 Task: Add an event with the title Second Webinar: Introduction to Google AdWords, date '2023/12/22', time 7:50 AM to 9:50 AMand add a description: Join us at the Networking Mixer Event and unlock a world of professional opportunities. Connect with like-minded individuals, expand your network, and forge relationships that can propel your career to new heights. With a diverse group of professionals in attendance, you will leave inspired, informed, and equipped with valuable connections to support your professional journey.Select event color  Blueberry . Add location for the event as: 543 Curry Street, Bangkok, Thailand, logged in from the account softage.7@softage.netand send the event invitation to softage.8@softage.net and softage.9@softage.net. Set a reminder for the event Doesn't repeat
Action: Mouse moved to (34, 148)
Screenshot: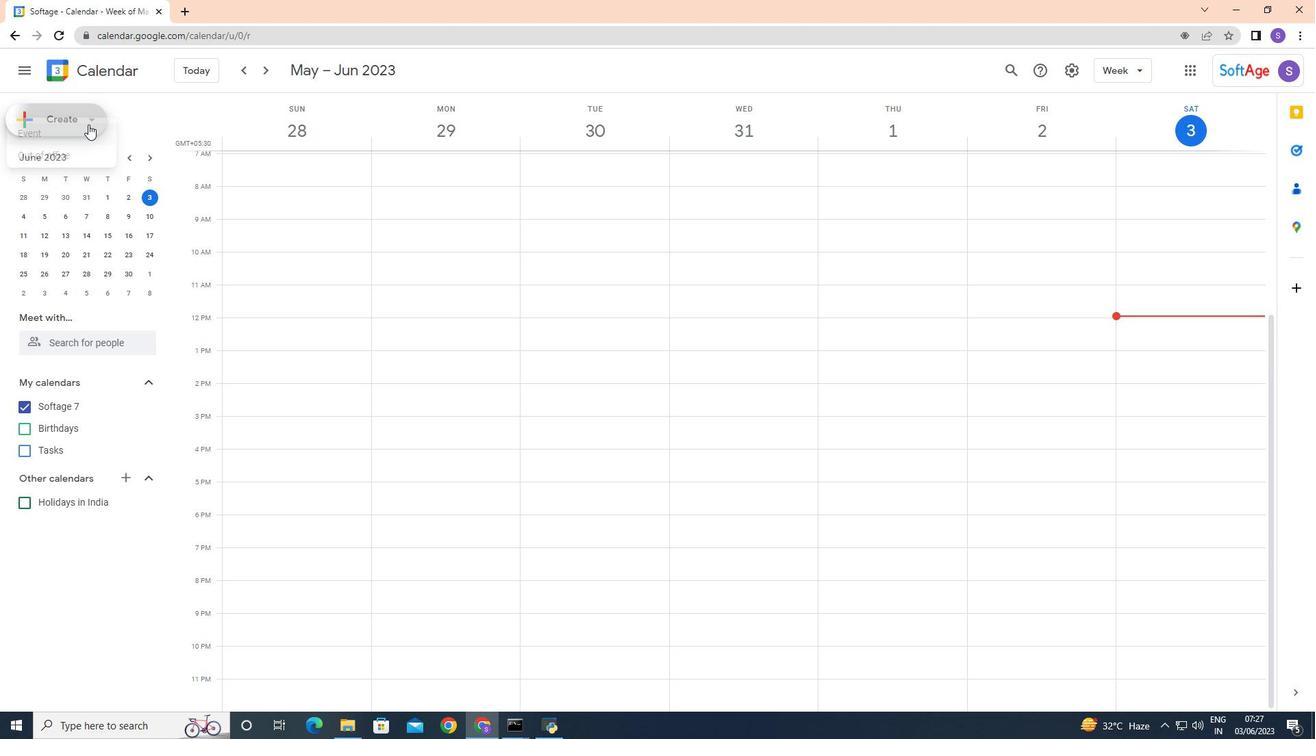 
Action: Mouse pressed left at (34, 148)
Screenshot: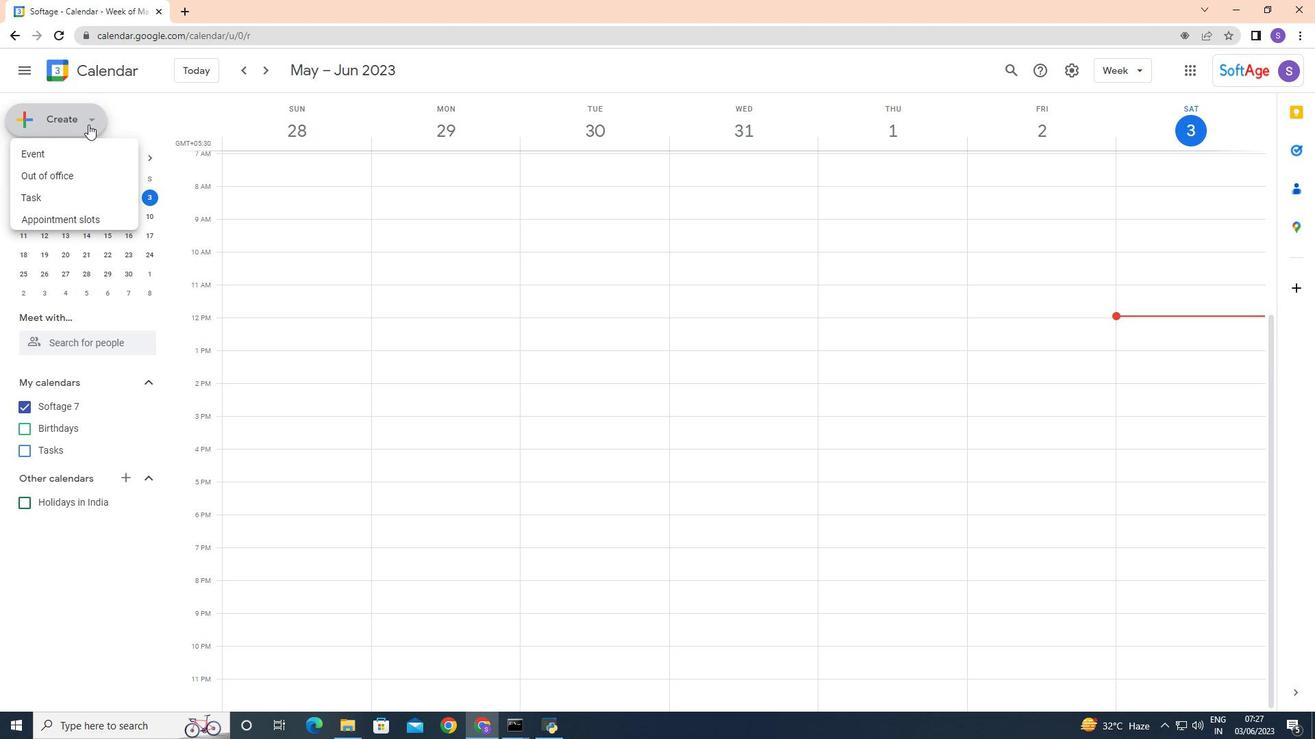 
Action: Mouse moved to (55, 174)
Screenshot: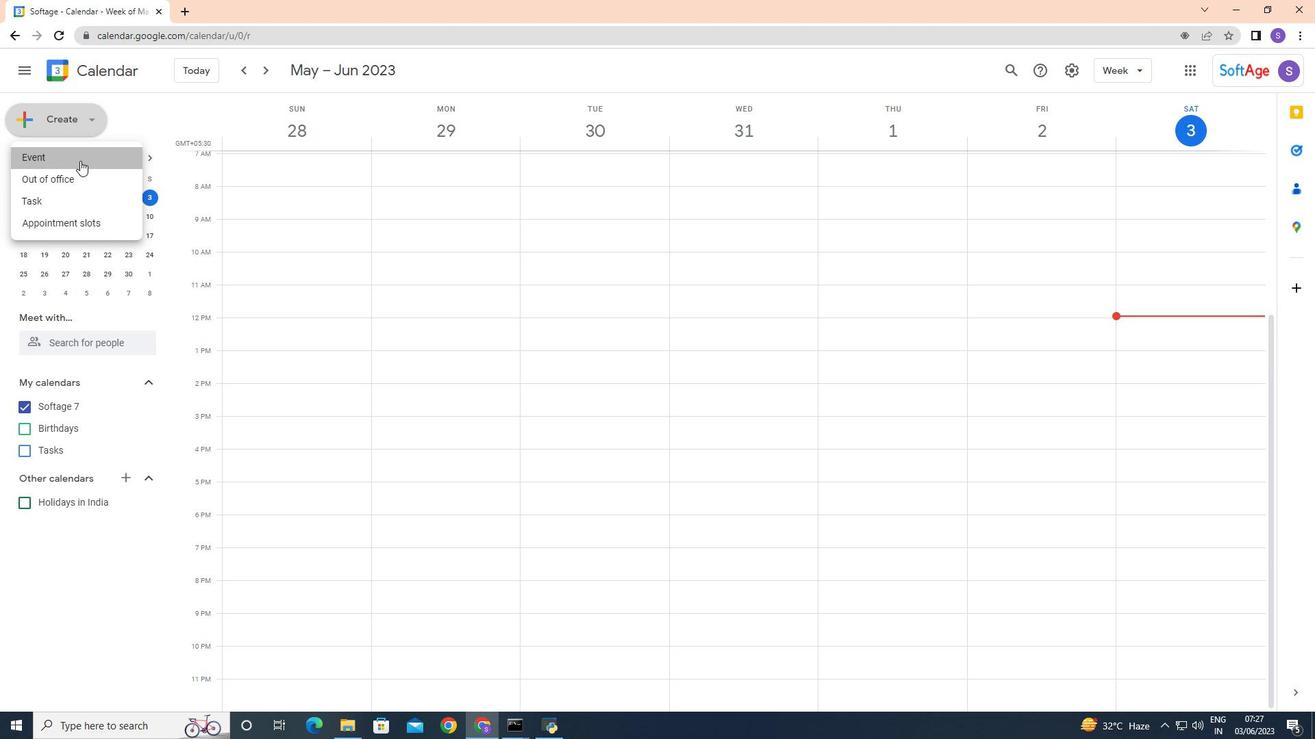 
Action: Mouse pressed left at (55, 174)
Screenshot: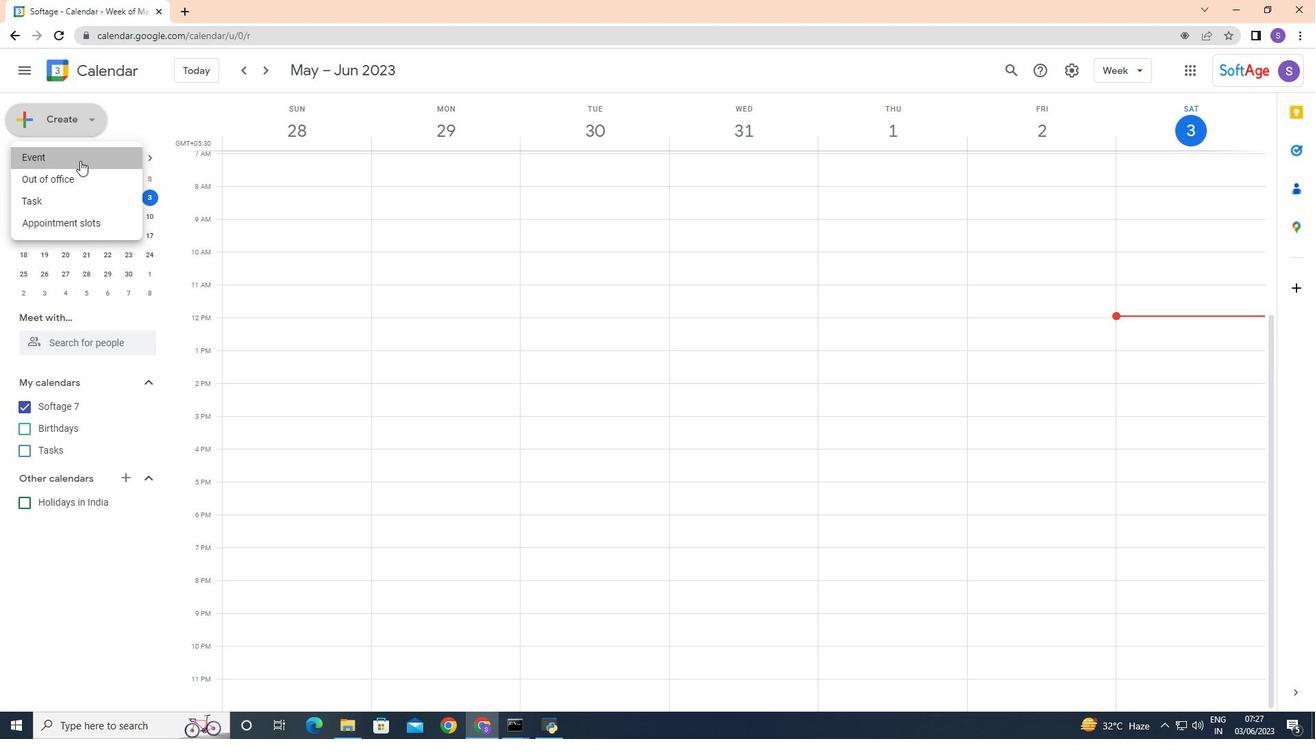 
Action: Mouse moved to (1016, 367)
Screenshot: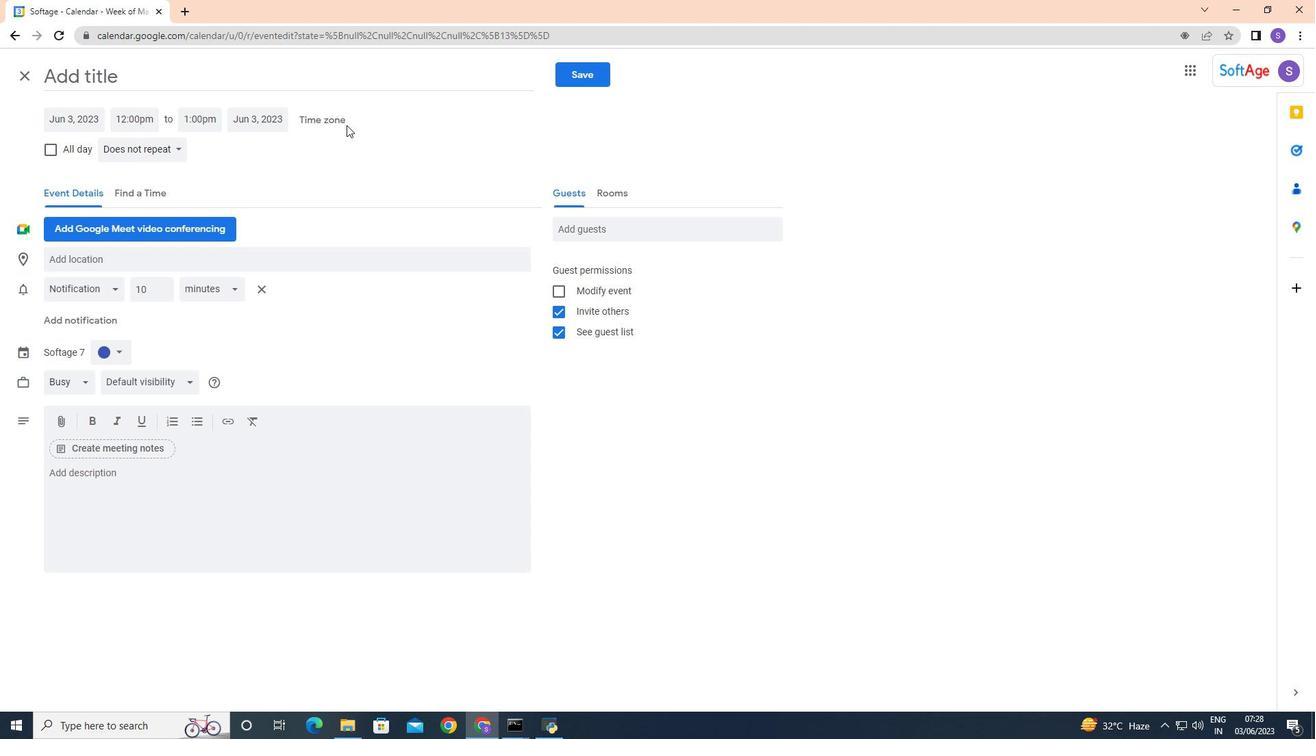 
Action: Mouse pressed left at (1016, 367)
Screenshot: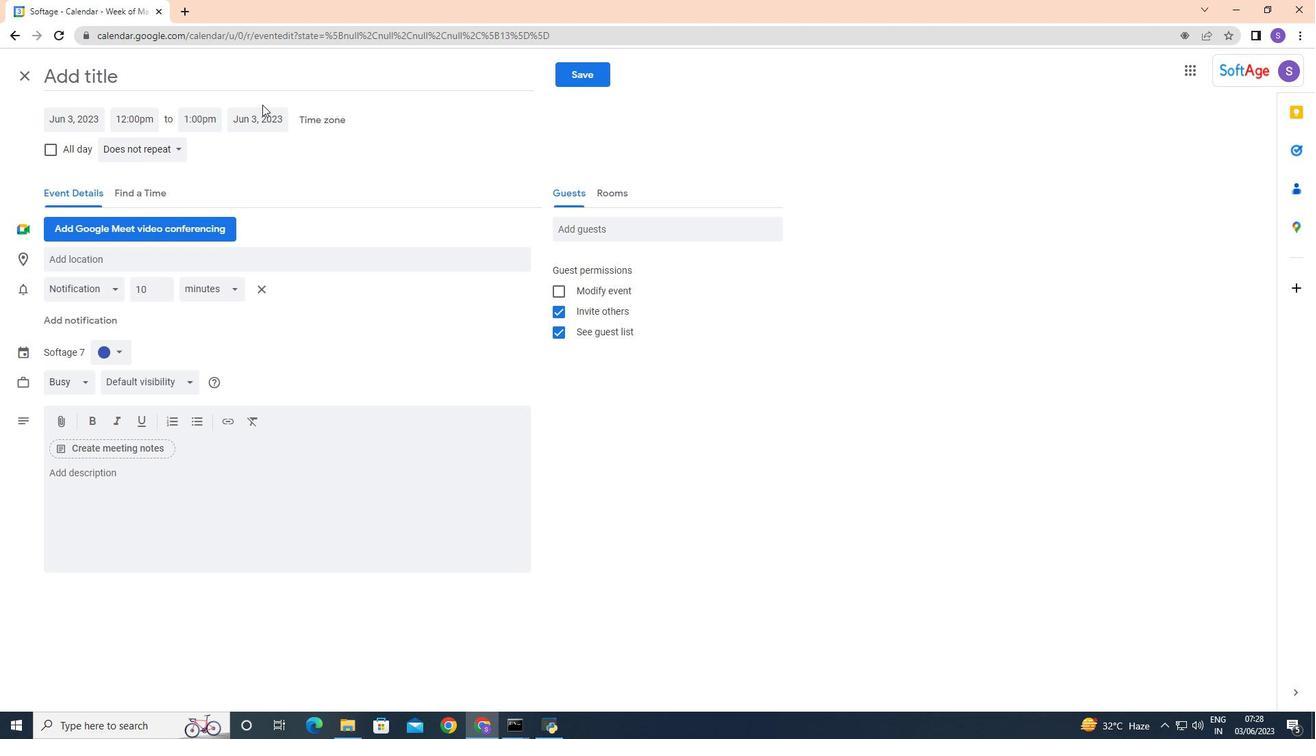 
Action: Mouse moved to (115, 133)
Screenshot: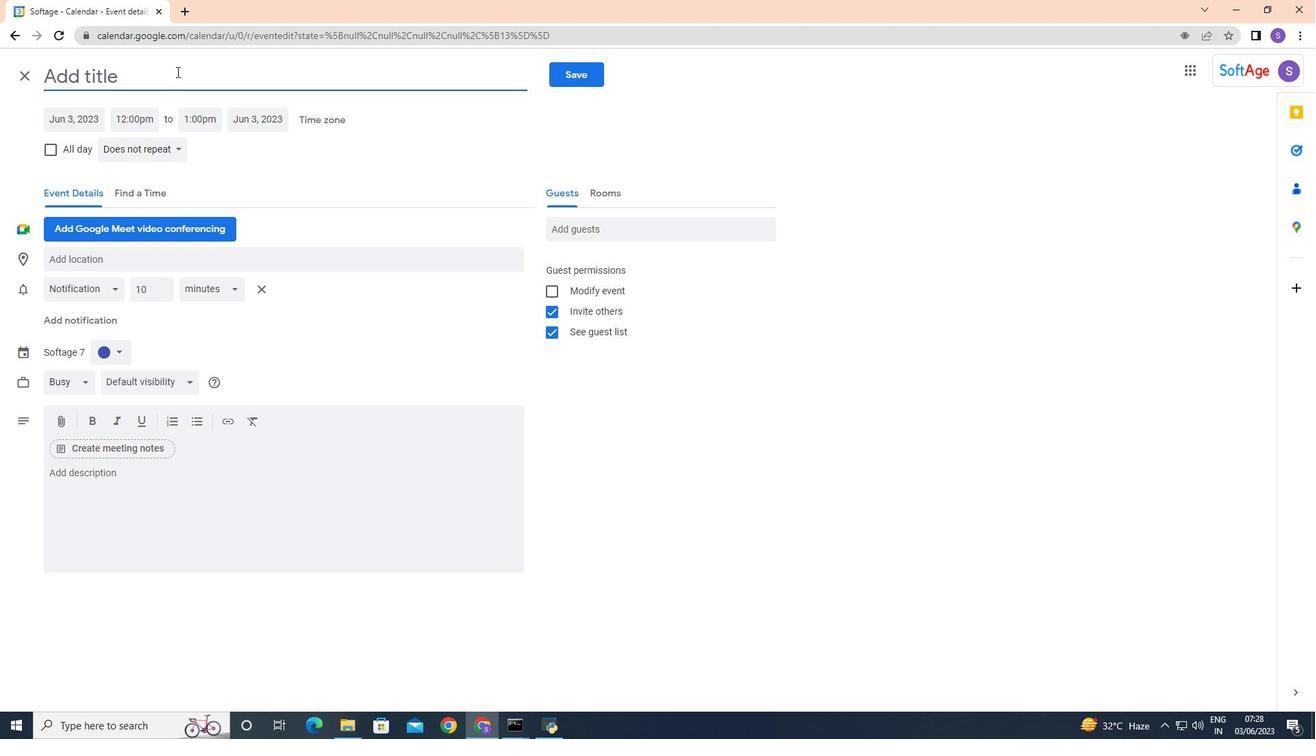 
Action: Mouse pressed left at (115, 133)
Screenshot: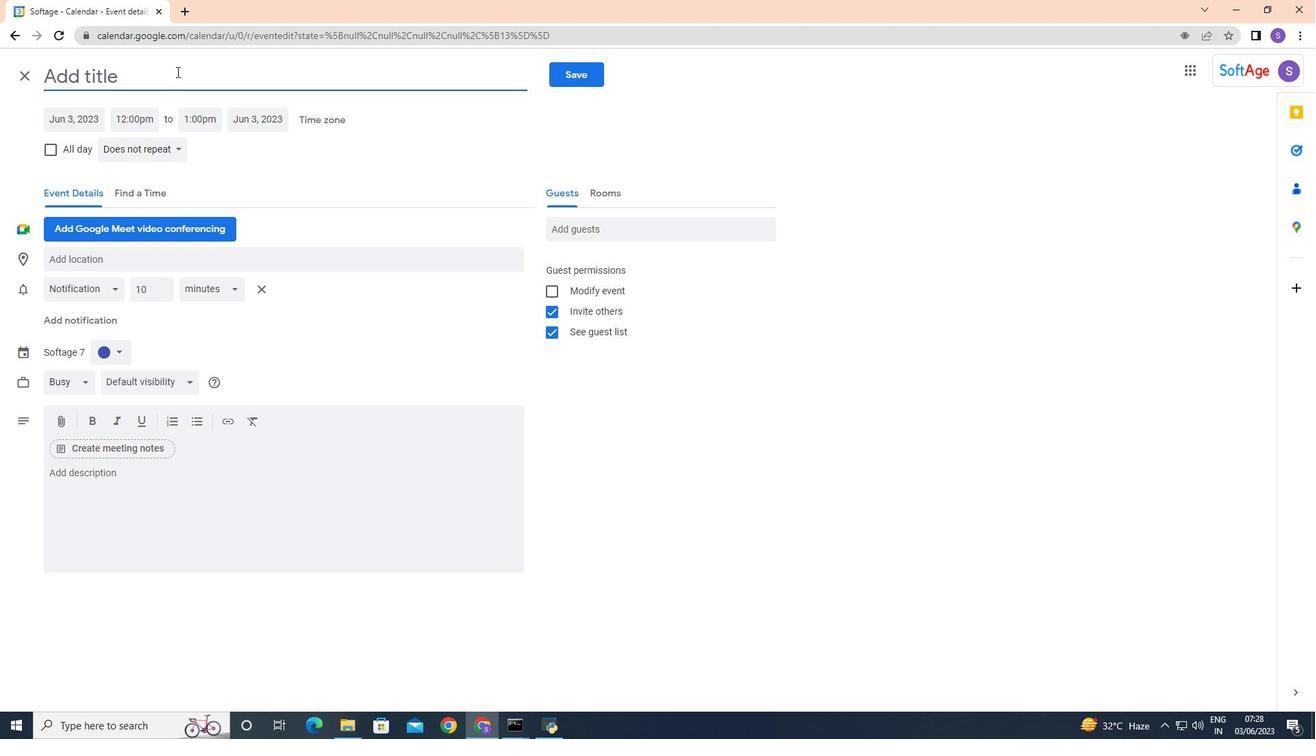 
Action: Key pressed <Key.caps_lock>S<Key.caps_lock>econd<Key.space><Key.caps_lock>W<Key.caps_lock>ebinar<Key.shift_r>:<Key.space><Key.caps_lock>I<Key.caps_lock>ntroduction<Key.space>to<Key.space><Key.caps_lock>G<Key.caps_lock>oofle<Key.backspace><Key.backspace><Key.backspace>gle<Key.space><Key.caps_lock>A<Key.caps_lock>d<Key.caps_lock>WO<Key.backspace><Key.caps_lock>ords
Screenshot: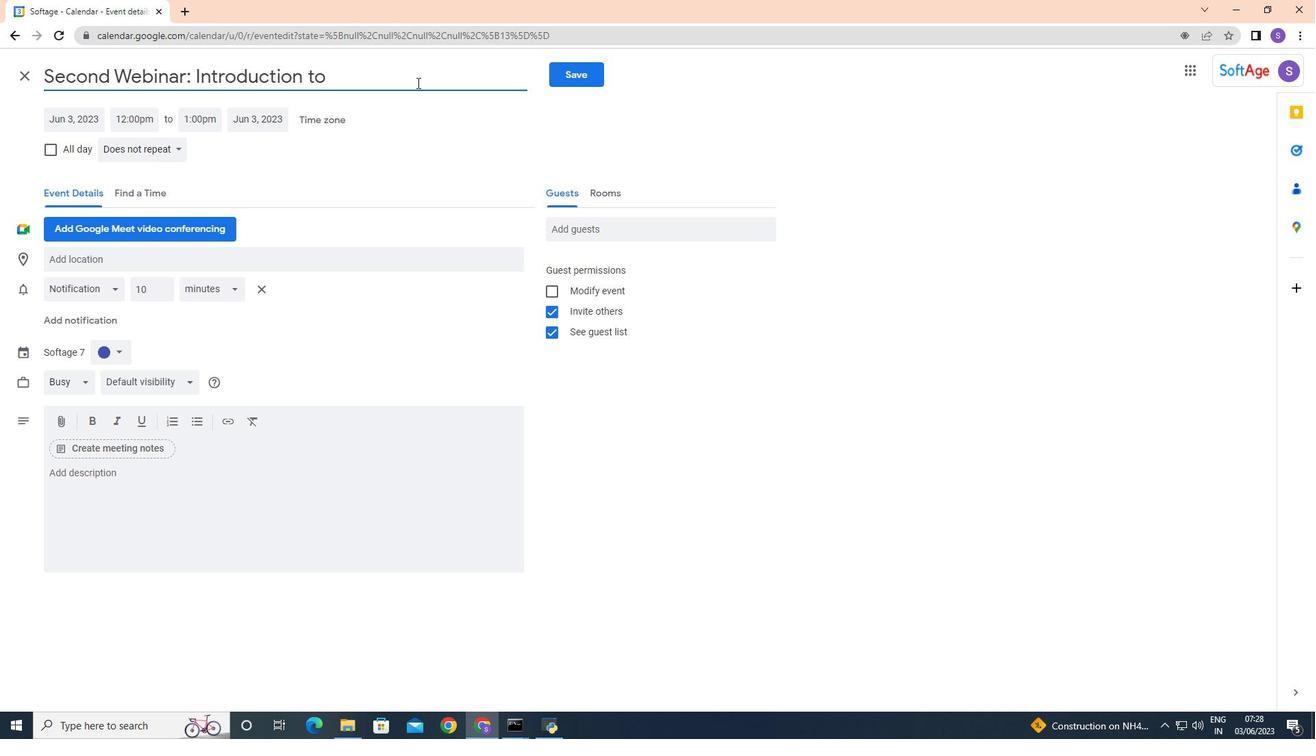 
Action: Mouse moved to (424, 178)
Screenshot: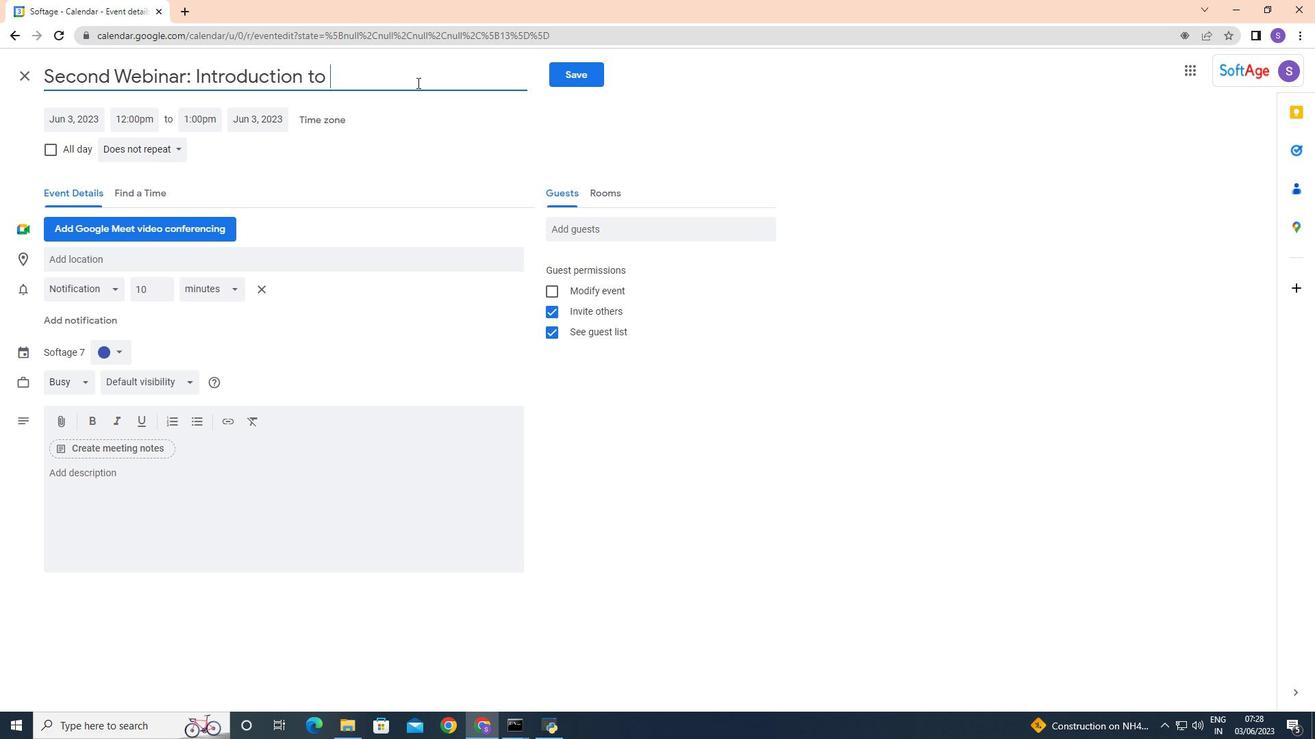 
Action: Mouse pressed left at (424, 178)
Screenshot: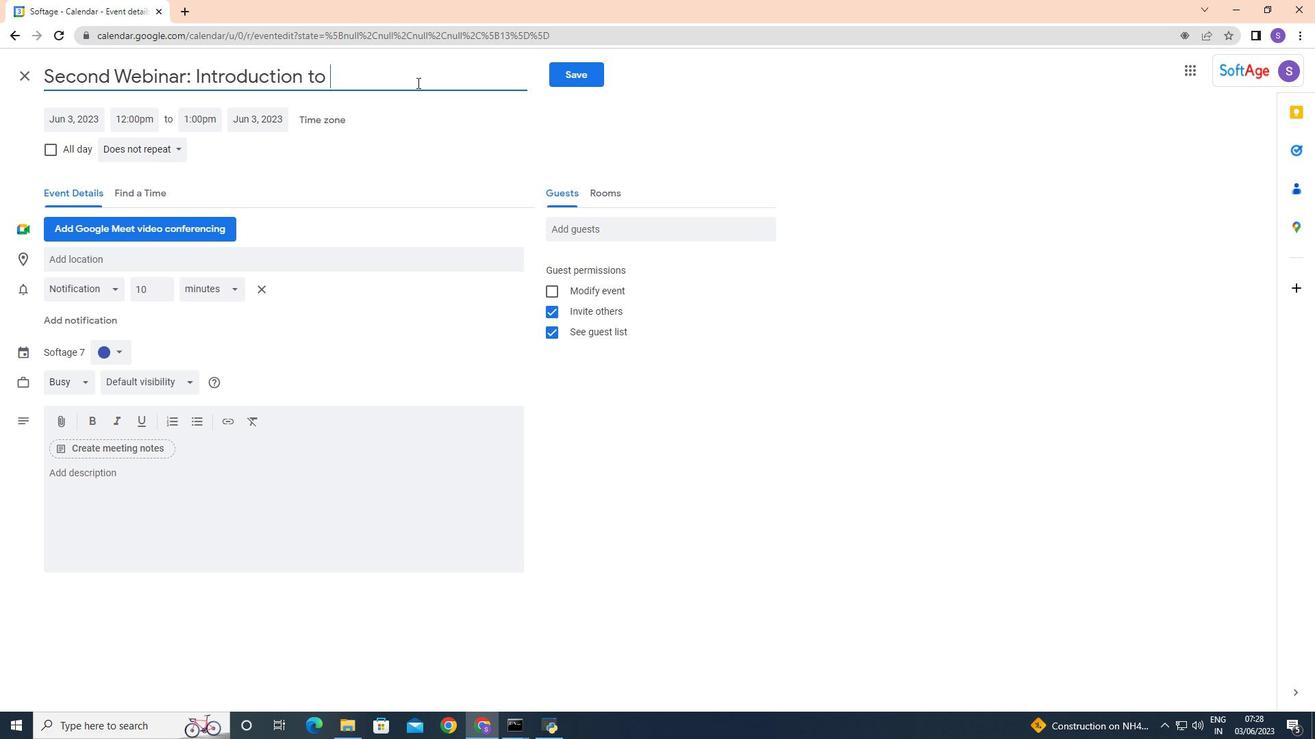 
Action: Mouse moved to (65, 154)
Screenshot: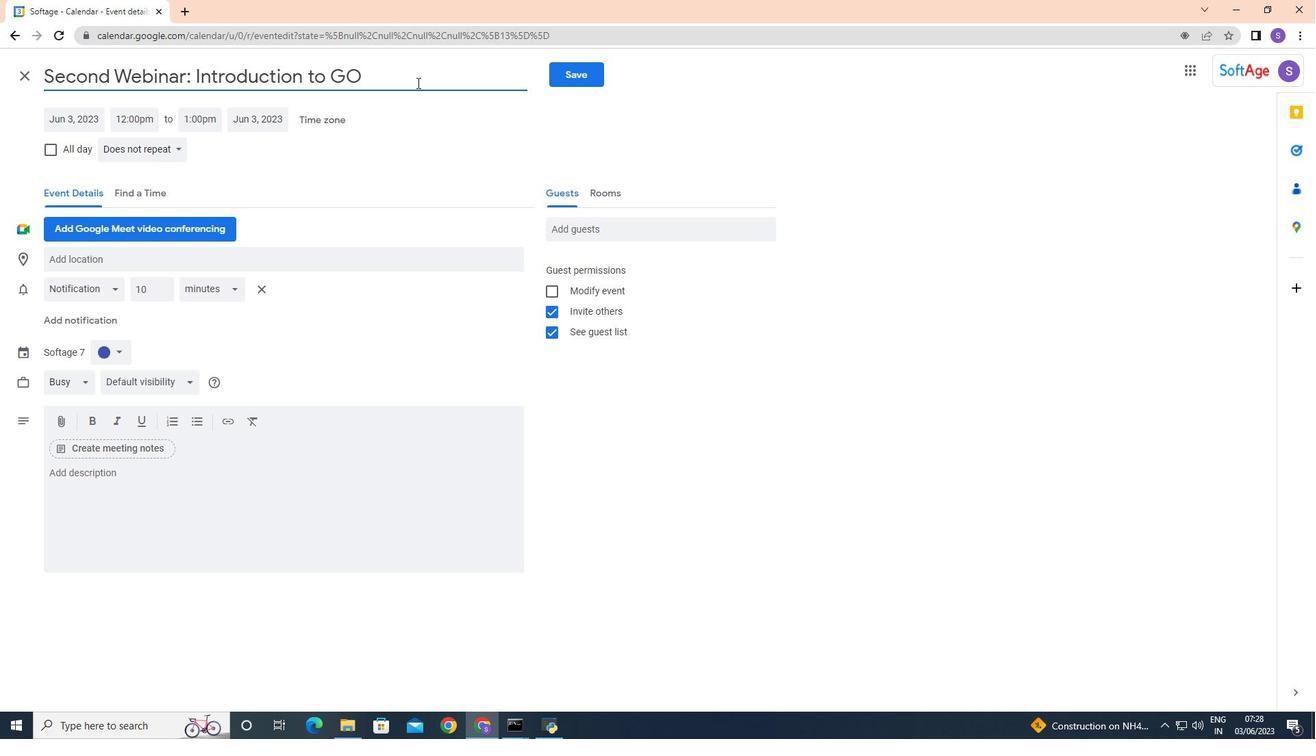 
Action: Mouse pressed left at (65, 154)
Screenshot: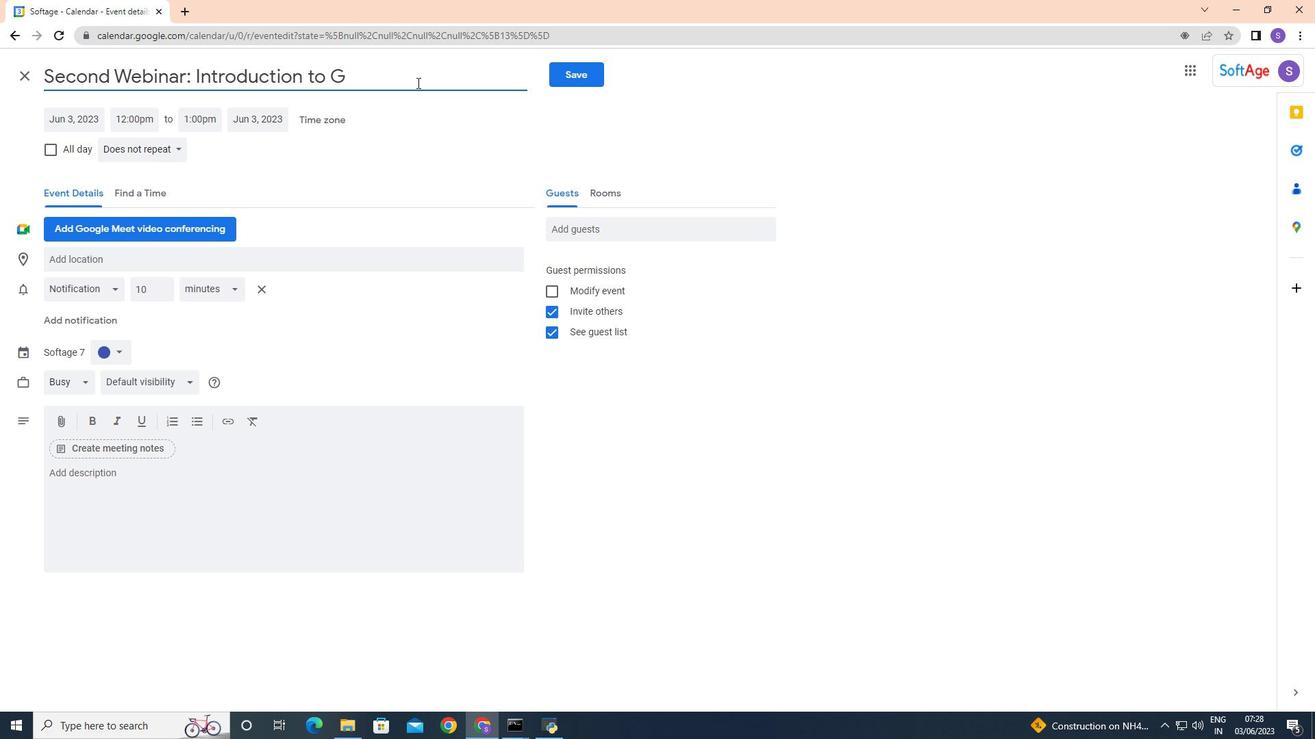 
Action: Mouse moved to (209, 165)
Screenshot: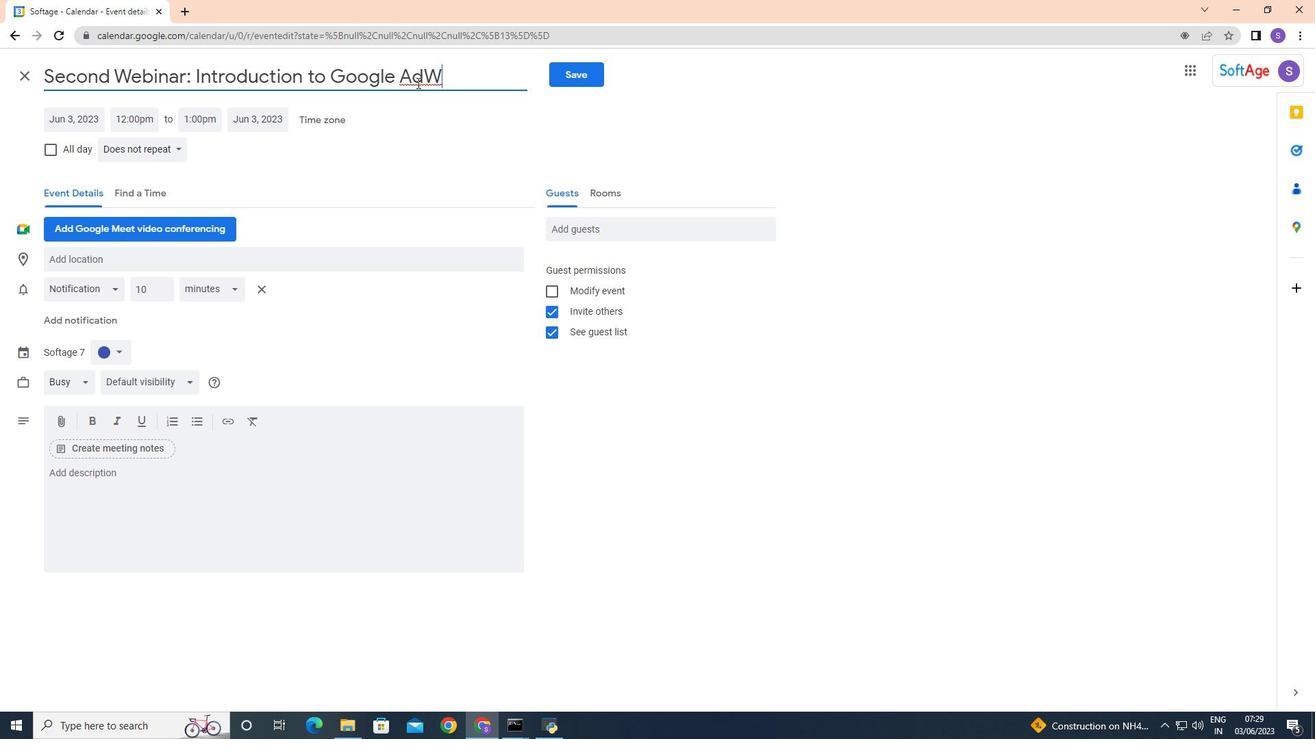 
Action: Mouse pressed left at (209, 165)
Screenshot: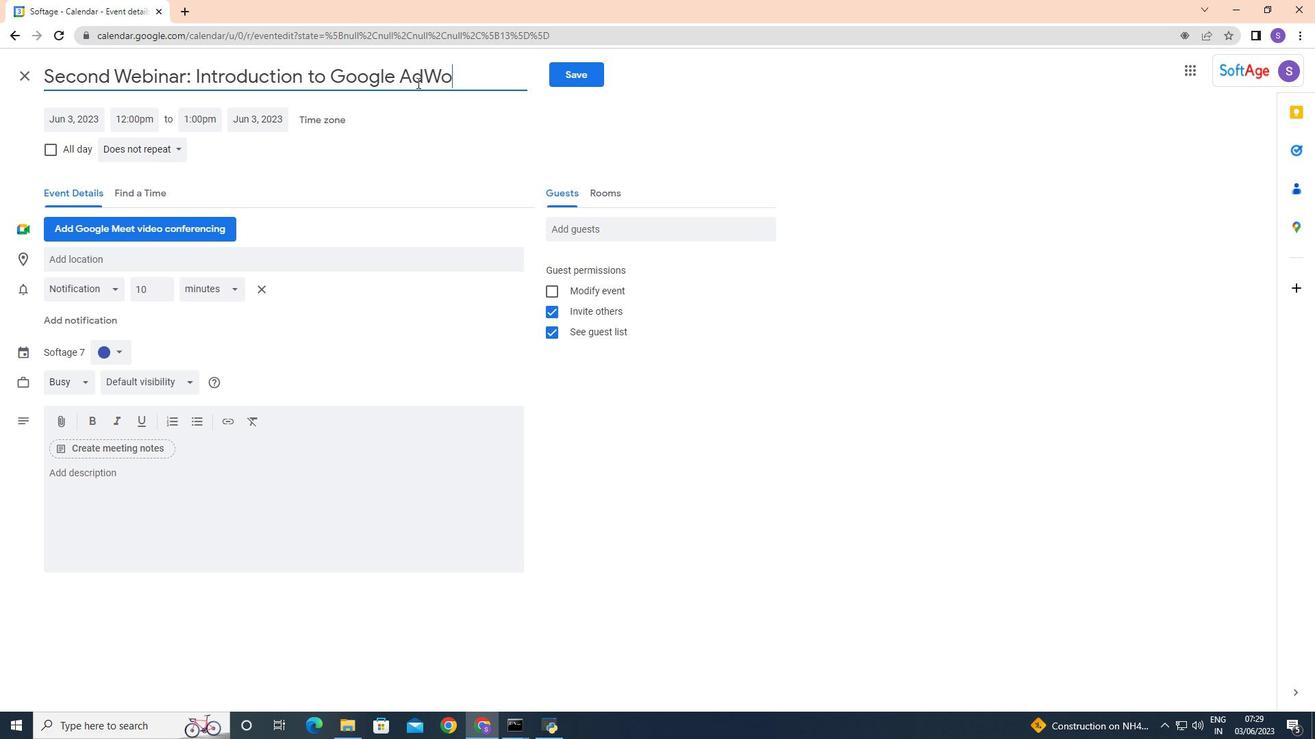 
Action: Mouse pressed left at (209, 165)
Screenshot: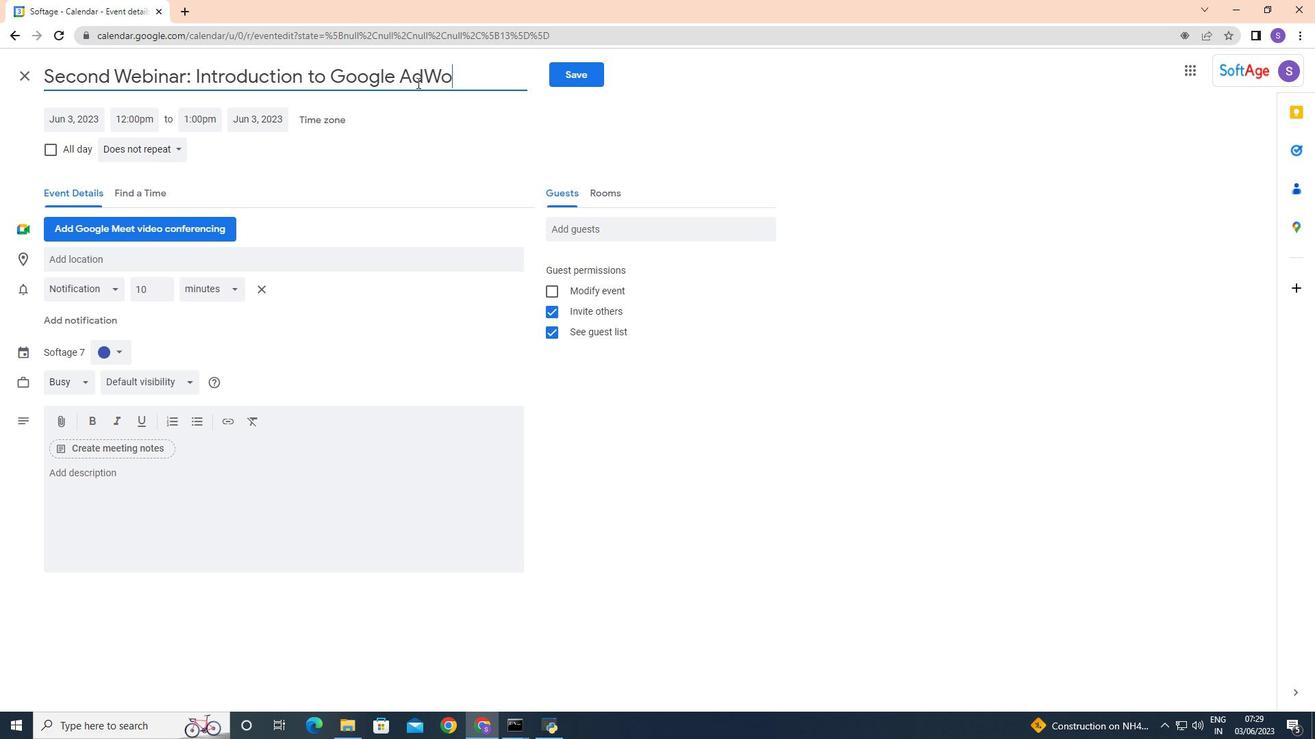 
Action: Mouse pressed left at (209, 165)
Screenshot: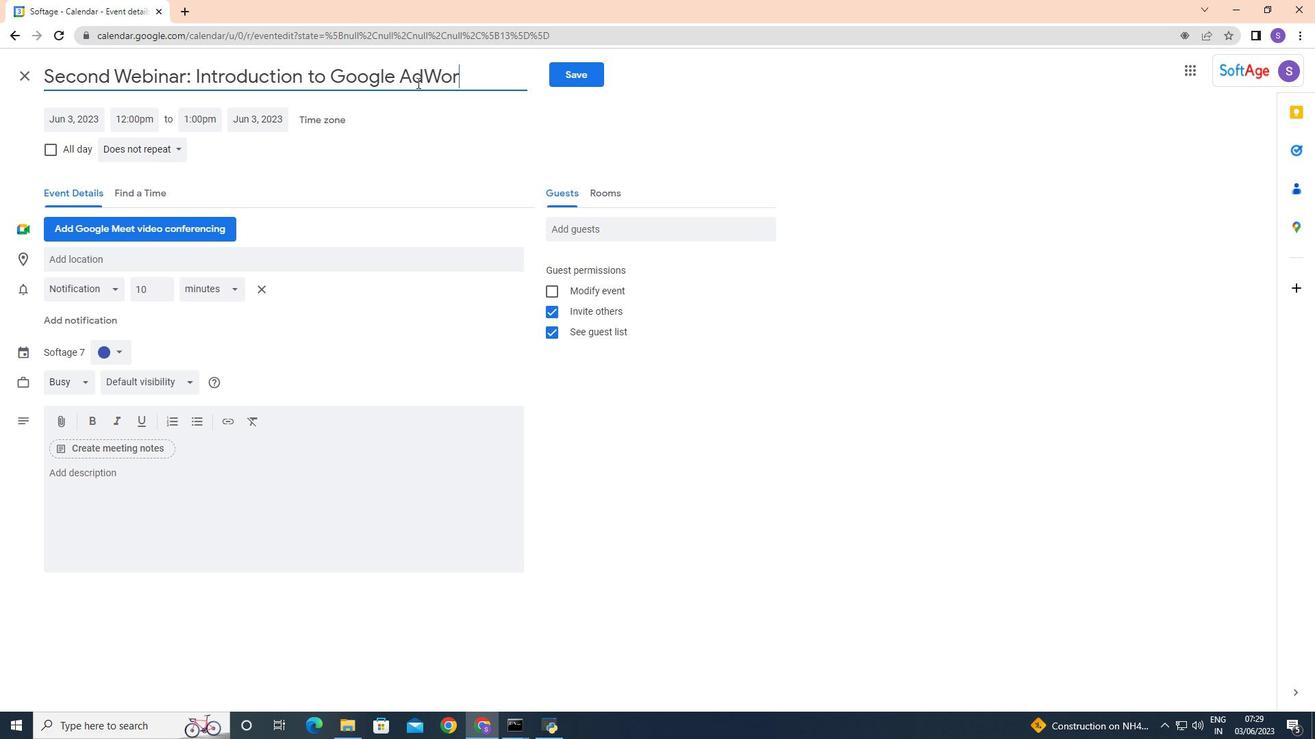 
Action: Mouse pressed left at (209, 165)
Screenshot: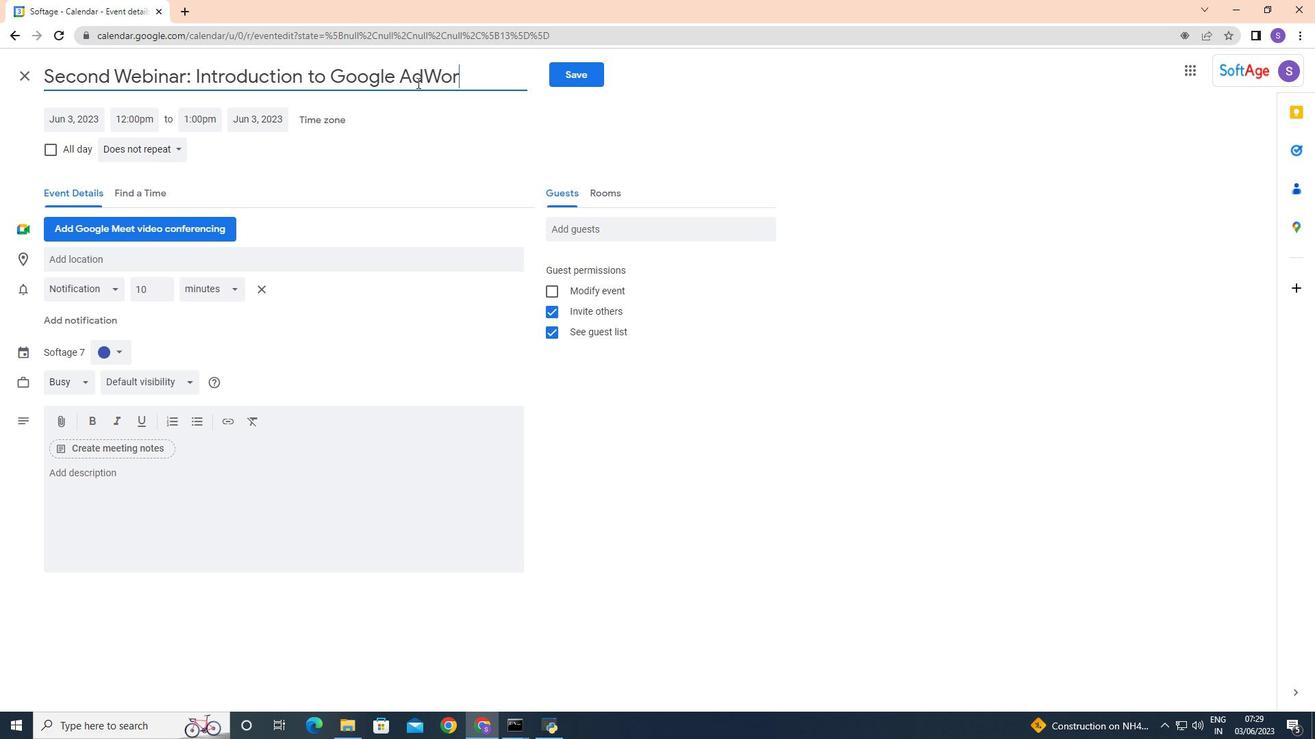 
Action: Mouse pressed left at (209, 165)
Screenshot: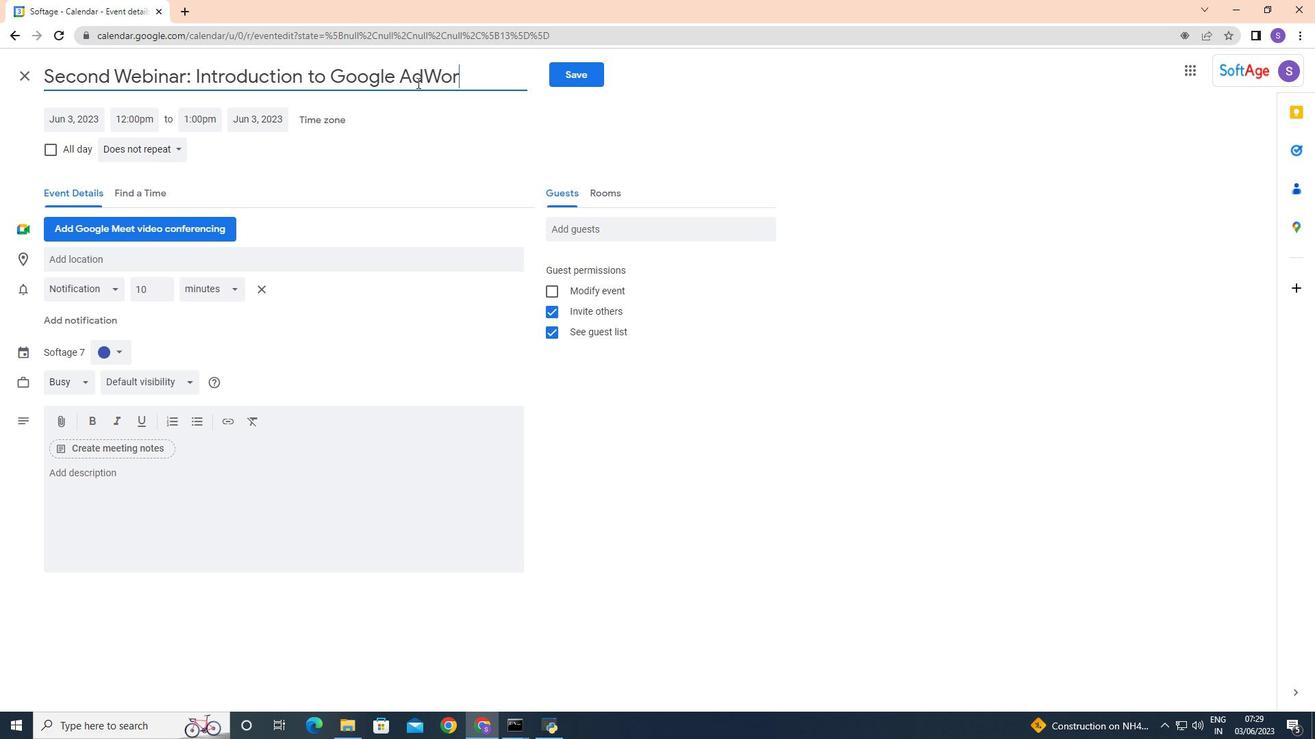 
Action: Mouse moved to (210, 167)
Screenshot: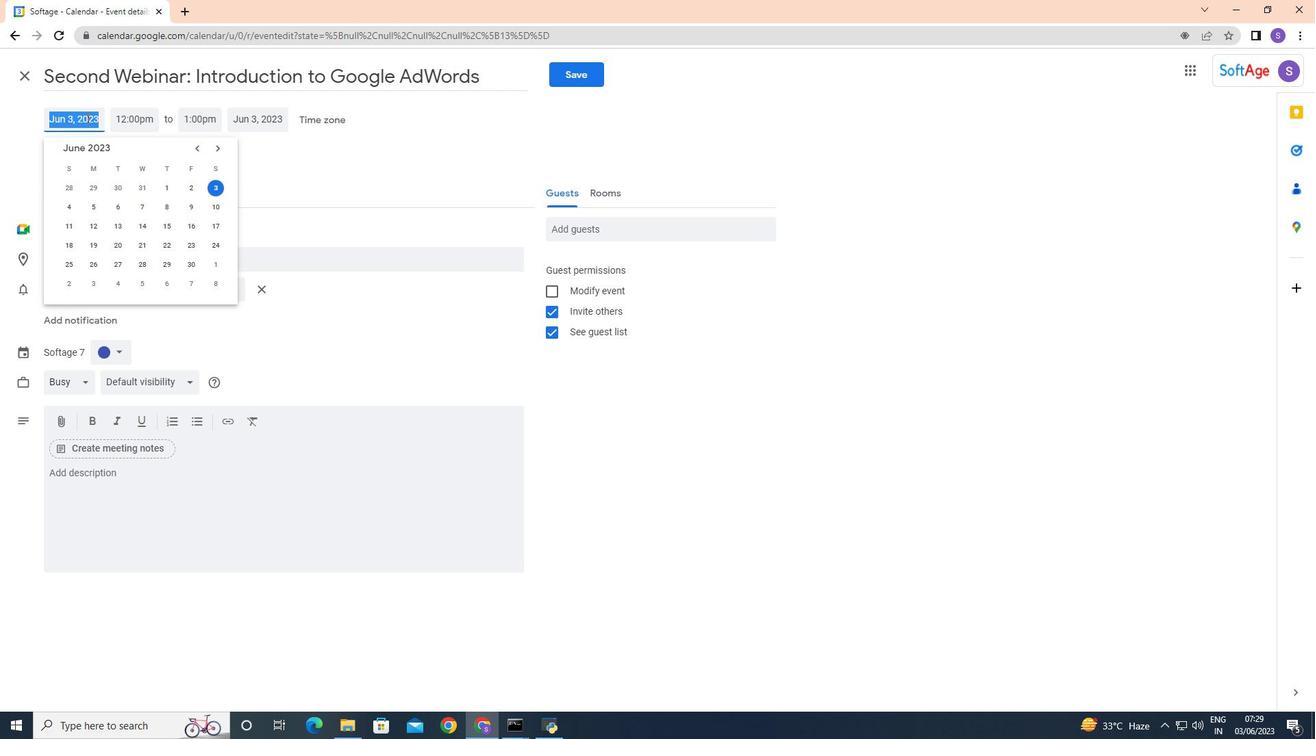 
Action: Mouse pressed left at (210, 167)
Screenshot: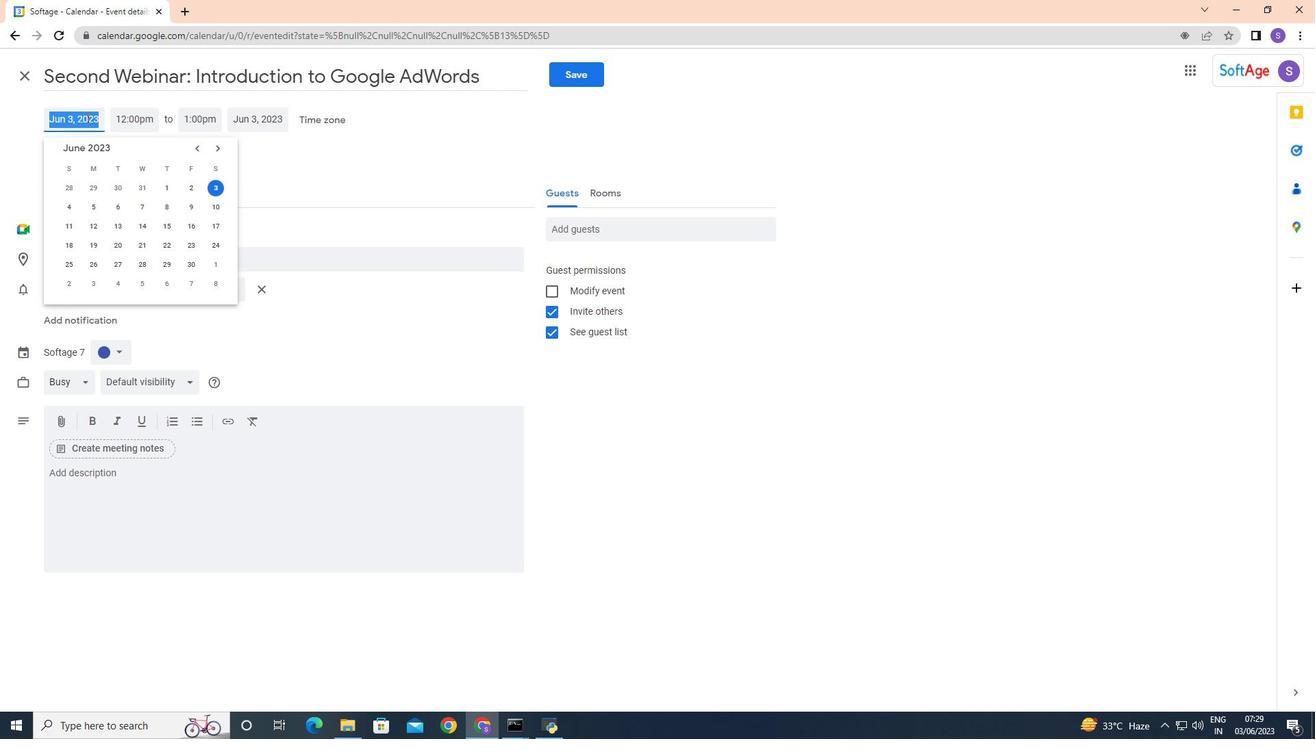 
Action: Mouse moved to (182, 217)
Screenshot: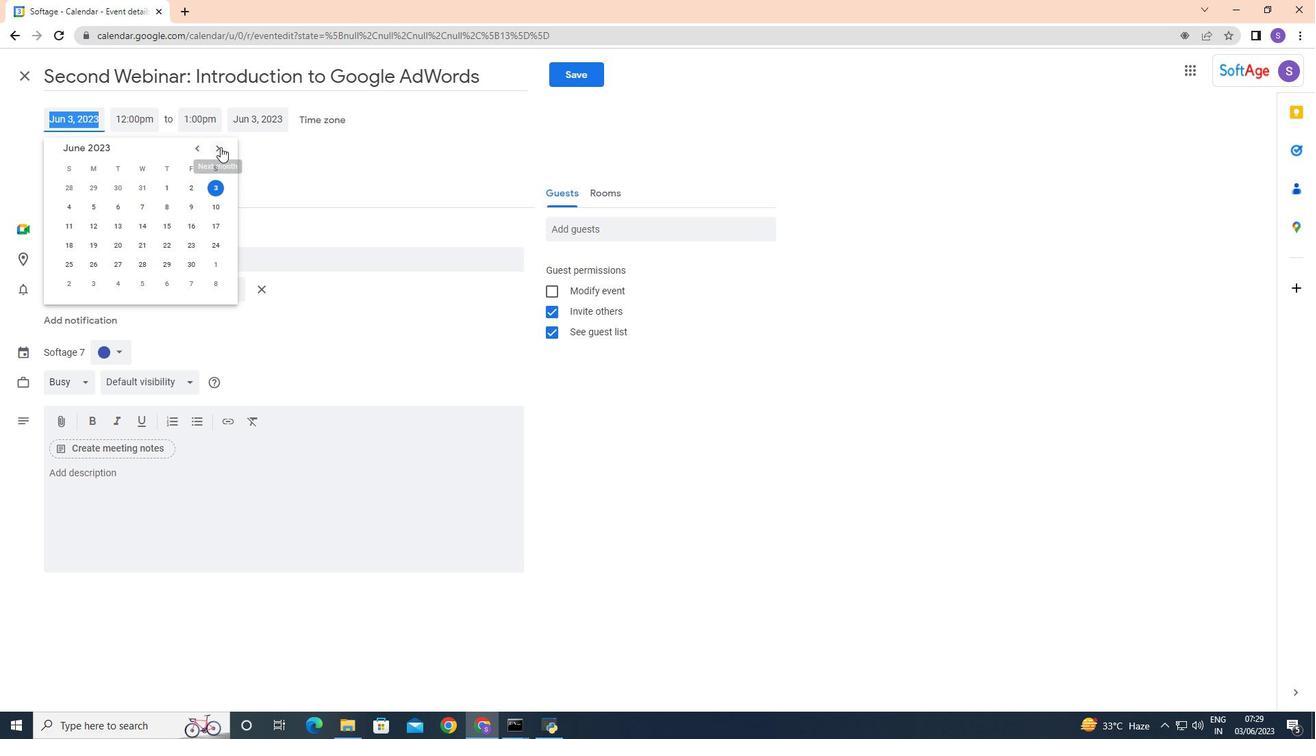 
Action: Mouse pressed left at (182, 217)
Screenshot: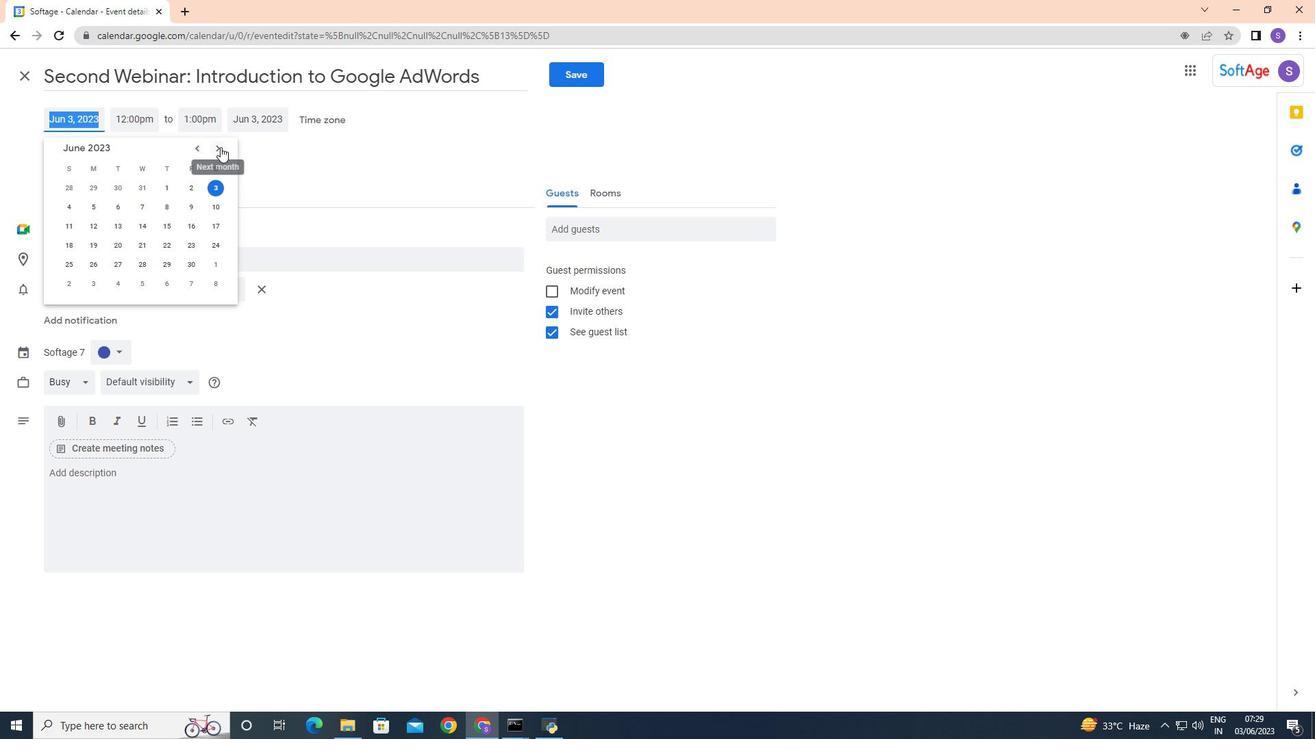 
Action: Mouse moved to (128, 154)
Screenshot: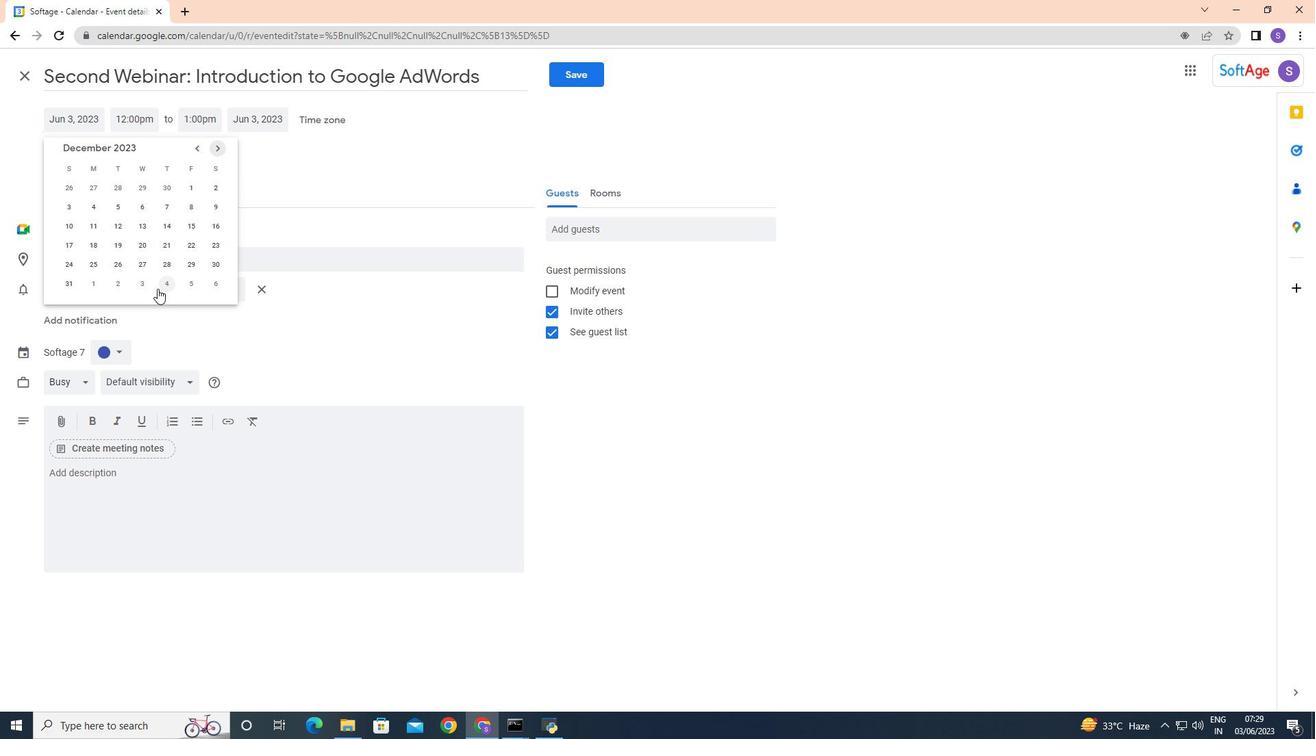 
Action: Mouse pressed left at (128, 154)
Screenshot: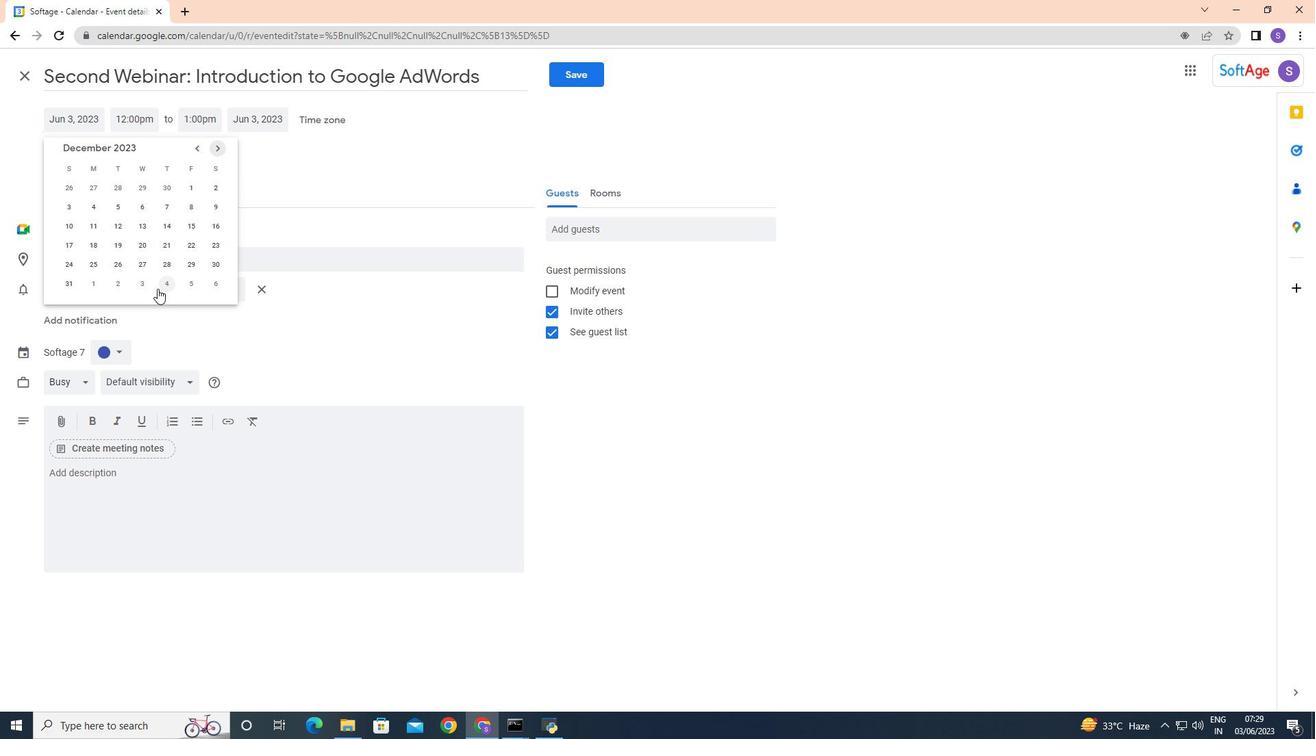
Action: Mouse moved to (140, 198)
Screenshot: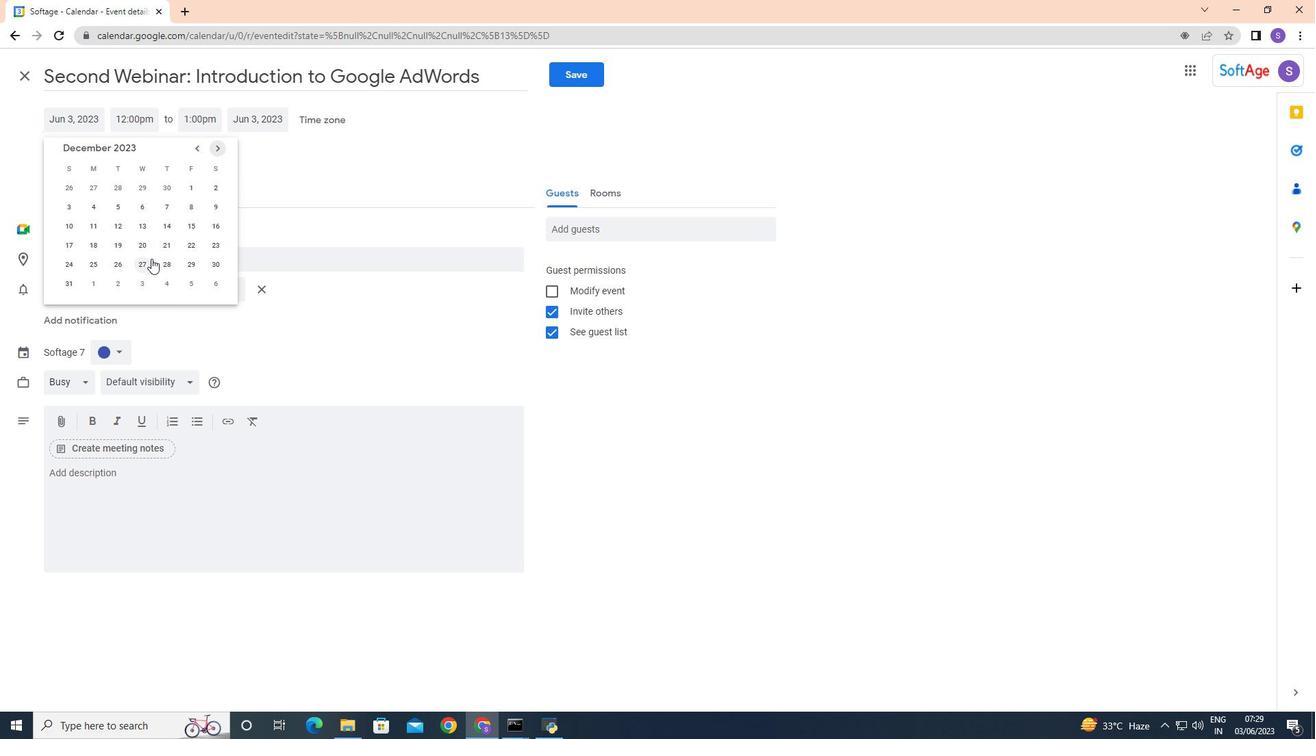 
Action: Mouse scrolled (140, 198) with delta (0, 0)
Screenshot: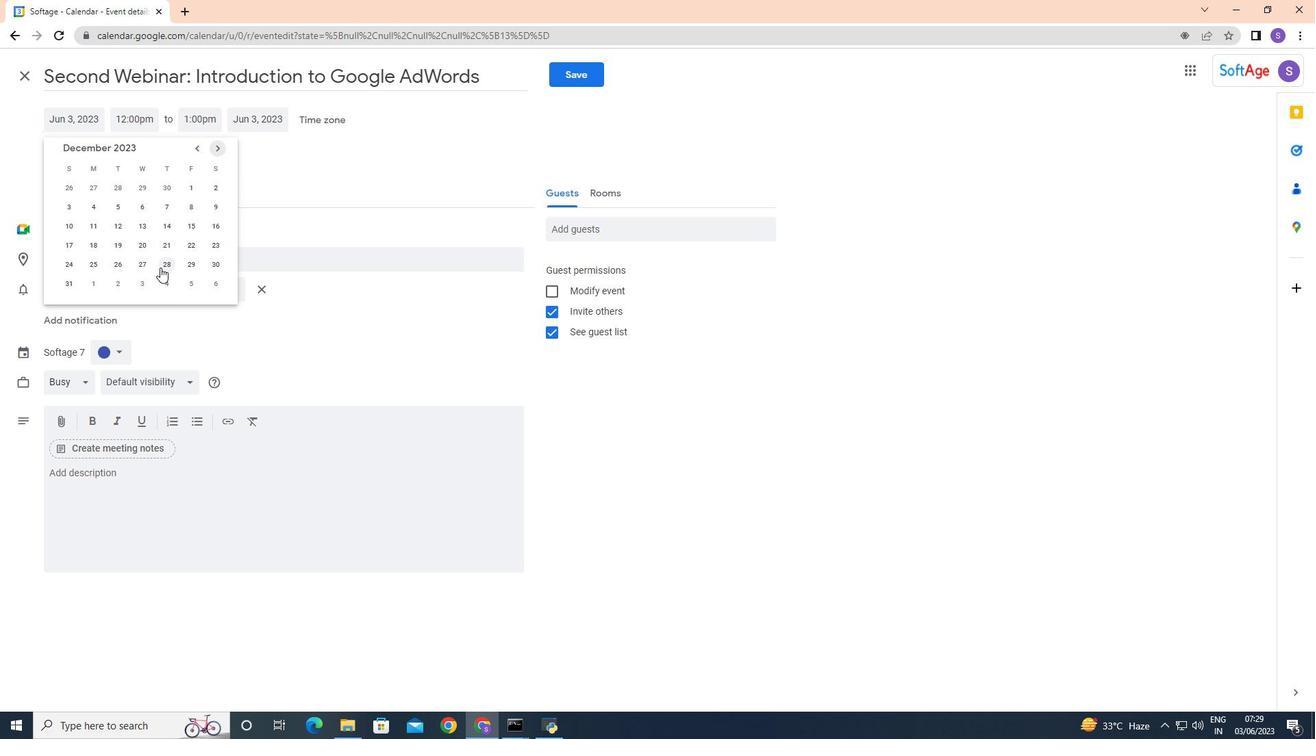 
Action: Mouse scrolled (140, 198) with delta (0, 0)
Screenshot: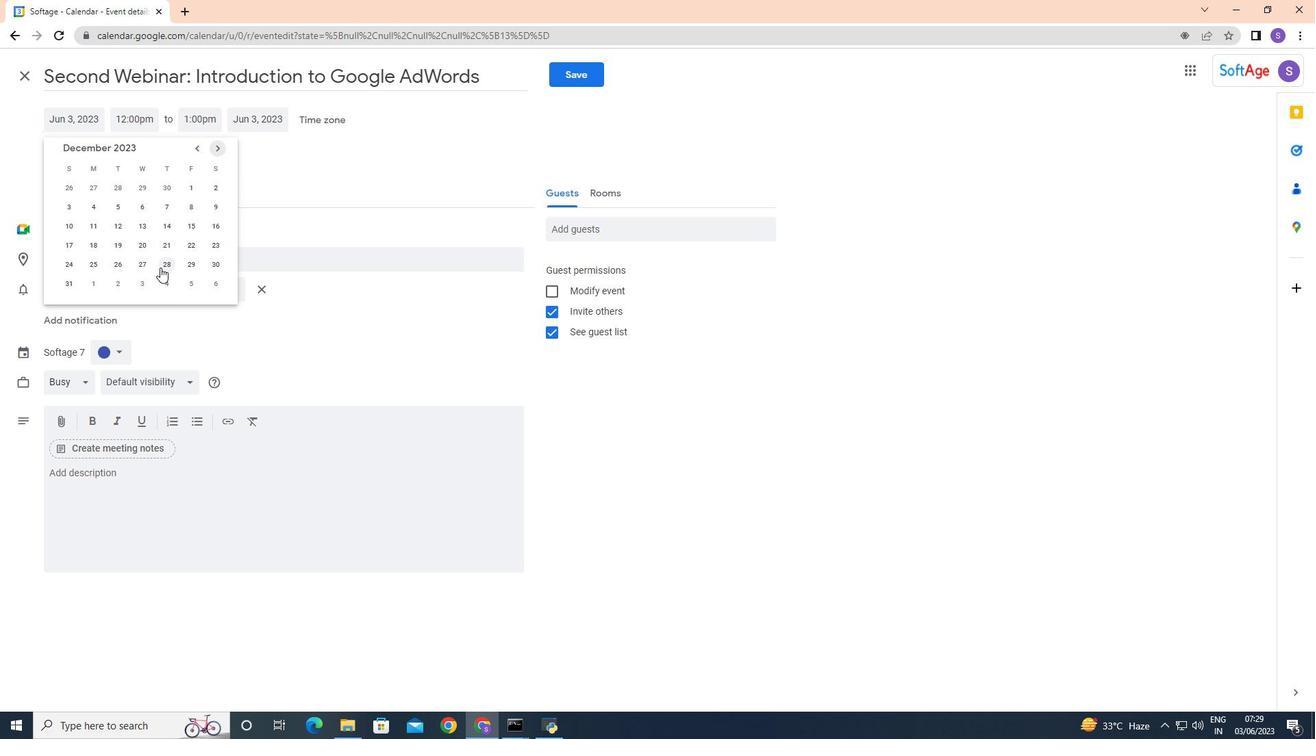 
Action: Mouse scrolled (140, 198) with delta (0, 0)
Screenshot: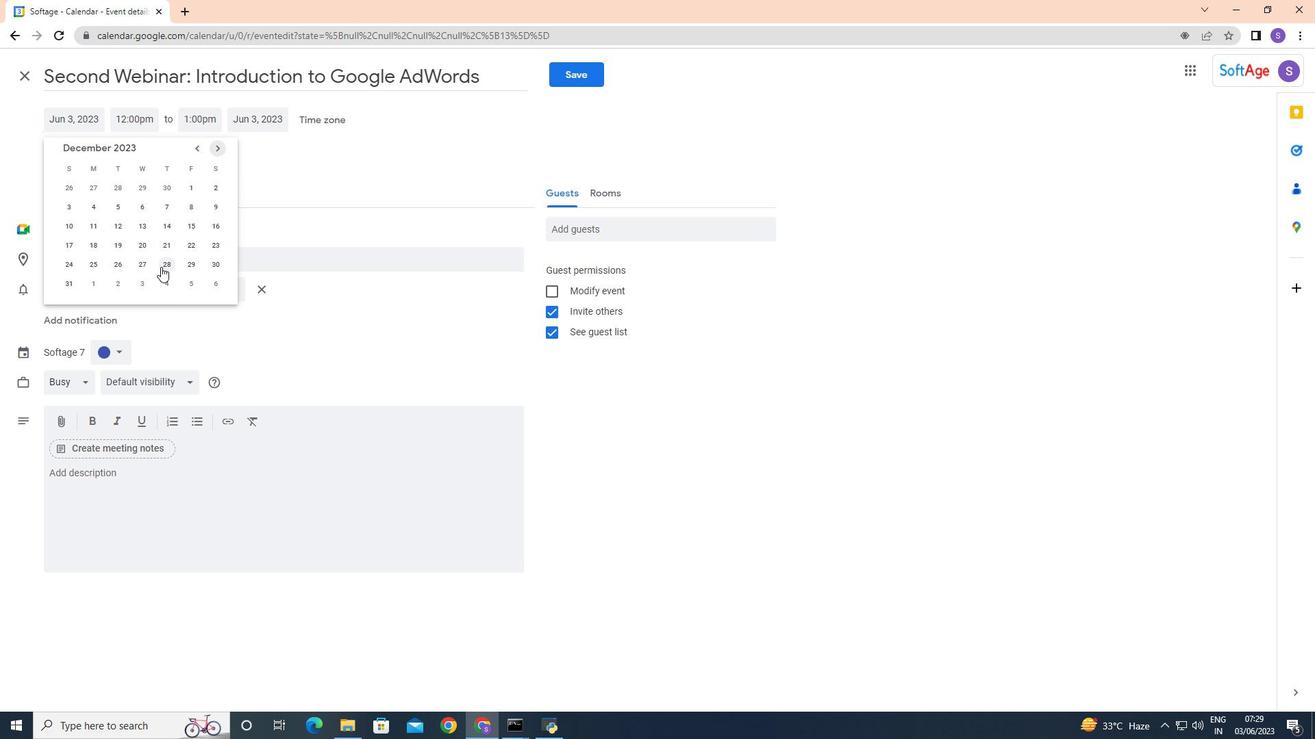 
Action: Mouse moved to (153, 202)
Screenshot: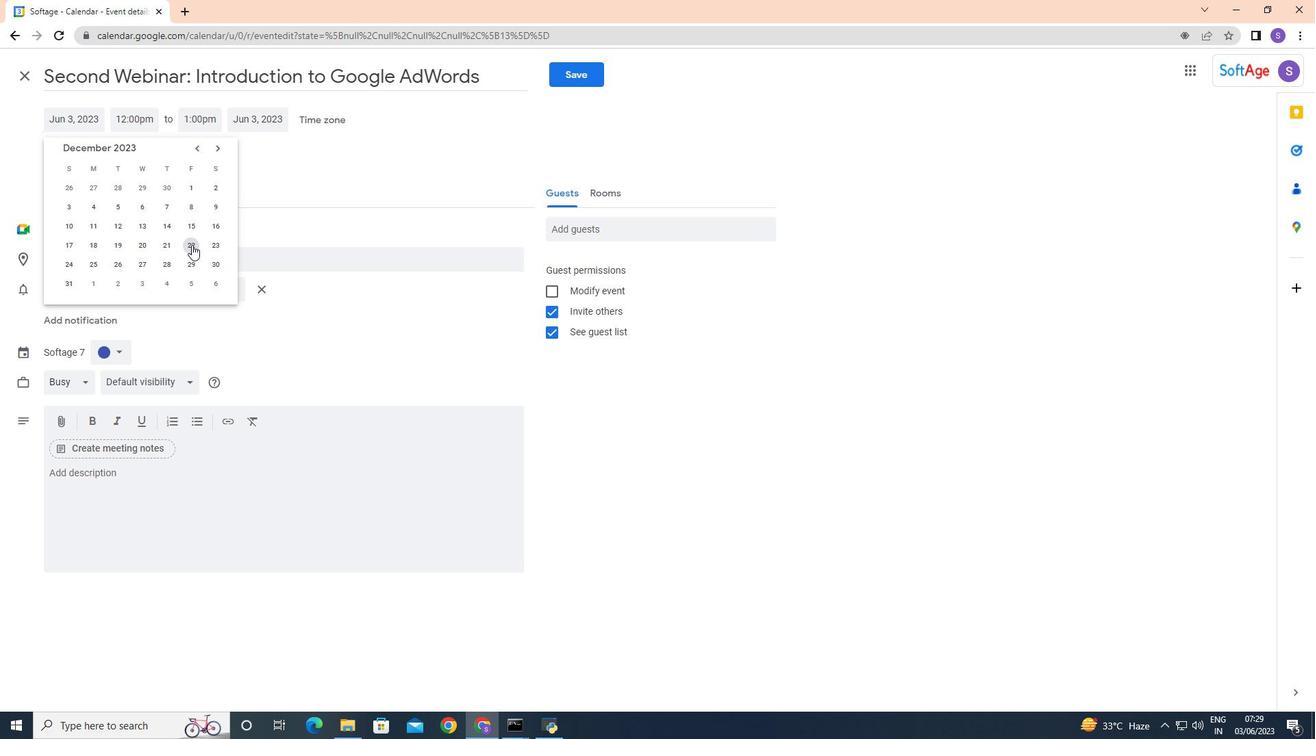 
Action: Mouse scrolled (153, 202) with delta (0, 0)
Screenshot: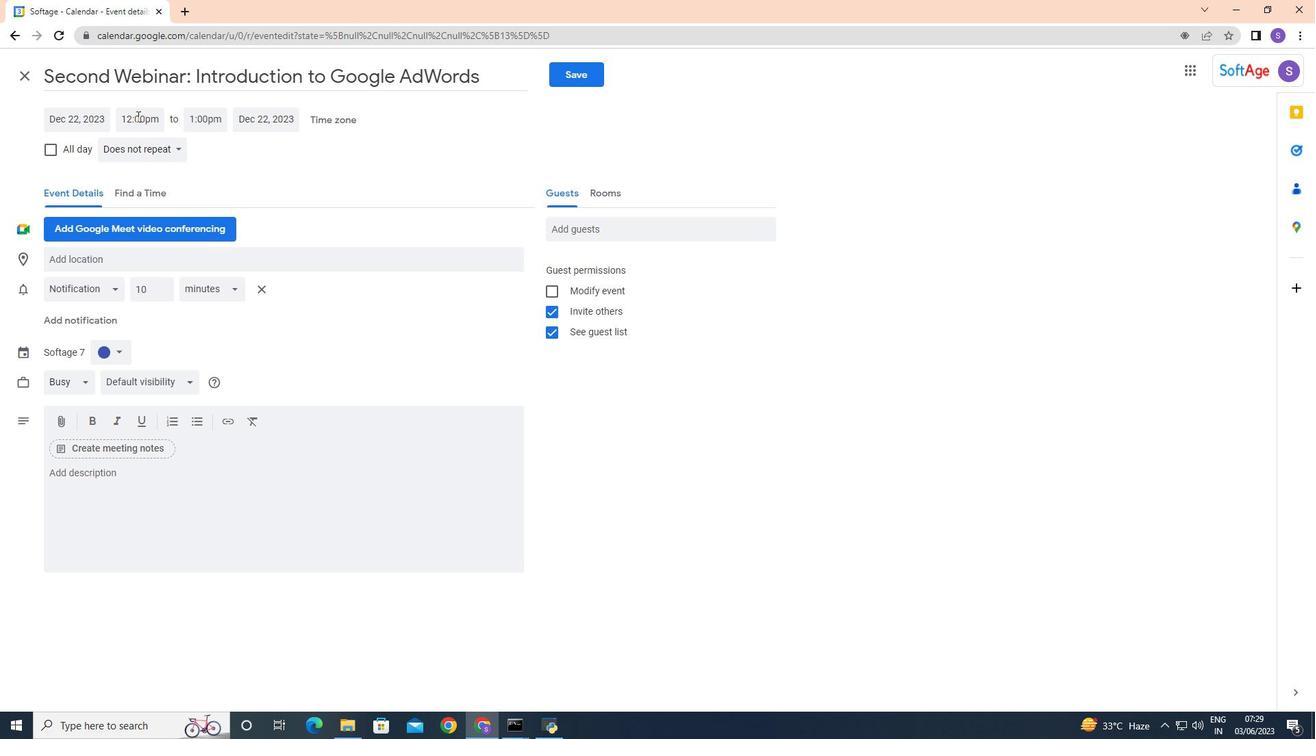 
Action: Mouse scrolled (153, 202) with delta (0, 0)
Screenshot: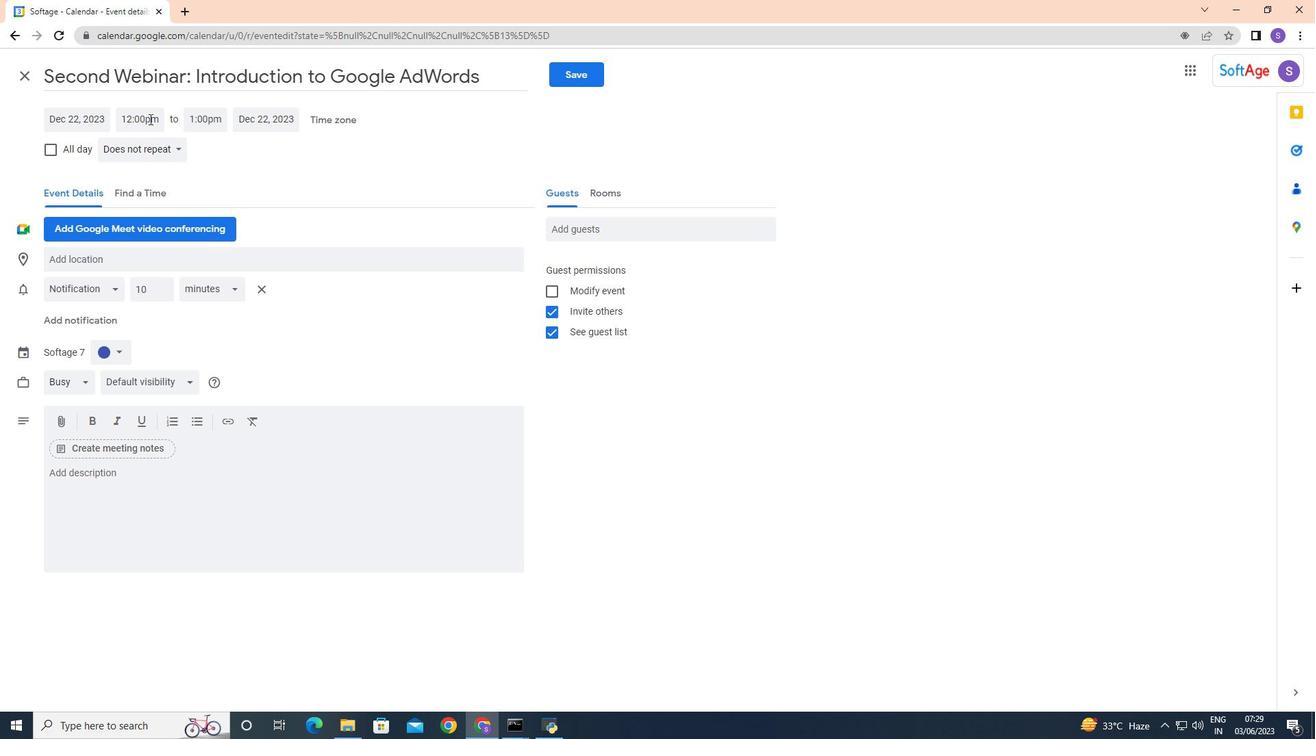 
Action: Mouse scrolled (153, 202) with delta (0, 0)
Screenshot: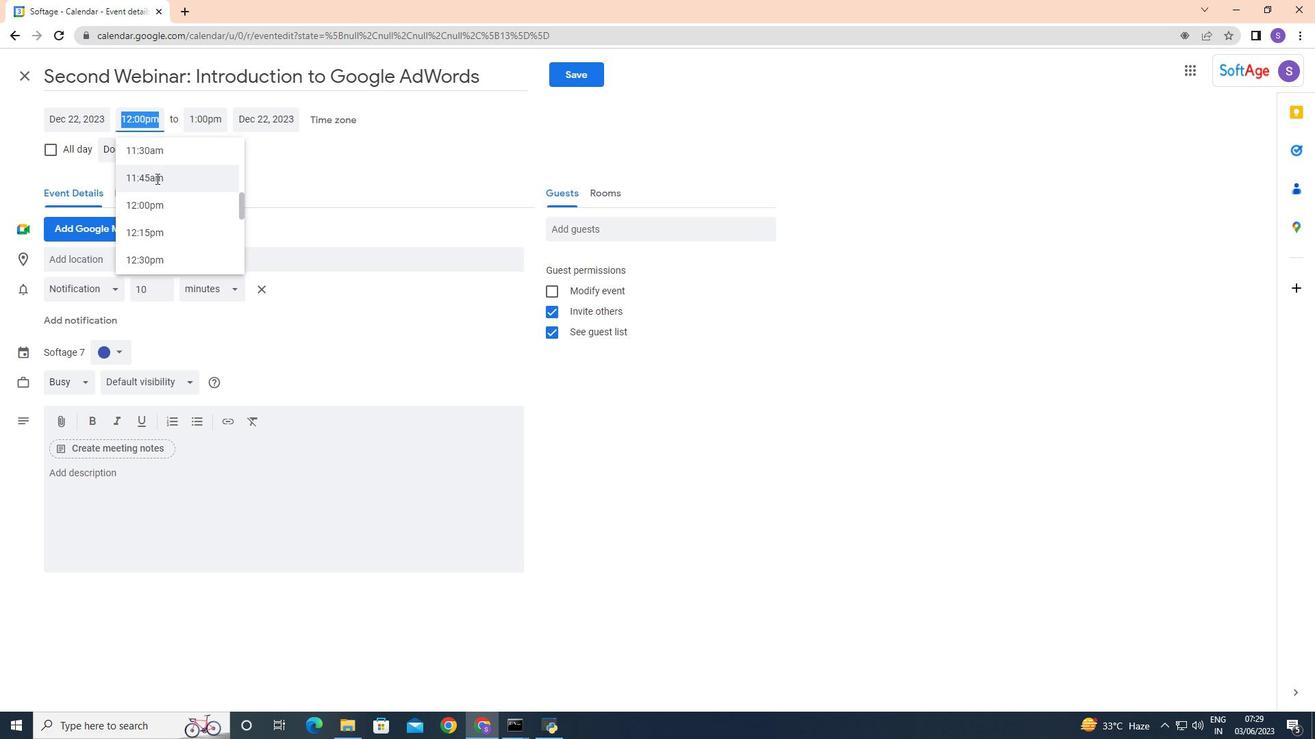 
Action: Mouse scrolled (153, 202) with delta (0, 0)
Screenshot: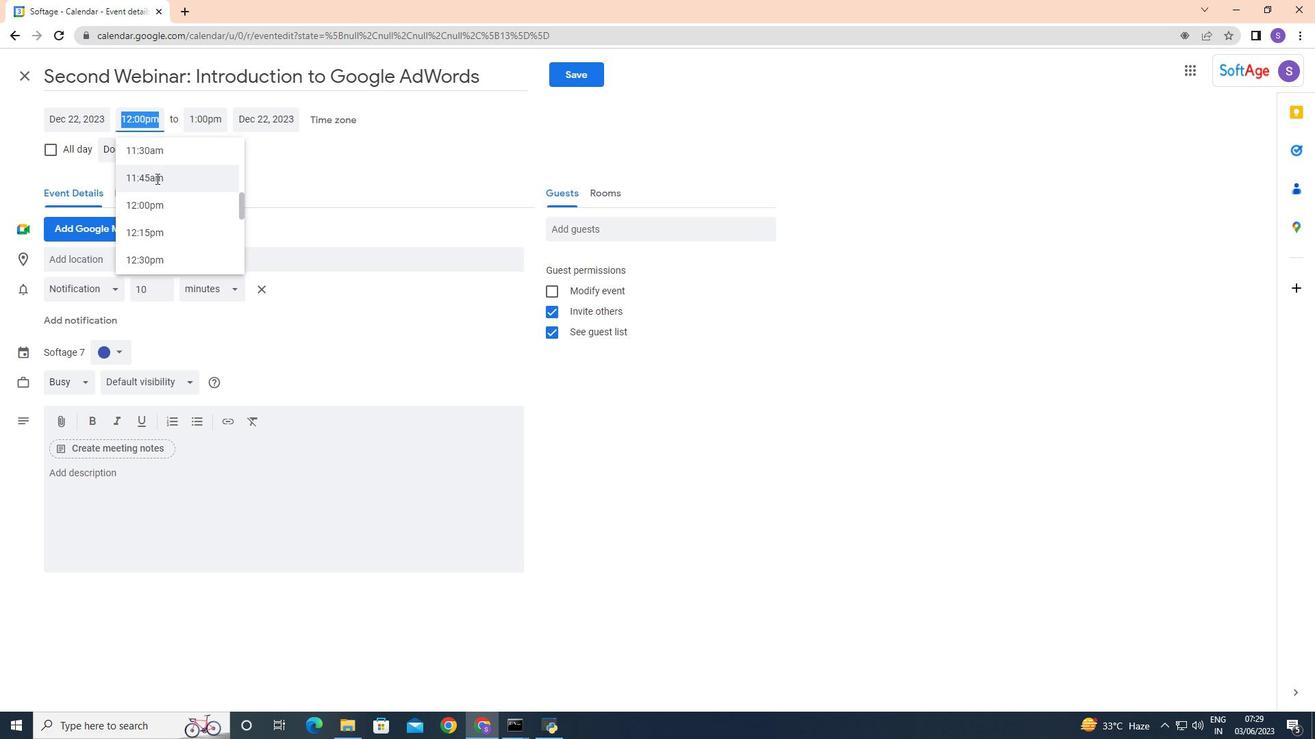 
Action: Mouse scrolled (153, 202) with delta (0, 0)
Screenshot: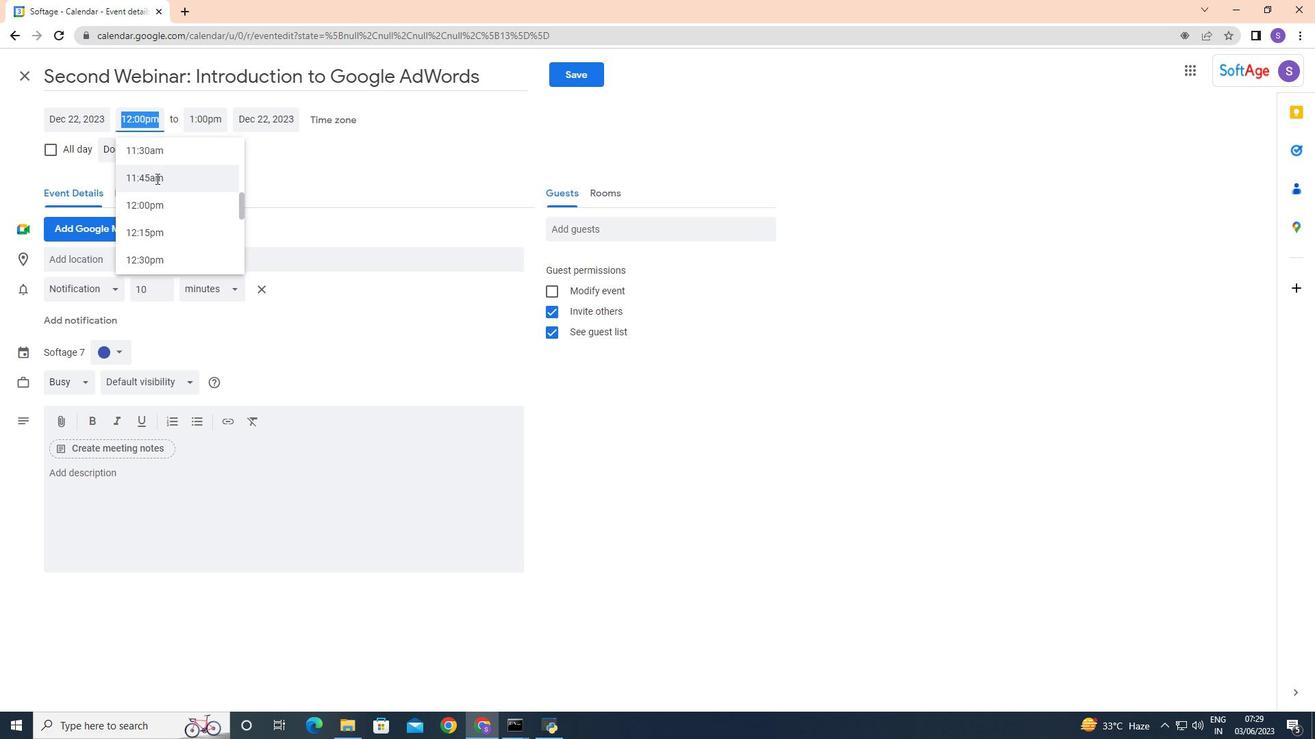 
Action: Mouse scrolled (153, 202) with delta (0, 0)
Screenshot: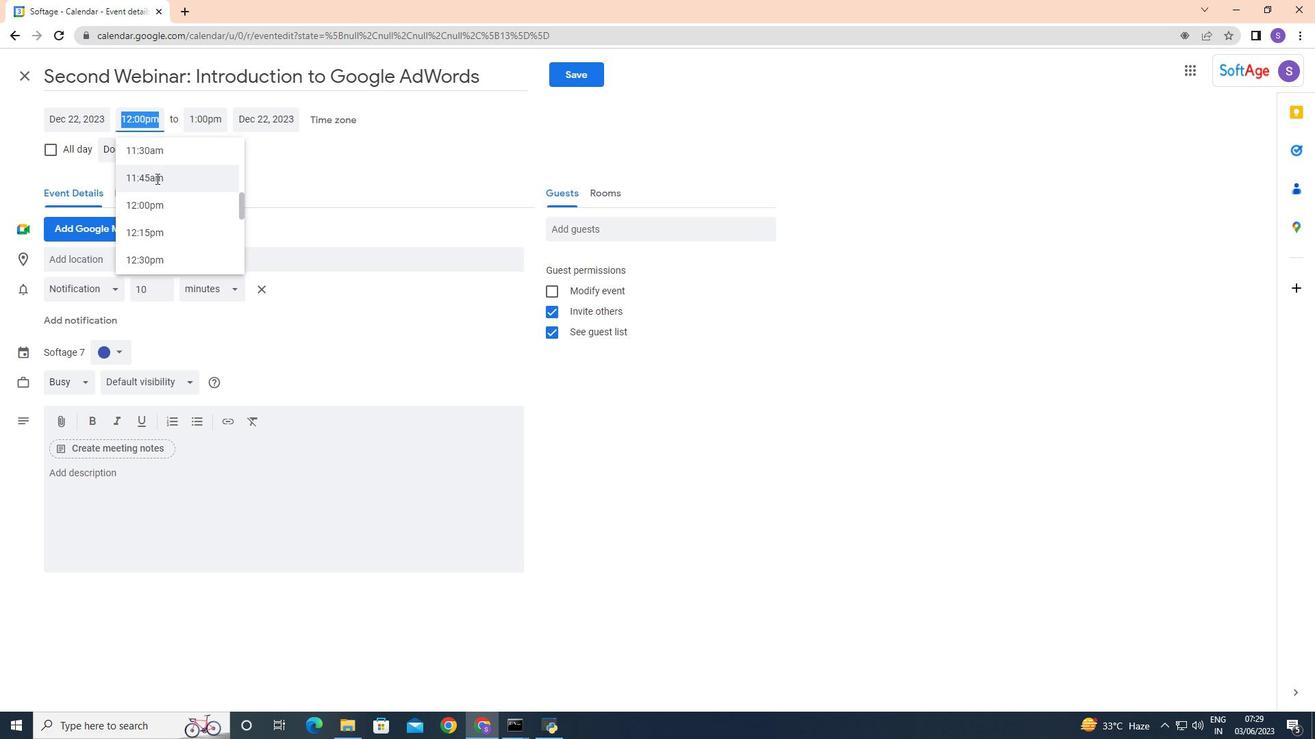 
Action: Mouse scrolled (153, 202) with delta (0, 0)
Screenshot: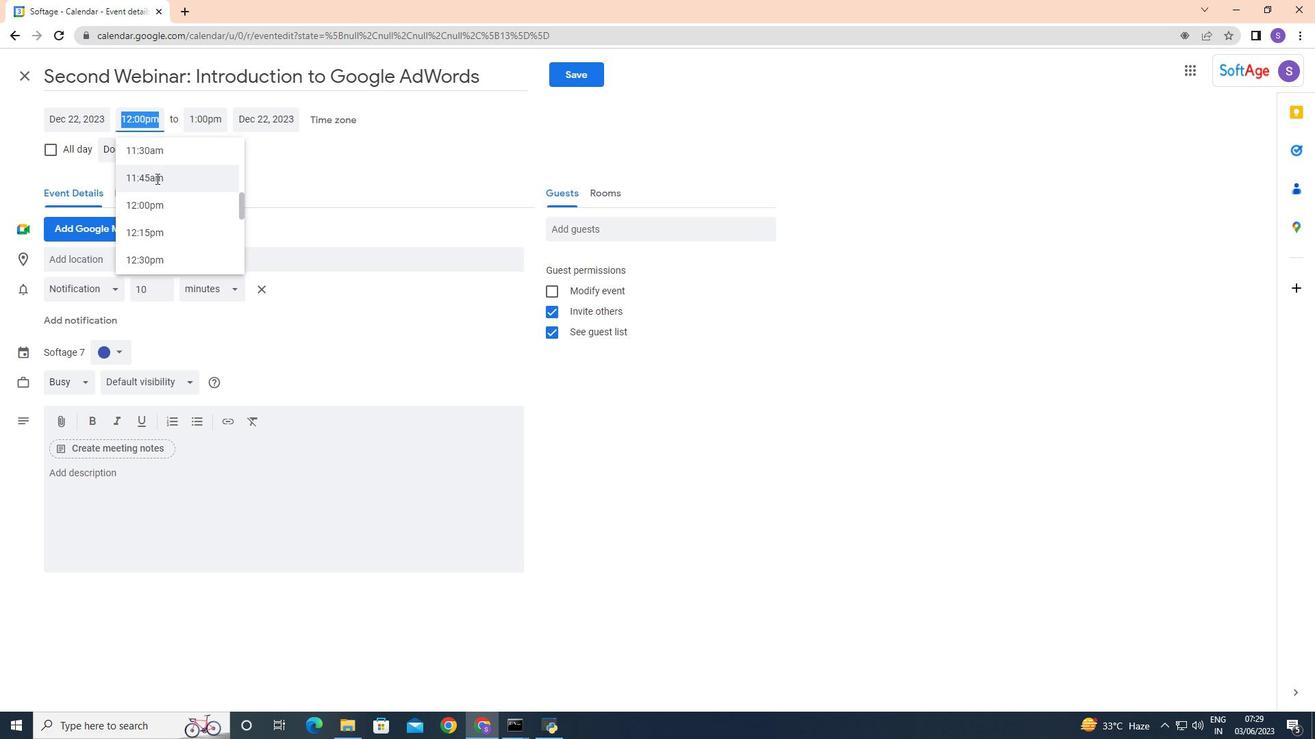 
Action: Mouse moved to (160, 202)
Screenshot: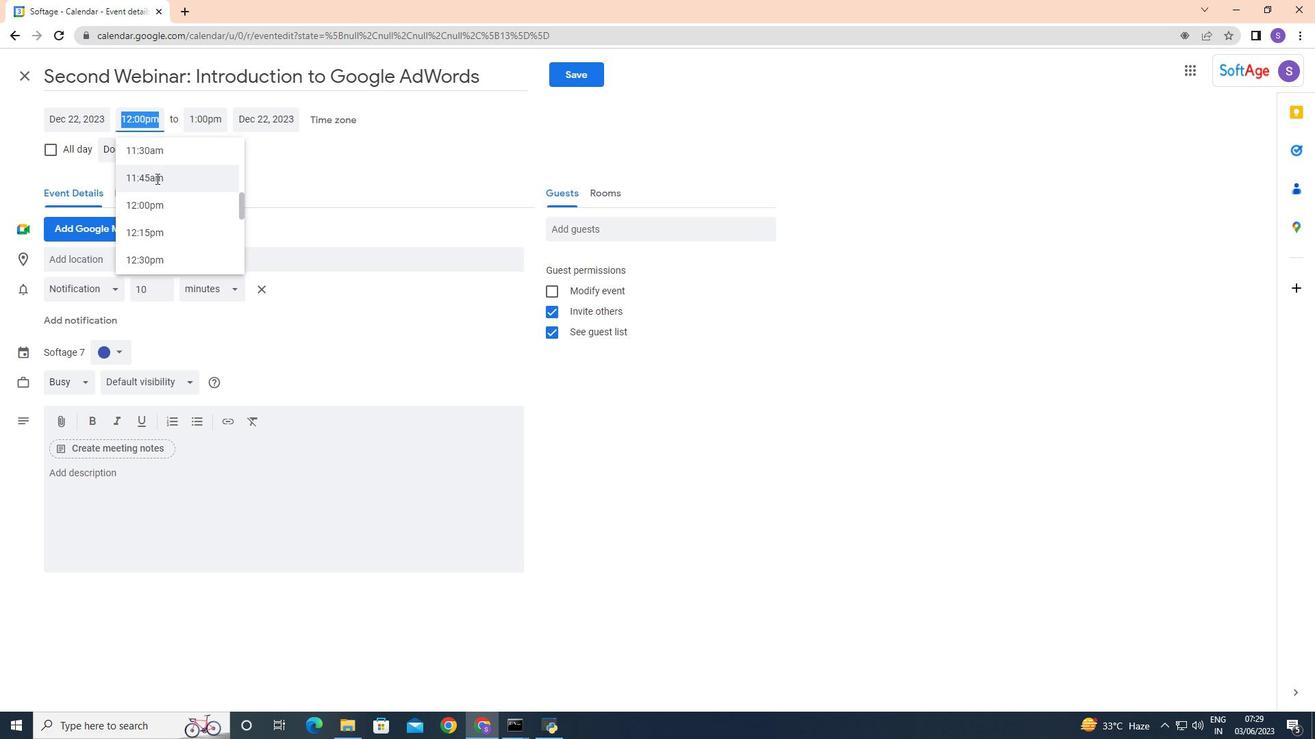
Action: Mouse scrolled (160, 202) with delta (0, 0)
Screenshot: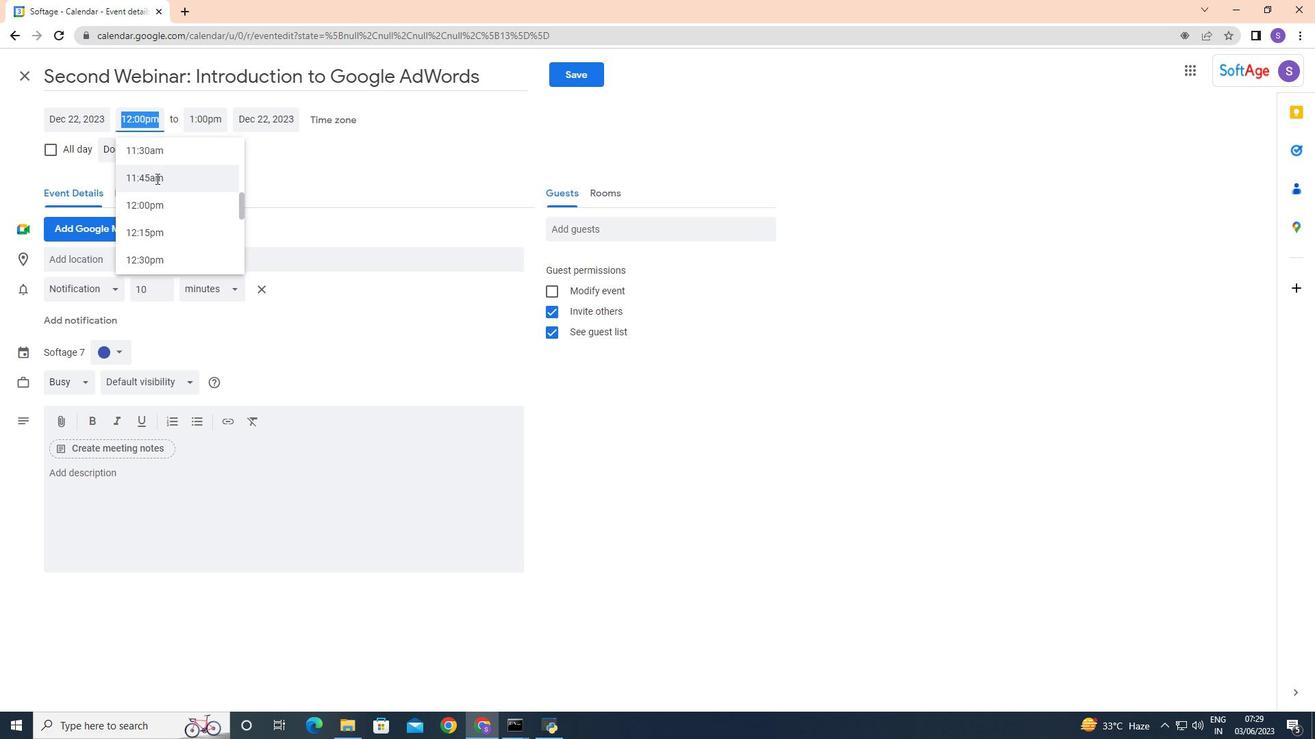 
Action: Mouse scrolled (160, 202) with delta (0, 0)
Screenshot: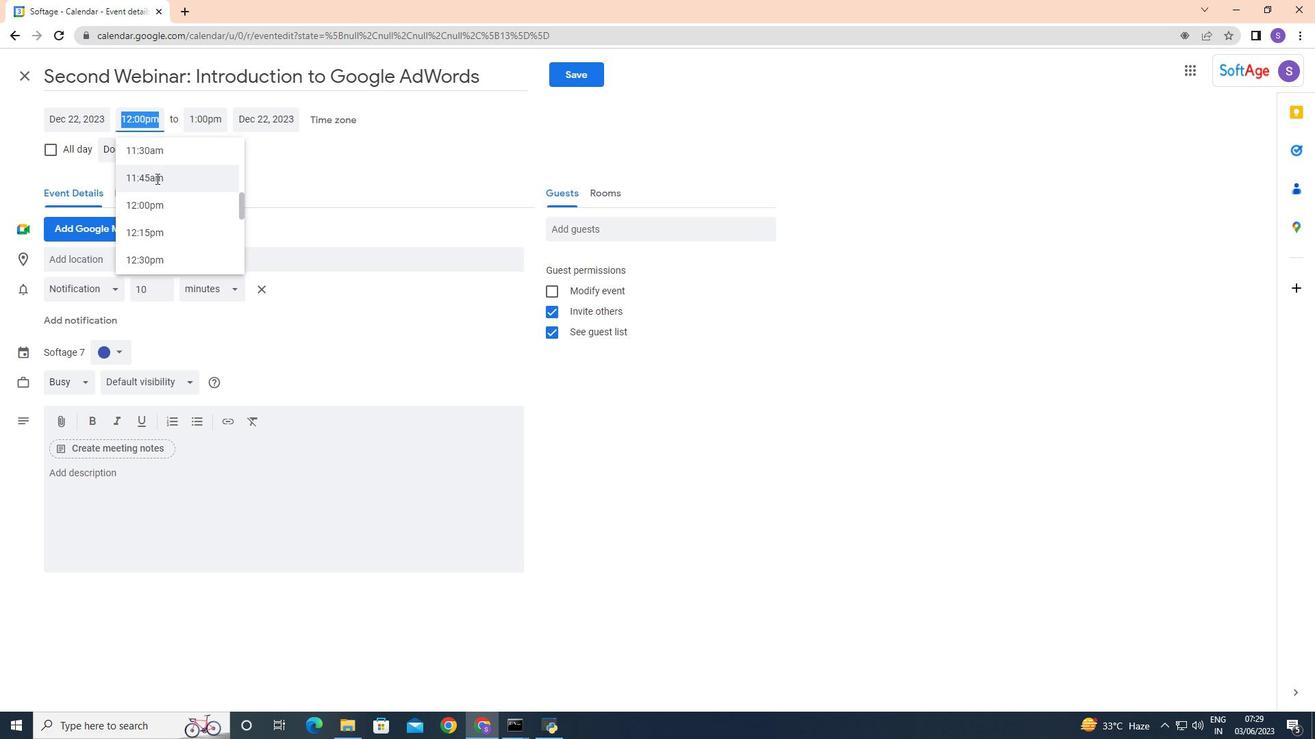 
Action: Mouse scrolled (160, 202) with delta (0, 0)
Screenshot: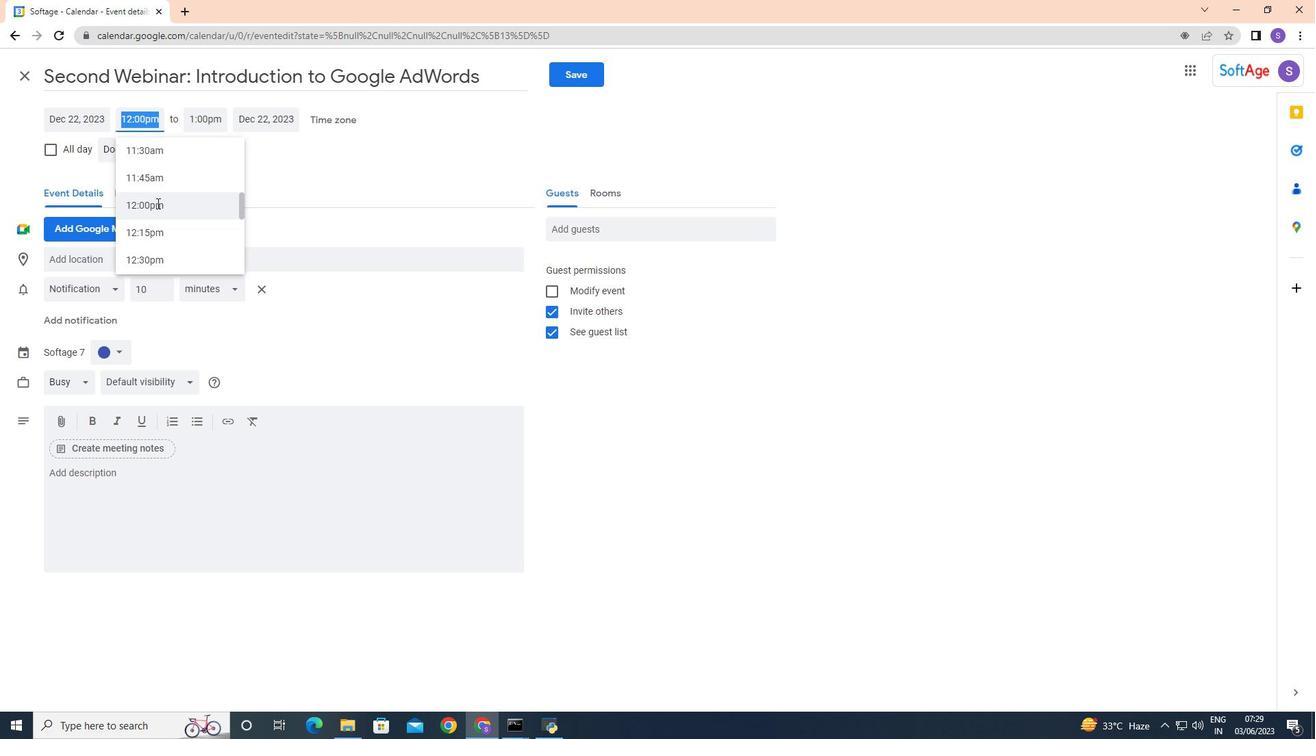 
Action: Mouse moved to (161, 202)
Screenshot: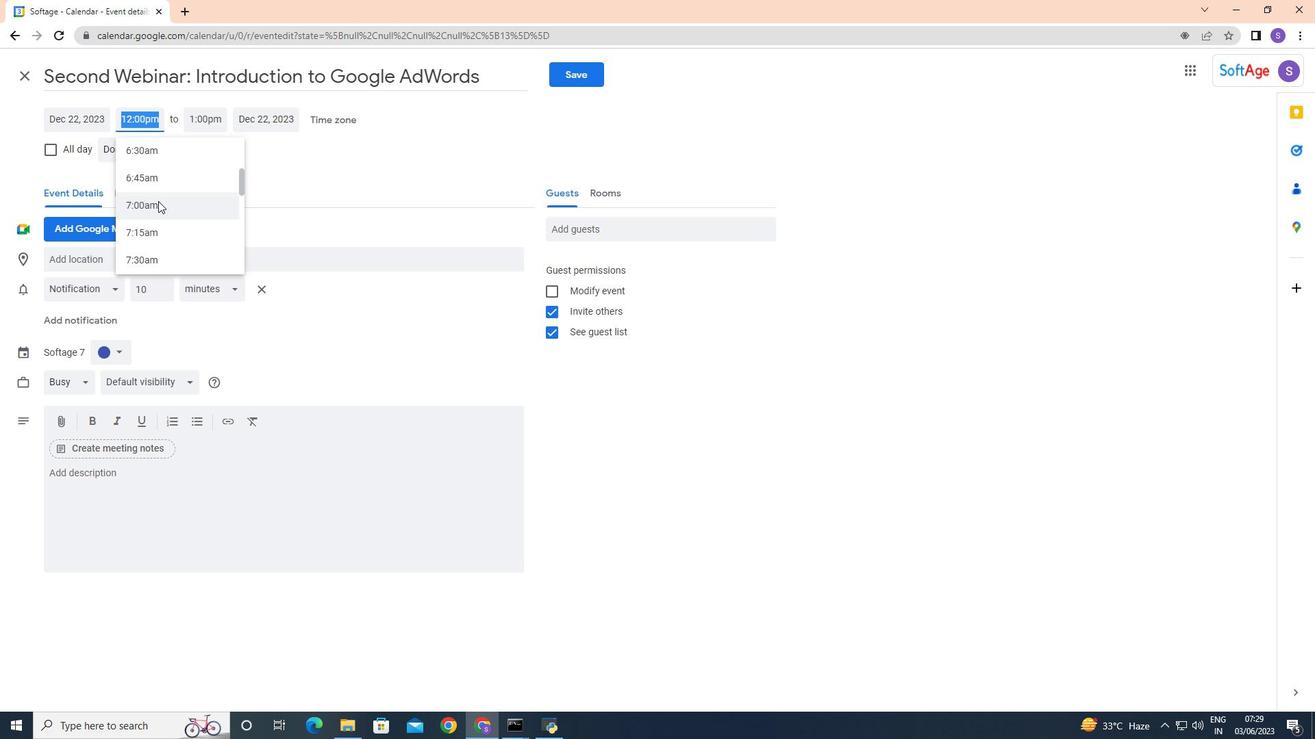 
Action: Mouse scrolled (161, 202) with delta (0, 0)
Screenshot: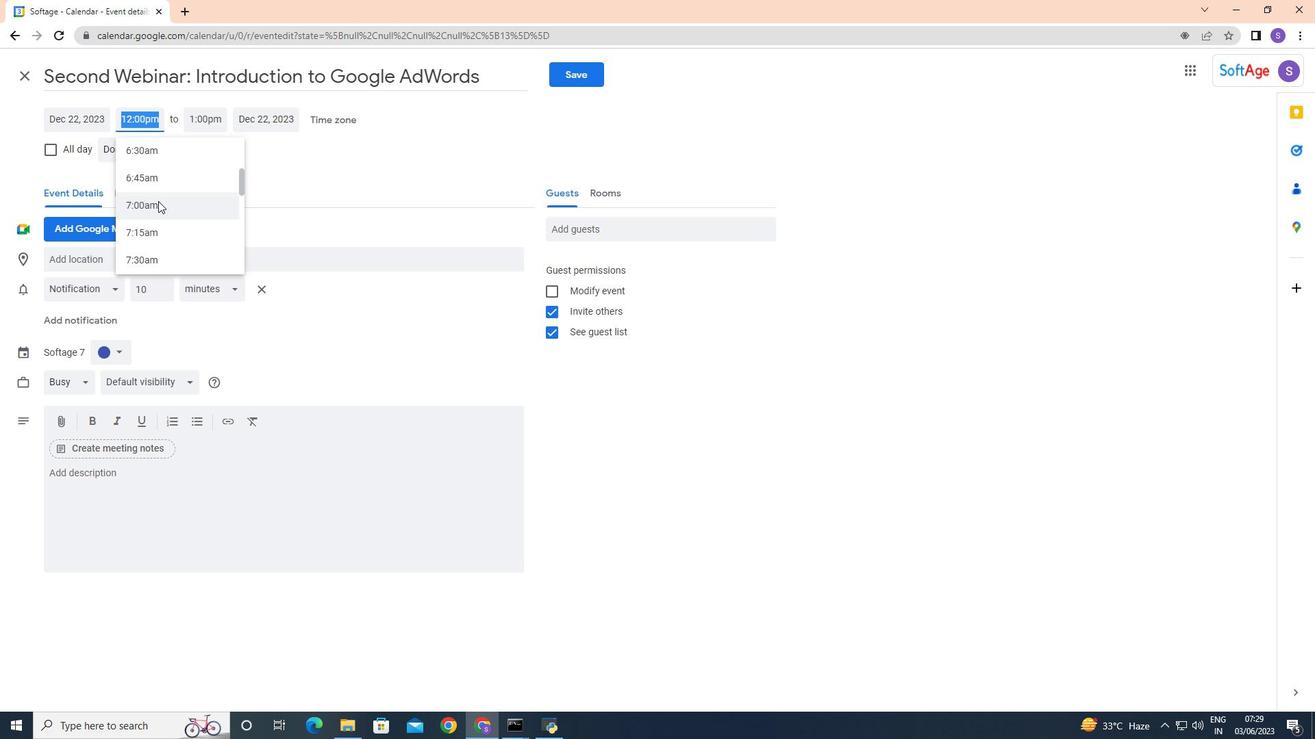 
Action: Mouse moved to (162, 201)
Screenshot: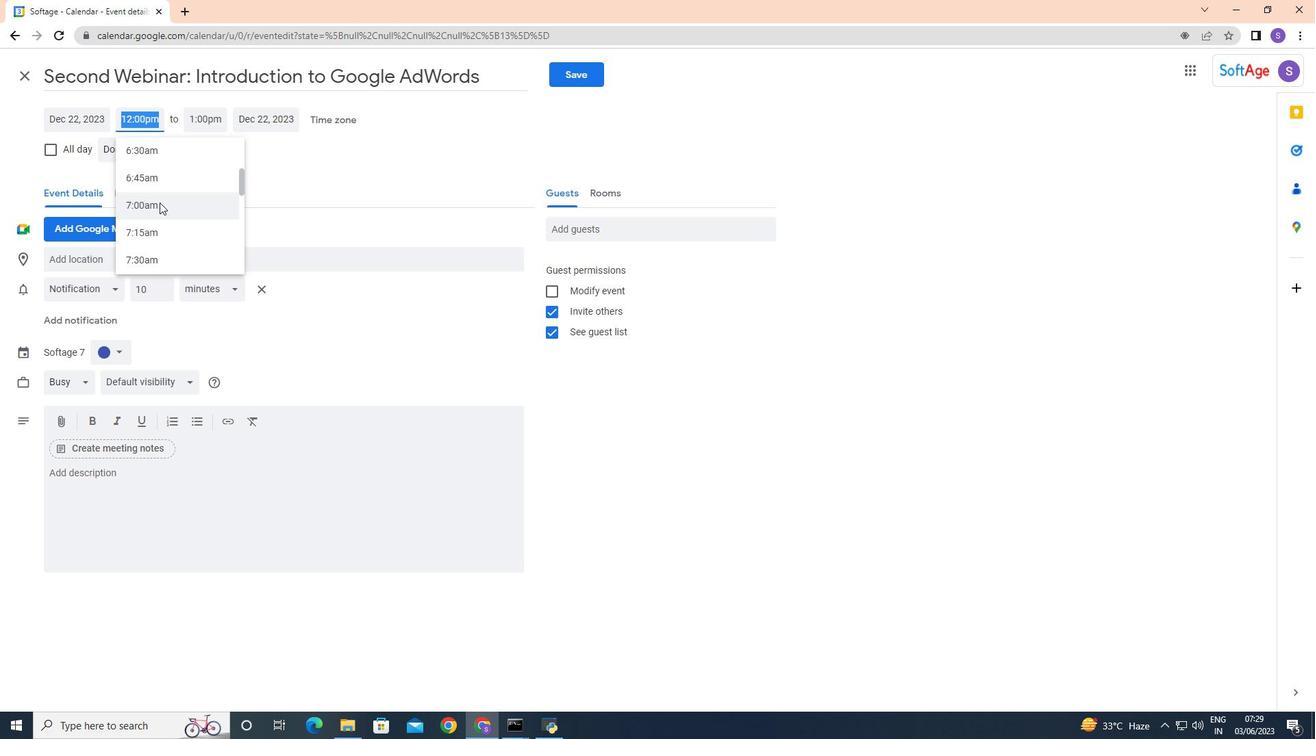 
Action: Mouse scrolled (162, 202) with delta (0, 0)
Screenshot: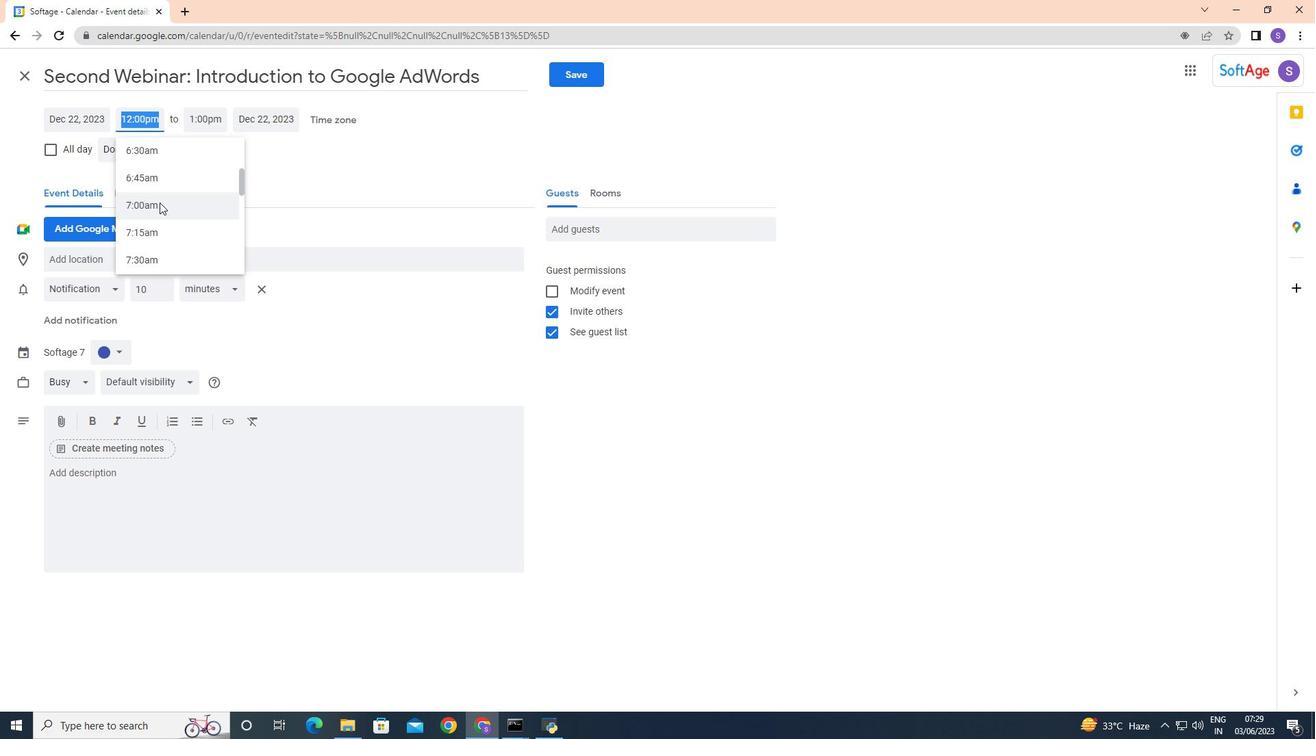 
Action: Mouse moved to (163, 200)
Screenshot: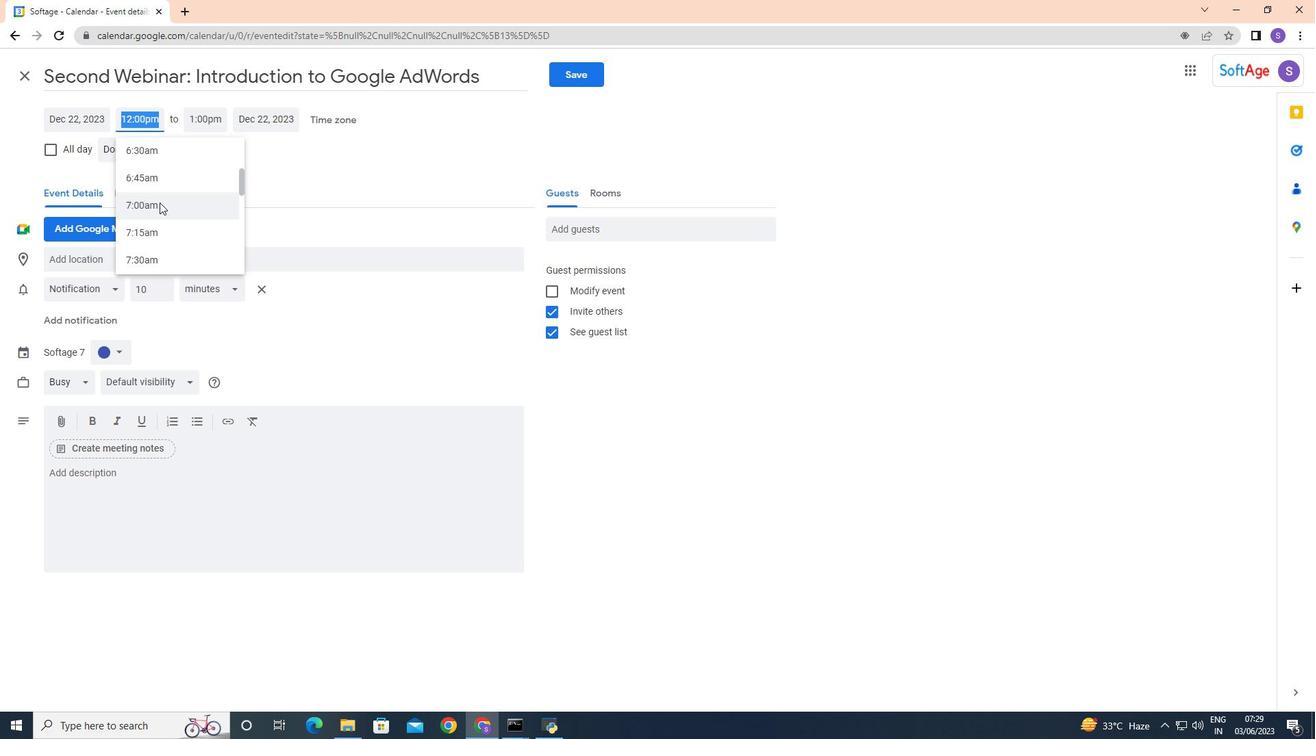 
Action: Mouse scrolled (163, 201) with delta (0, 0)
Screenshot: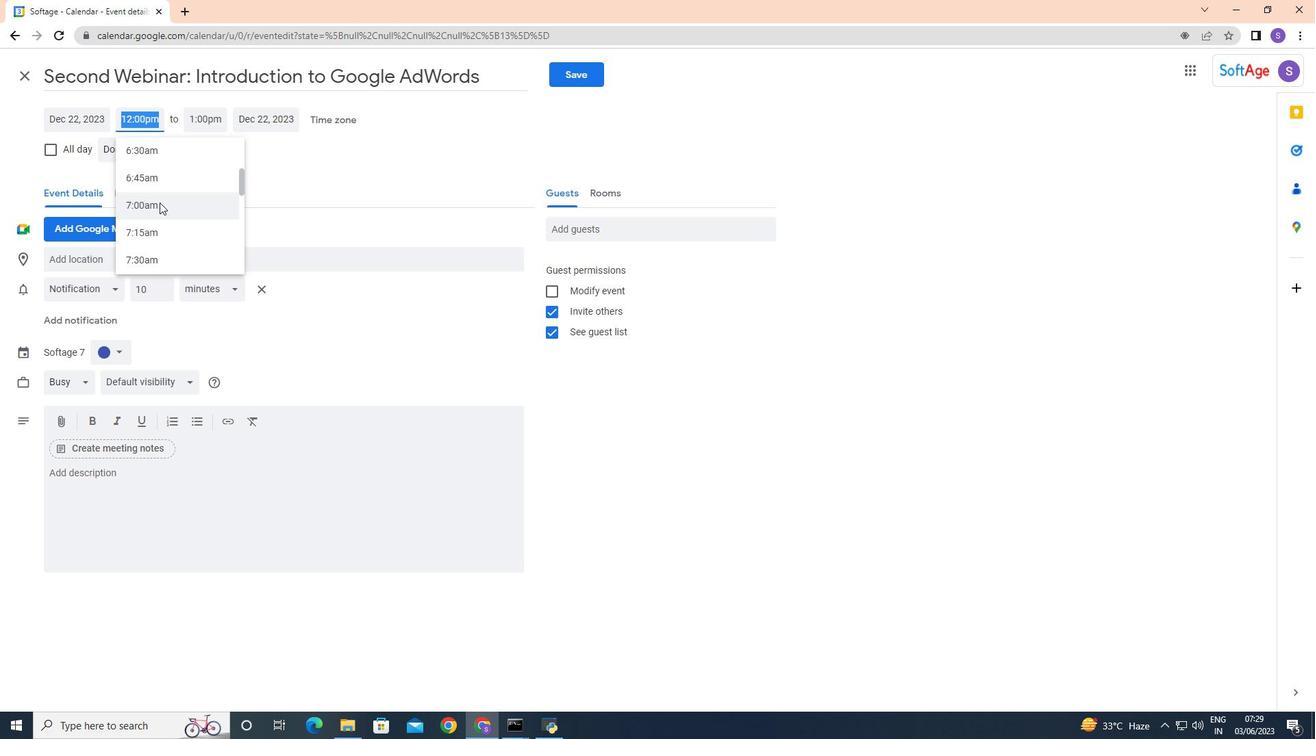 
Action: Mouse moved to (179, 192)
Screenshot: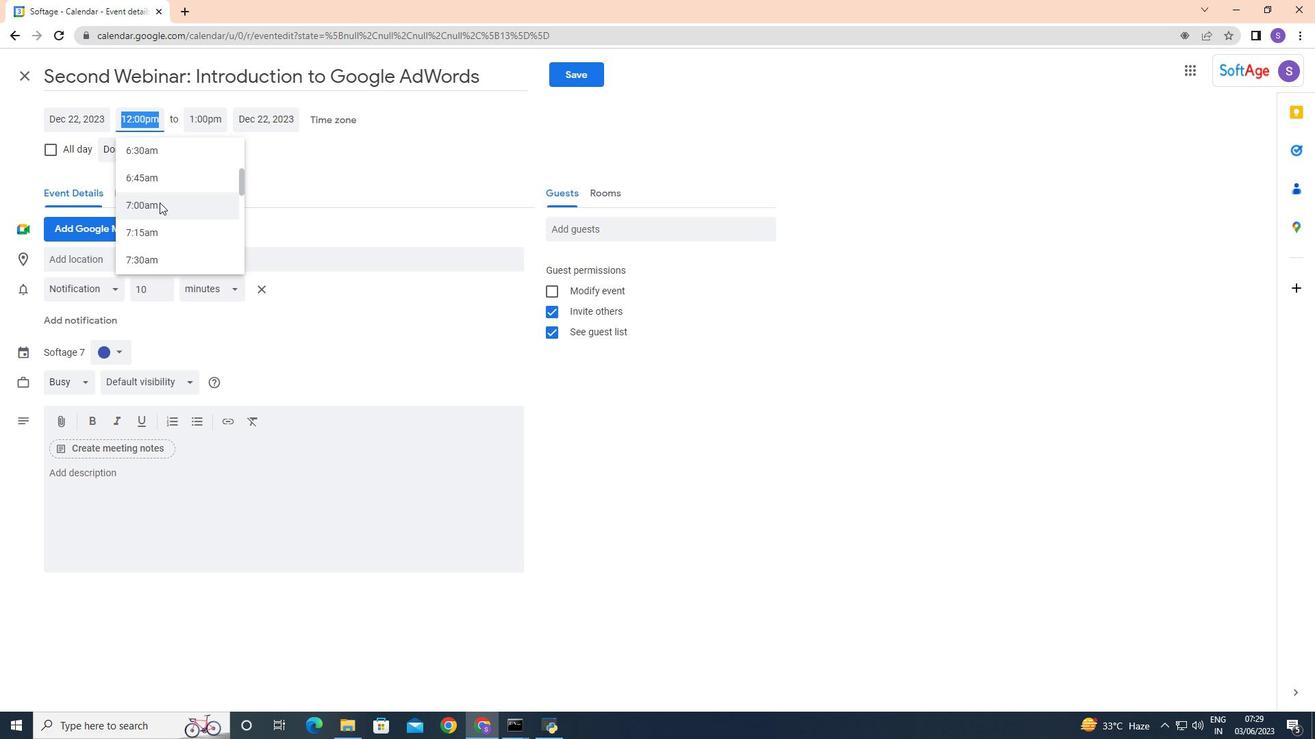 
Action: Mouse scrolled (179, 192) with delta (0, 0)
Screenshot: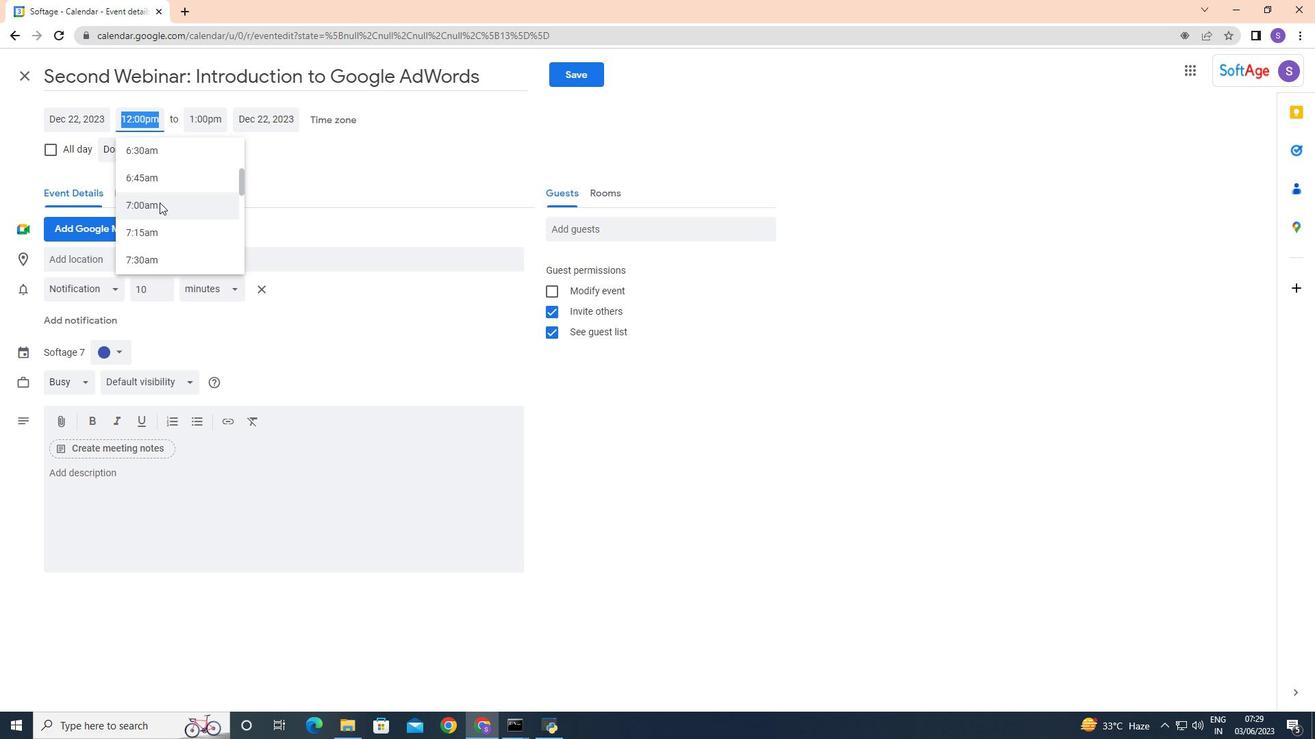 
Action: Mouse moved to (197, 187)
Screenshot: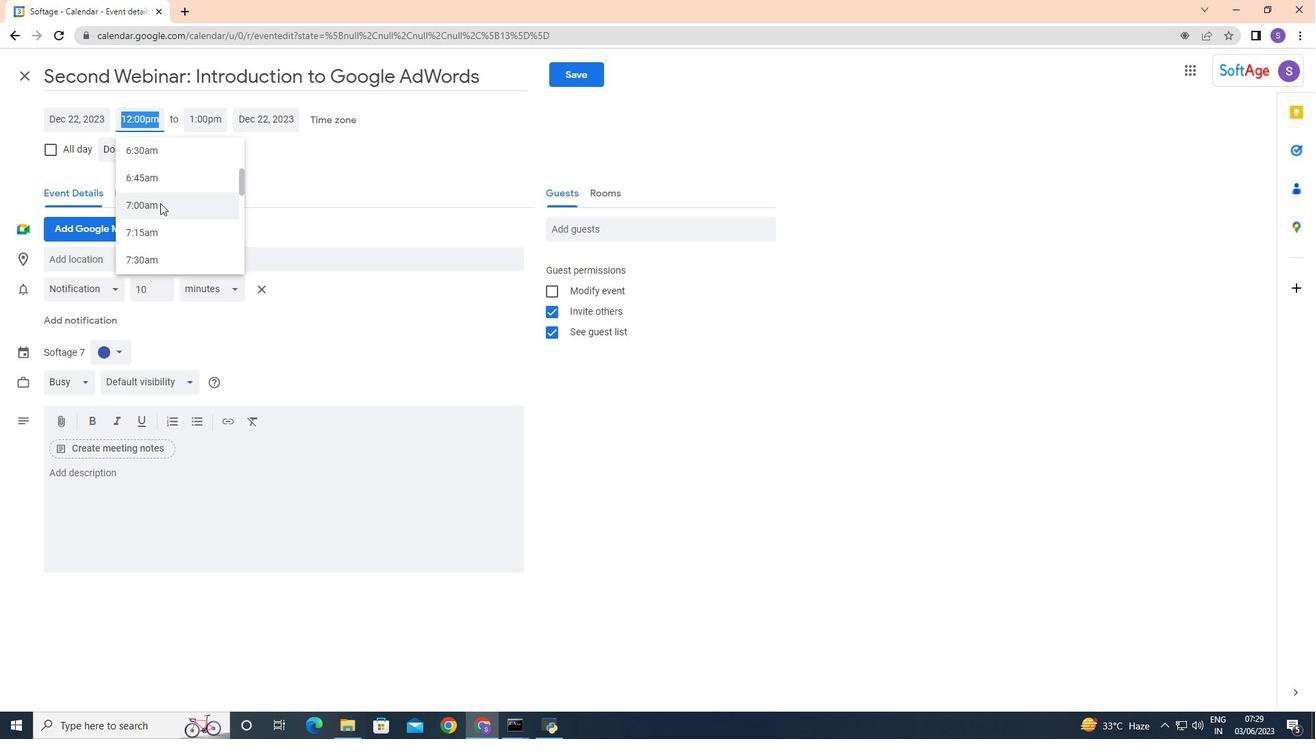 
Action: Mouse scrolled (197, 188) with delta (0, 0)
Screenshot: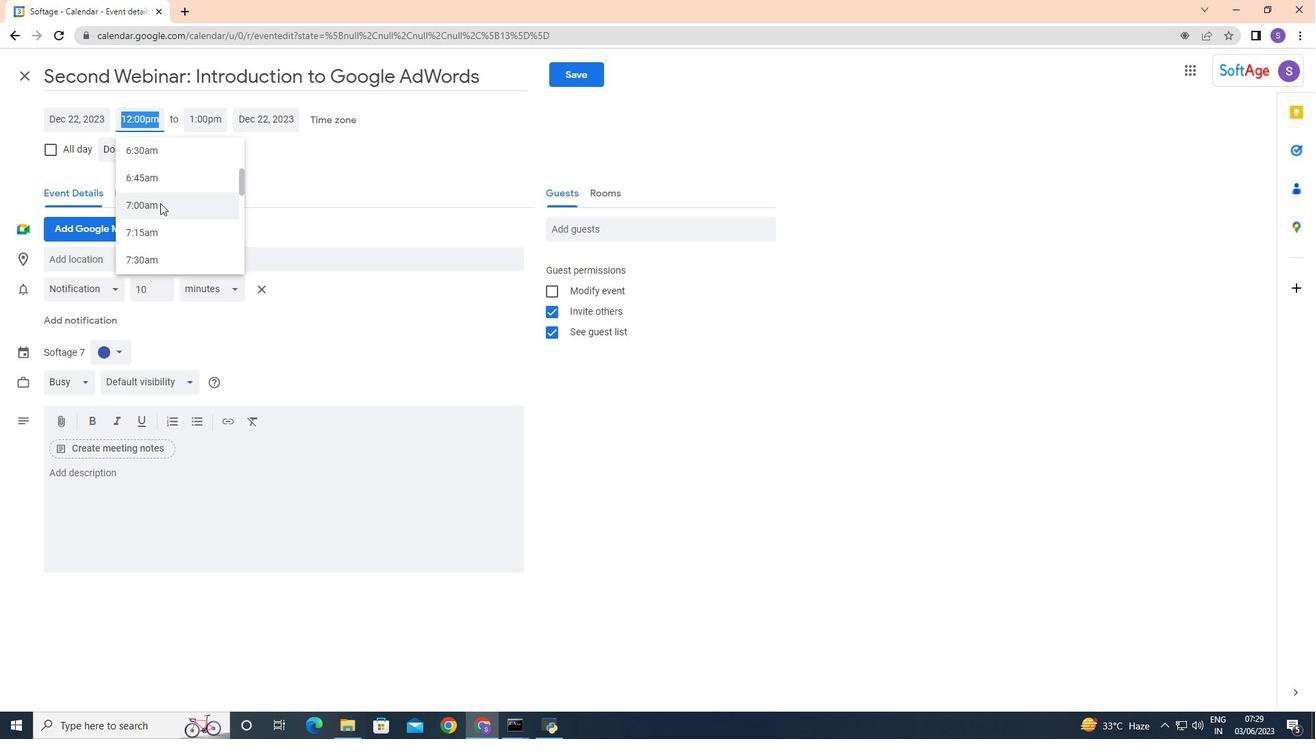 
Action: Mouse scrolled (197, 188) with delta (0, 0)
Screenshot: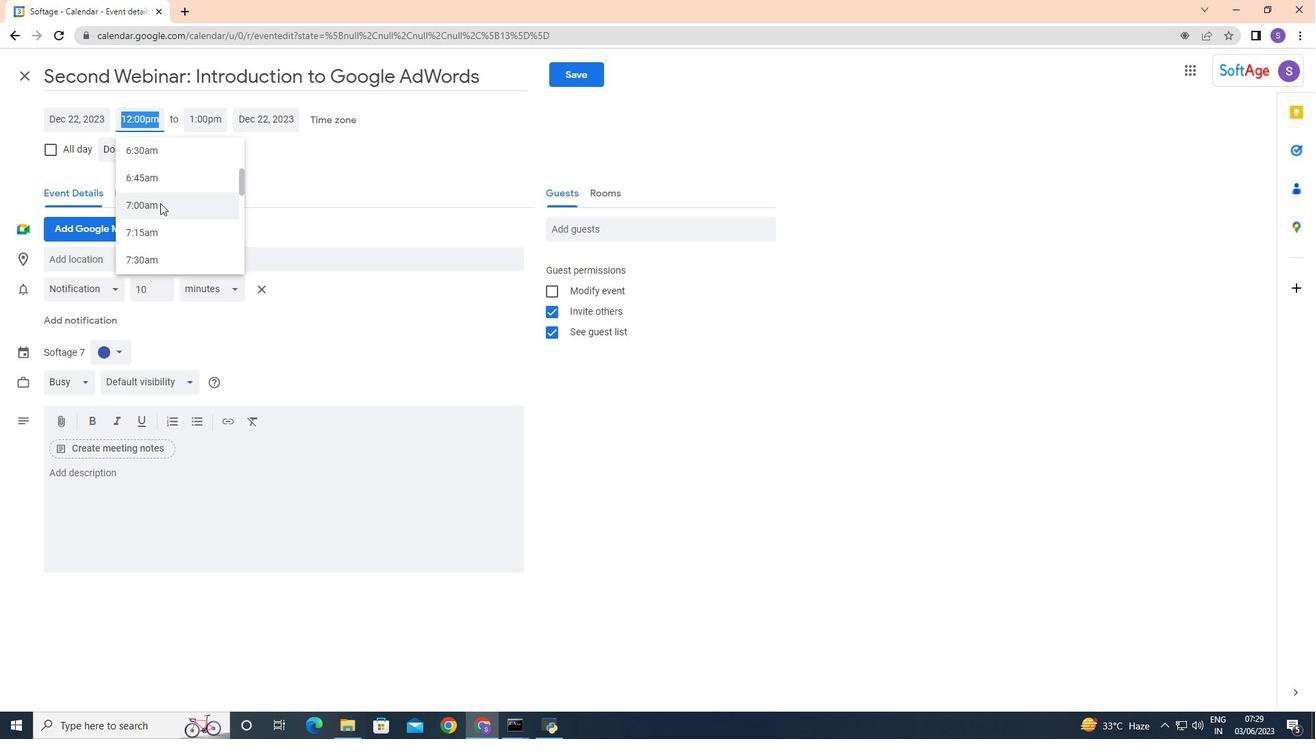 
Action: Mouse scrolled (197, 188) with delta (0, 0)
Screenshot: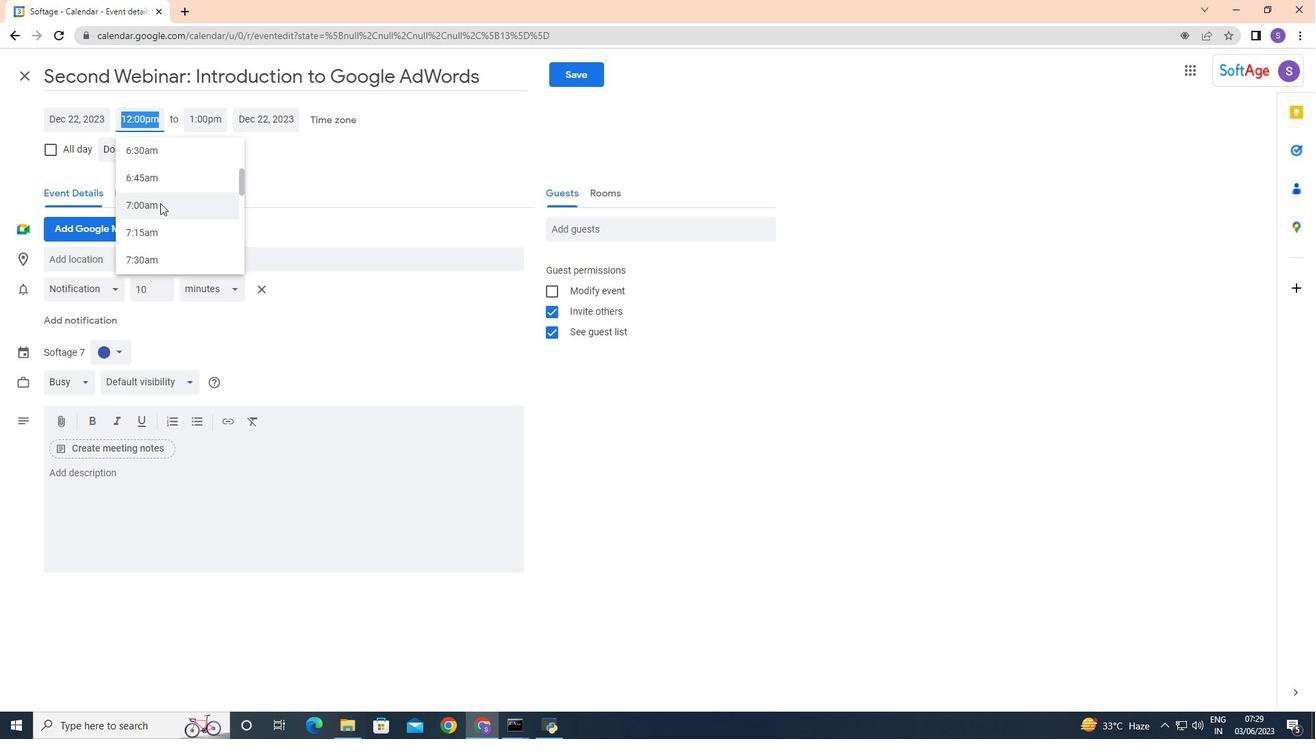 
Action: Mouse scrolled (197, 188) with delta (0, 0)
Screenshot: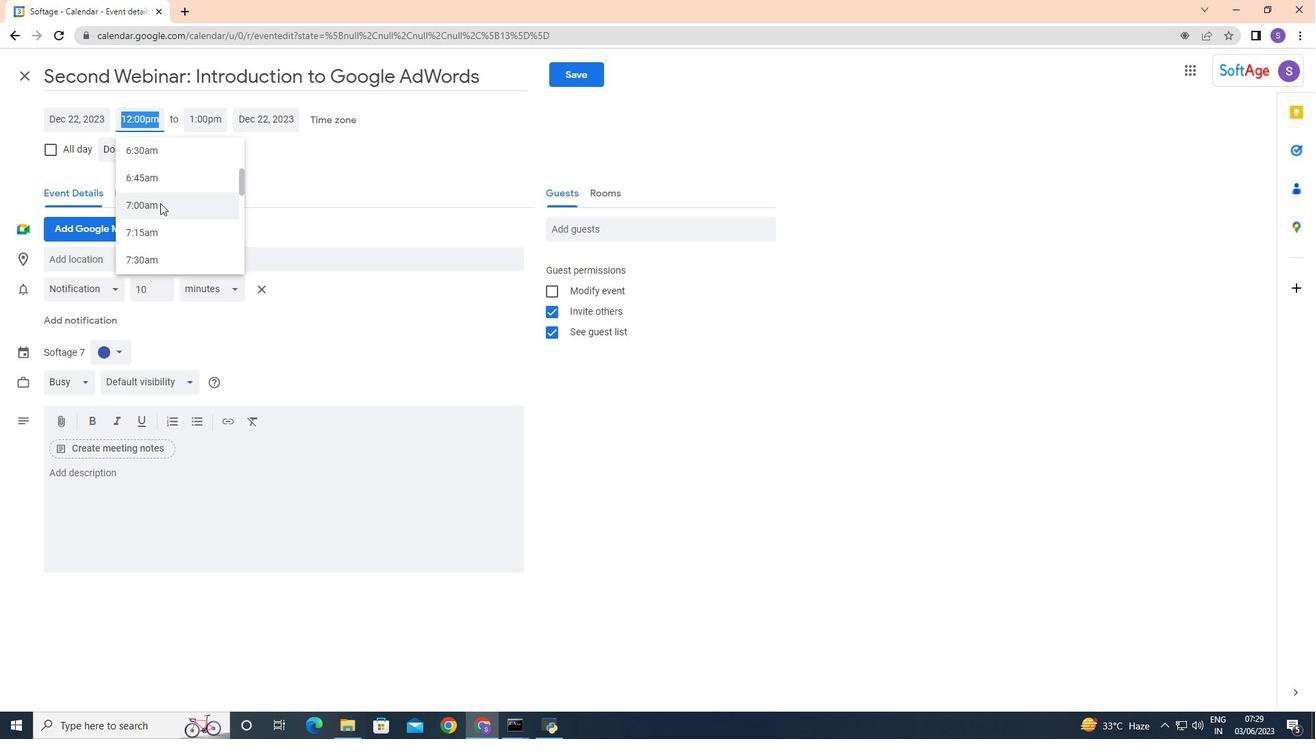 
Action: Mouse moved to (171, 185)
Screenshot: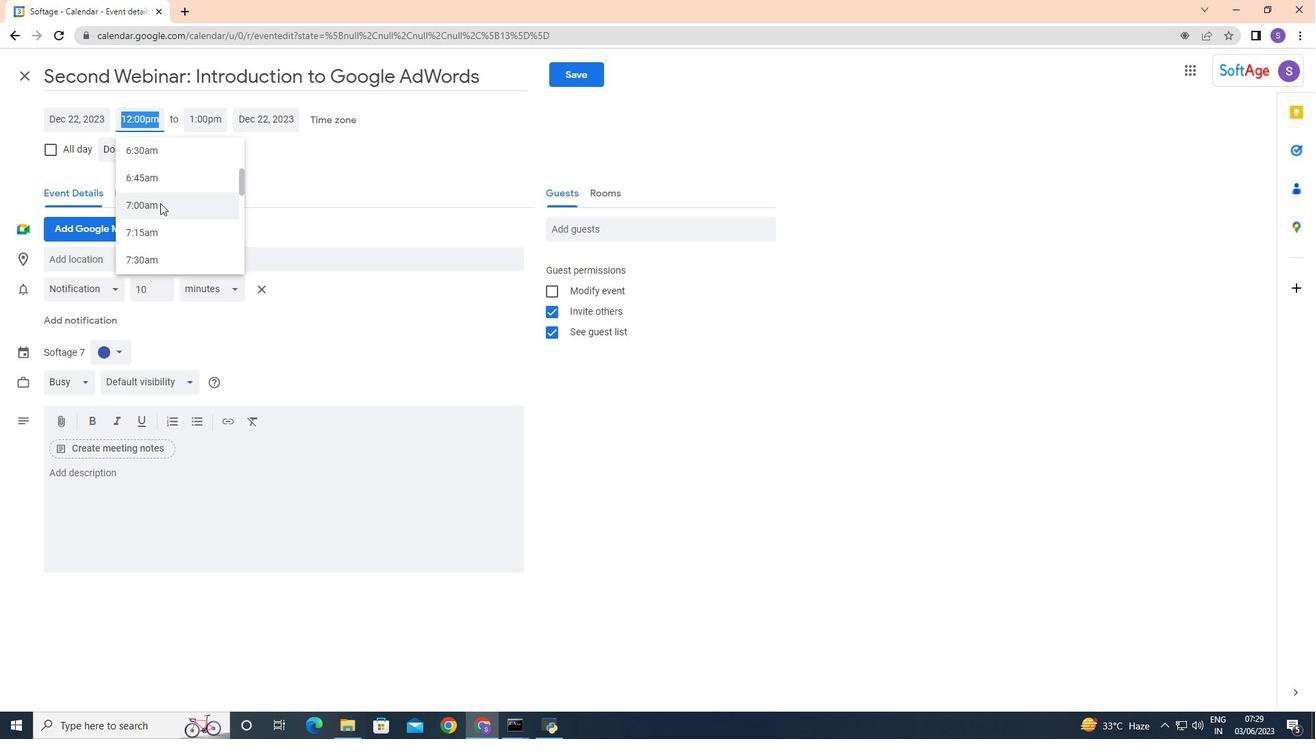 
Action: Mouse scrolled (171, 186) with delta (0, 0)
Screenshot: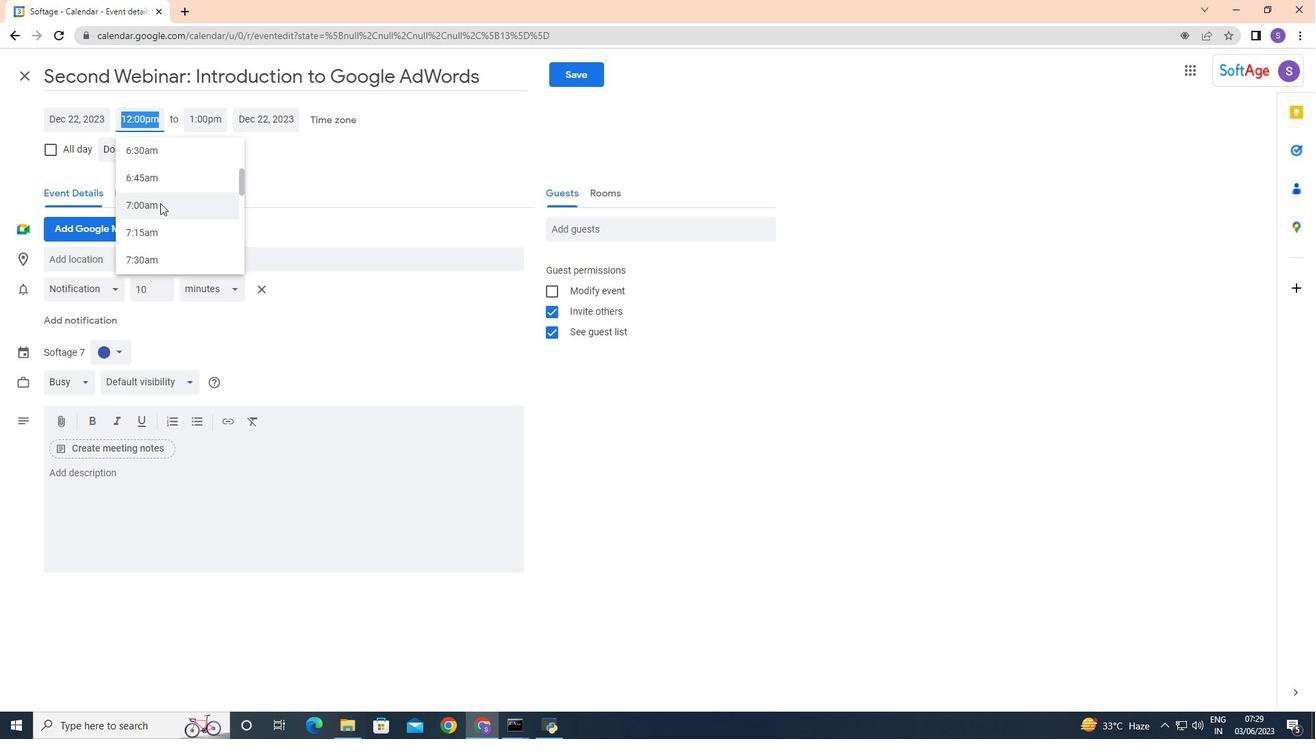 
Action: Mouse moved to (170, 185)
Screenshot: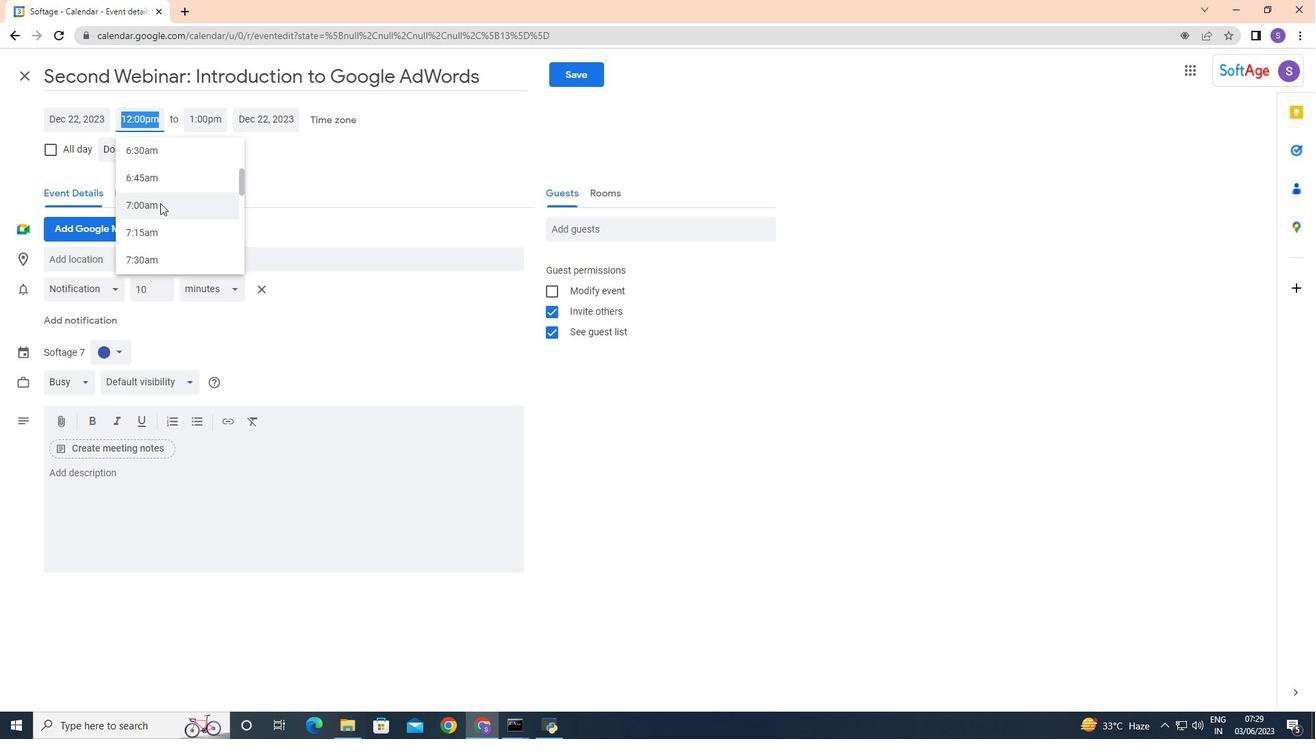 
Action: Mouse scrolled (170, 186) with delta (0, 0)
Screenshot: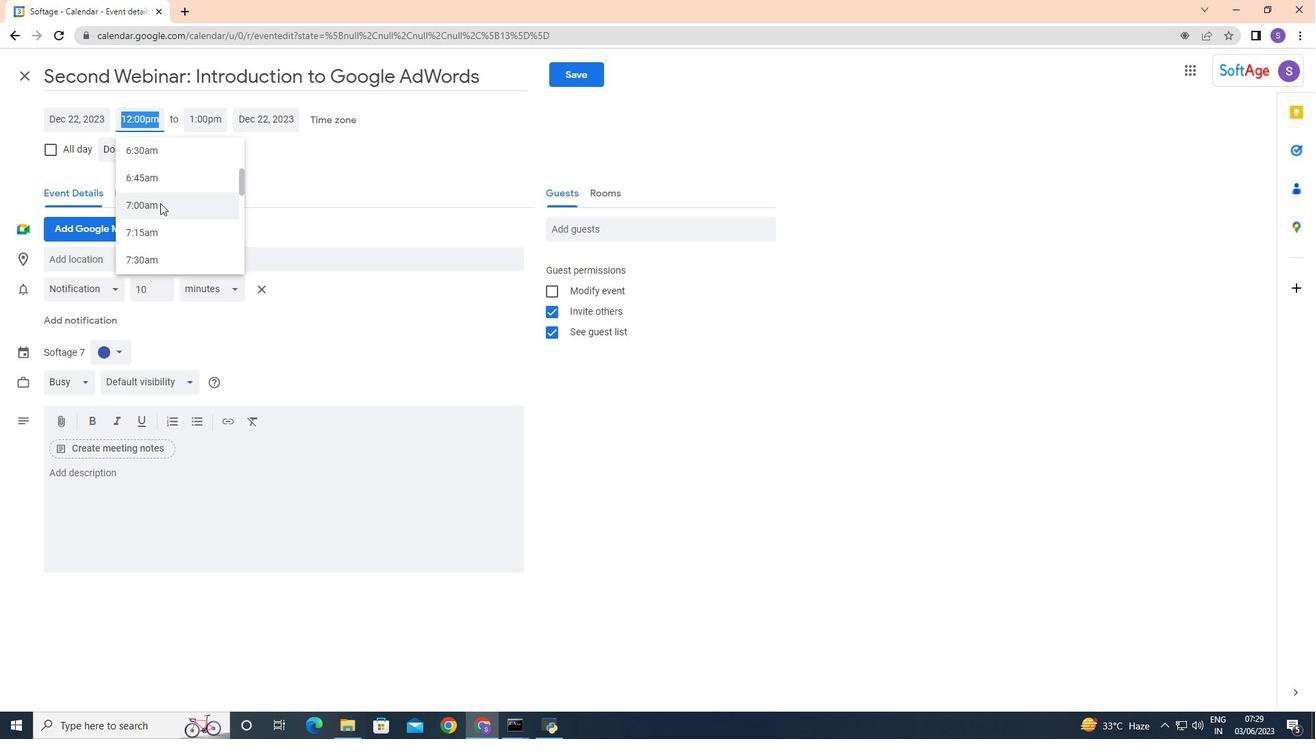 
Action: Mouse scrolled (170, 186) with delta (0, 0)
Screenshot: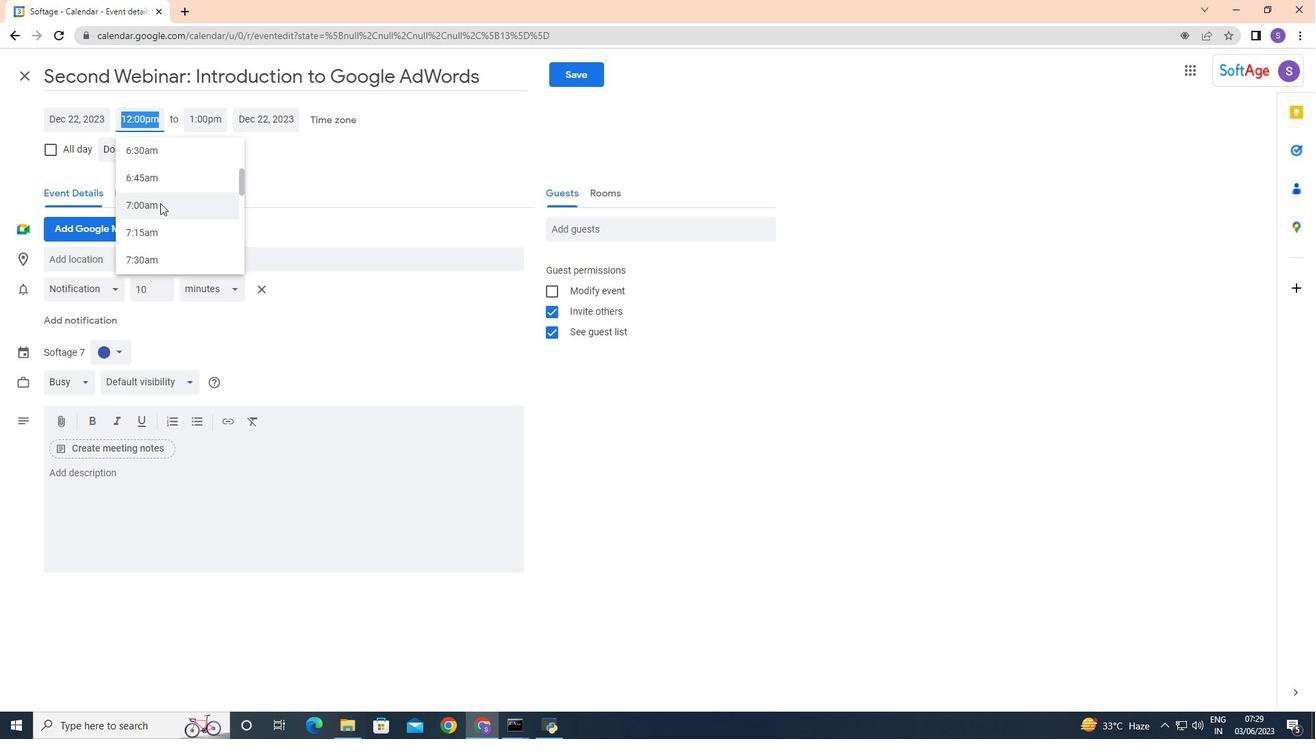 
Action: Mouse moved to (147, 222)
Screenshot: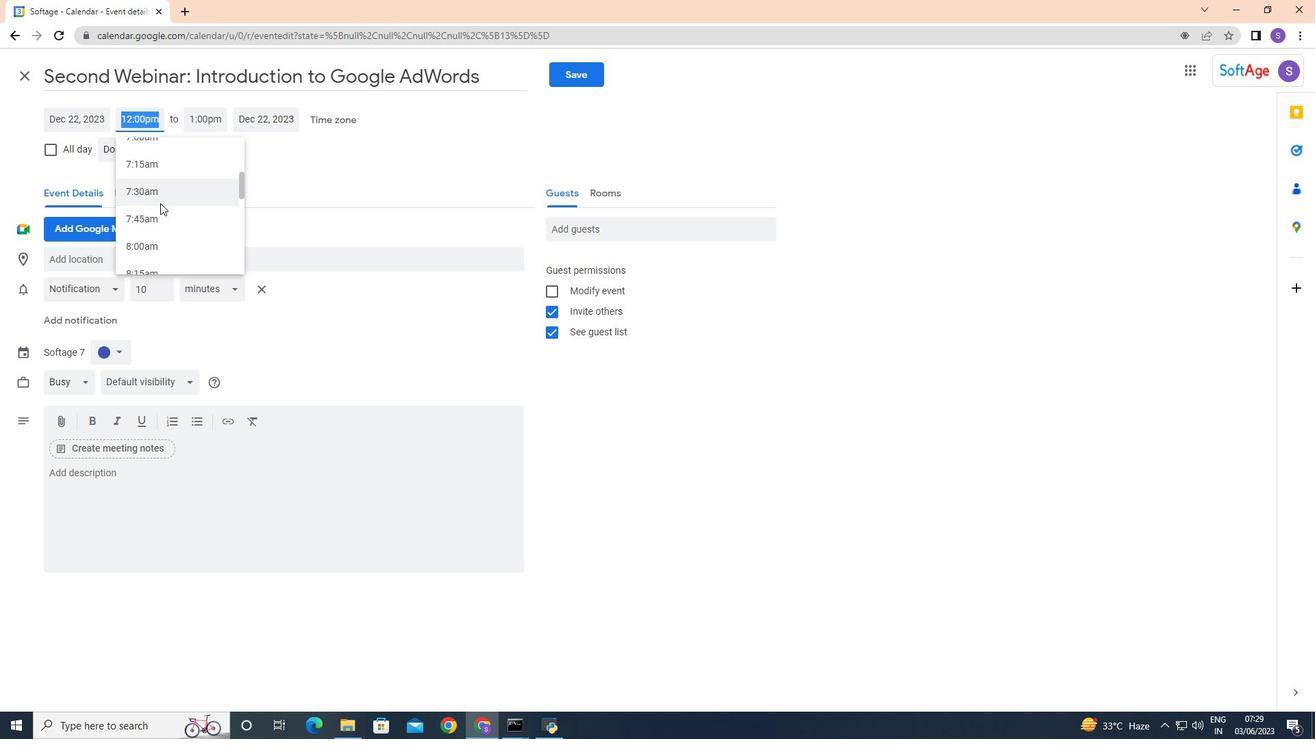 
Action: Mouse pressed left at (147, 222)
Screenshot: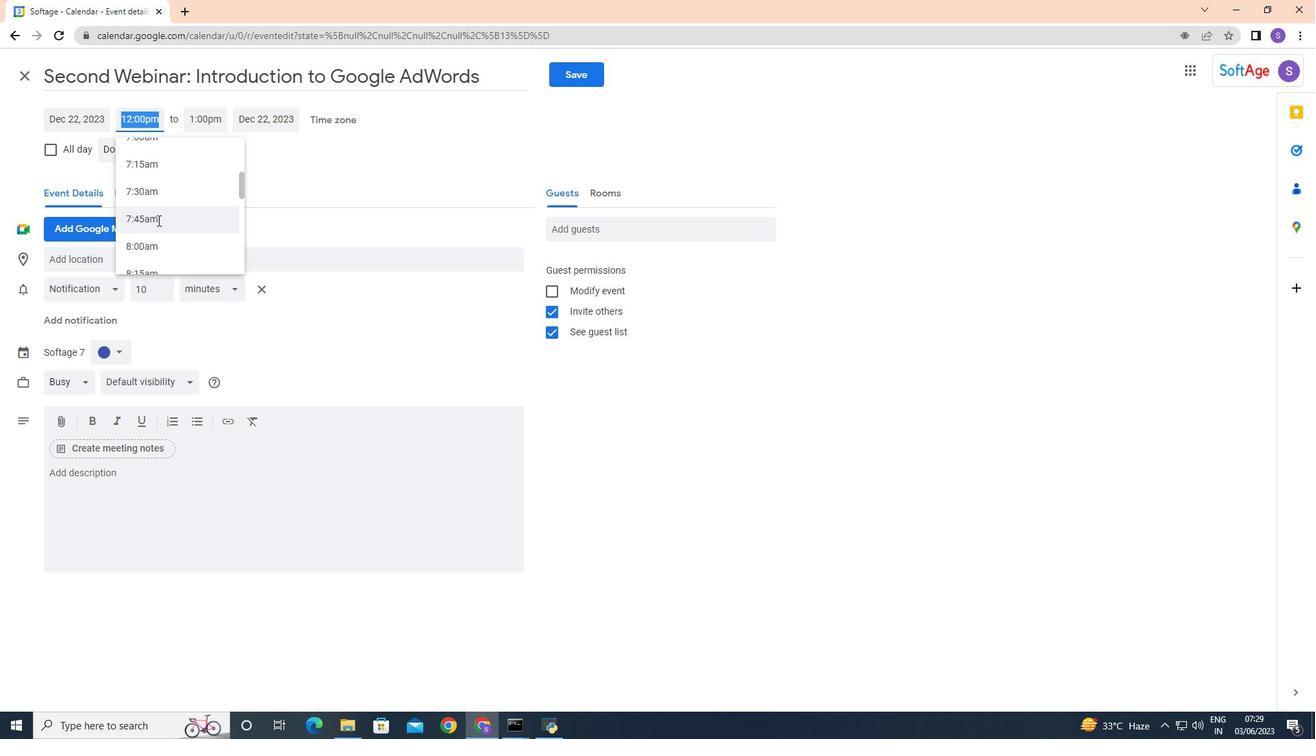 
Action: Mouse moved to (130, 151)
Screenshot: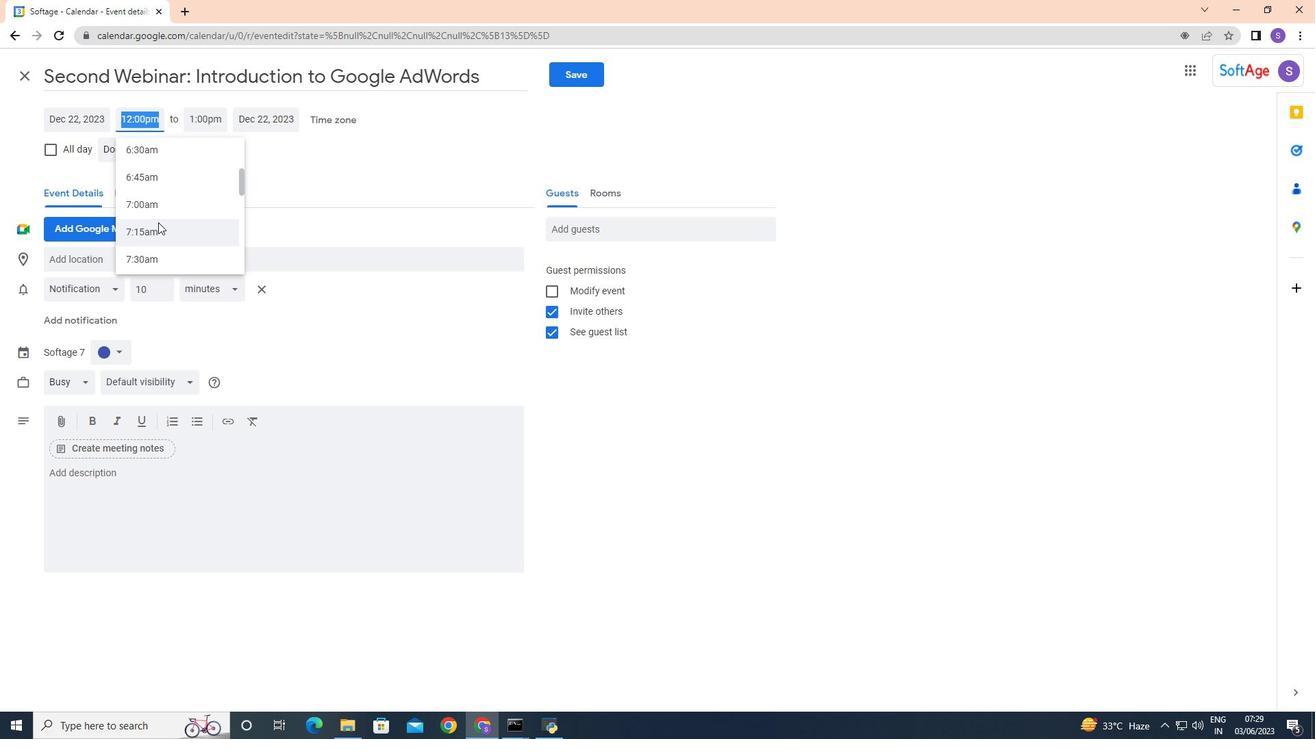 
Action: Mouse pressed left at (130, 151)
Screenshot: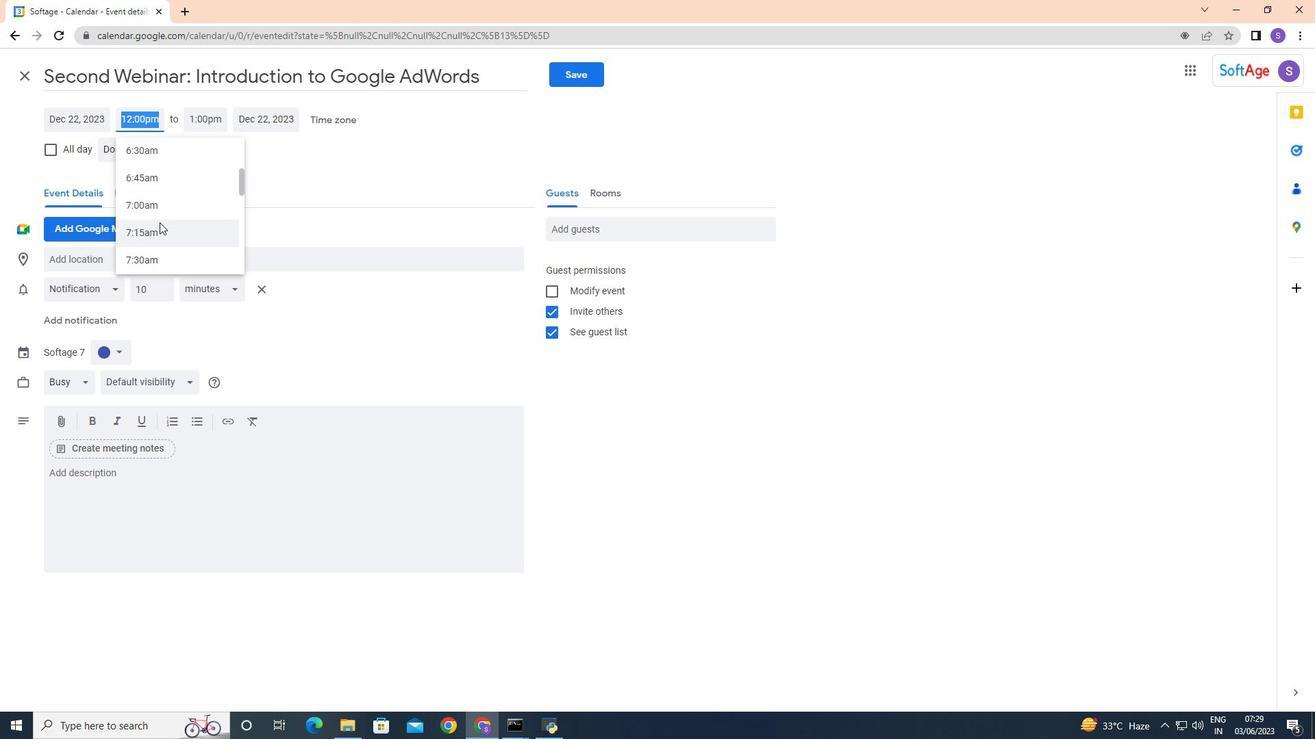 
Action: Mouse moved to (145, 161)
Screenshot: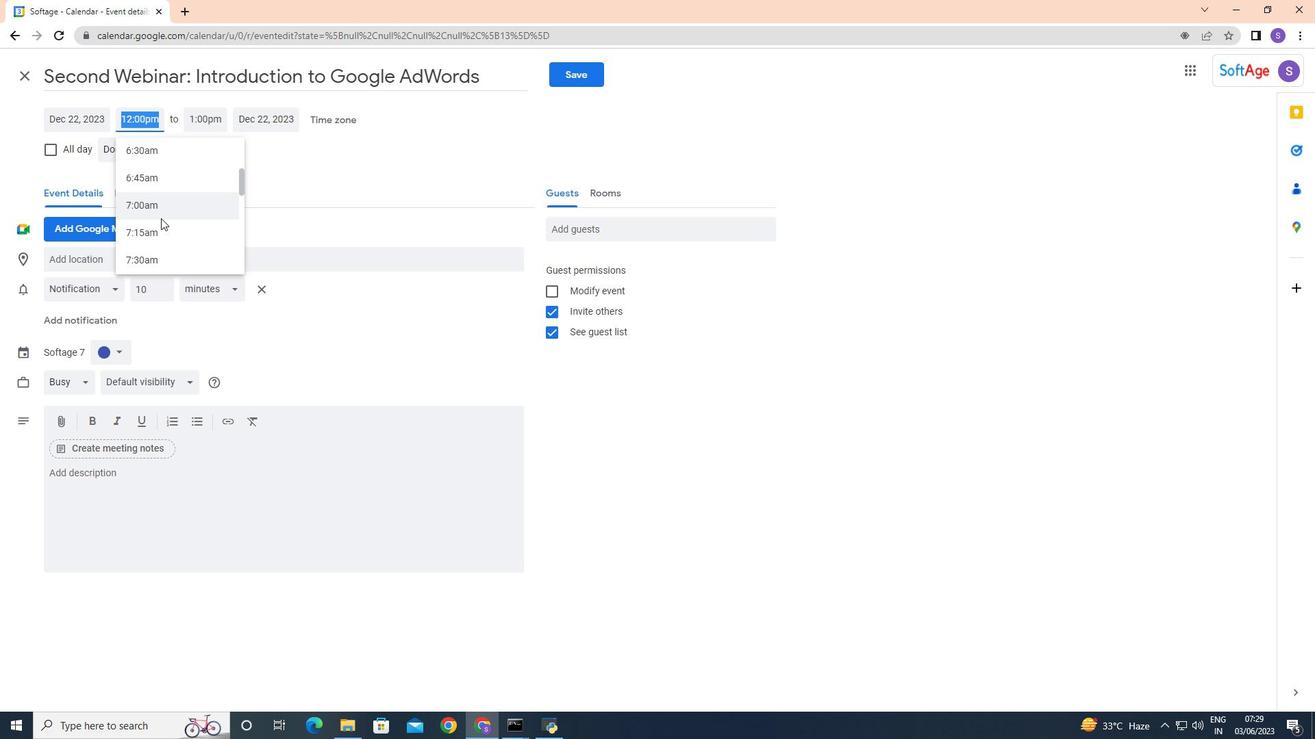 
Action: Key pressed <Key.backspace>5
Screenshot: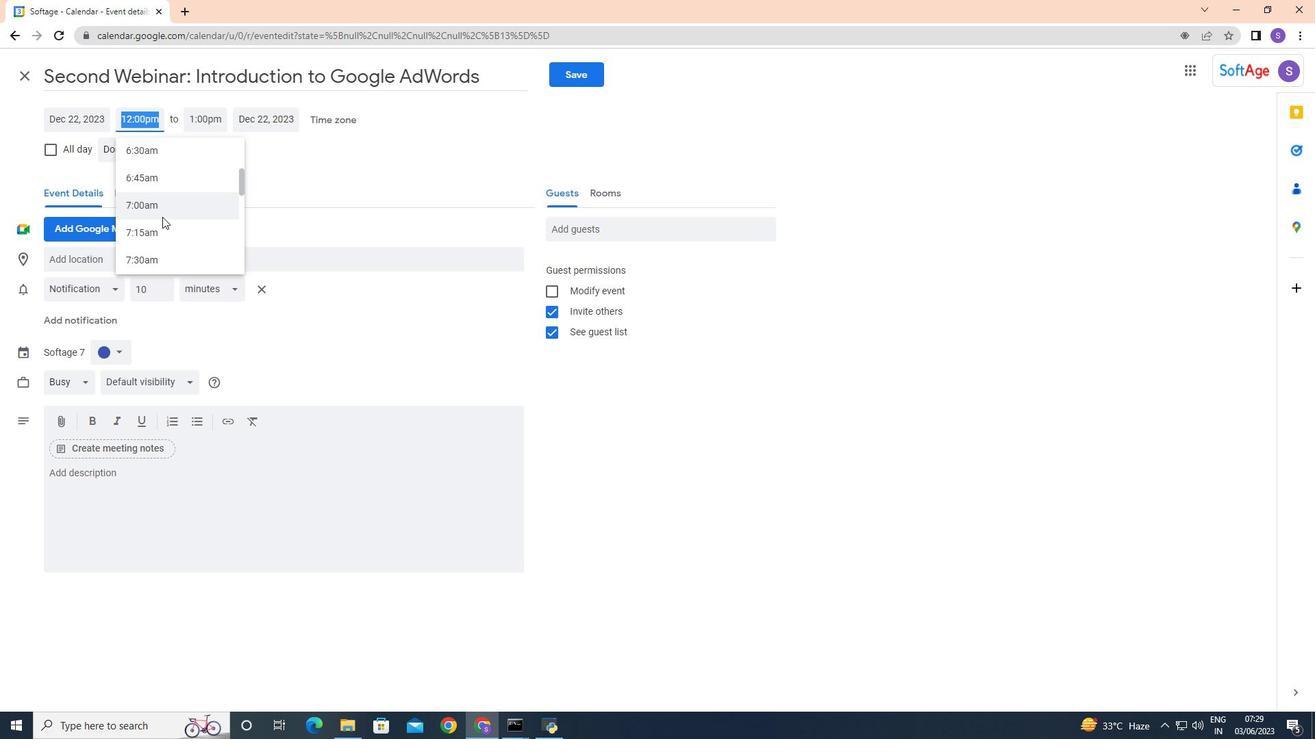 
Action: Mouse moved to (334, 177)
Screenshot: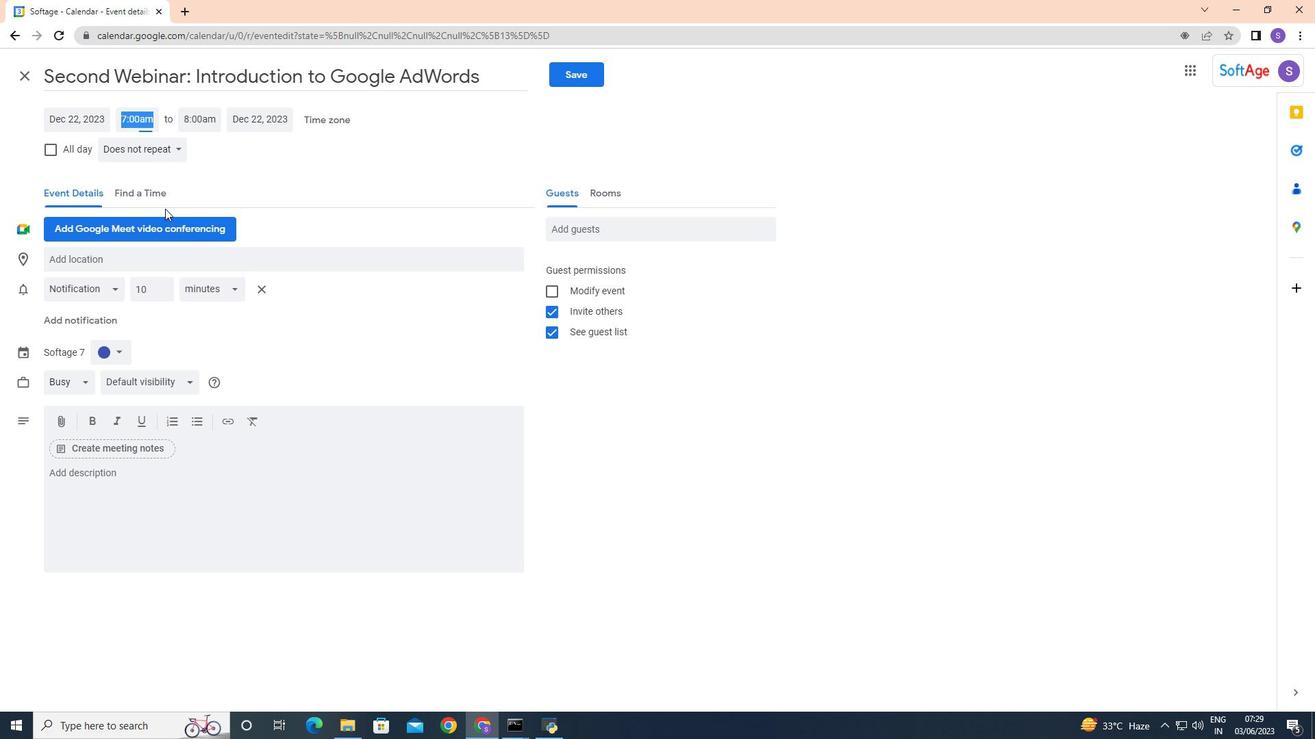 
Action: Mouse pressed left at (334, 177)
Screenshot: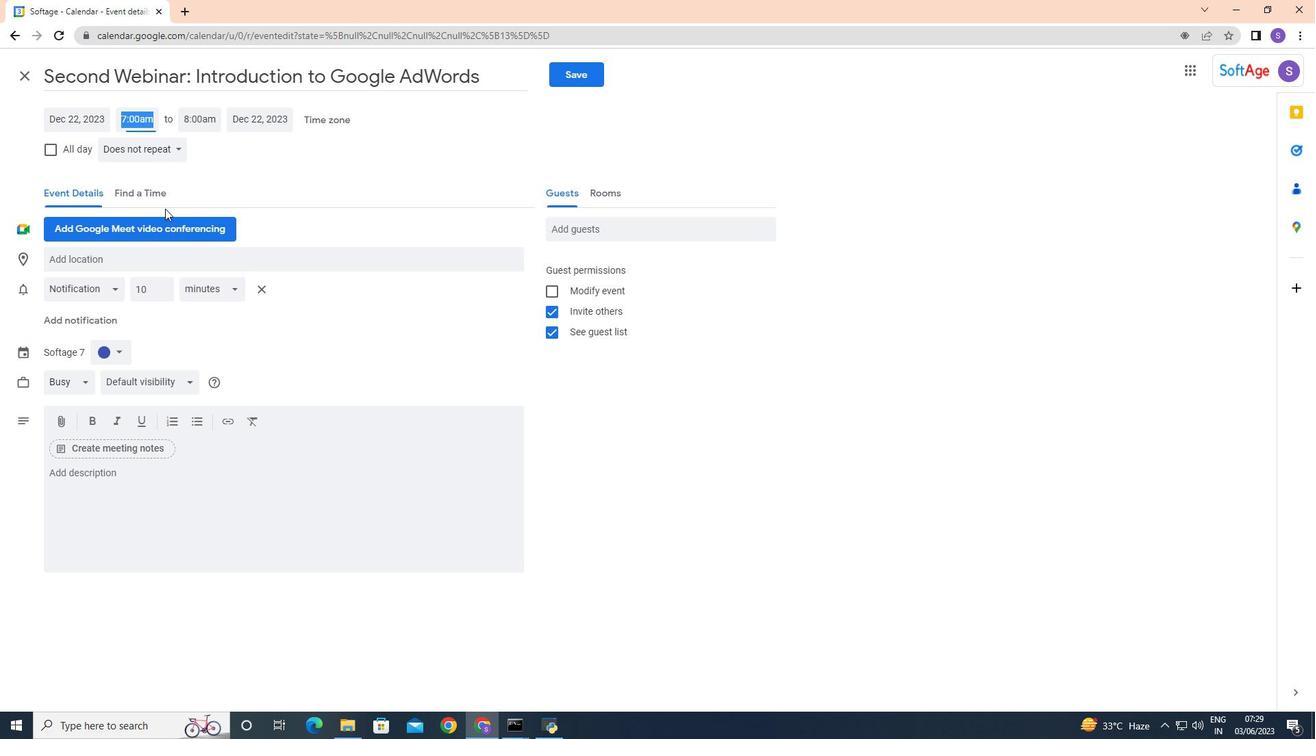 
Action: Mouse moved to (197, 149)
Screenshot: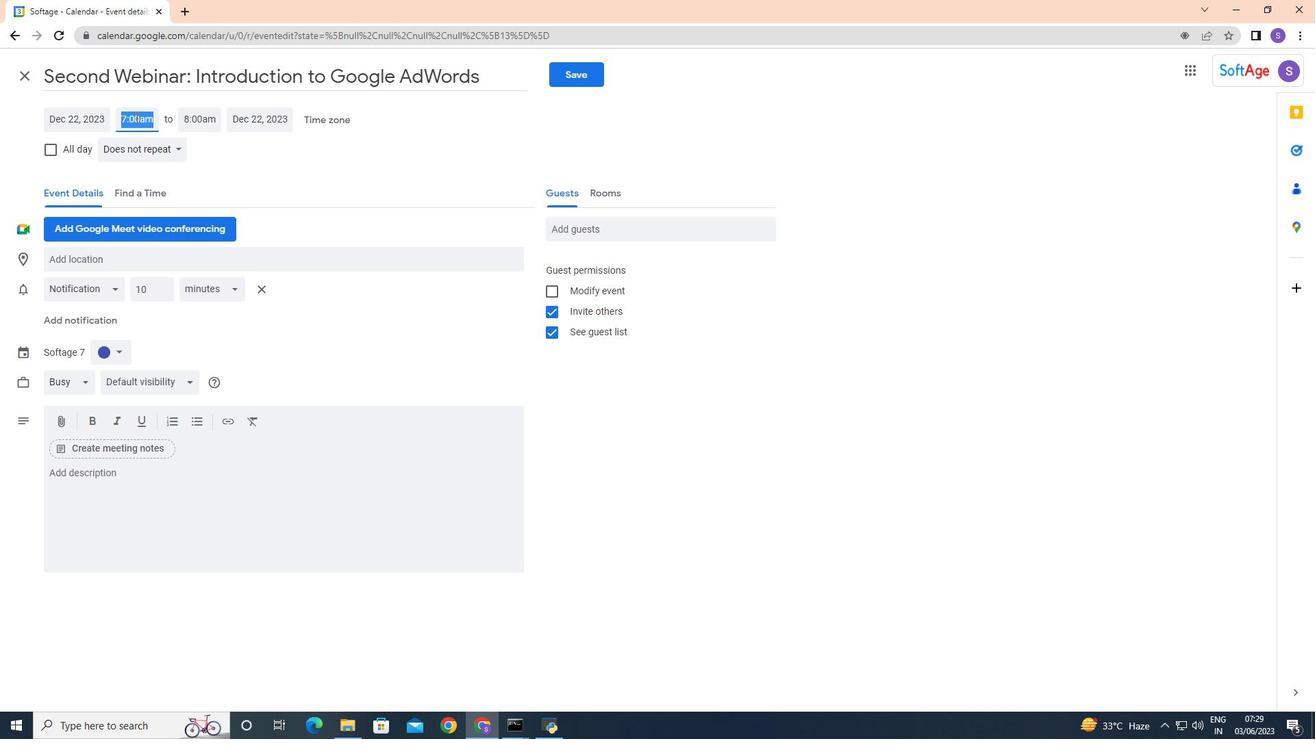 
Action: Mouse pressed left at (197, 149)
Screenshot: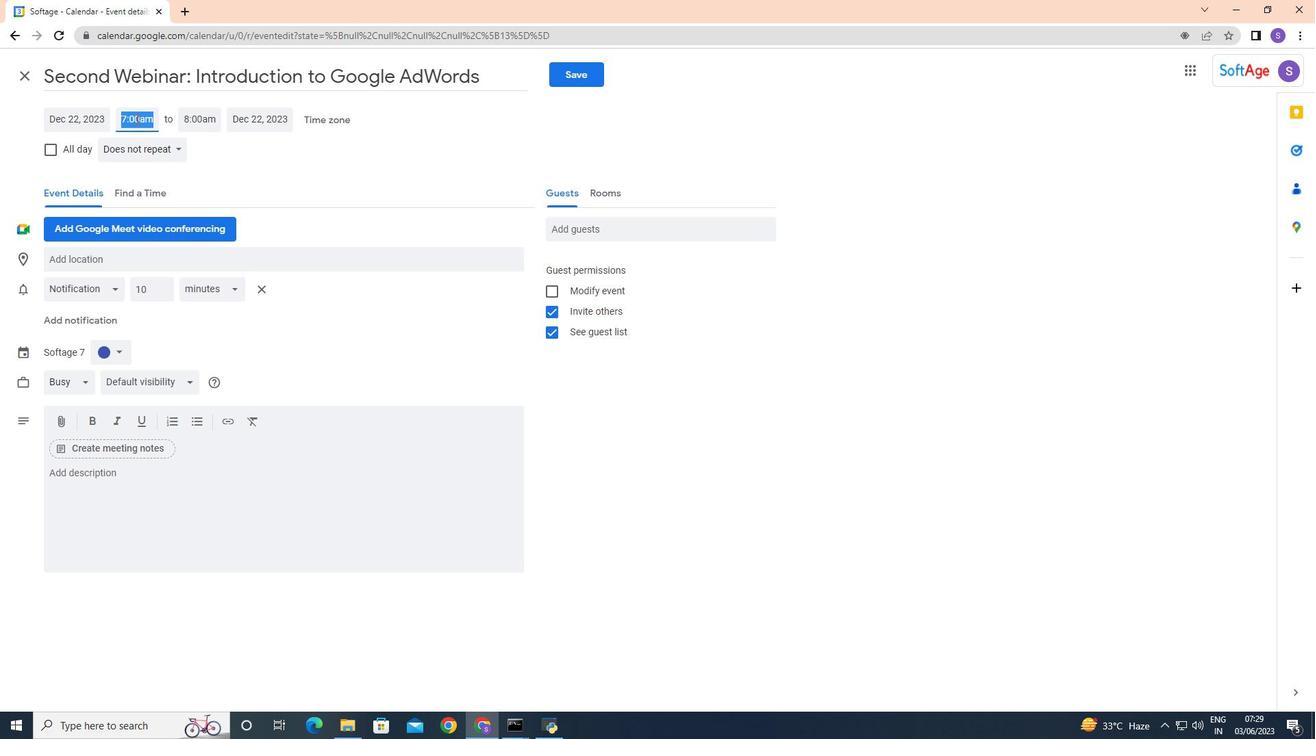 
Action: Mouse moved to (216, 225)
Screenshot: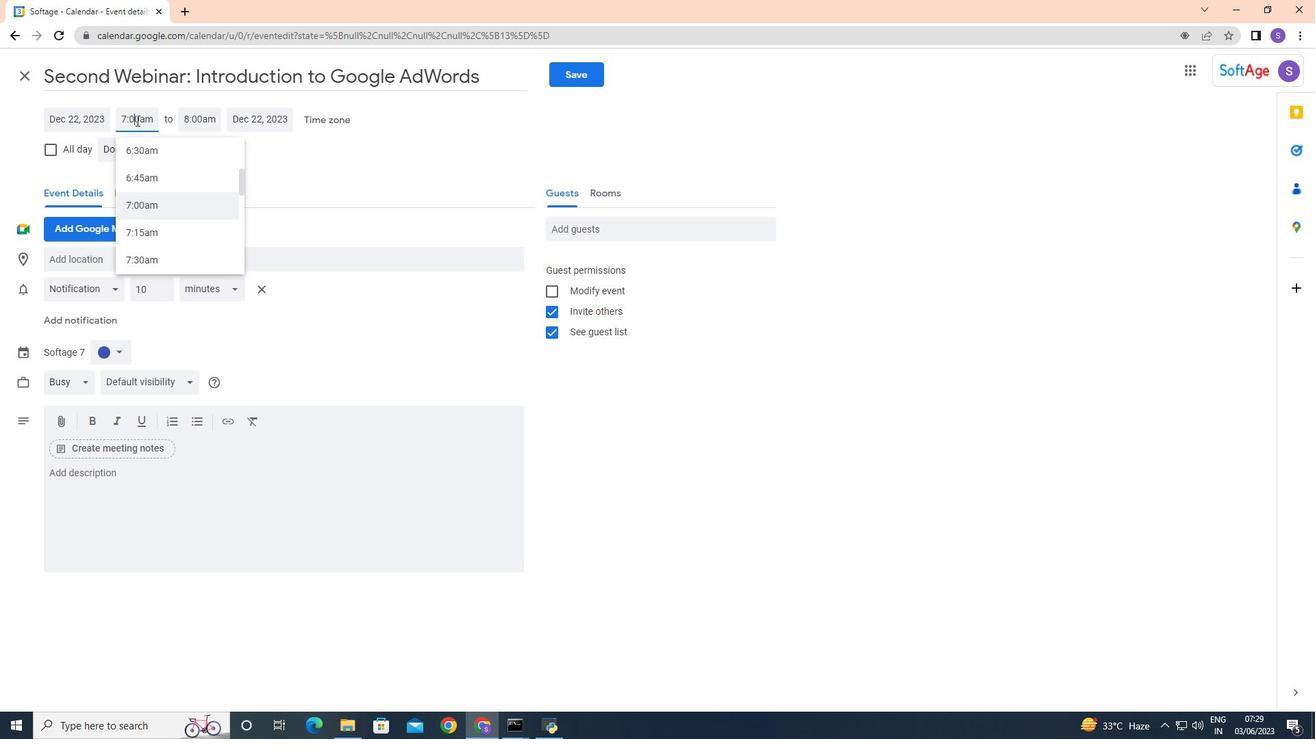 
Action: Mouse pressed left at (216, 225)
Screenshot: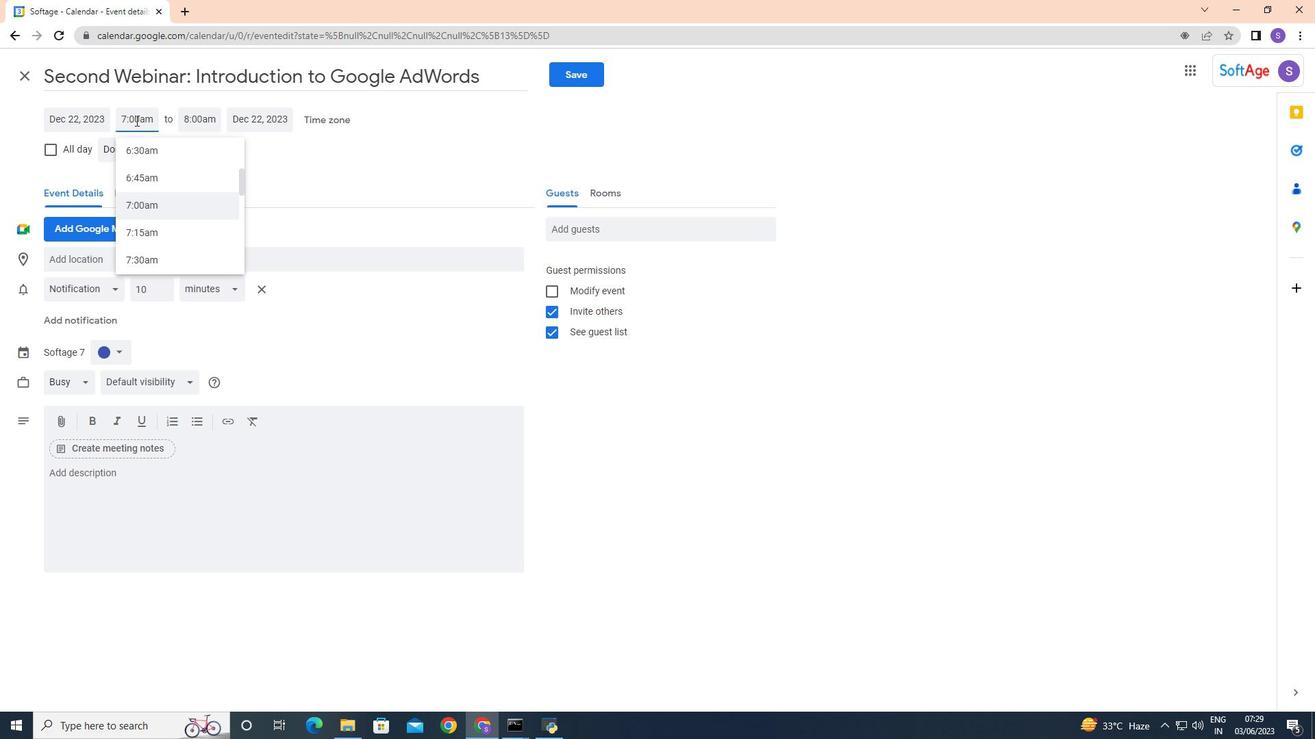 
Action: Mouse moved to (338, 186)
Screenshot: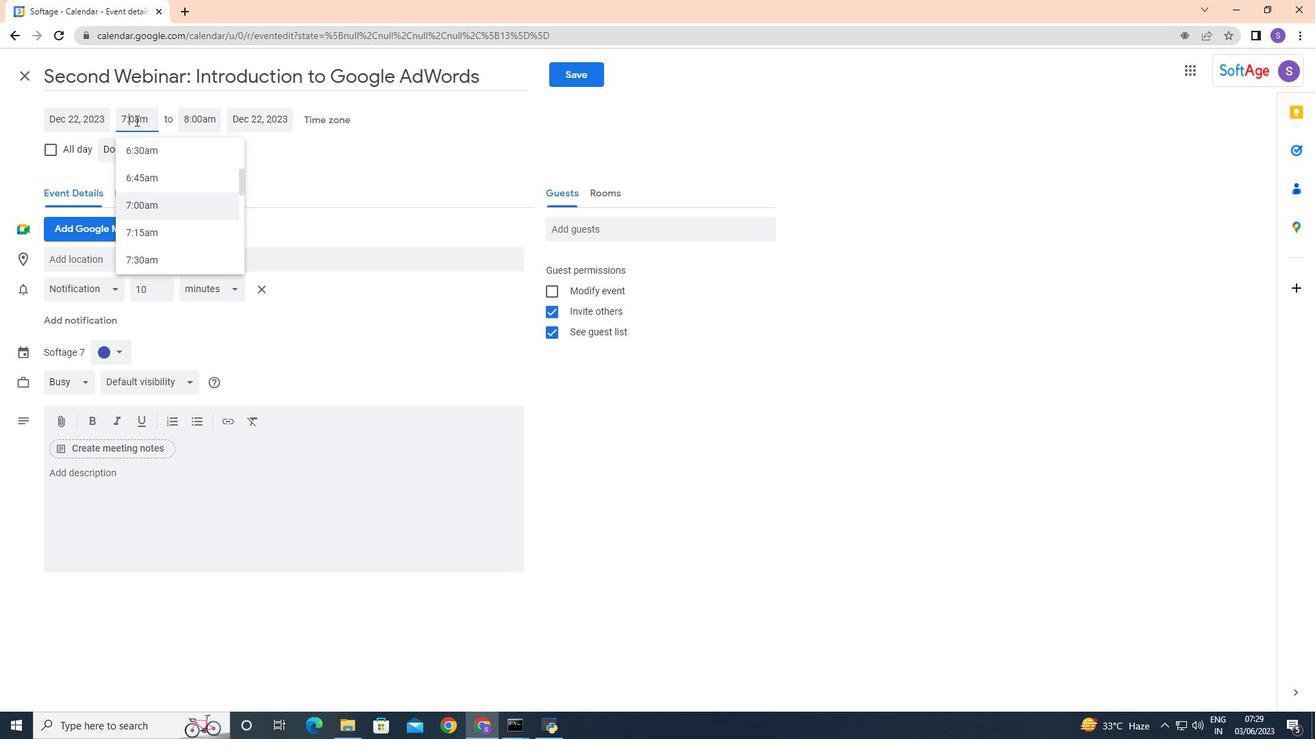 
Action: Mouse pressed left at (338, 186)
Screenshot: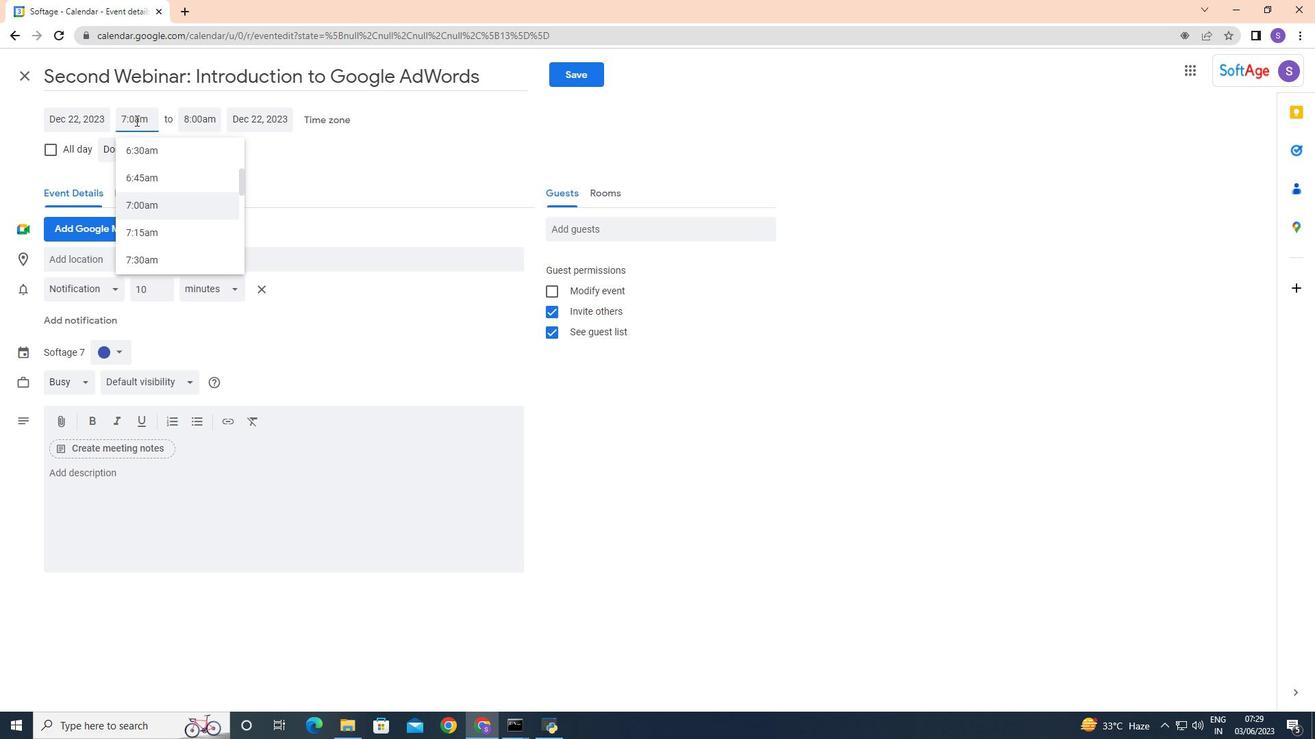 
Action: Mouse moved to (298, 183)
Screenshot: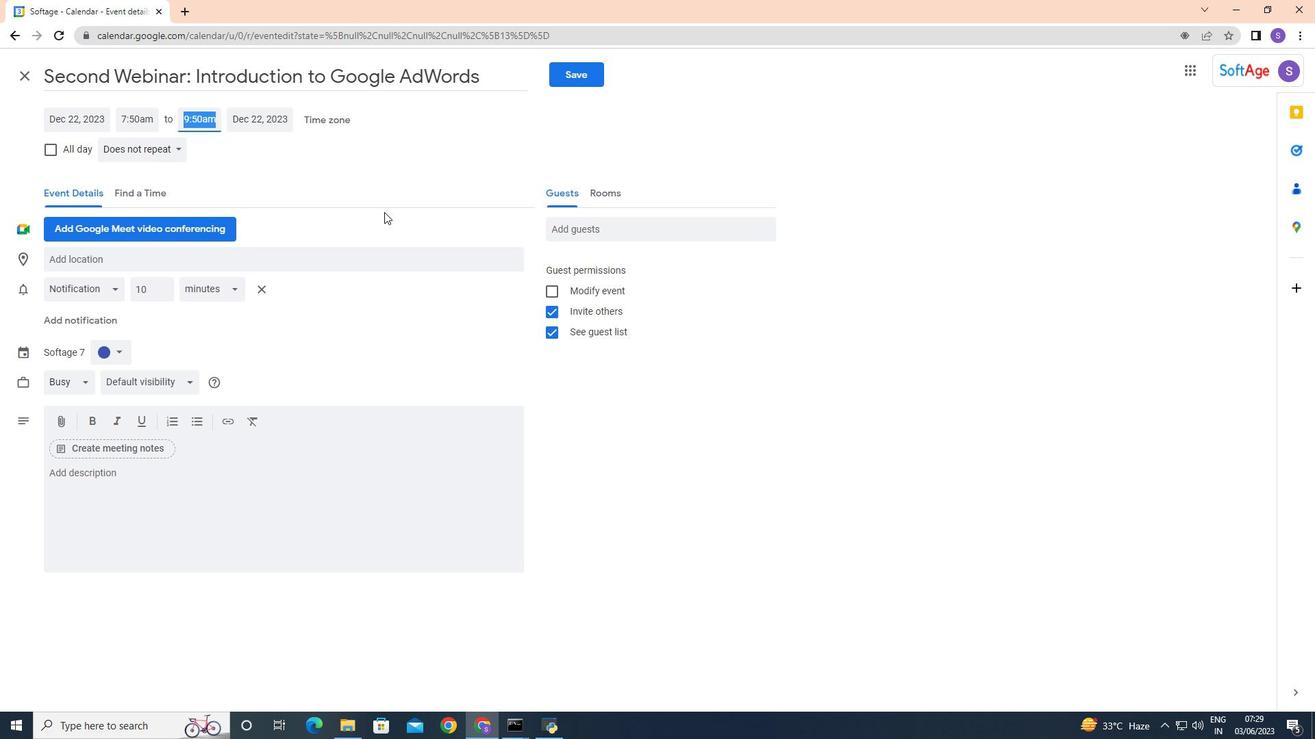 
Action: Mouse pressed left at (298, 183)
Screenshot: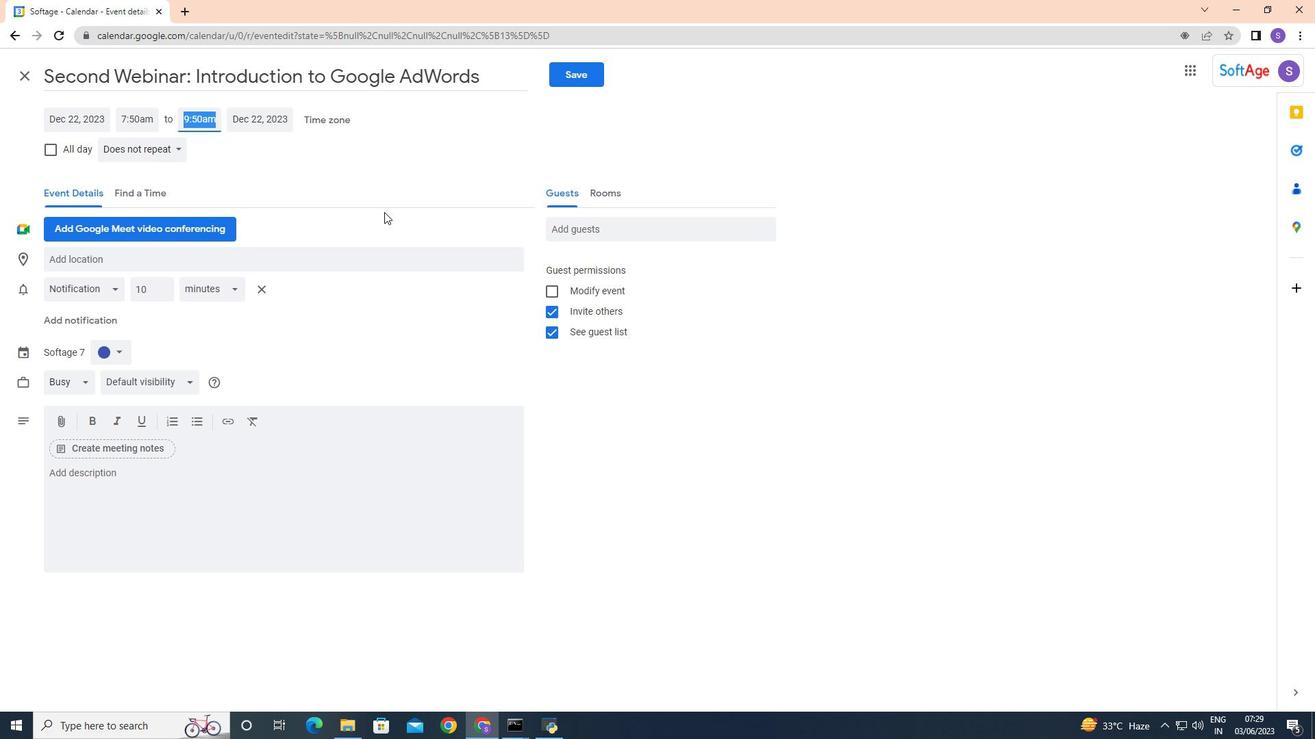 
Action: Mouse moved to (102, 337)
Screenshot: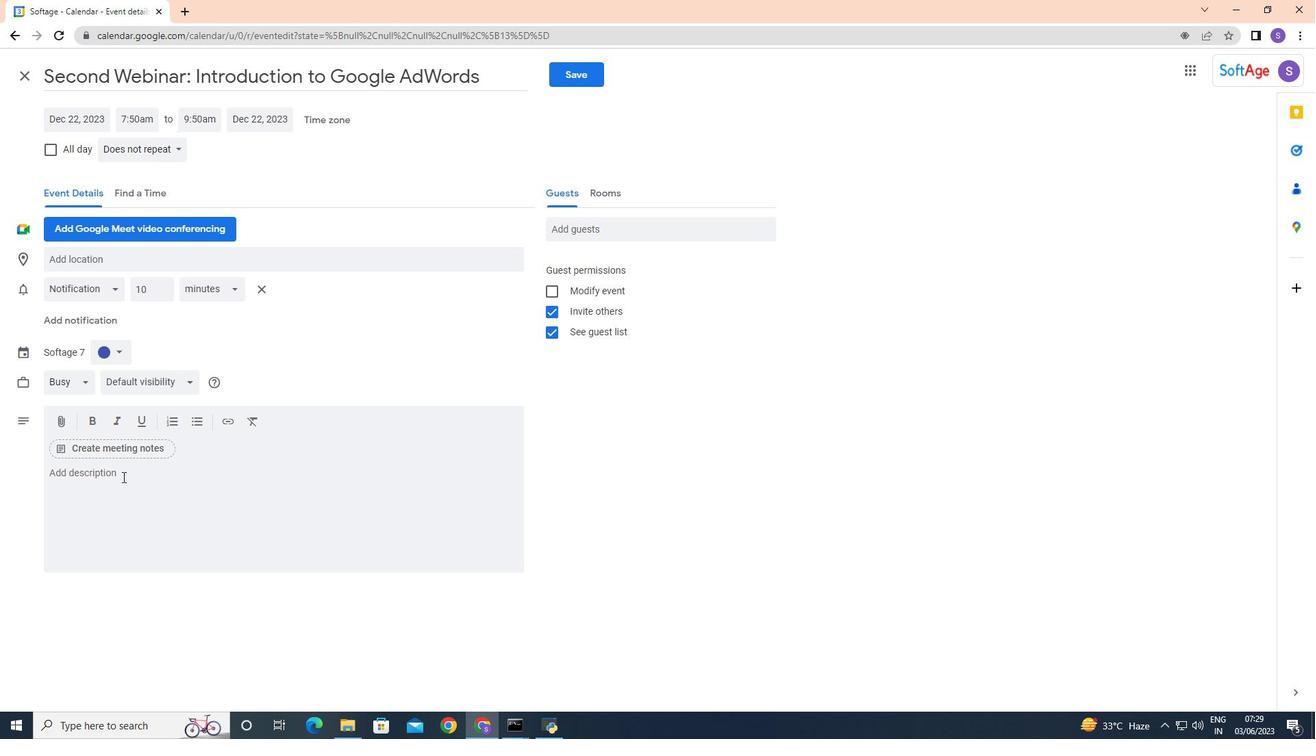 
Action: Mouse pressed left at (102, 337)
Screenshot: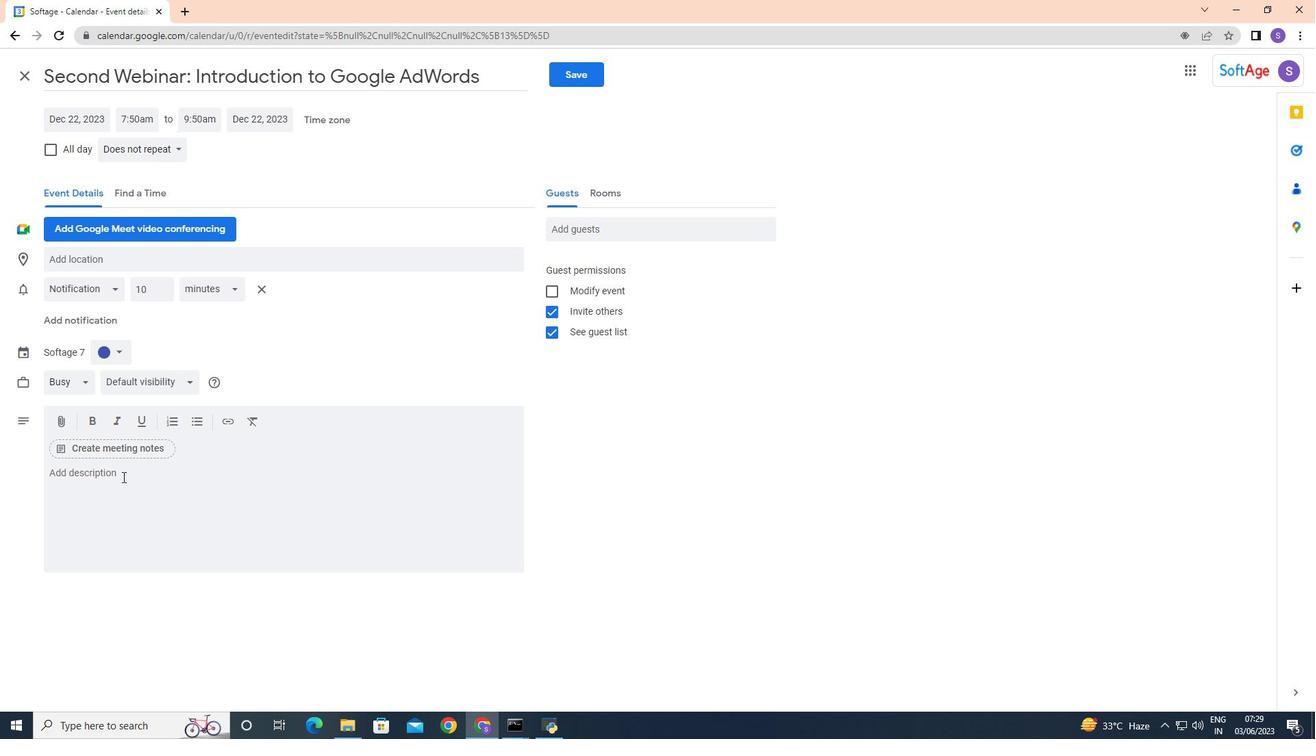 
Action: Key pressed <Key.caps_lock>J<Key.caps_lock>oin<Key.space>us<Key.space>at<Key.space>the<Key.space><Key.caps_lock>N<Key.caps_lock>etworking<Key.space><Key.caps_lock>MI<Key.backspace><Key.caps_lock>ixer<Key.space><Key.caps_lock>E<Key.caps_lock>vent<Key.space>and<Key.space>unlock<Key.space>a<Key.space>wor<Key.backspace>rld<Key.space>of<Key.space>professional<Key.space>opportunities<Key.space><Key.backspace>.<Key.space><Key.caps_lock>C<Key.caps_lock>onnect<Key.space>wo<Key.backspace>ith<Key.space>like-minded
Screenshot: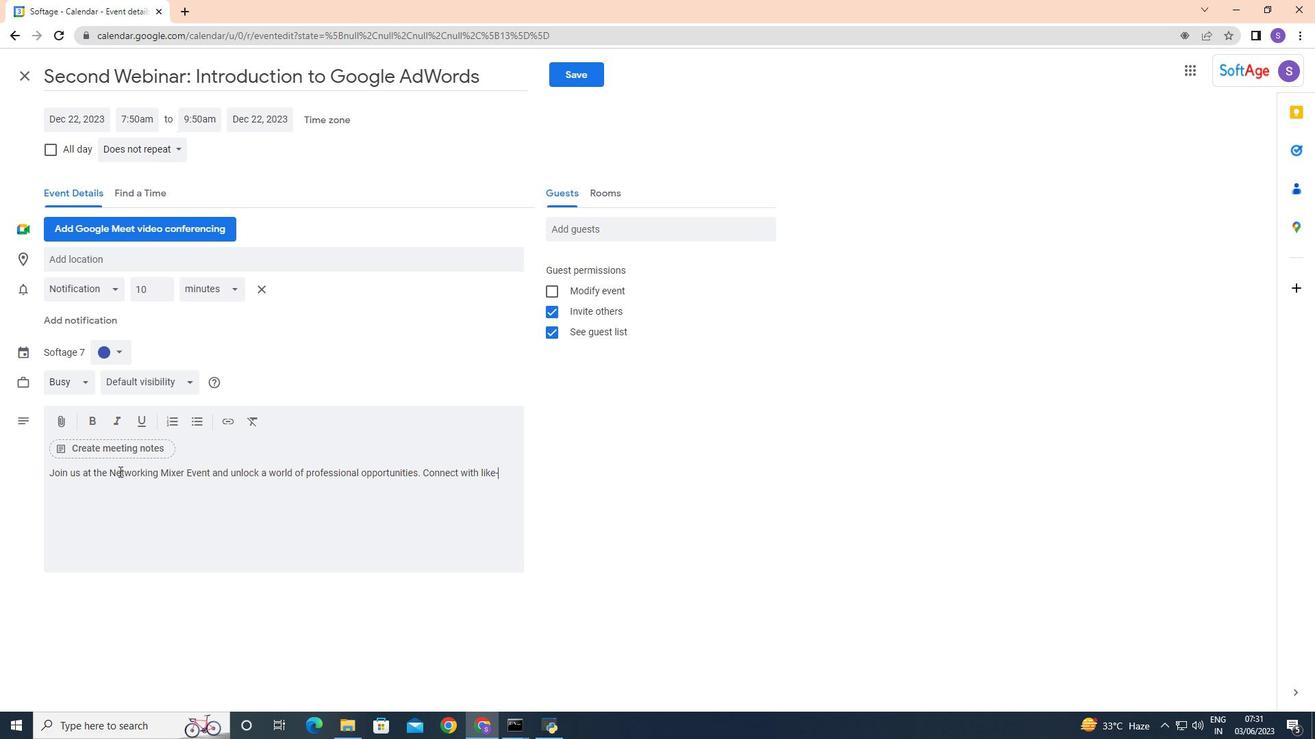 
Action: Mouse moved to (83, 155)
Screenshot: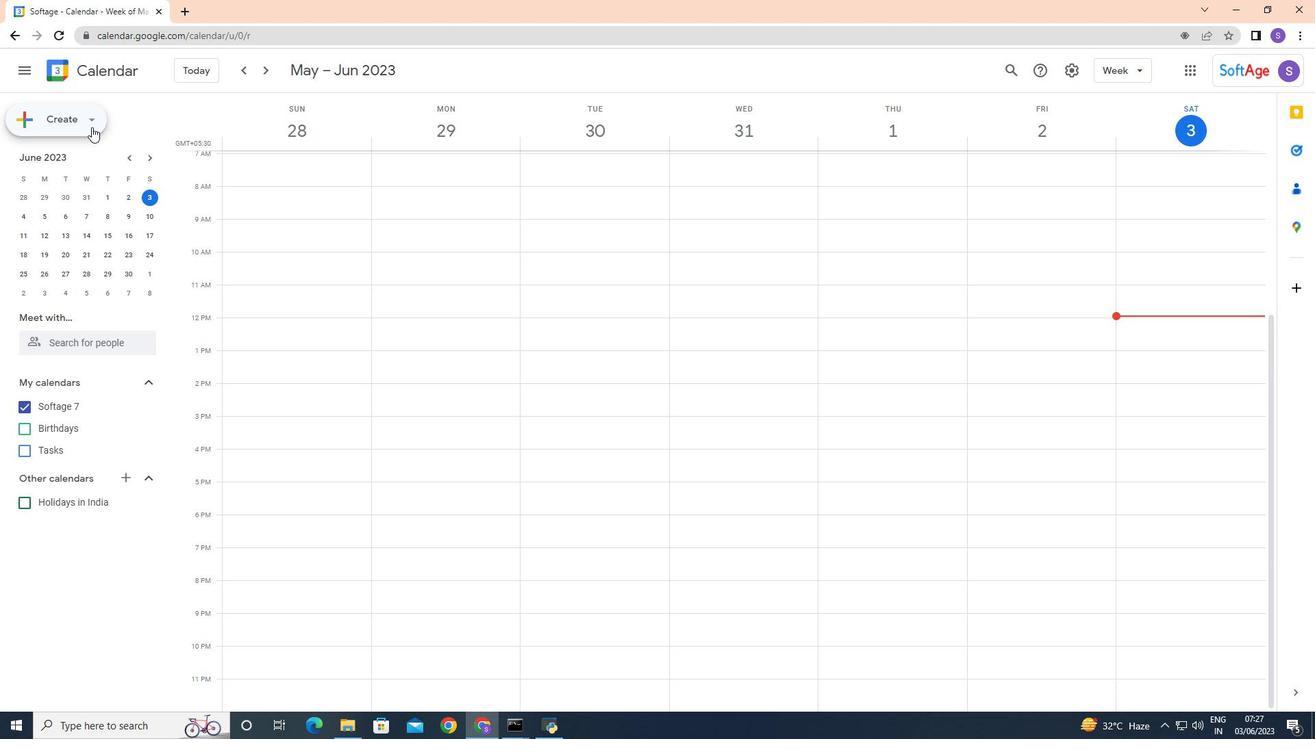 
Action: Mouse pressed left at (83, 155)
Screenshot: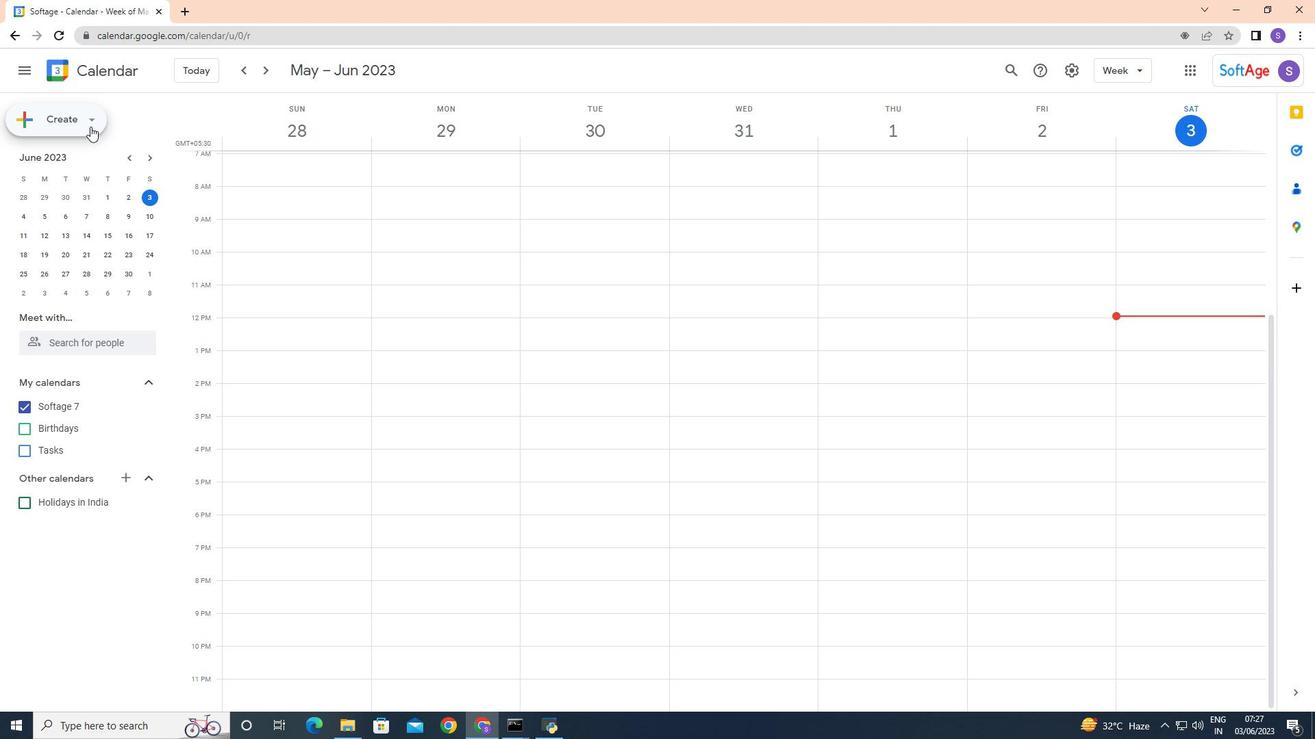 
Action: Mouse moved to (74, 174)
Screenshot: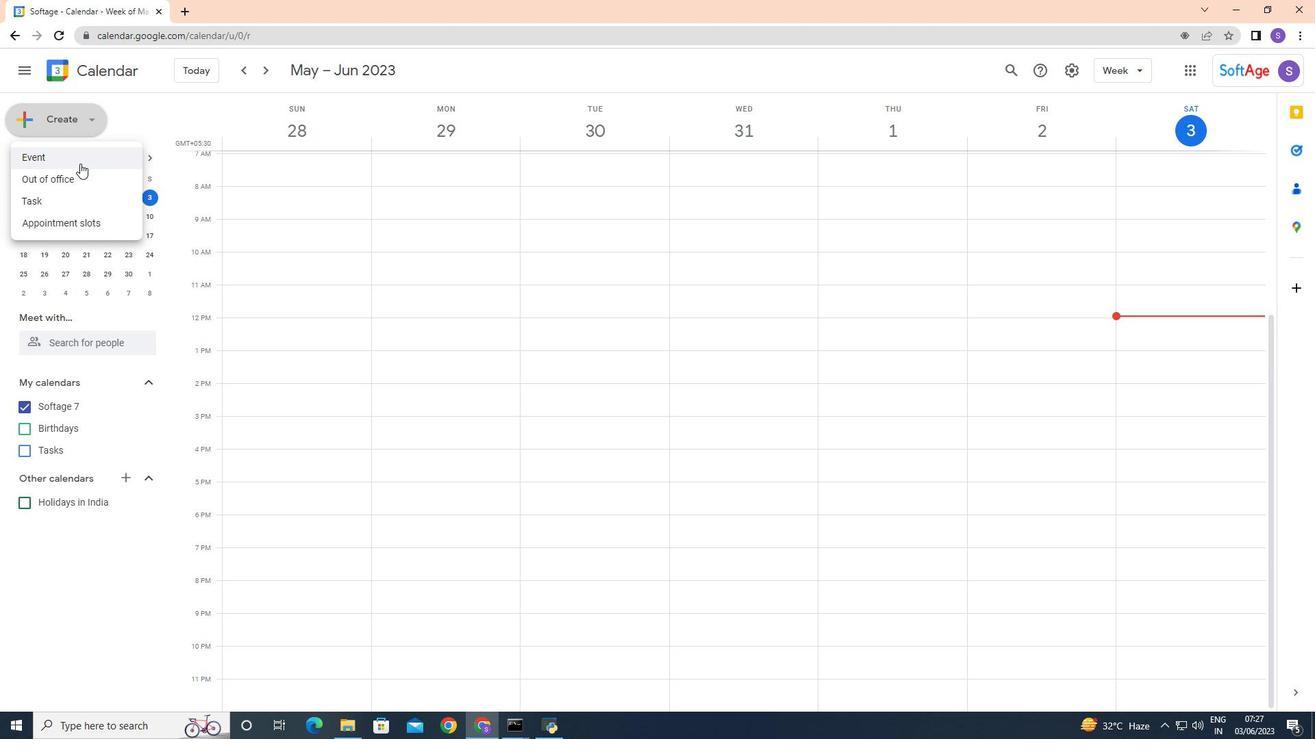 
Action: Mouse pressed left at (74, 174)
Screenshot: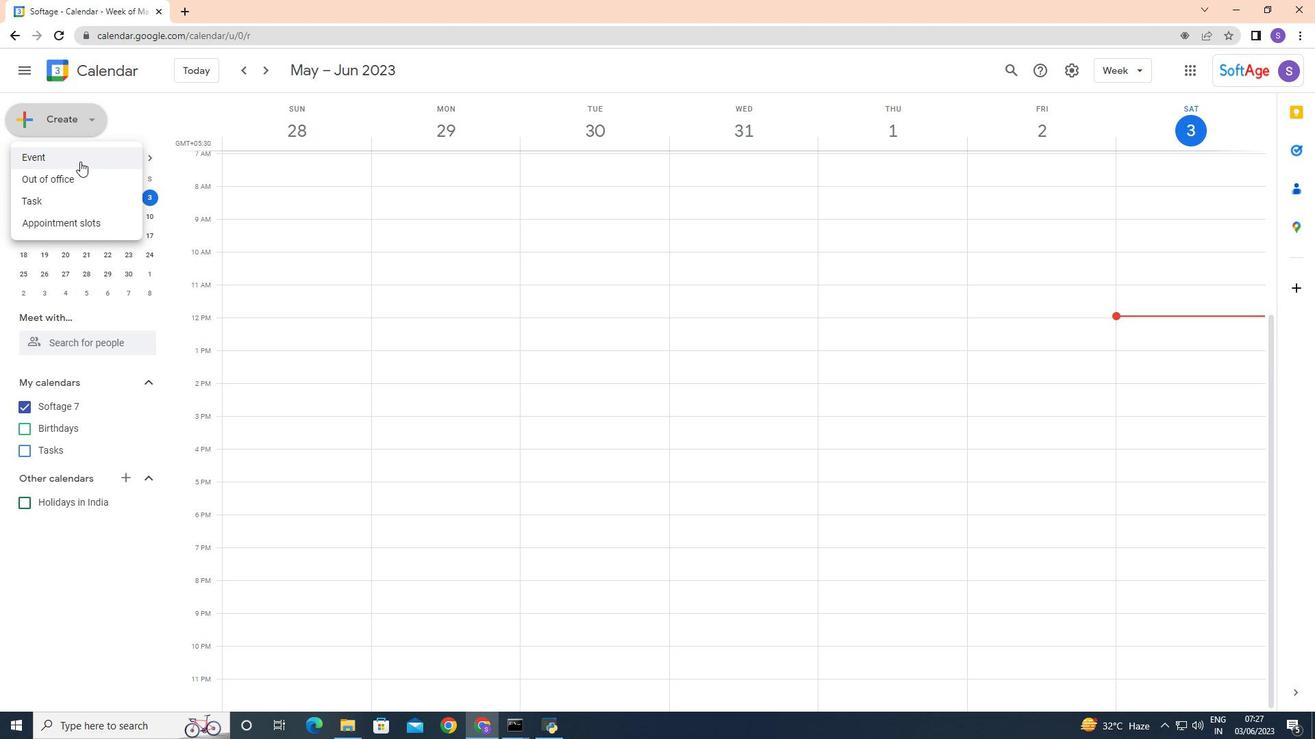 
Action: Mouse moved to (1006, 363)
Screenshot: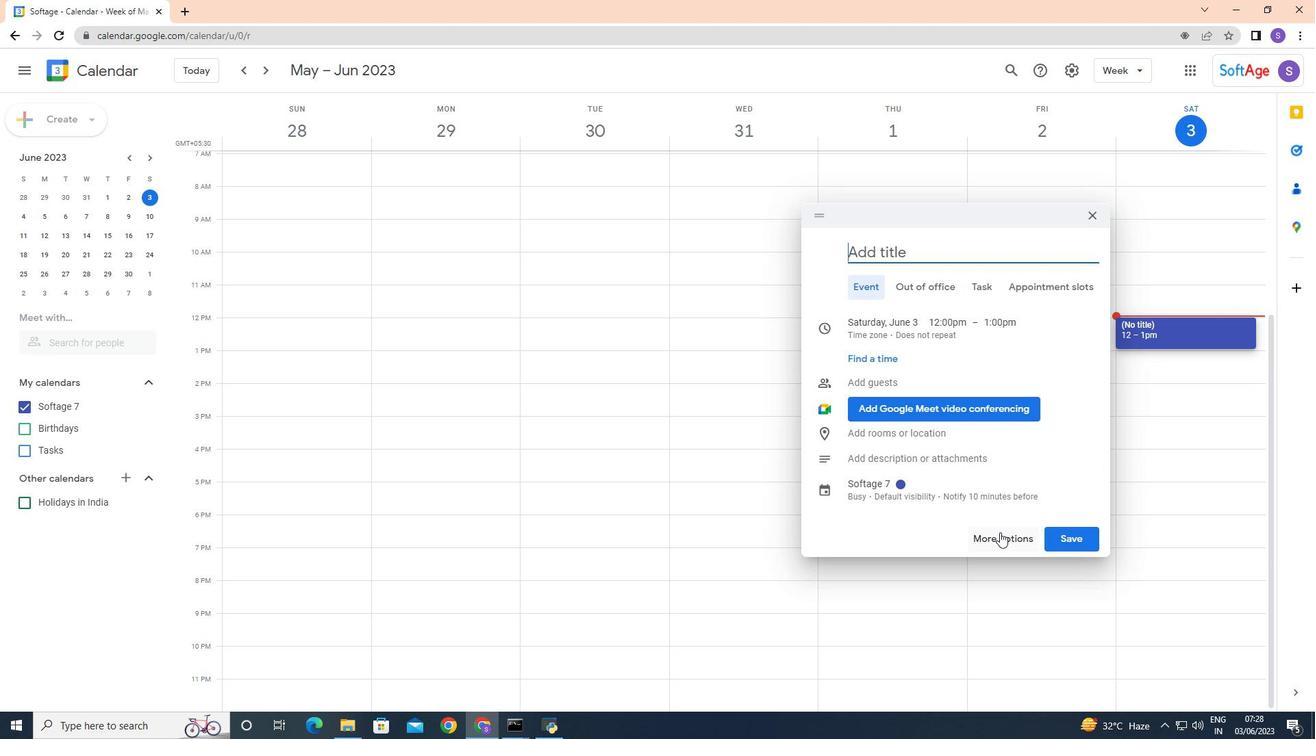 
Action: Mouse pressed left at (1006, 363)
Screenshot: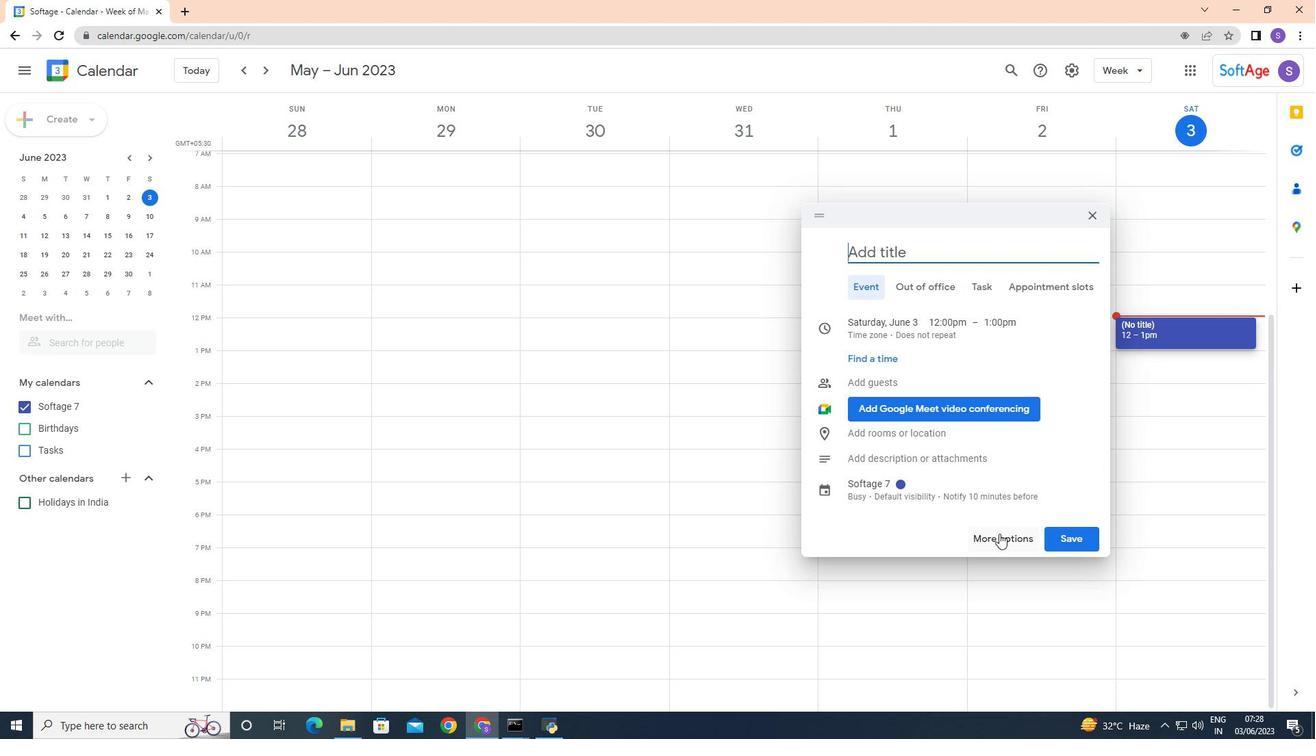 
Action: Mouse moved to (172, 128)
Screenshot: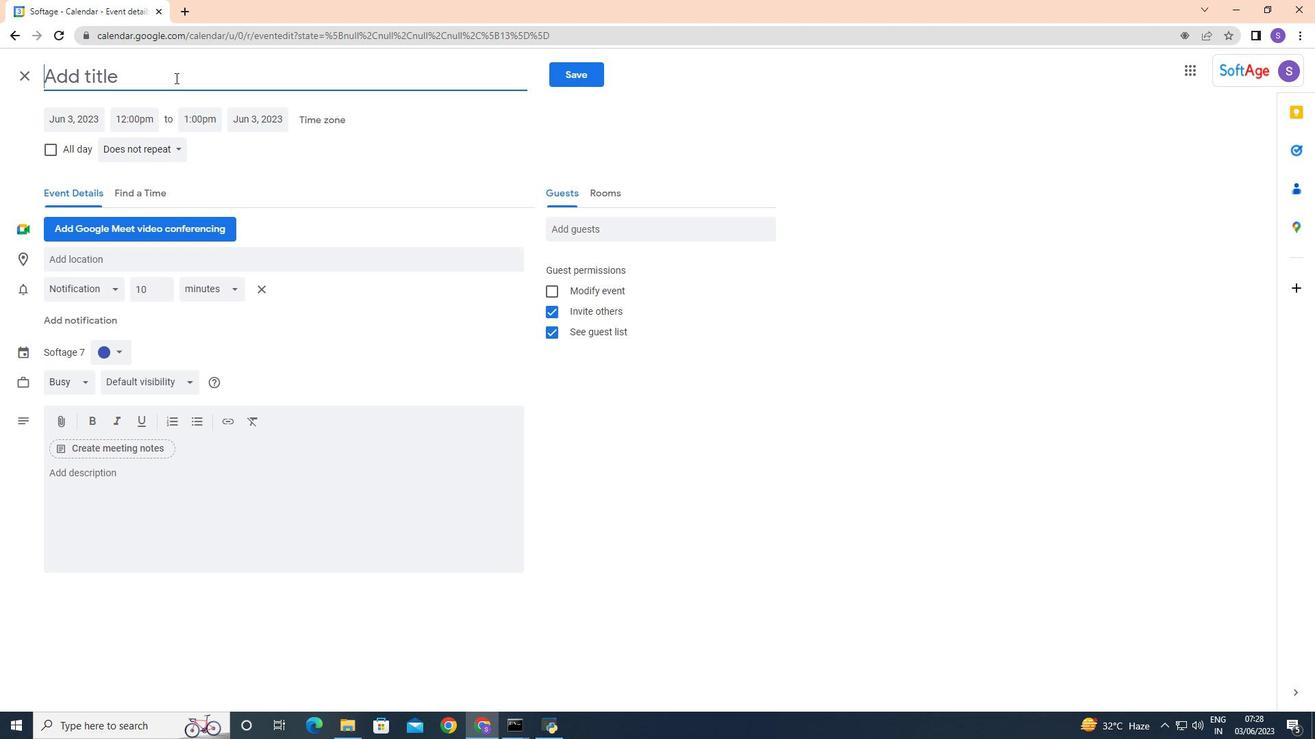 
Action: Mouse pressed left at (172, 128)
Screenshot: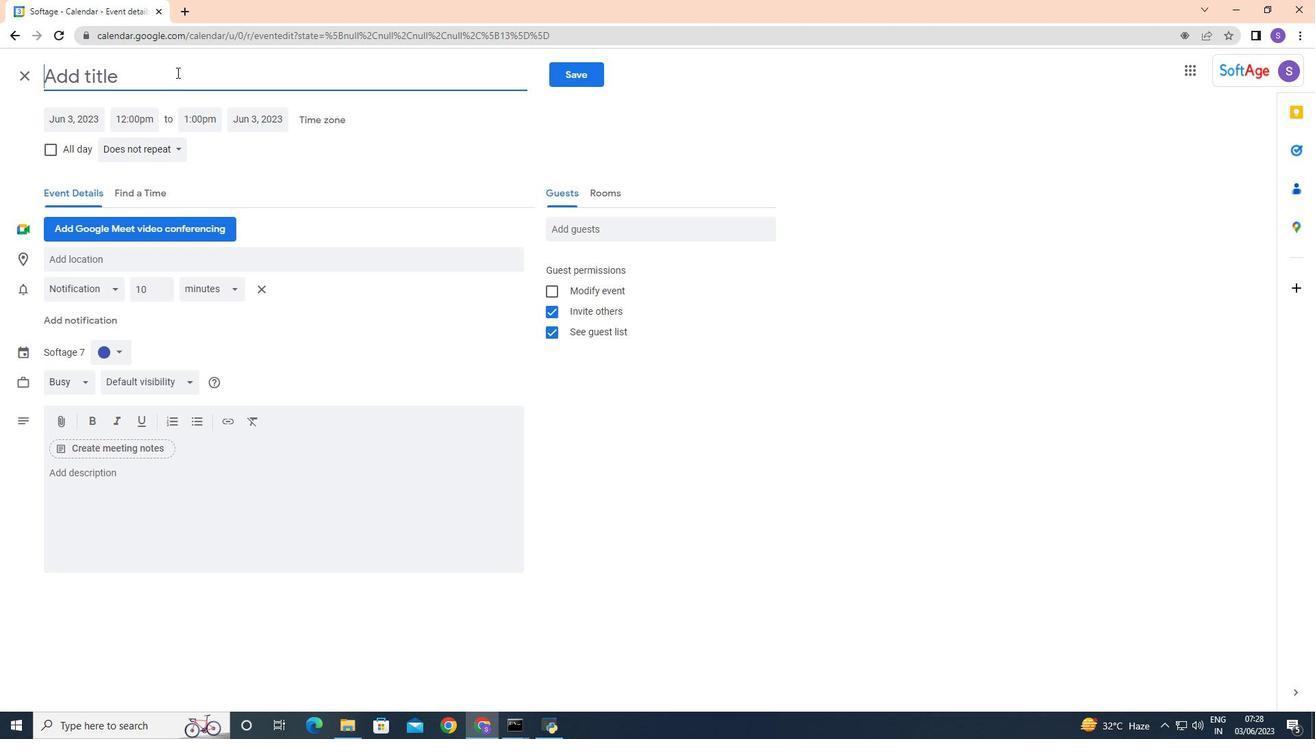 
Action: Key pressed <Key.caps_lock>S<Key.caps_lock>econd<Key.space><Key.caps_lock>W<Key.caps_lock>ebinar<Key.shift_r>:<Key.space><Key.caps_lock>I<Key.caps_lock>ndroduction<Key.space>to<Key.space>
Screenshot: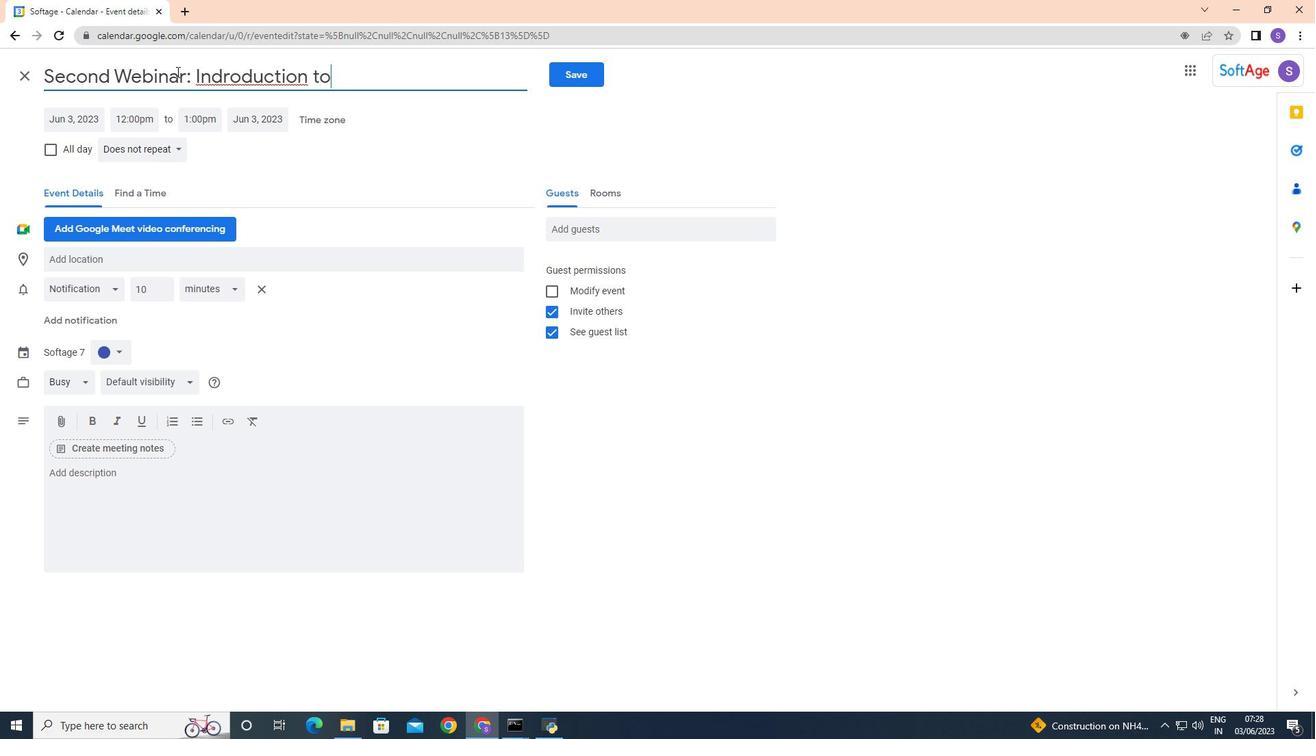 
Action: Mouse moved to (305, 130)
Screenshot: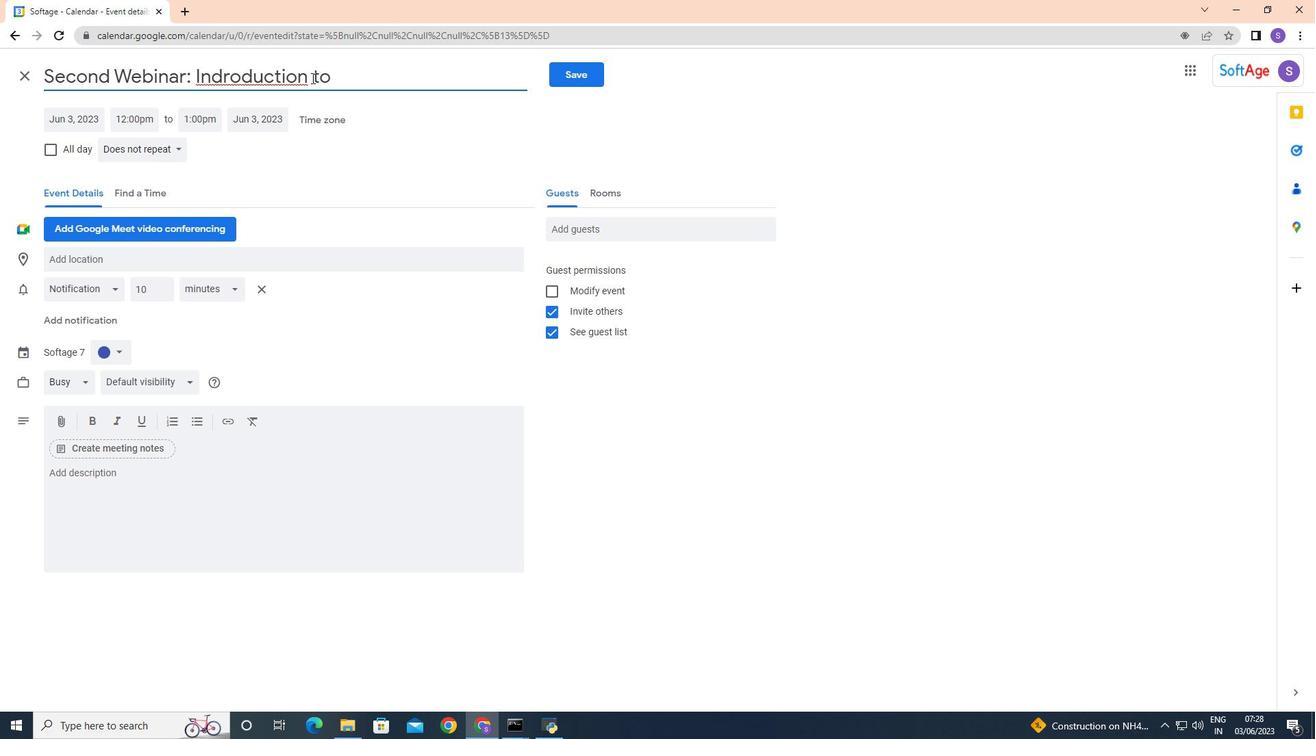 
Action: Mouse pressed left at (305, 130)
Screenshot: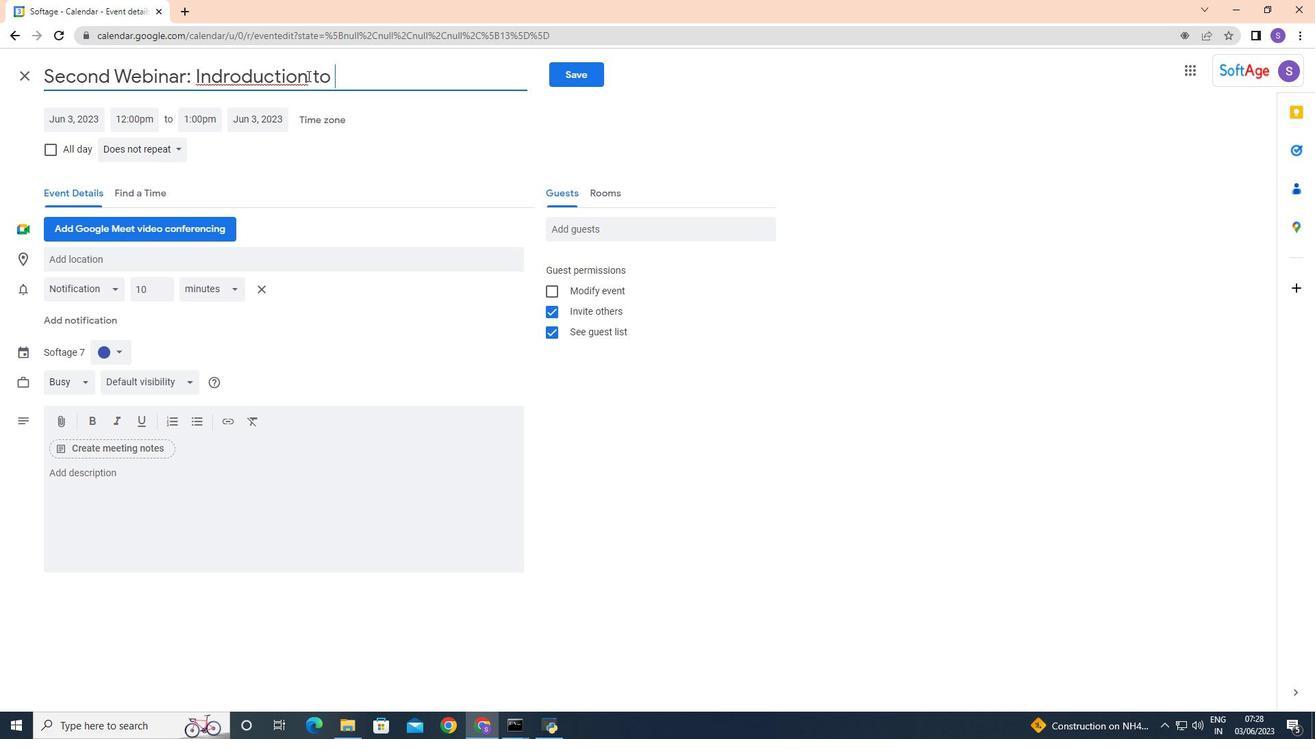 
Action: Key pressed <Key.backspace><Key.backspace><Key.backspace><Key.backspace><Key.backspace><Key.backspace><Key.backspace><Key.backspace><Key.backspace><Key.backspace>troducto<Key.backspace>ion
Screenshot: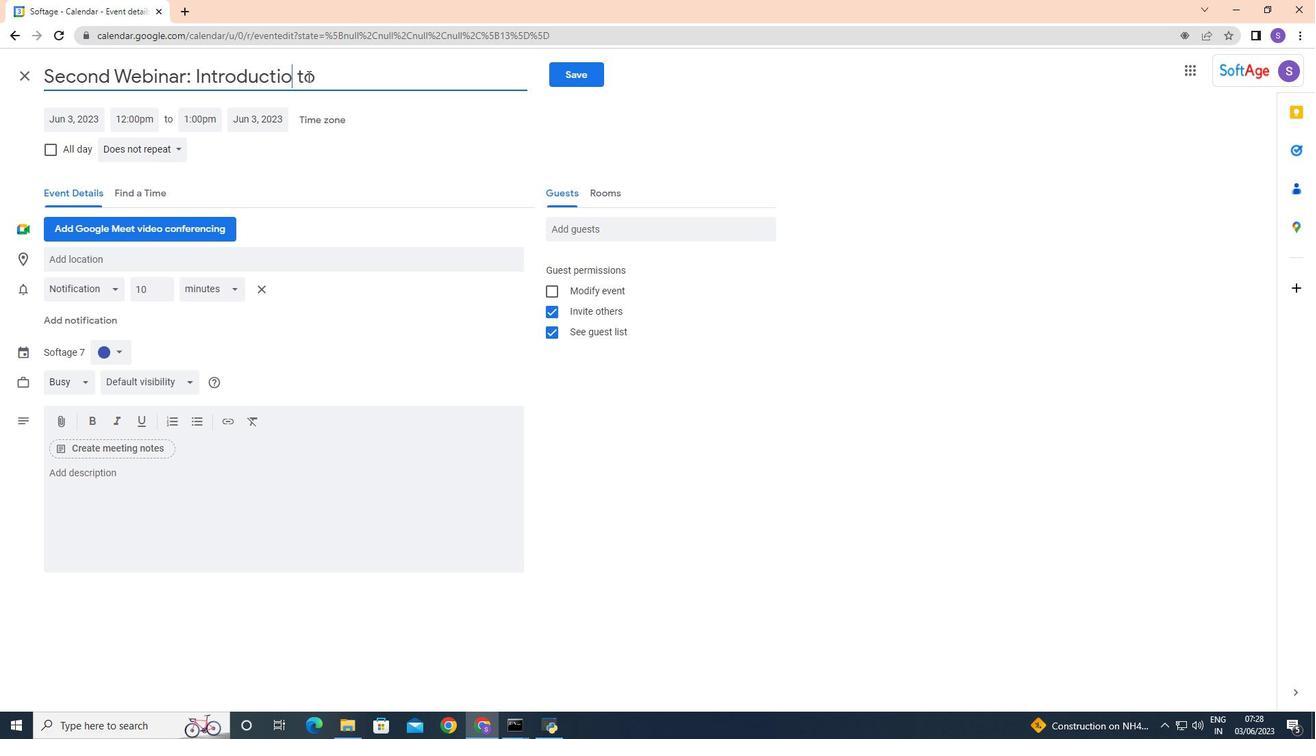
Action: Mouse moved to (416, 134)
Screenshot: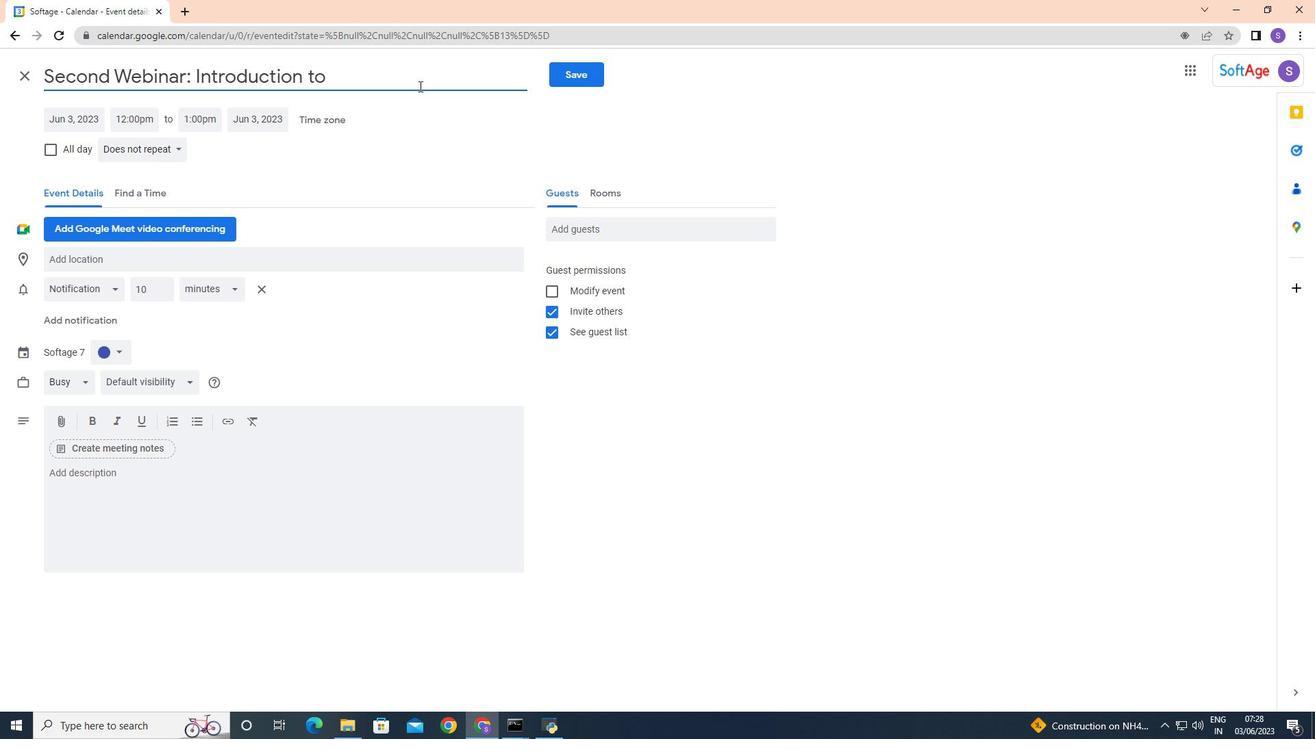 
Action: Mouse pressed left at (416, 134)
Screenshot: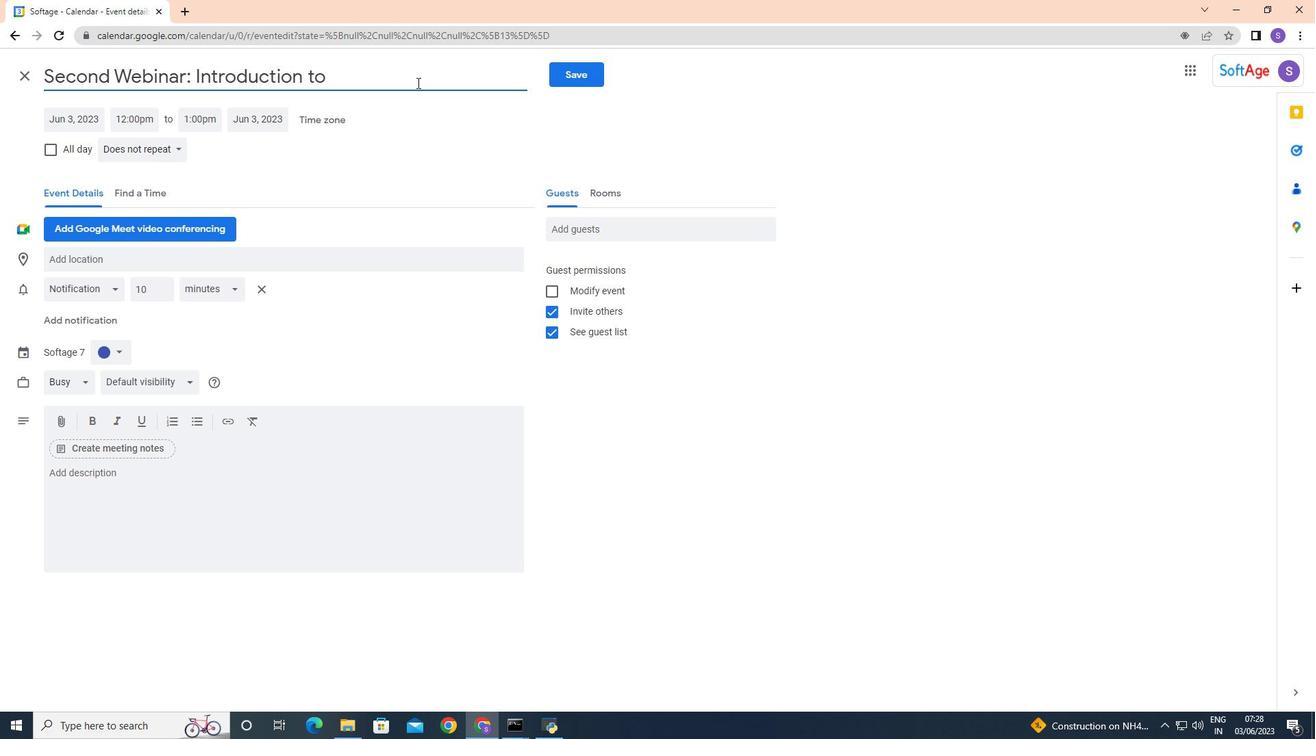 
Action: Key pressed <Key.caps_lock>GO<Key.backspace><Key.caps_lock>oogle<Key.space><Key.caps_lock>A<Key.caps_lock>d<Key.caps_lock>W<Key.caps_lock>ords
Screenshot: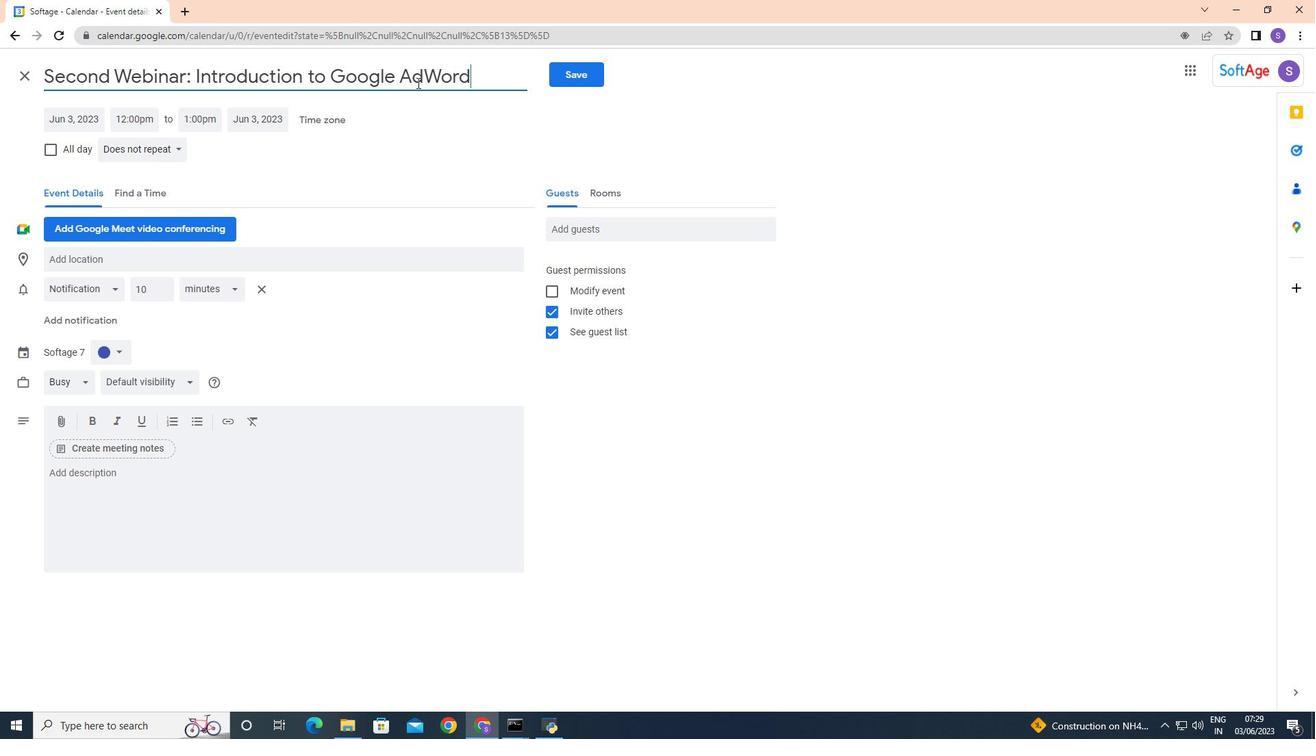 
Action: Mouse moved to (456, 159)
Screenshot: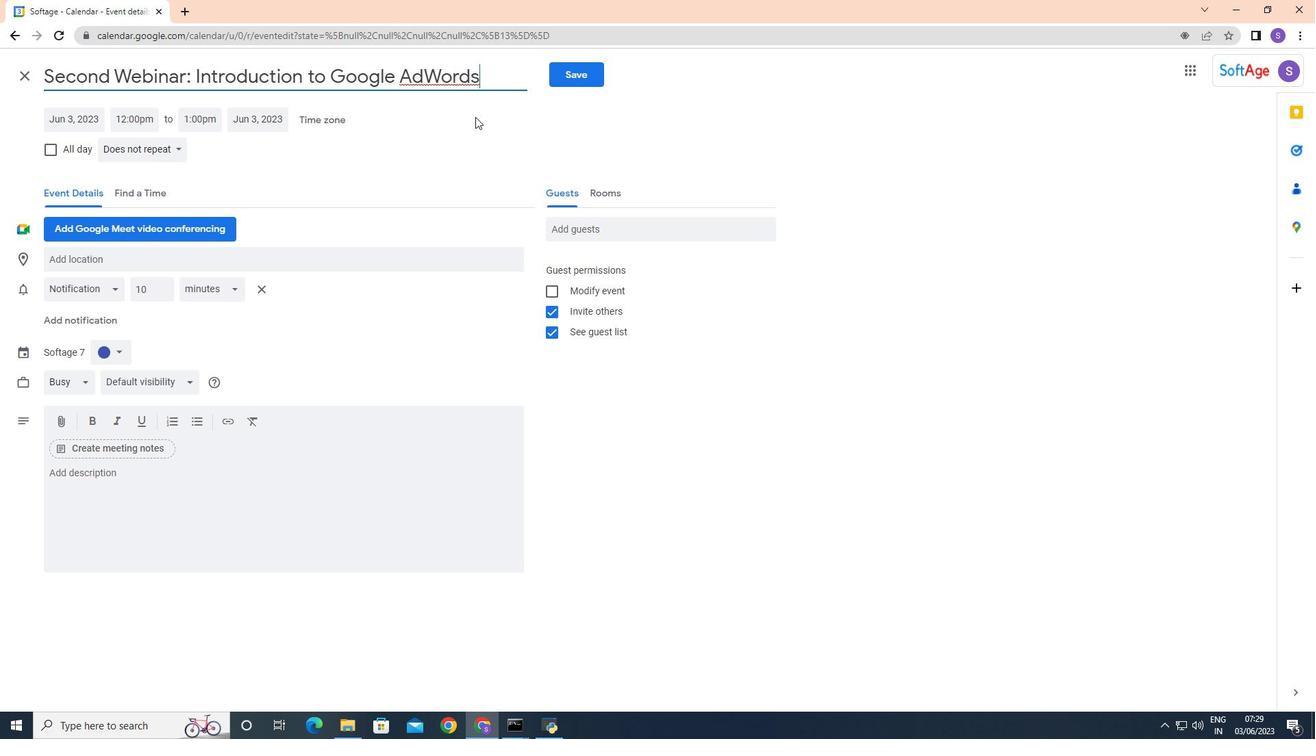 
Action: Mouse pressed left at (456, 159)
Screenshot: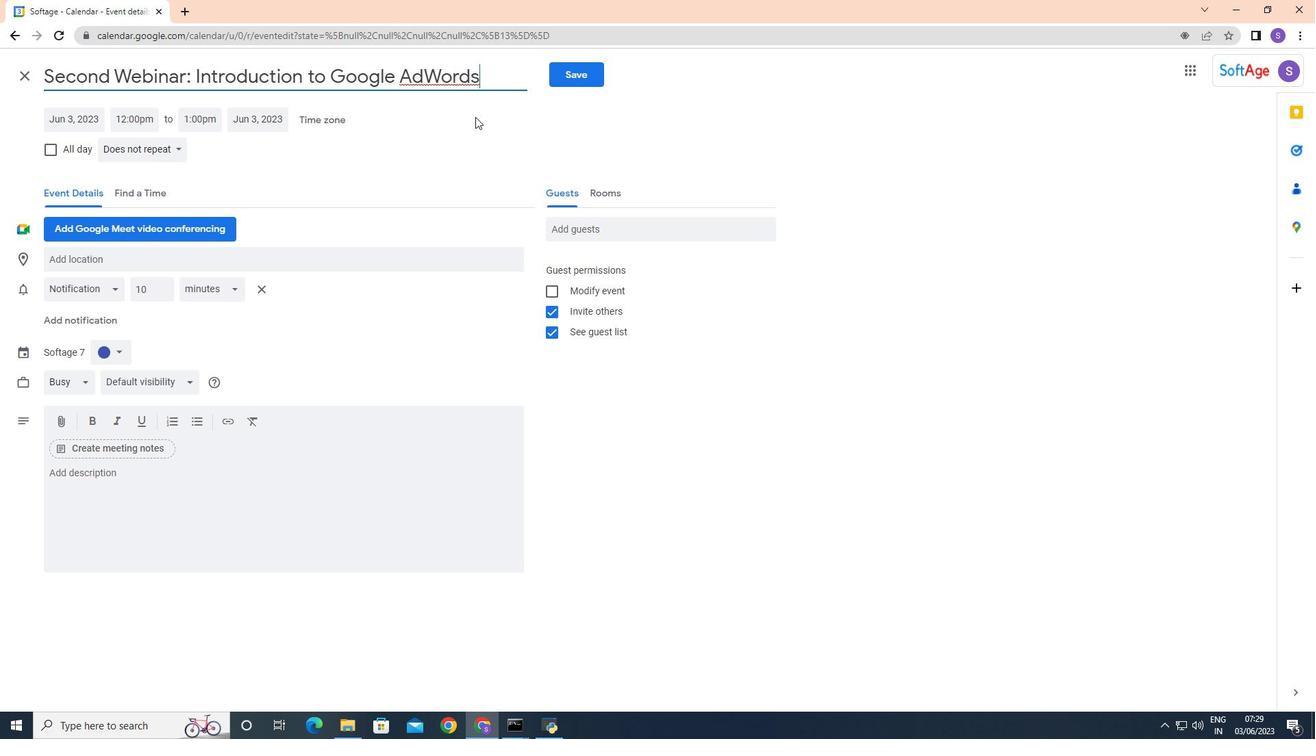 
Action: Mouse moved to (81, 151)
Screenshot: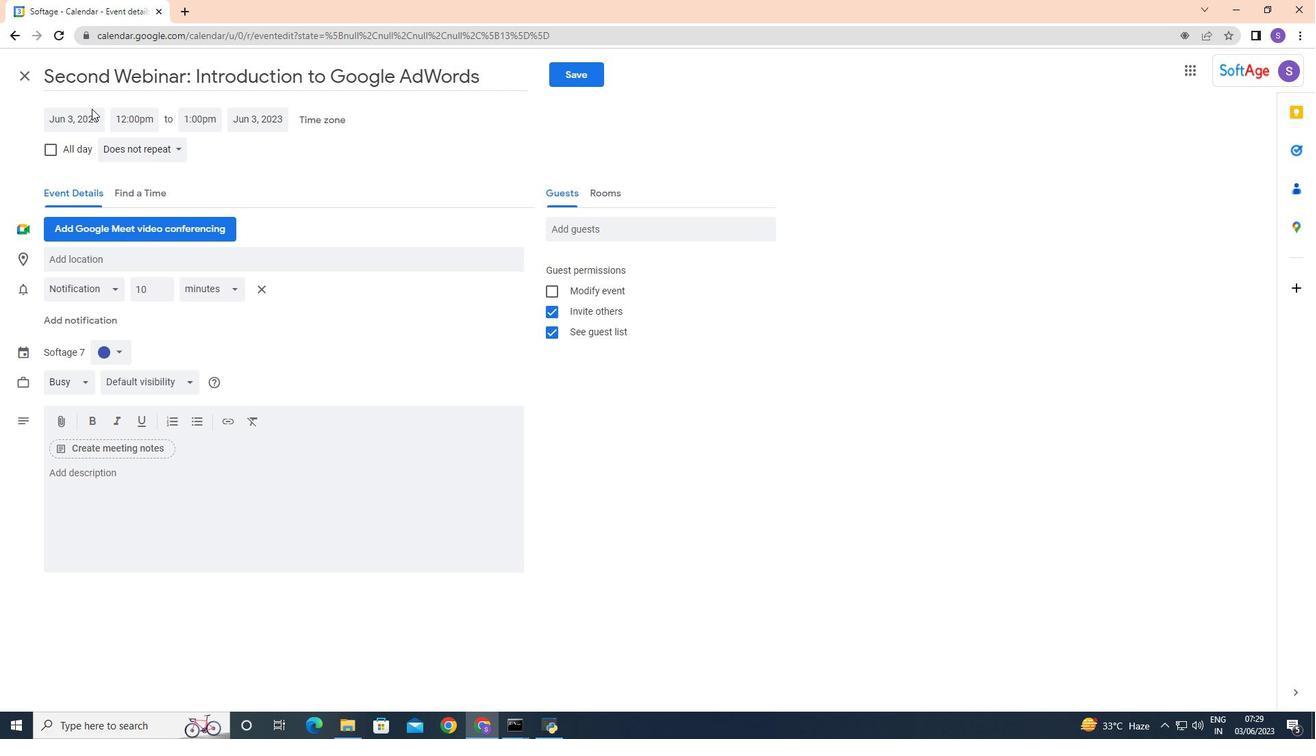 
Action: Mouse pressed left at (81, 151)
Screenshot: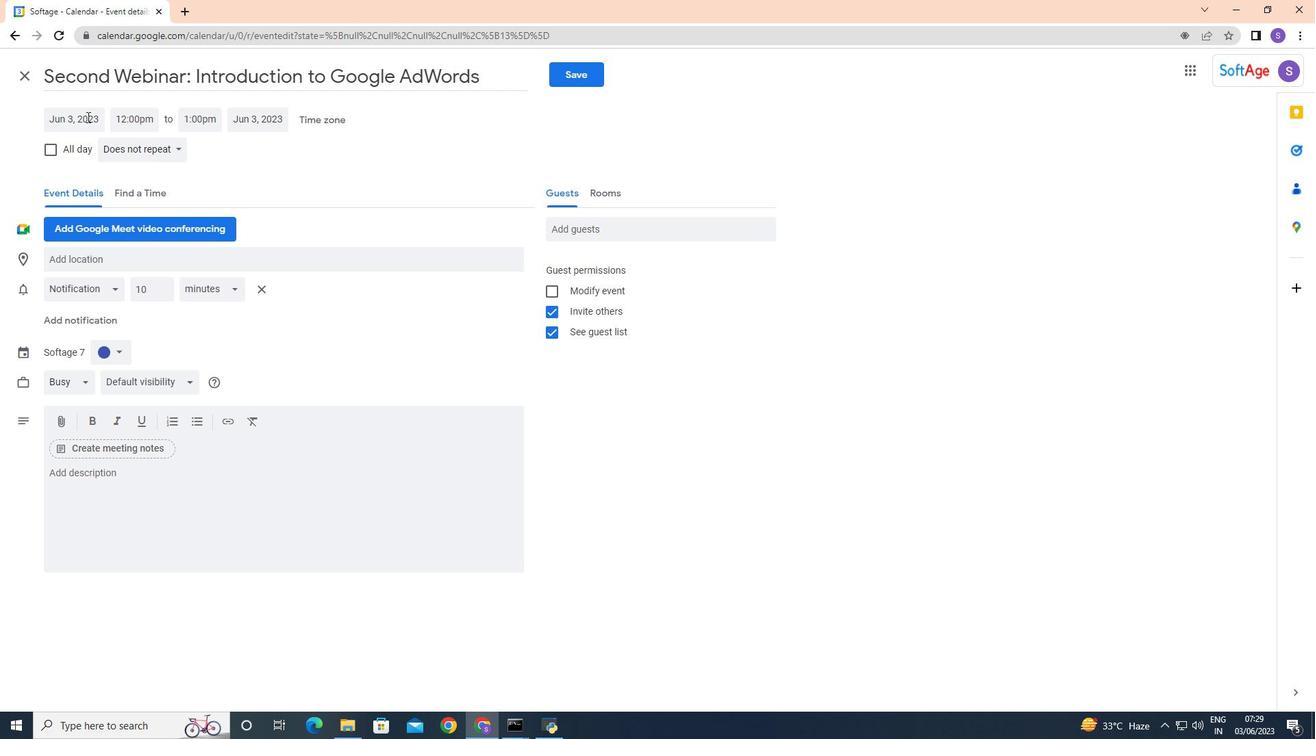 
Action: Mouse moved to (217, 167)
Screenshot: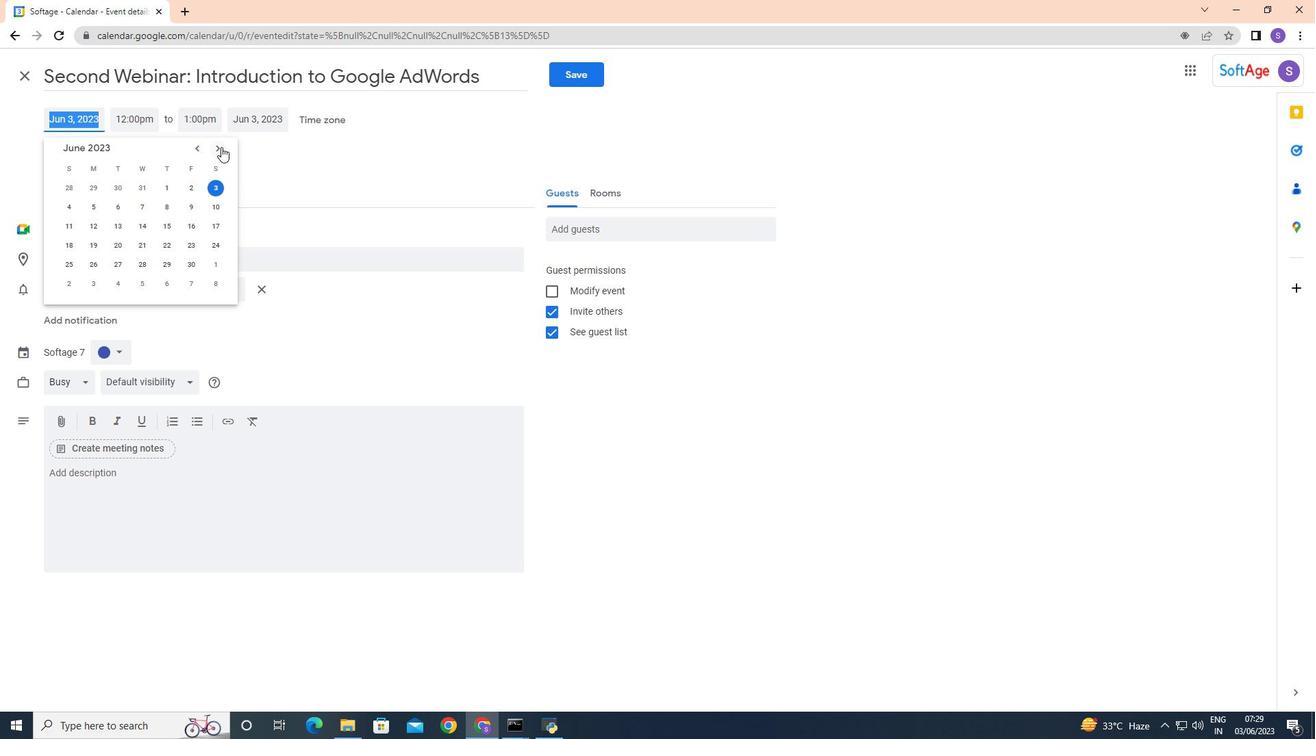 
Action: Mouse pressed left at (217, 167)
Screenshot: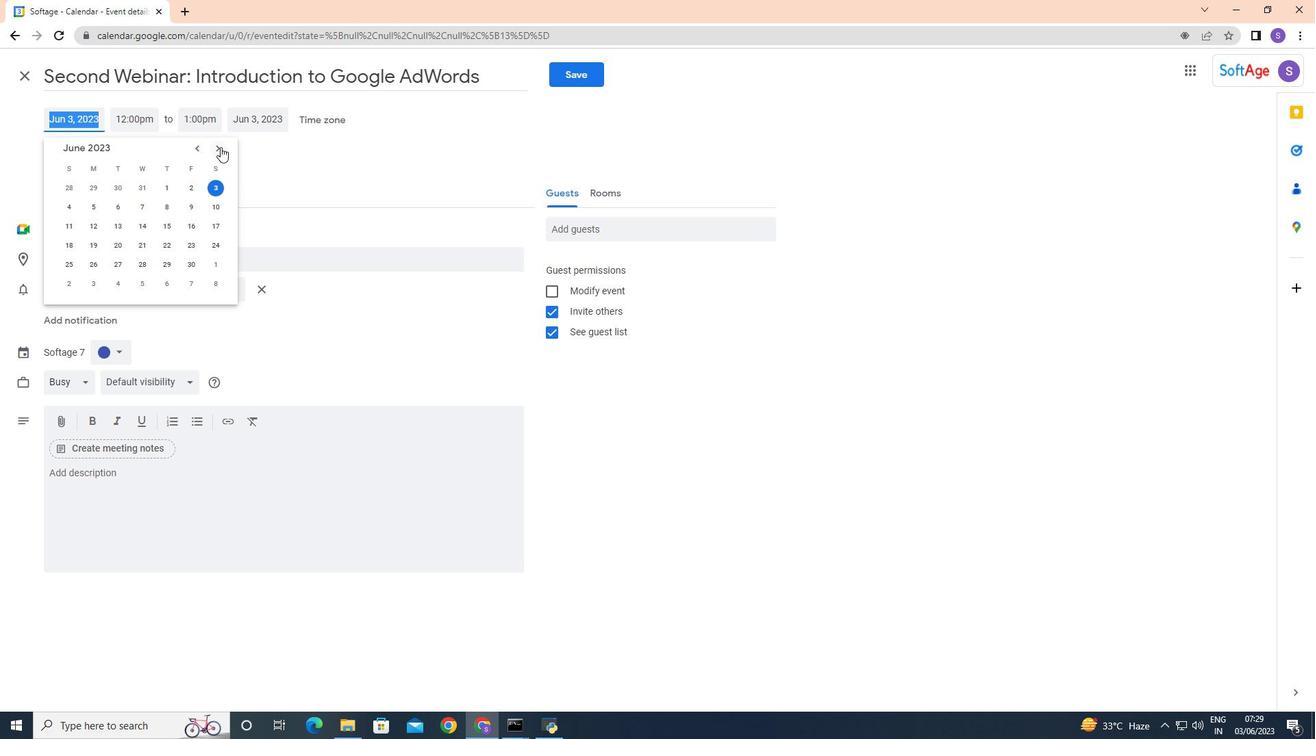 
Action: Mouse pressed left at (217, 167)
Screenshot: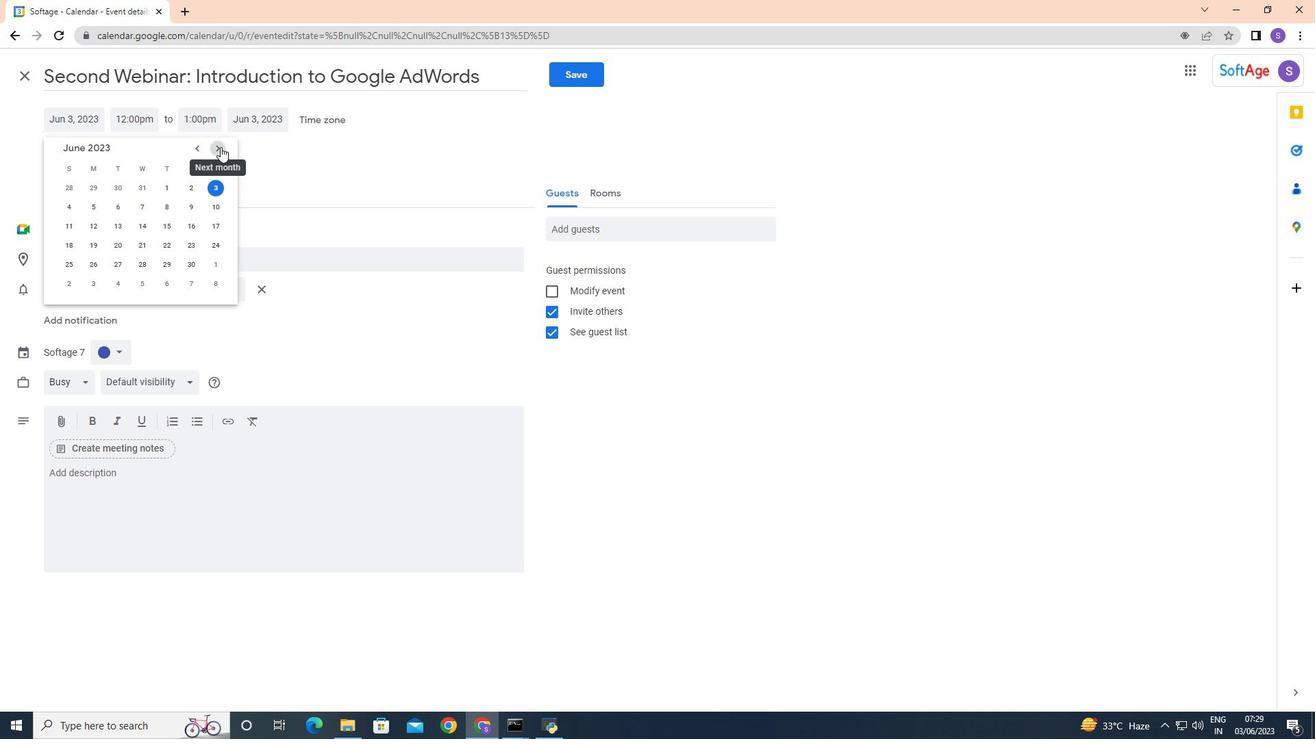 
Action: Mouse pressed left at (217, 167)
Screenshot: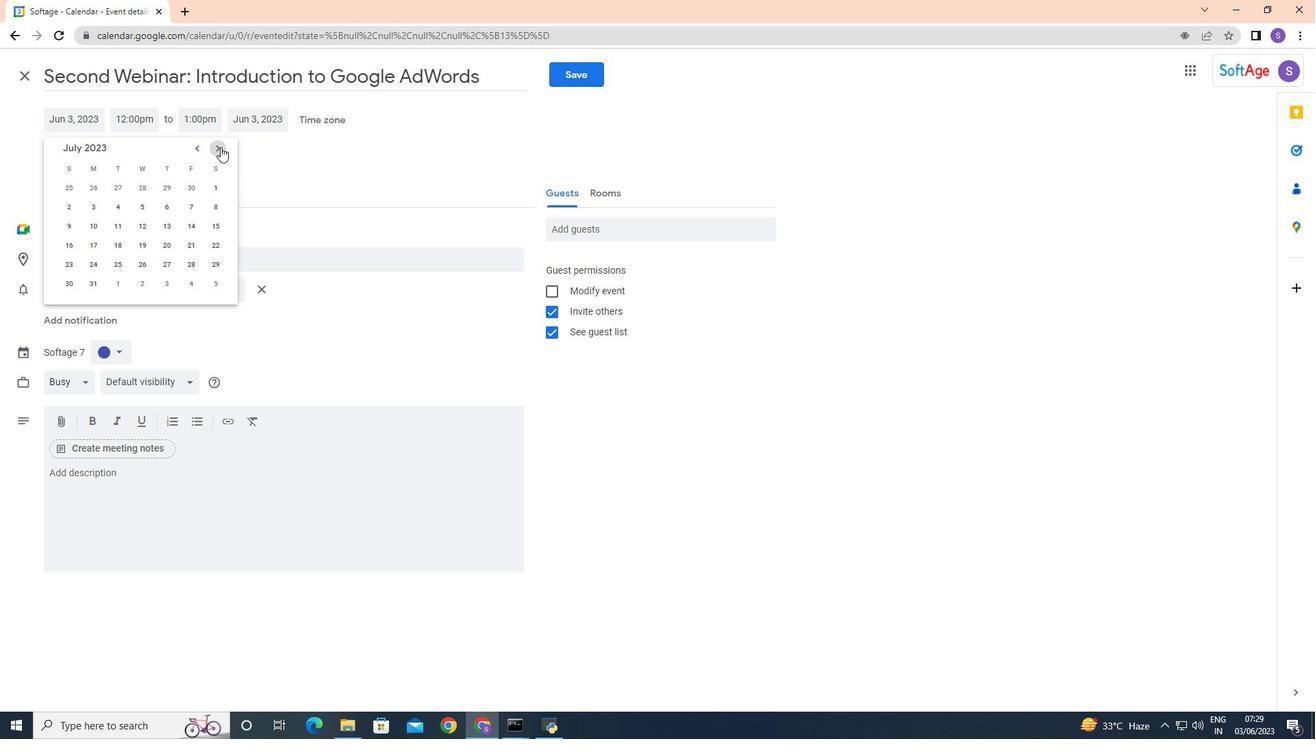 
Action: Mouse pressed left at (217, 167)
Screenshot: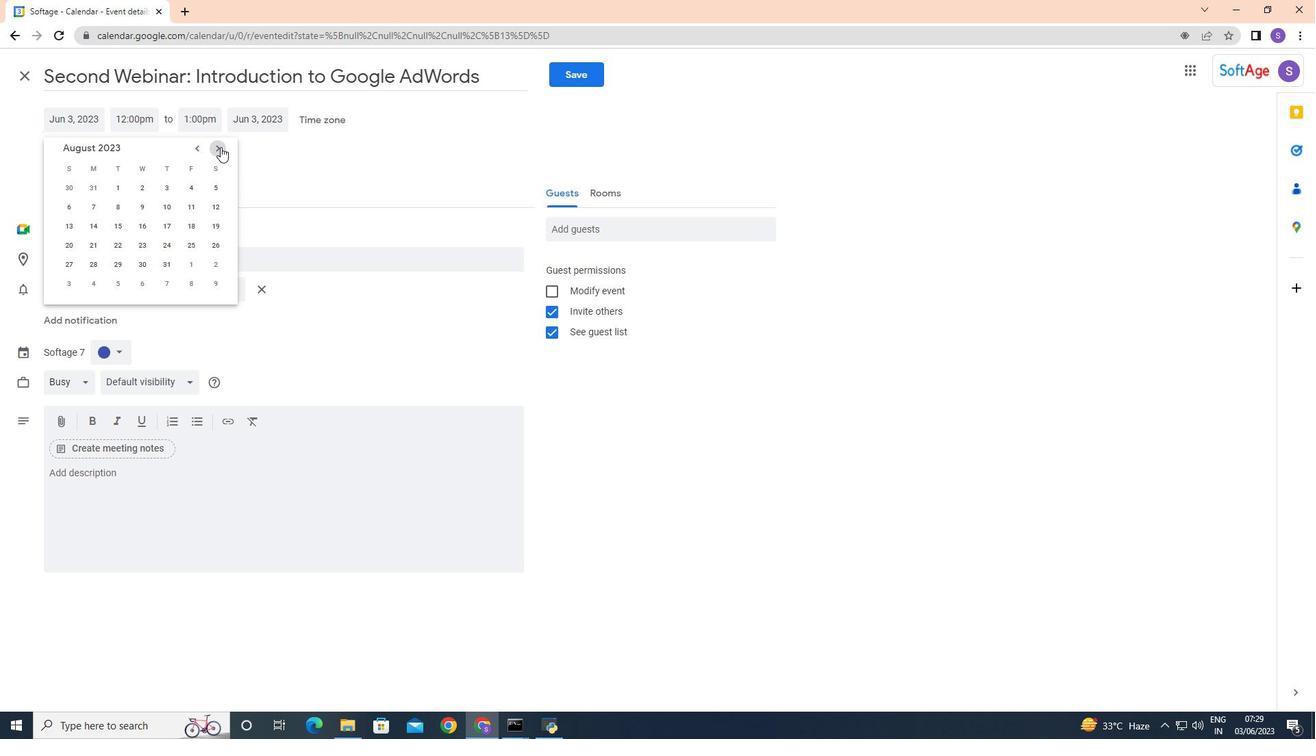 
Action: Mouse pressed left at (217, 167)
Screenshot: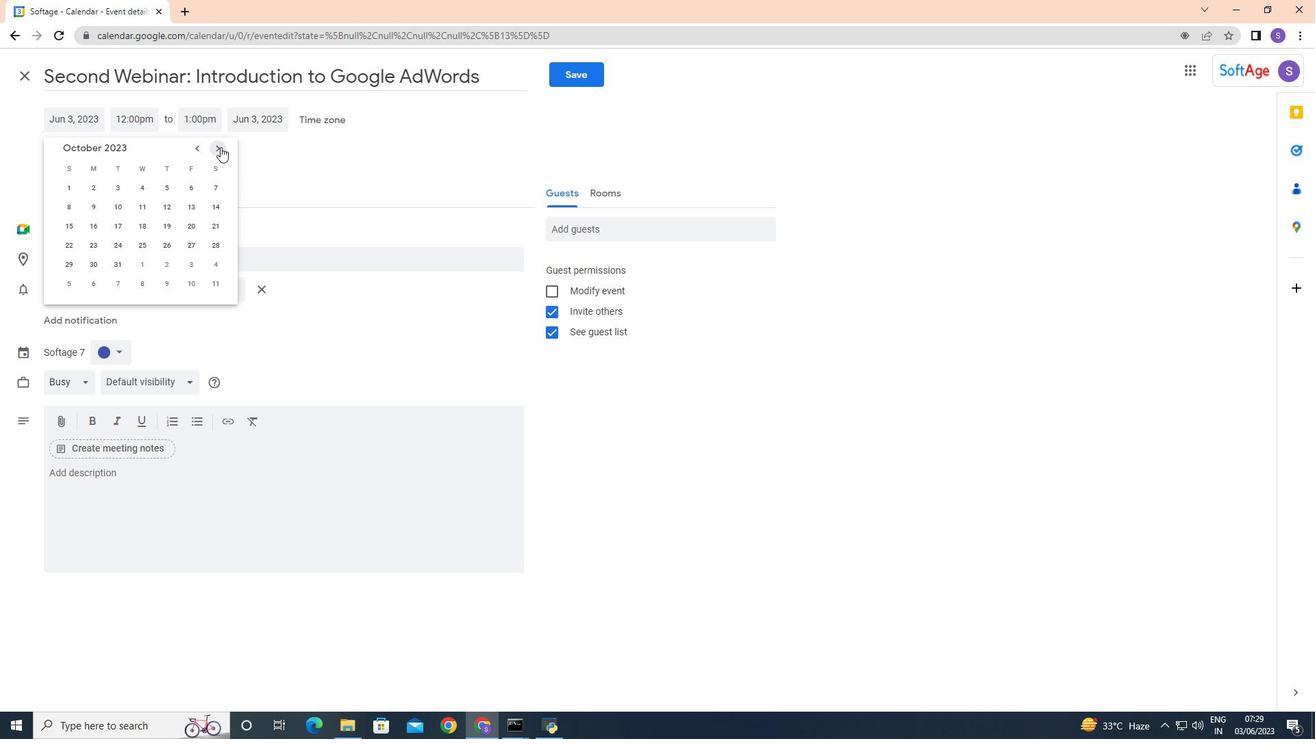 
Action: Mouse pressed left at (217, 167)
Screenshot: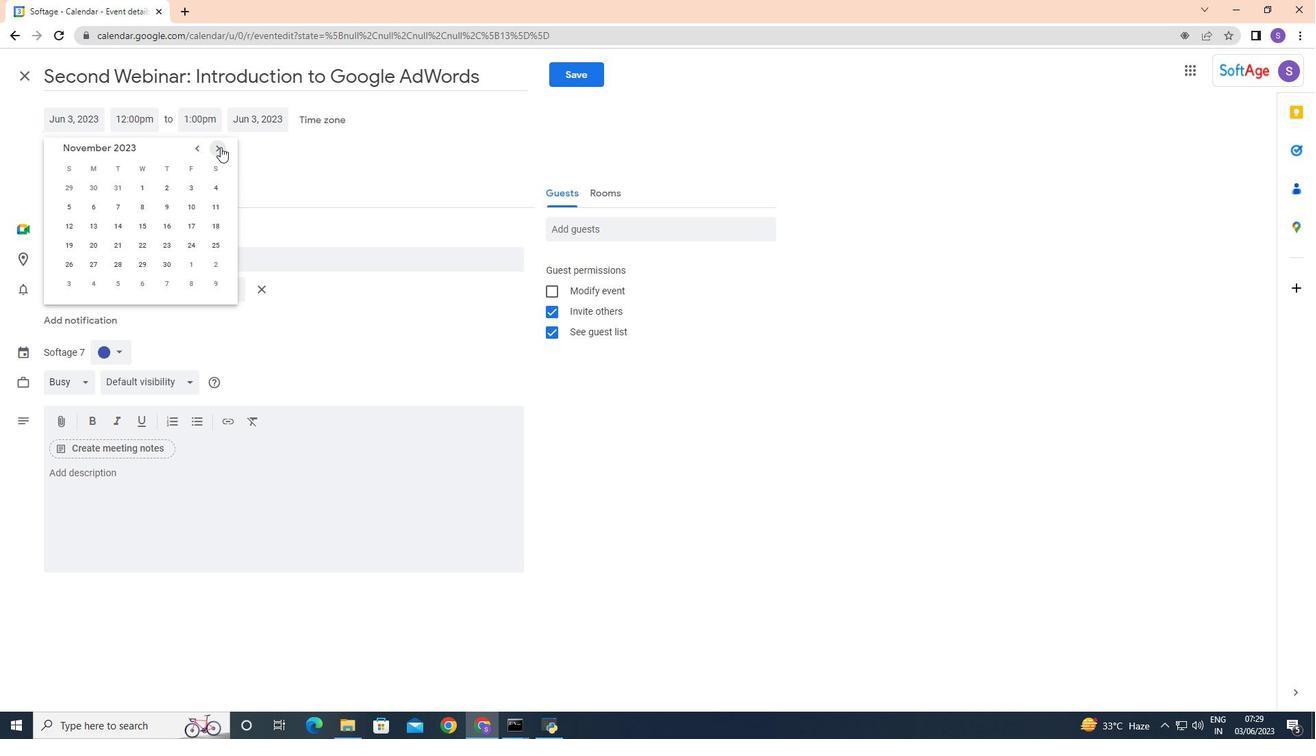 
Action: Mouse moved to (188, 217)
Screenshot: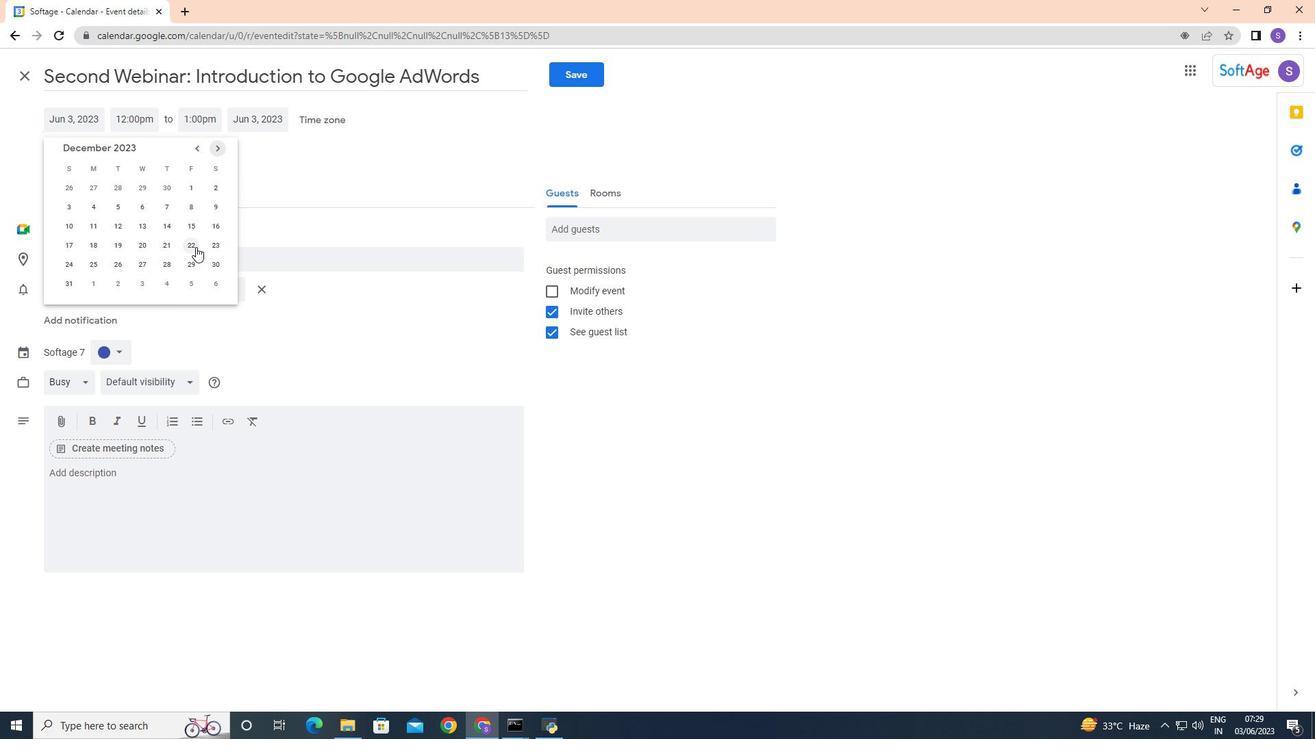 
Action: Mouse pressed left at (188, 217)
Screenshot: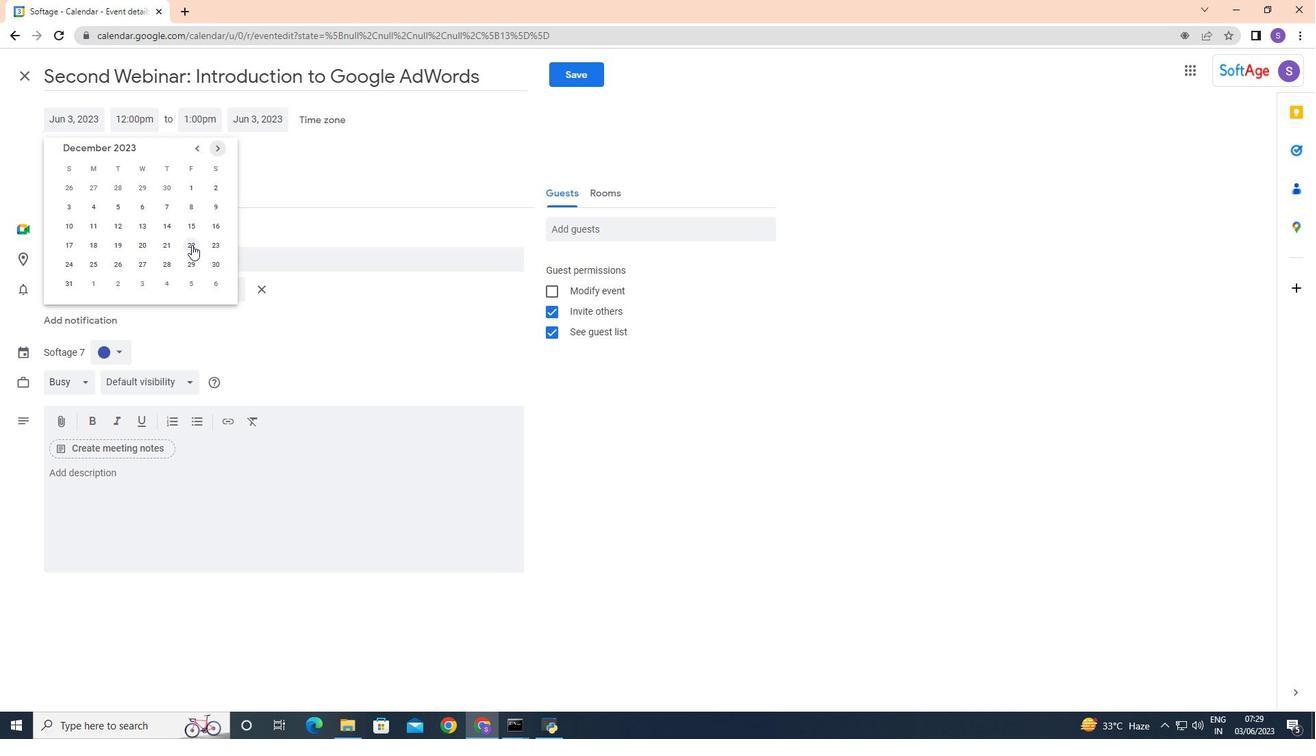 
Action: Mouse moved to (145, 152)
Screenshot: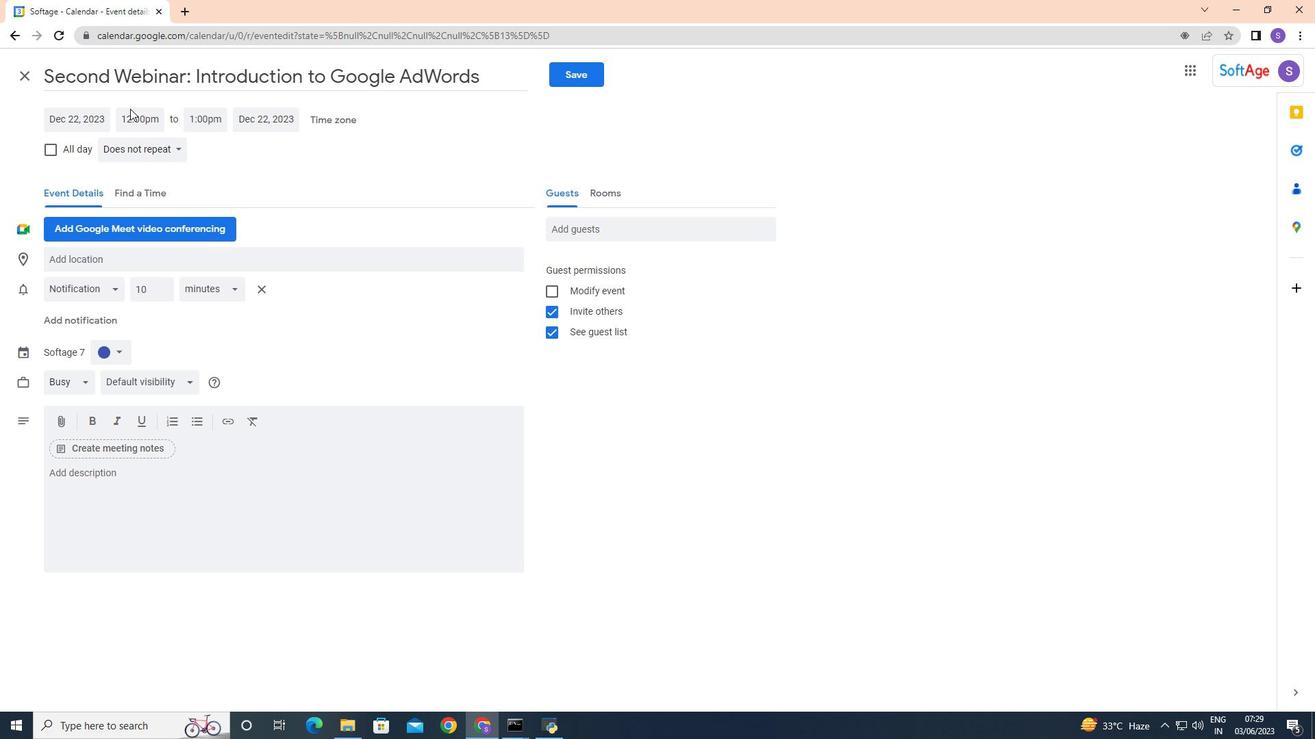 
Action: Mouse pressed left at (145, 152)
Screenshot: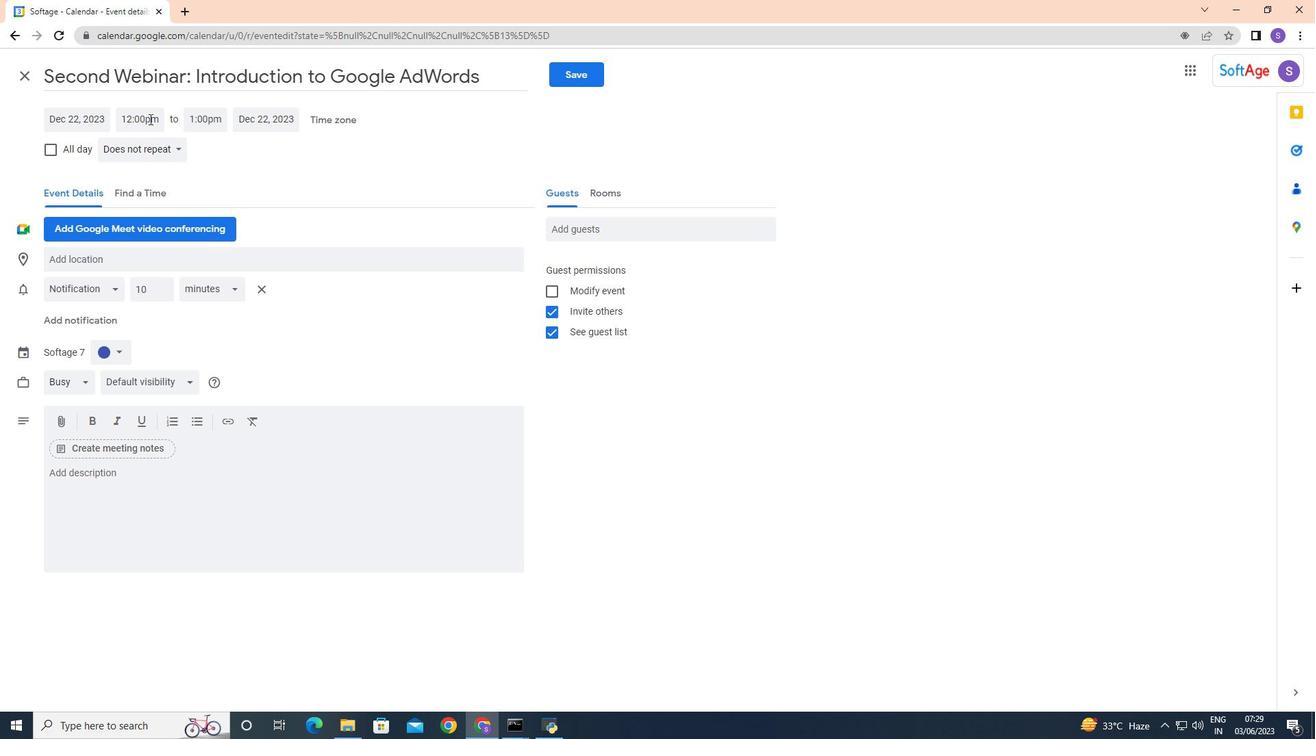 
Action: Mouse moved to (156, 200)
Screenshot: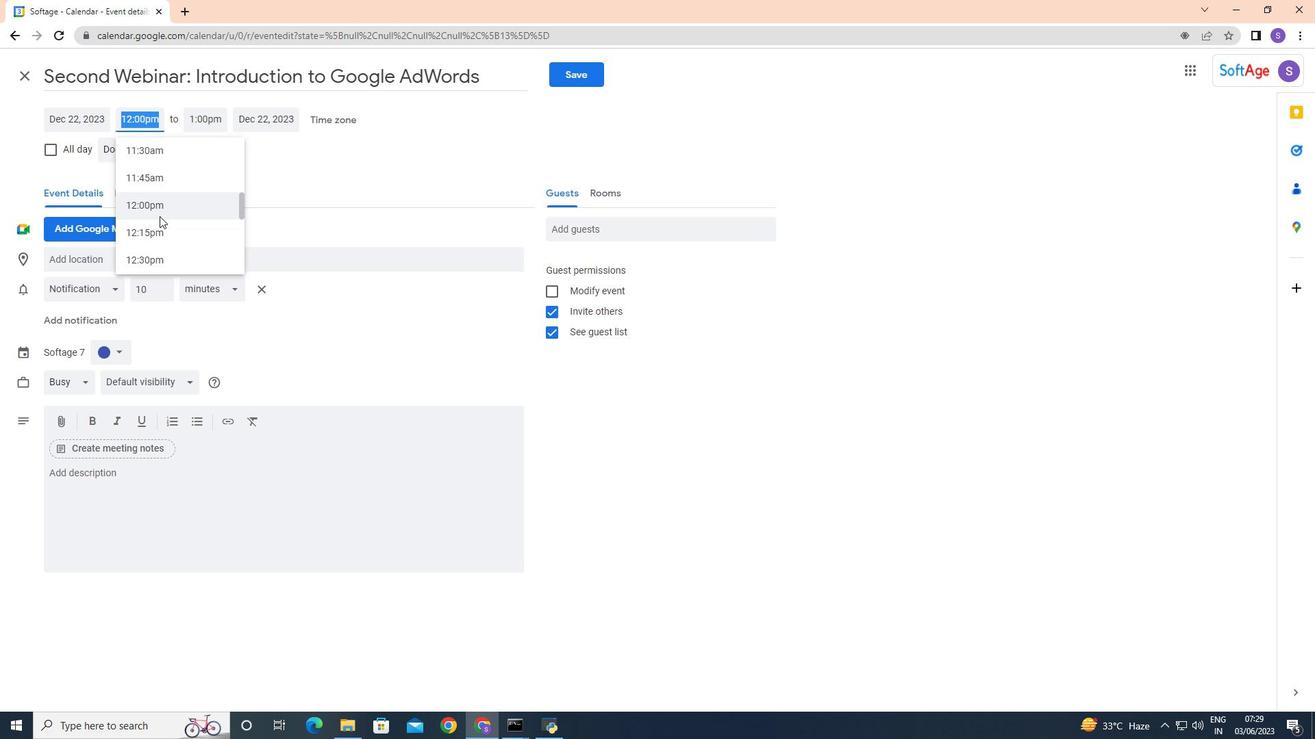 
Action: Mouse scrolled (156, 200) with delta (0, 0)
Screenshot: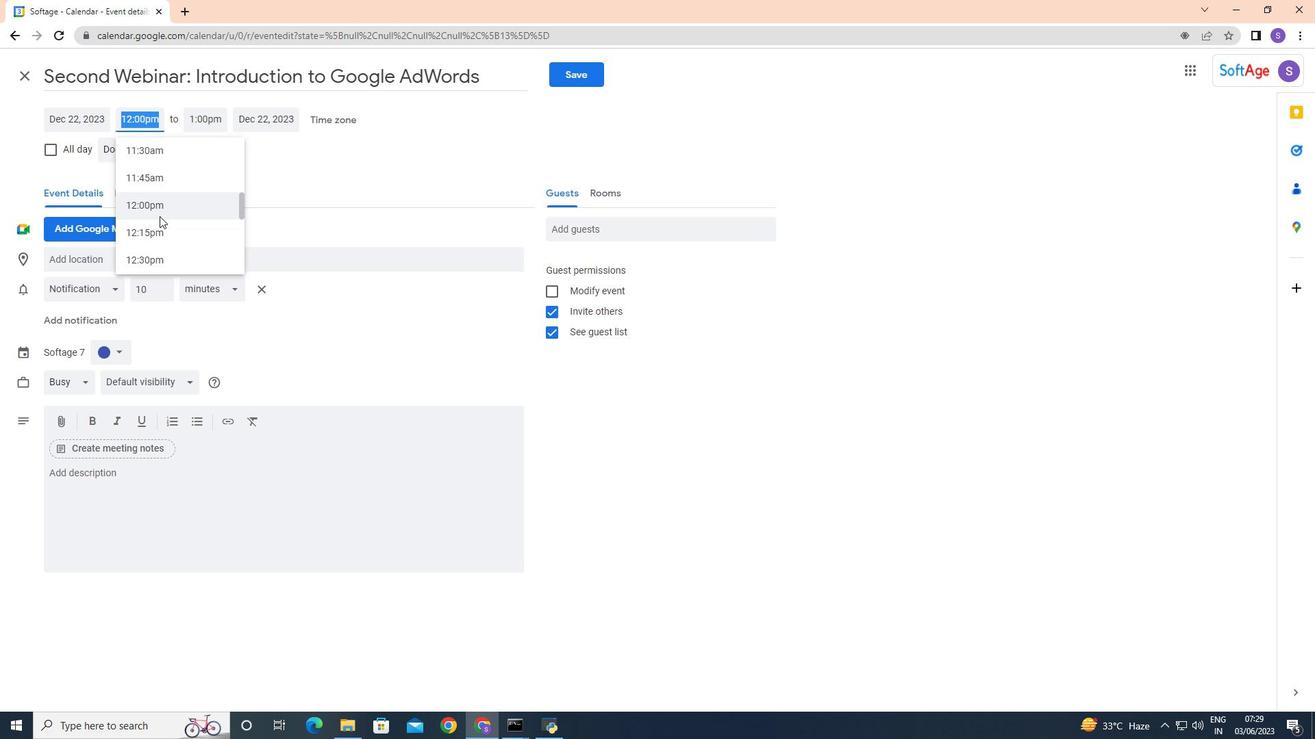 
Action: Mouse scrolled (156, 200) with delta (0, 0)
Screenshot: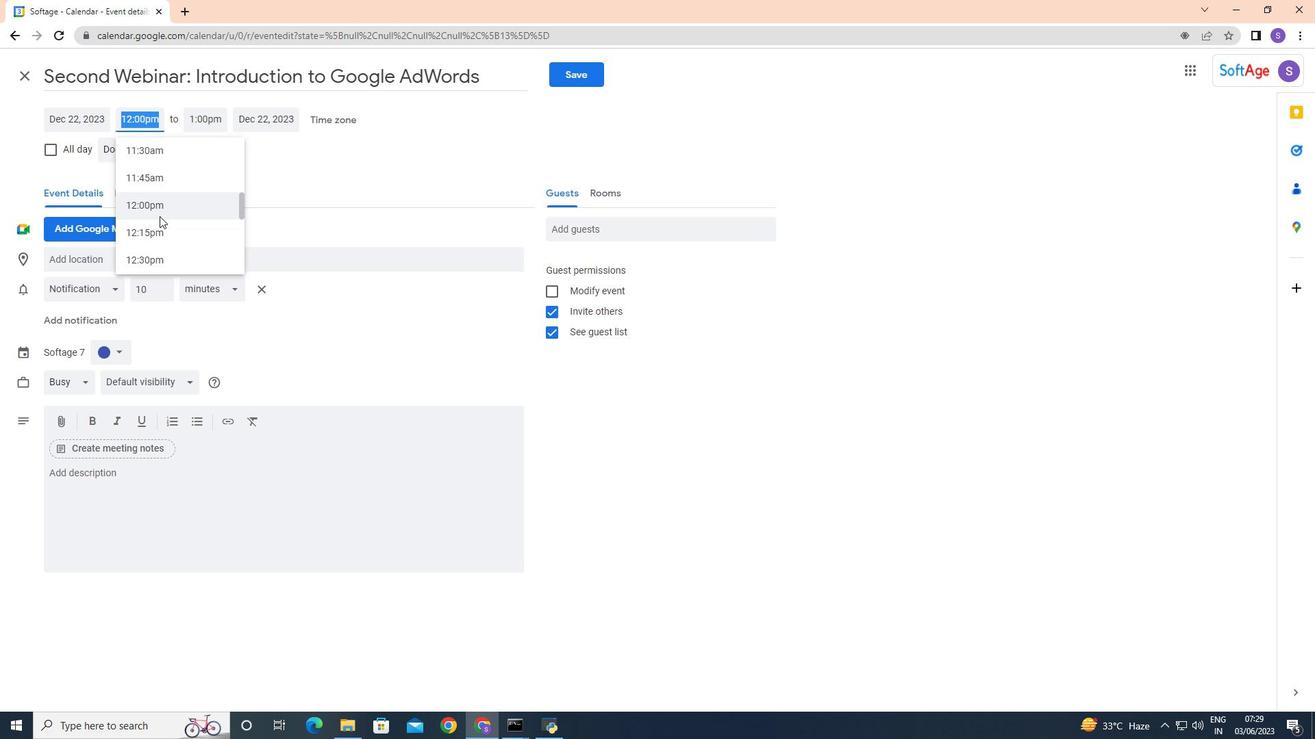 
Action: Mouse scrolled (156, 200) with delta (0, 0)
Screenshot: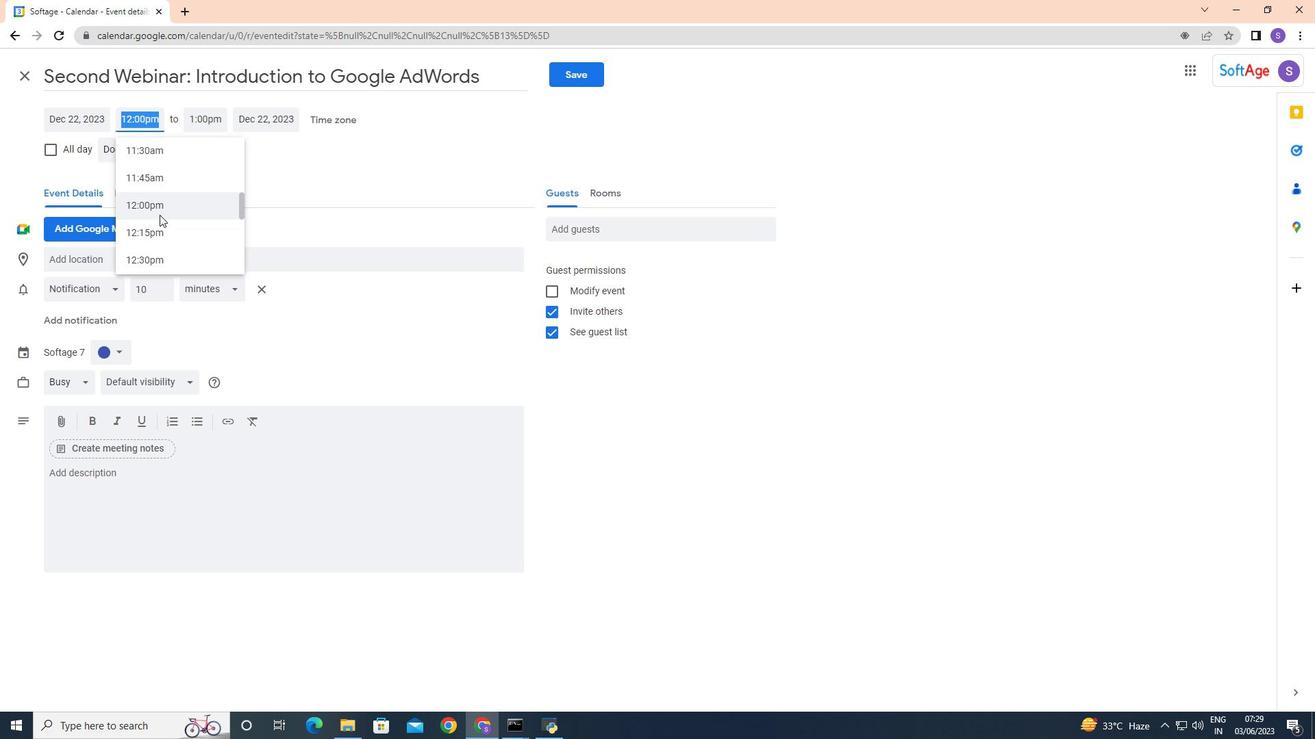 
Action: Mouse scrolled (156, 200) with delta (0, 0)
Screenshot: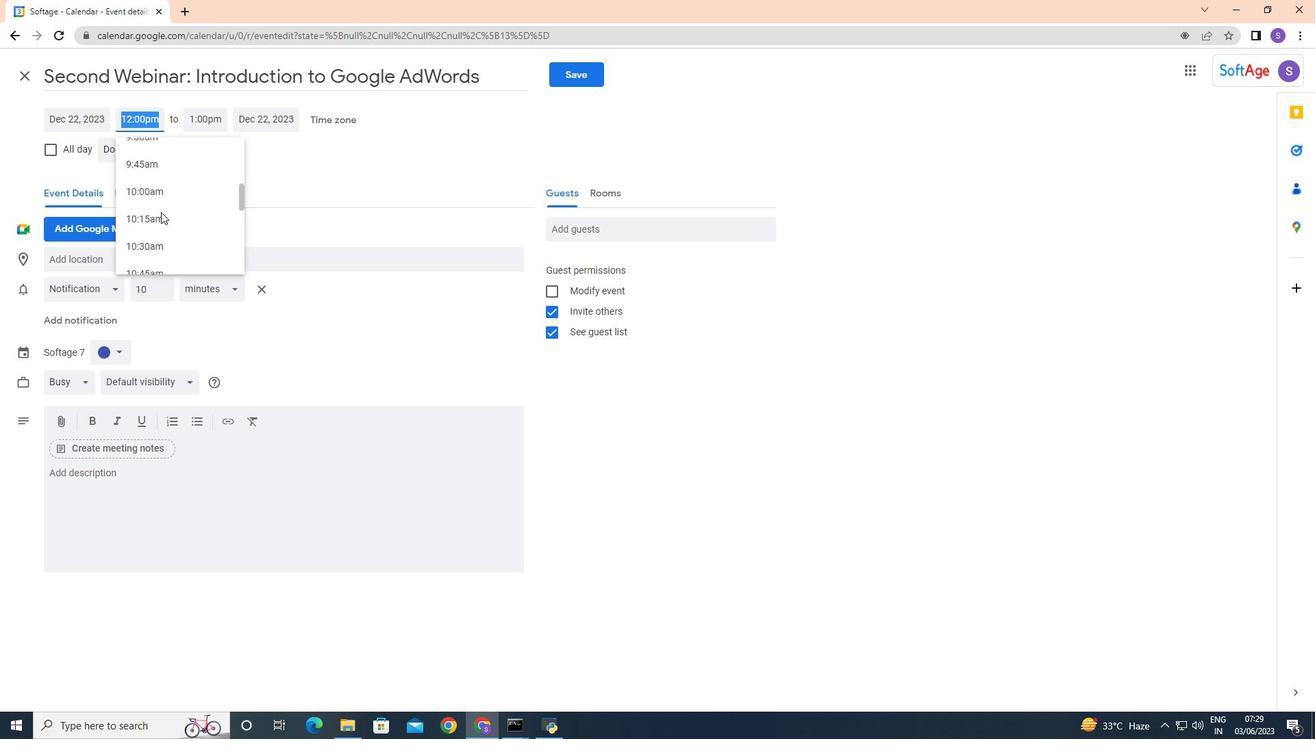 
Action: Mouse scrolled (156, 200) with delta (0, 0)
Screenshot: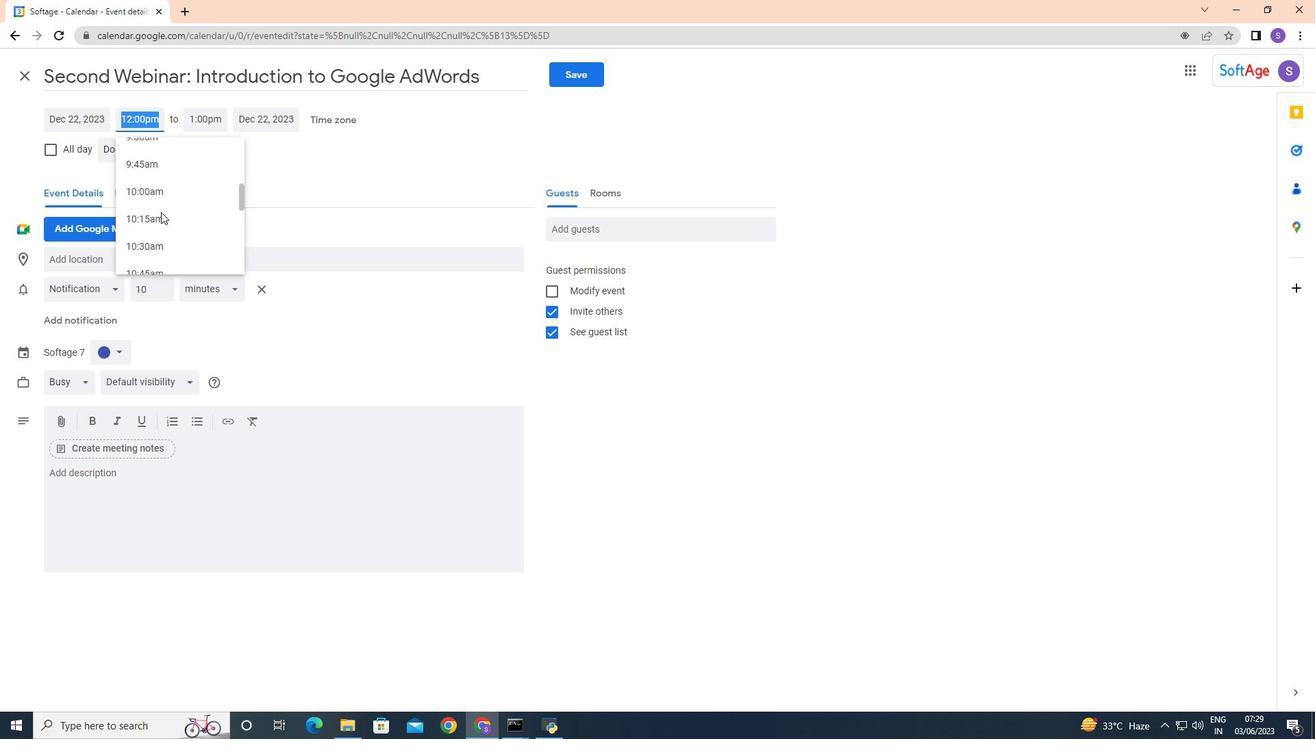 
Action: Mouse scrolled (156, 200) with delta (0, 0)
Screenshot: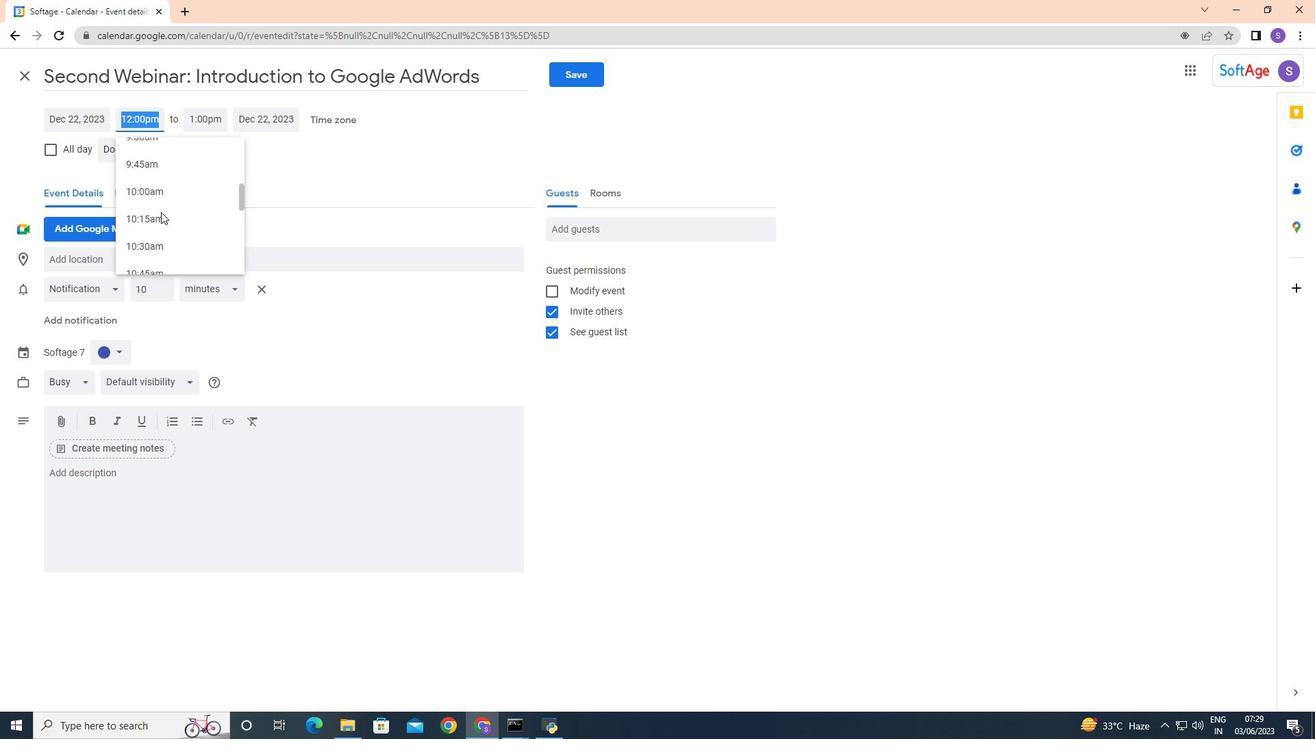 
Action: Mouse moved to (152, 192)
Screenshot: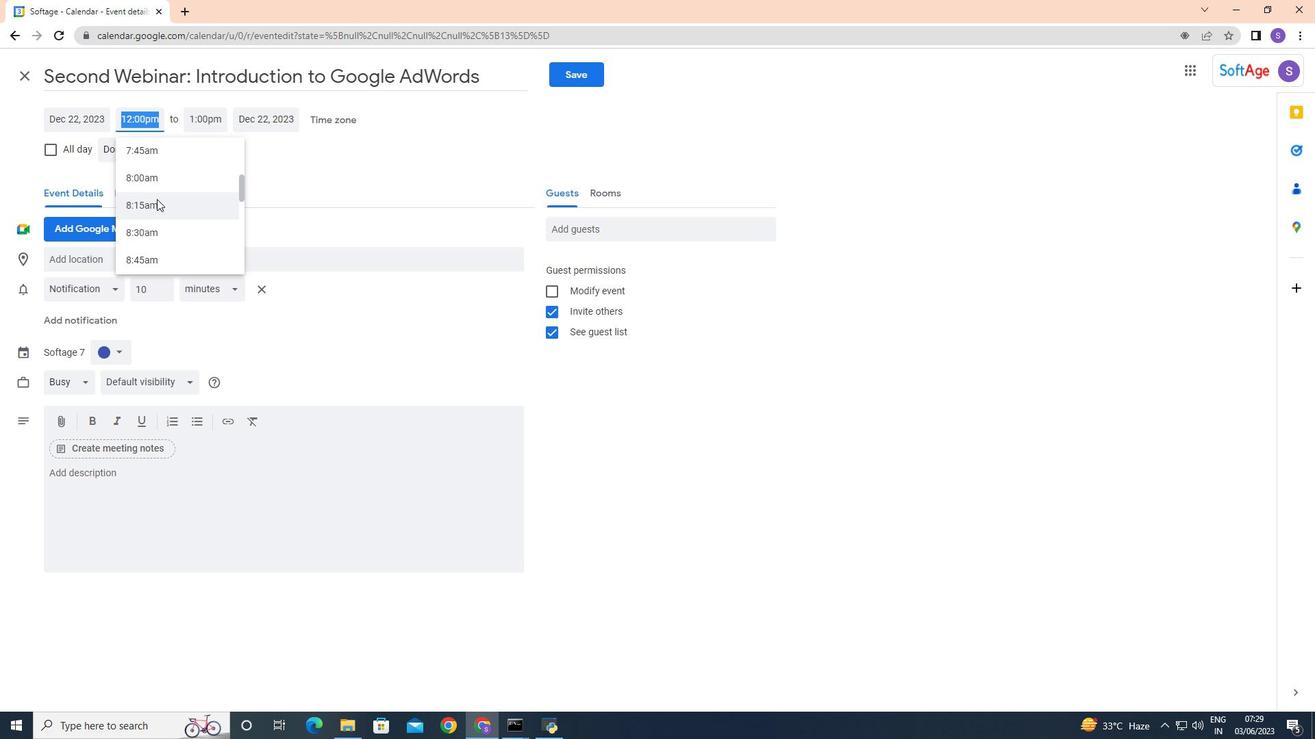 
Action: Mouse scrolled (152, 193) with delta (0, 0)
Screenshot: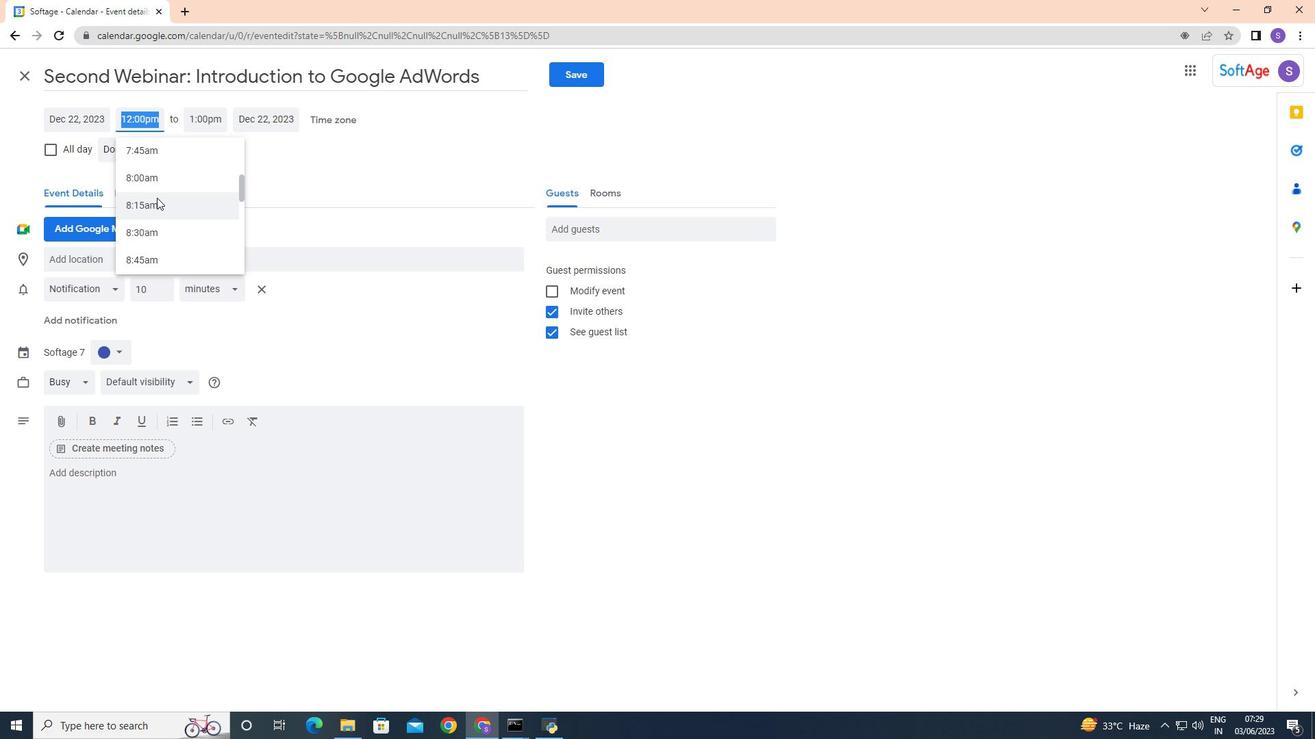 
Action: Mouse scrolled (152, 193) with delta (0, 0)
Screenshot: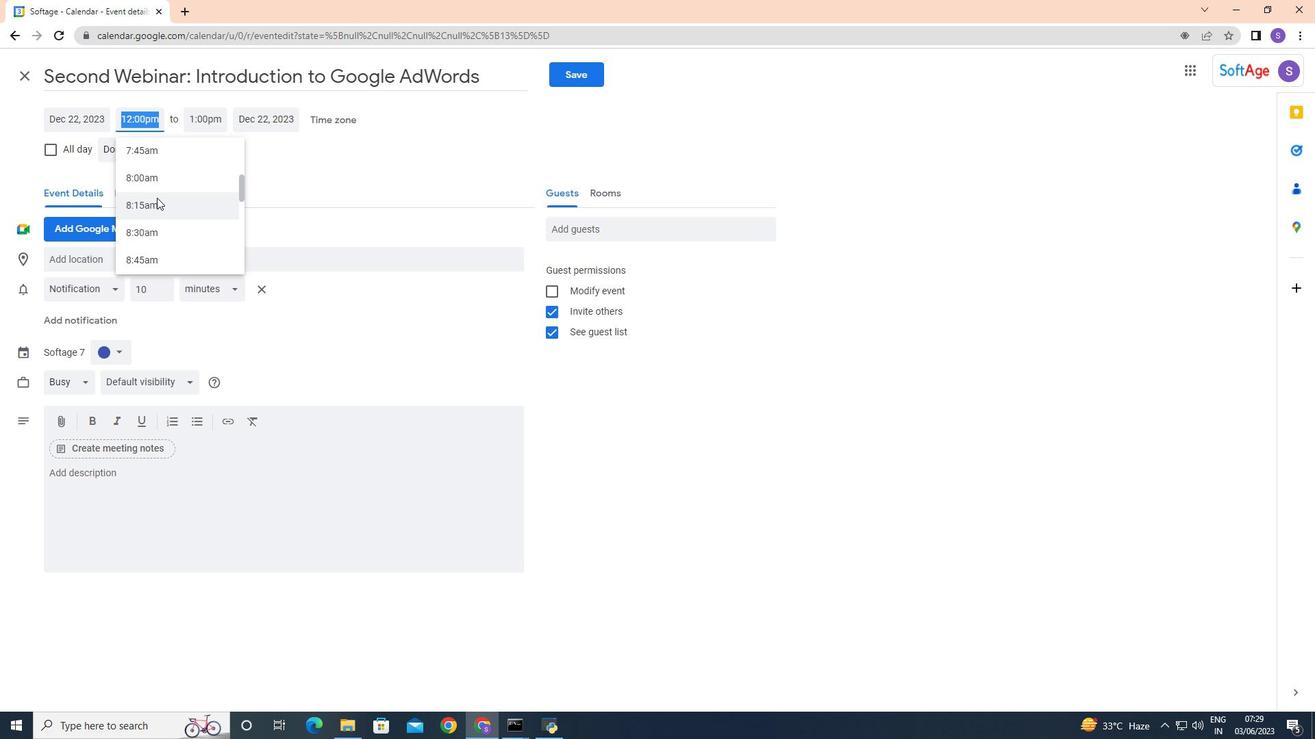 
Action: Mouse moved to (156, 195)
Screenshot: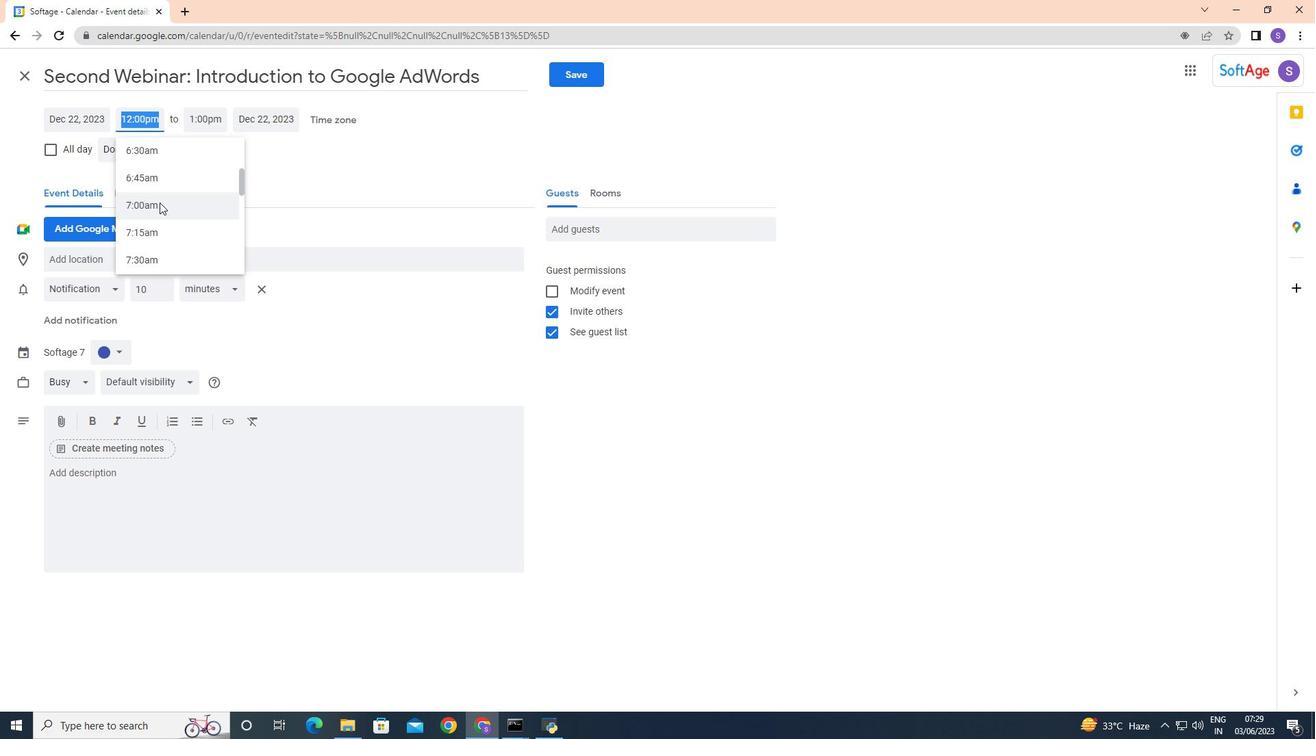 
Action: Mouse scrolled (156, 195) with delta (0, 0)
Screenshot: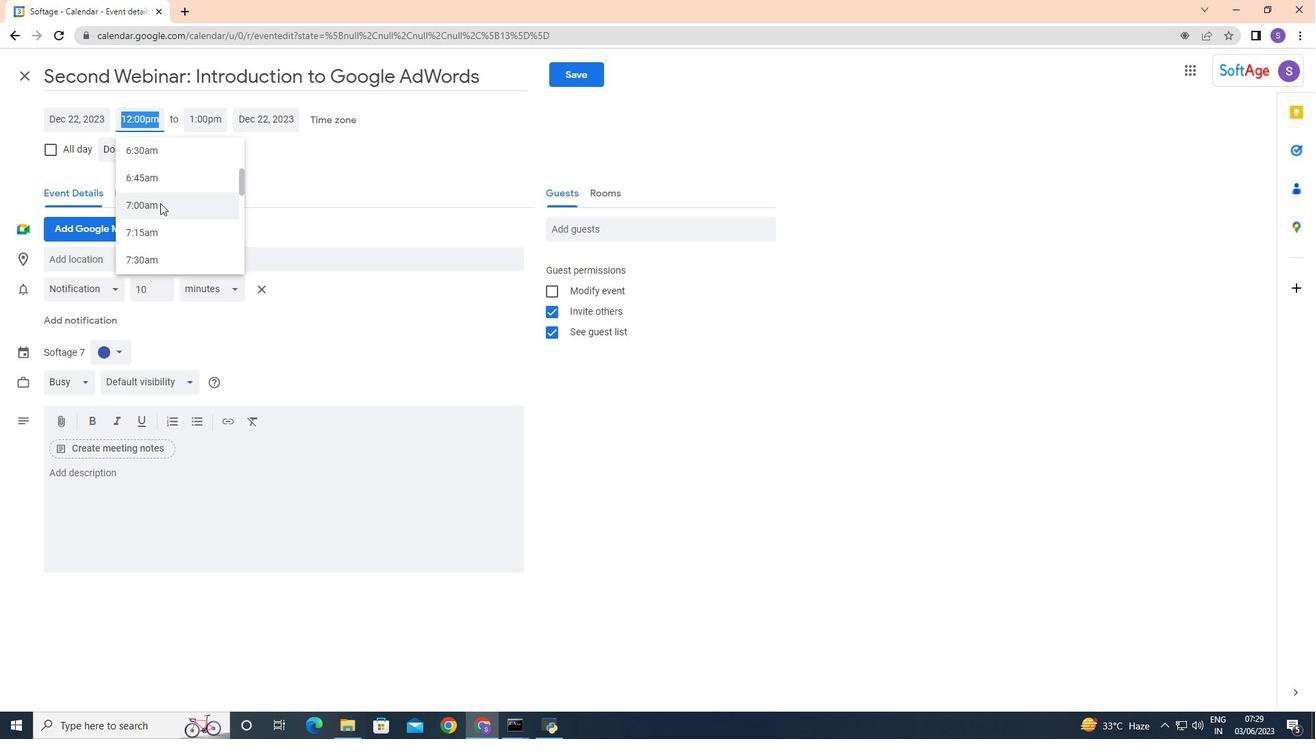 
Action: Mouse moved to (153, 205)
Screenshot: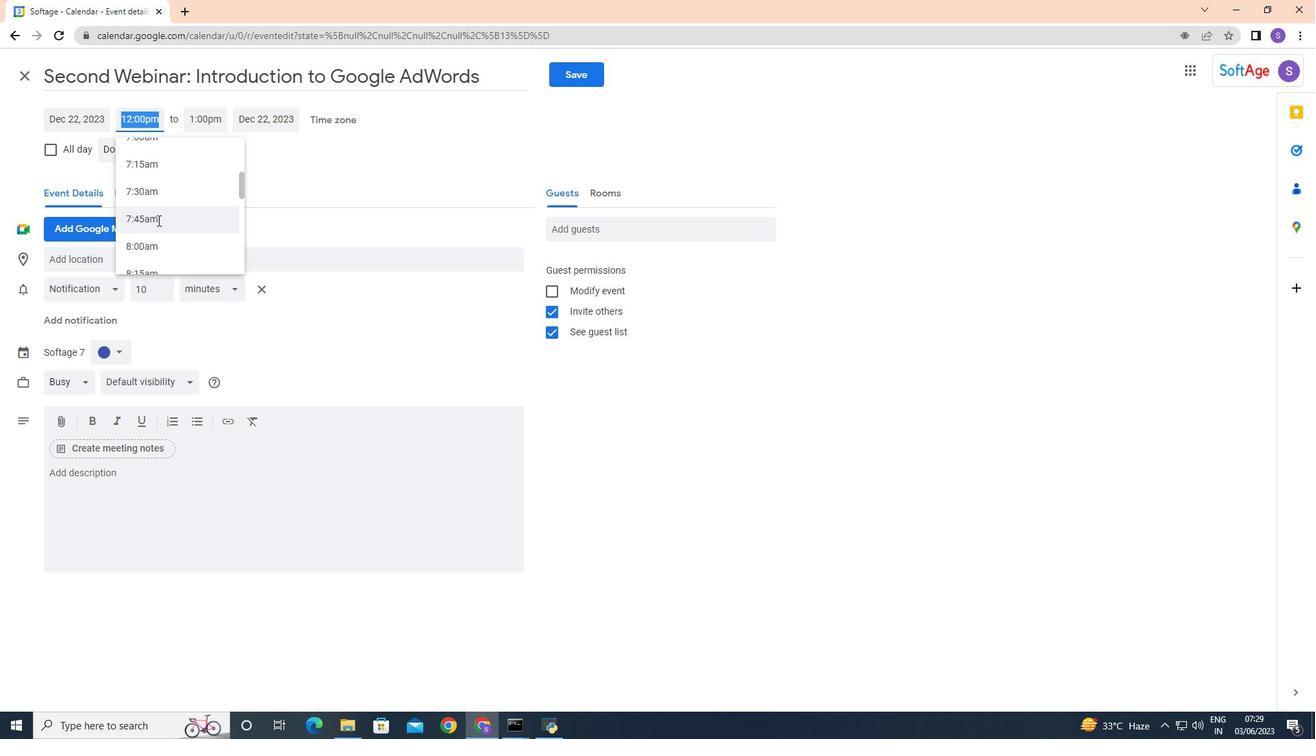 
Action: Mouse scrolled (153, 206) with delta (0, 0)
Screenshot: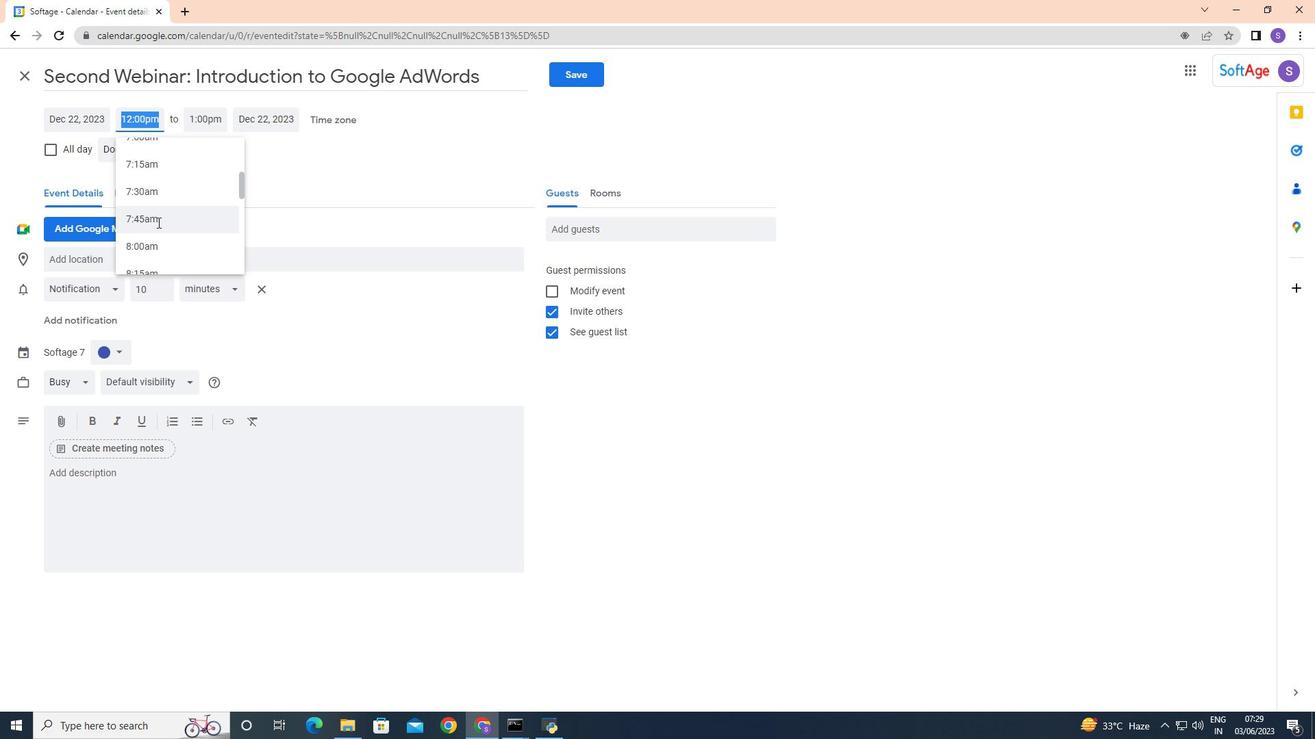 
Action: Mouse moved to (161, 198)
Screenshot: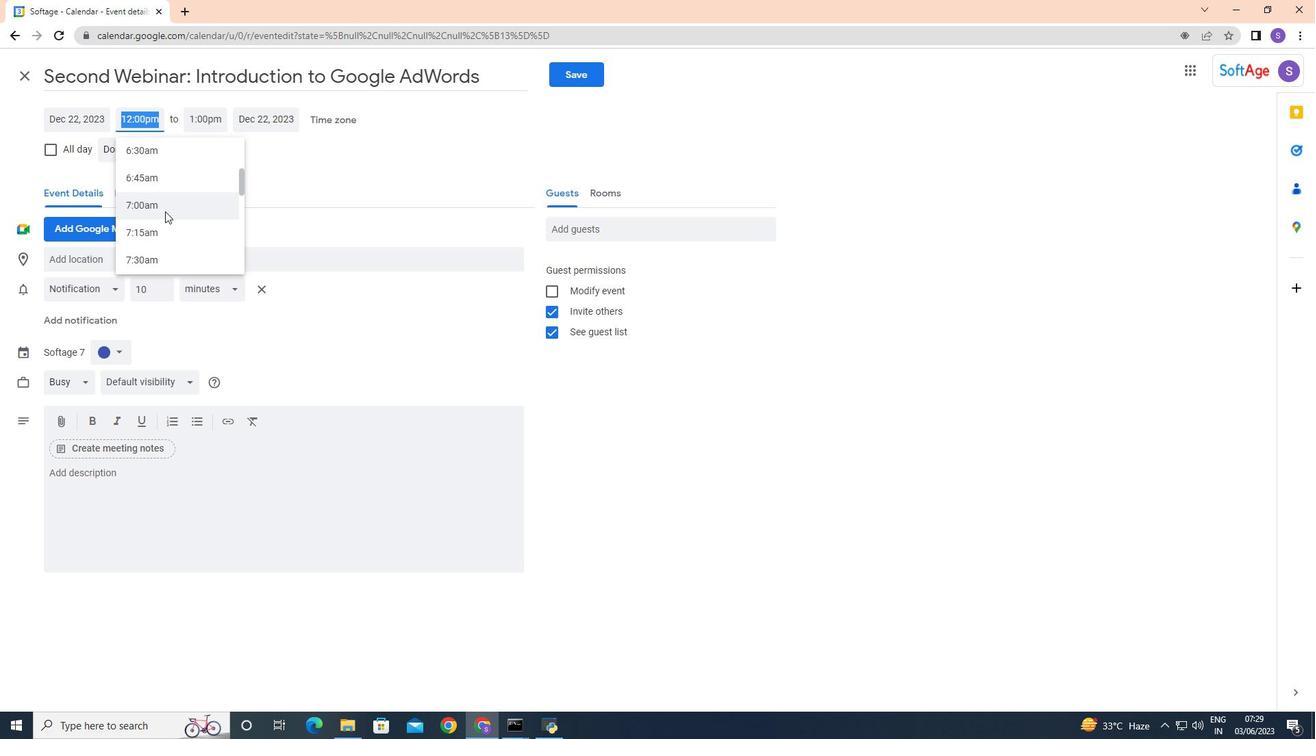 
Action: Mouse pressed left at (161, 198)
Screenshot: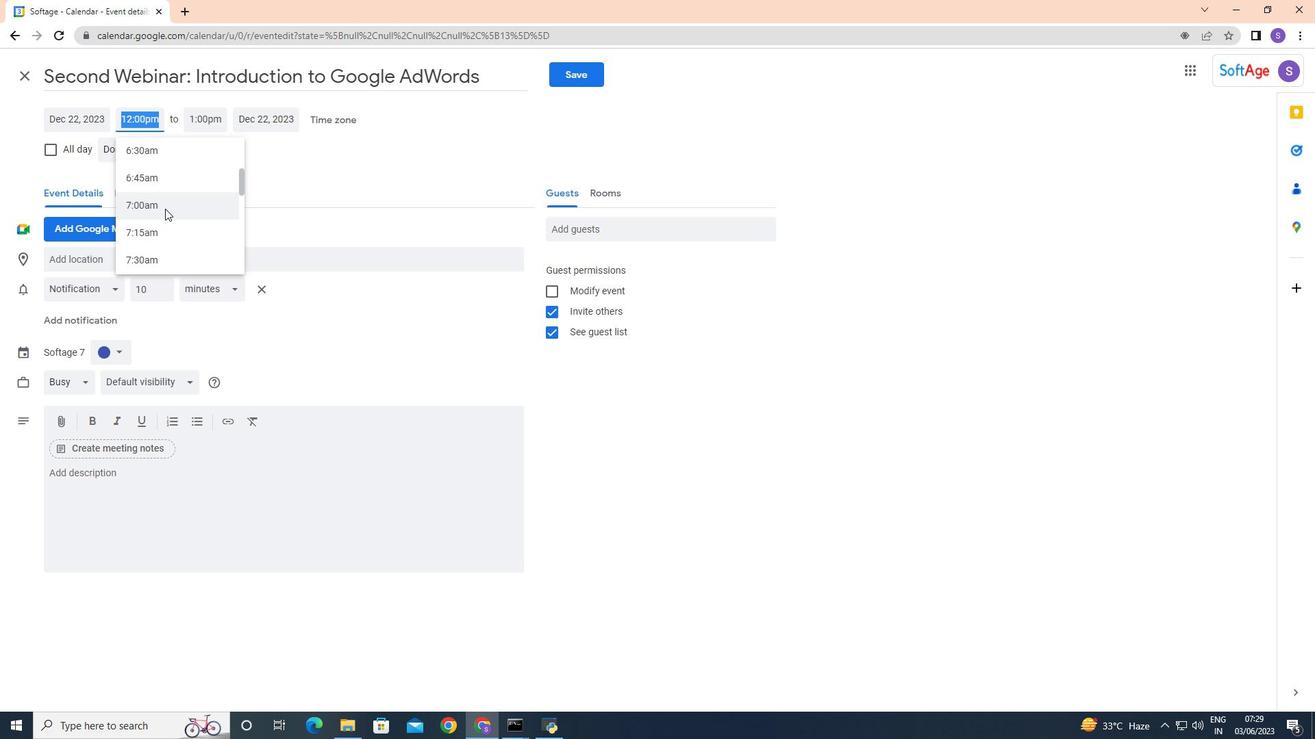 
Action: Mouse moved to (134, 152)
Screenshot: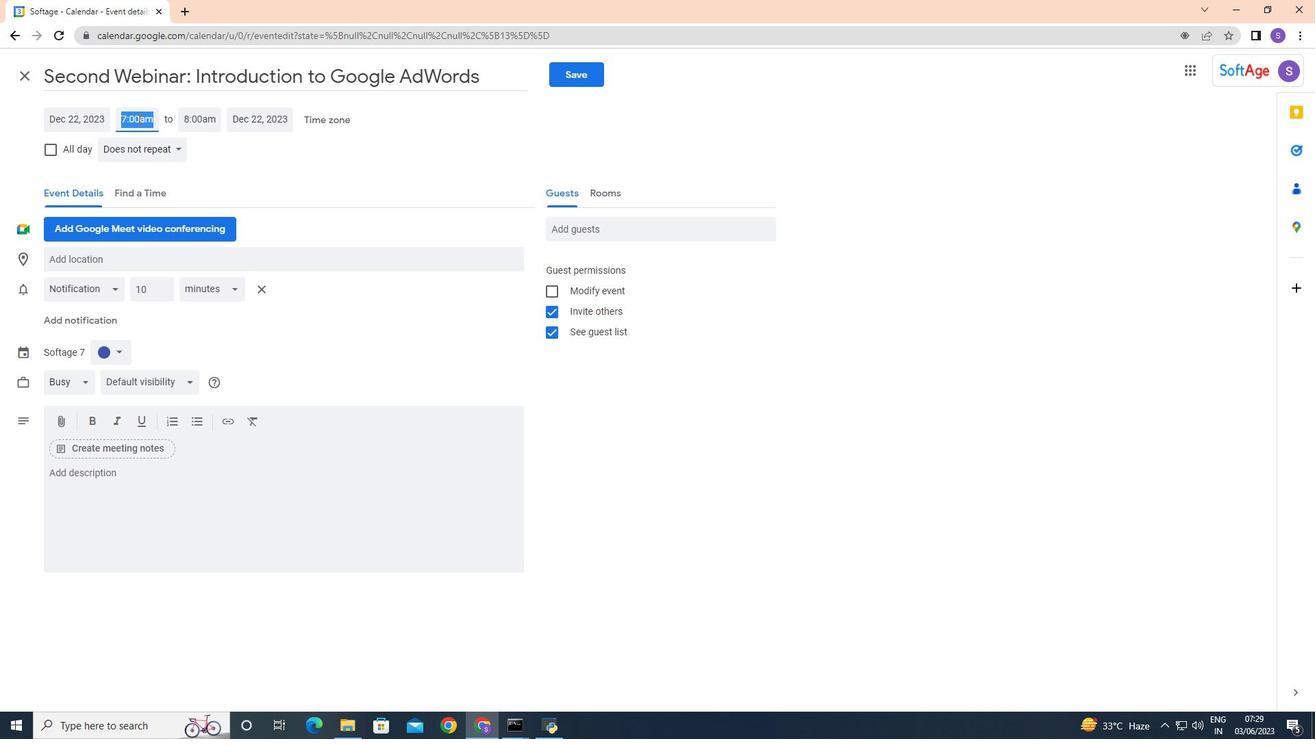
Action: Mouse pressed left at (134, 152)
Screenshot: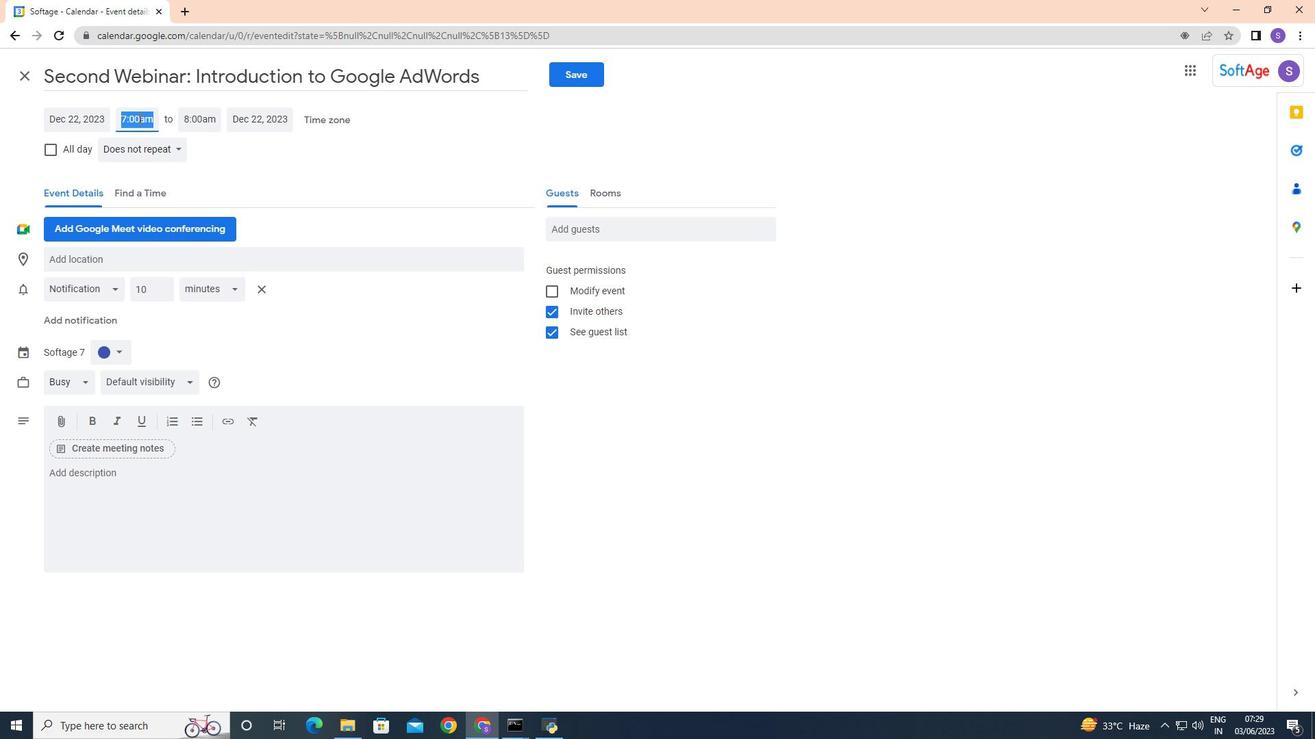 
Action: Mouse moved to (131, 151)
Screenshot: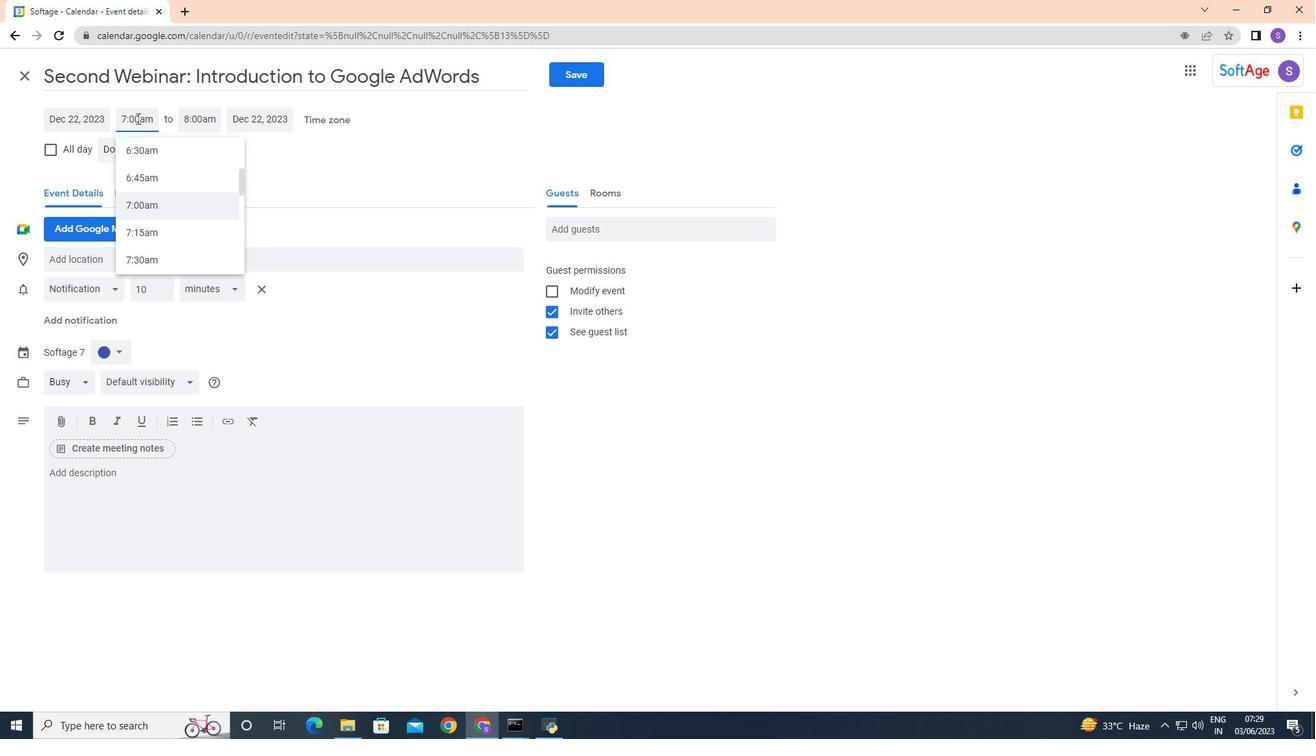 
Action: Mouse pressed left at (131, 151)
Screenshot: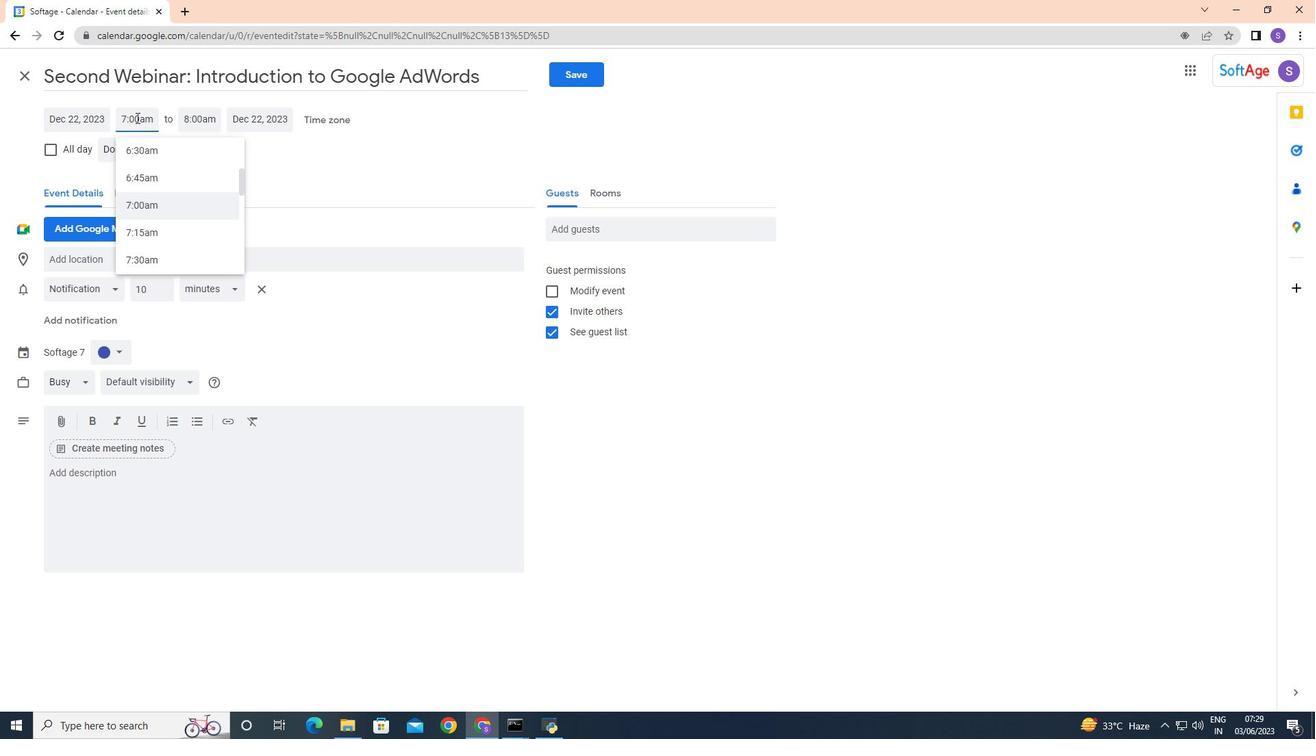 
Action: Mouse moved to (130, 152)
Screenshot: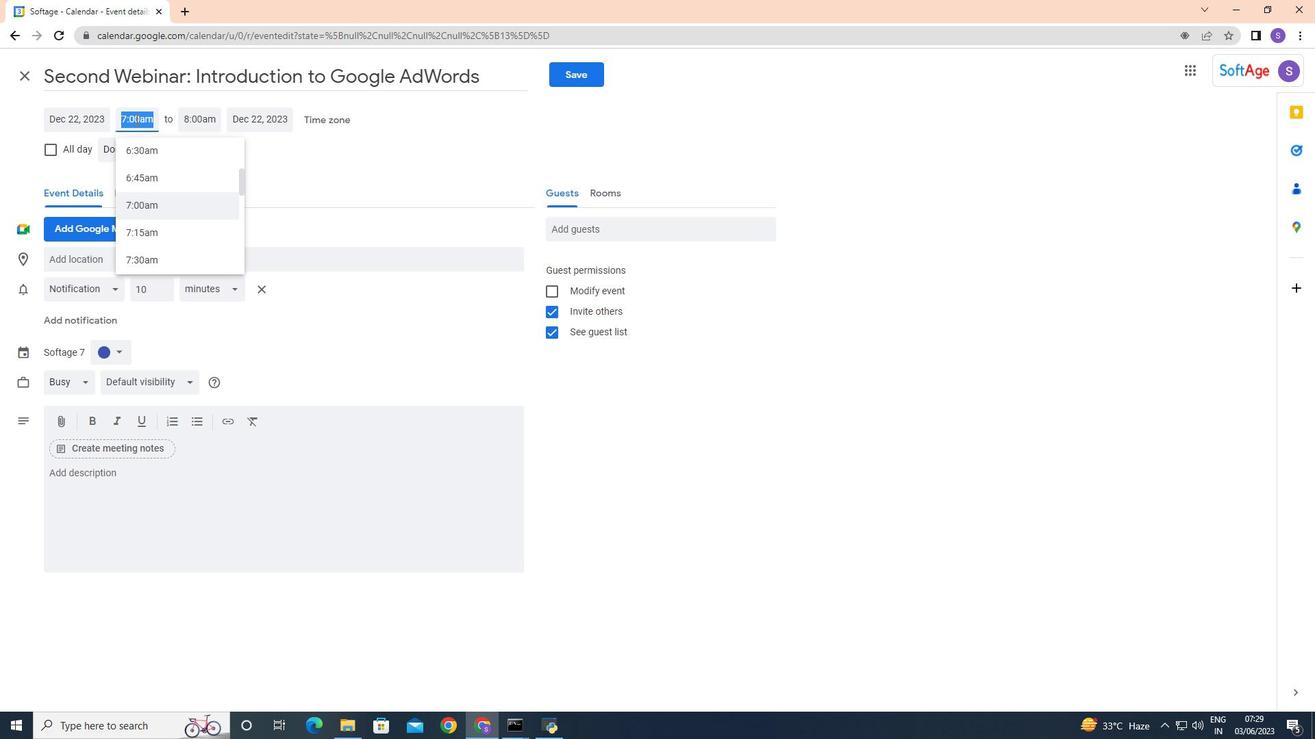 
Action: Mouse pressed left at (130, 152)
Screenshot: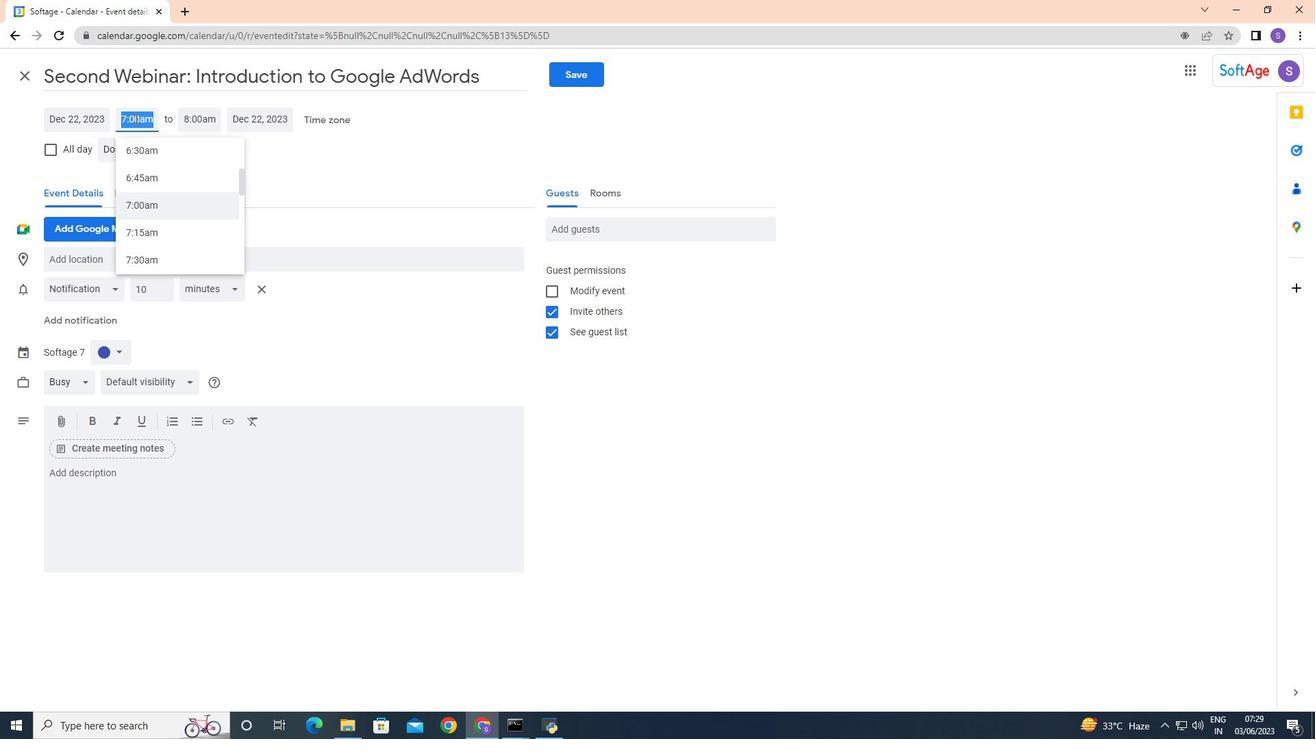 
Action: Mouse moved to (130, 153)
Screenshot: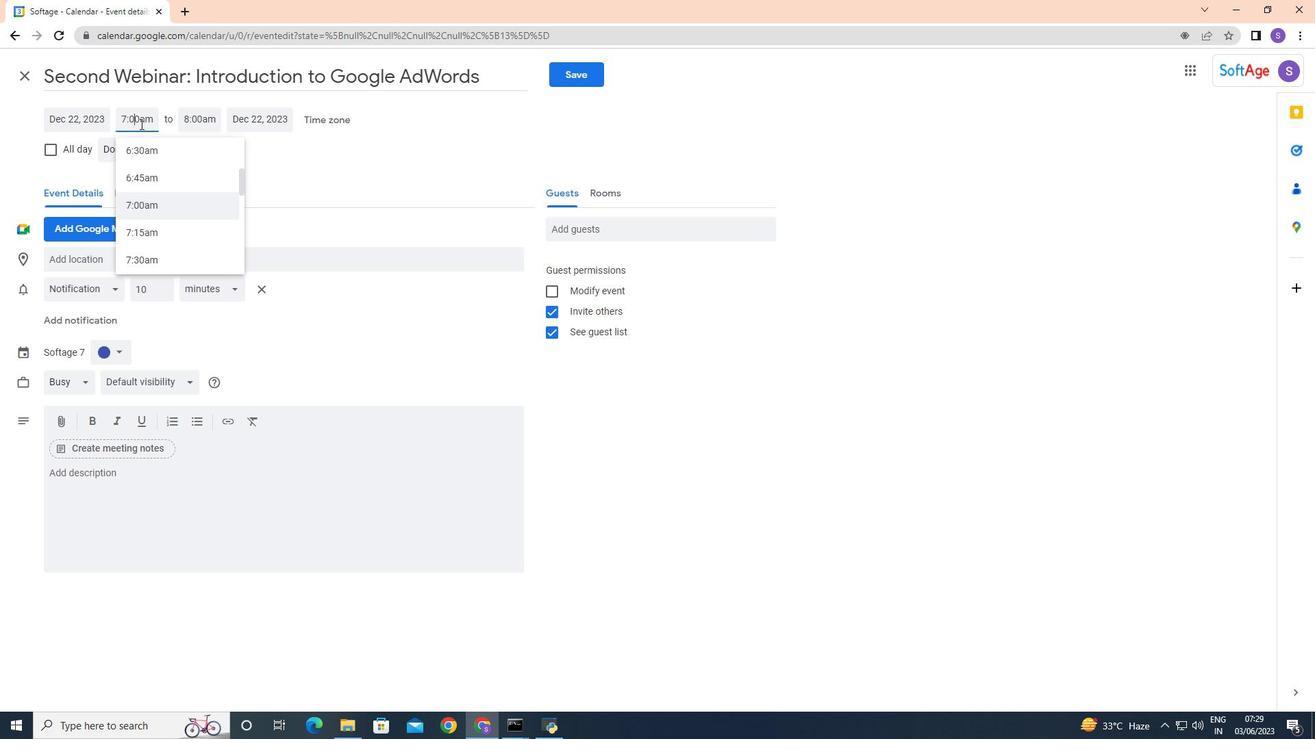 
Action: Key pressed <Key.backspace>5
Screenshot: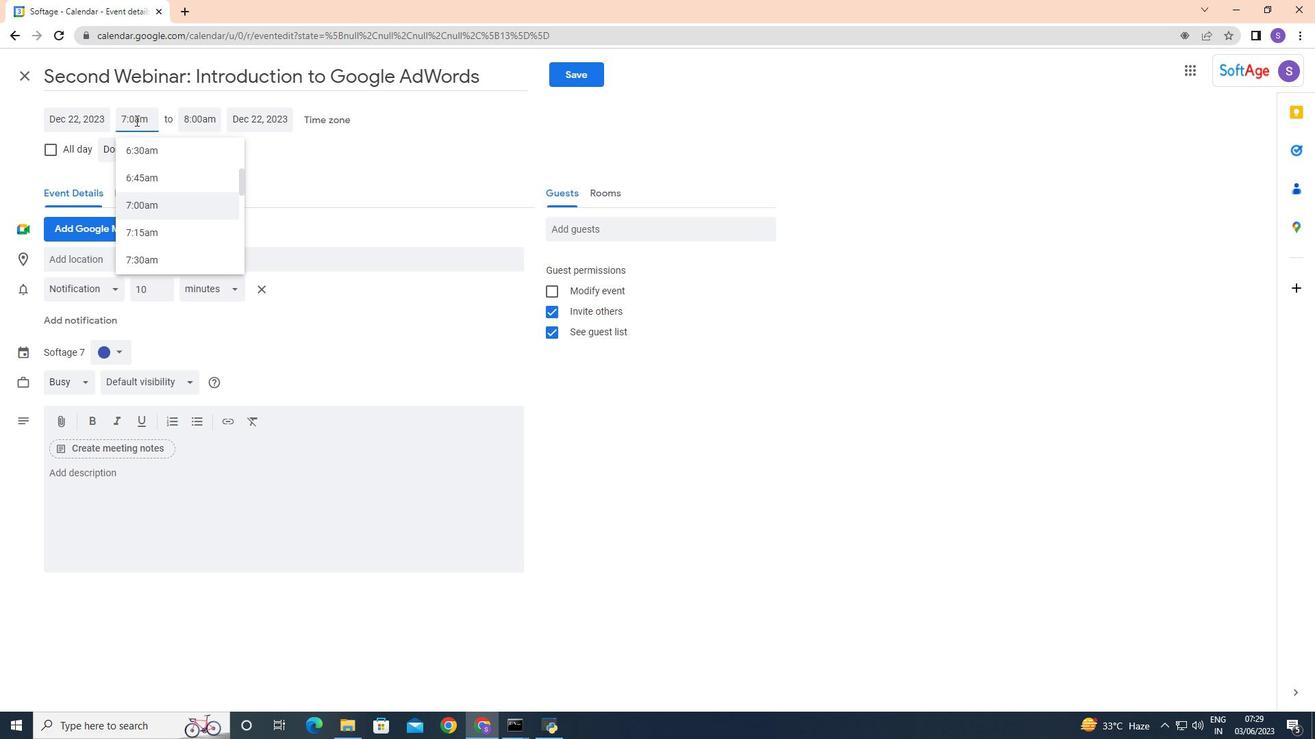 
Action: Mouse moved to (308, 176)
Screenshot: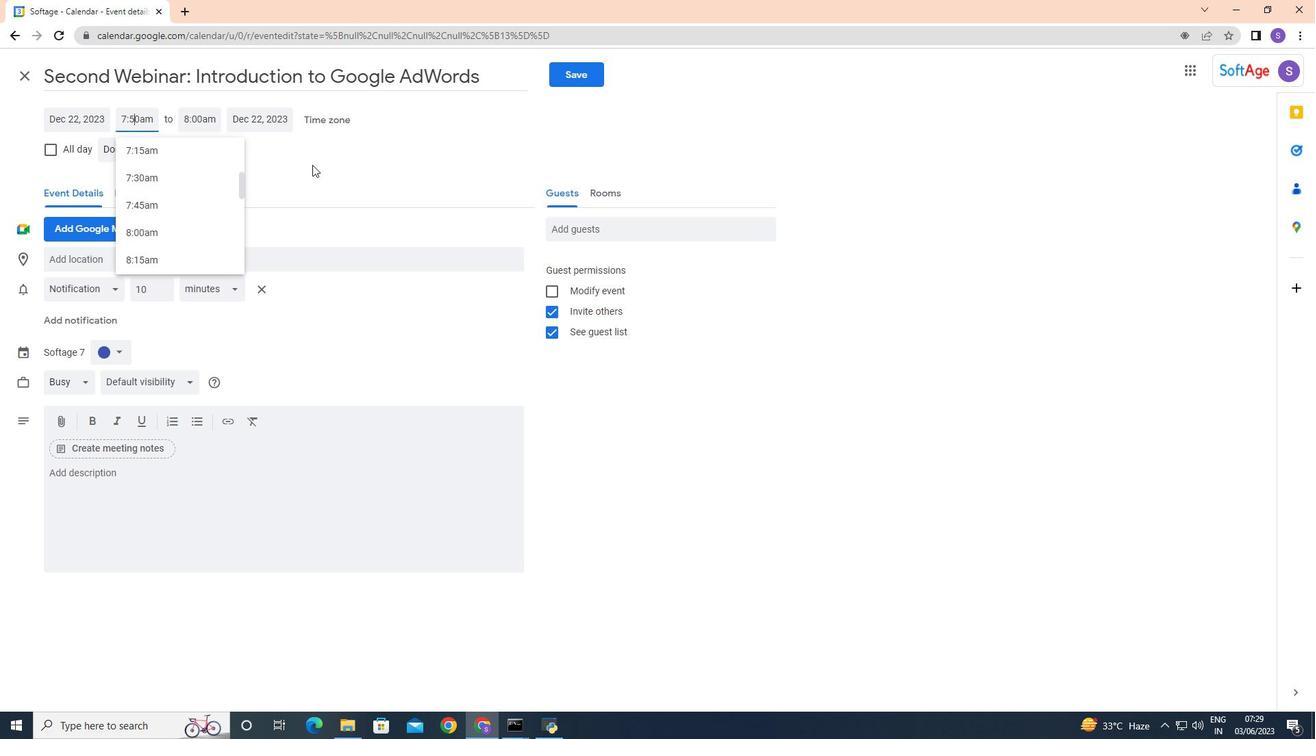 
Action: Mouse pressed left at (308, 176)
Screenshot: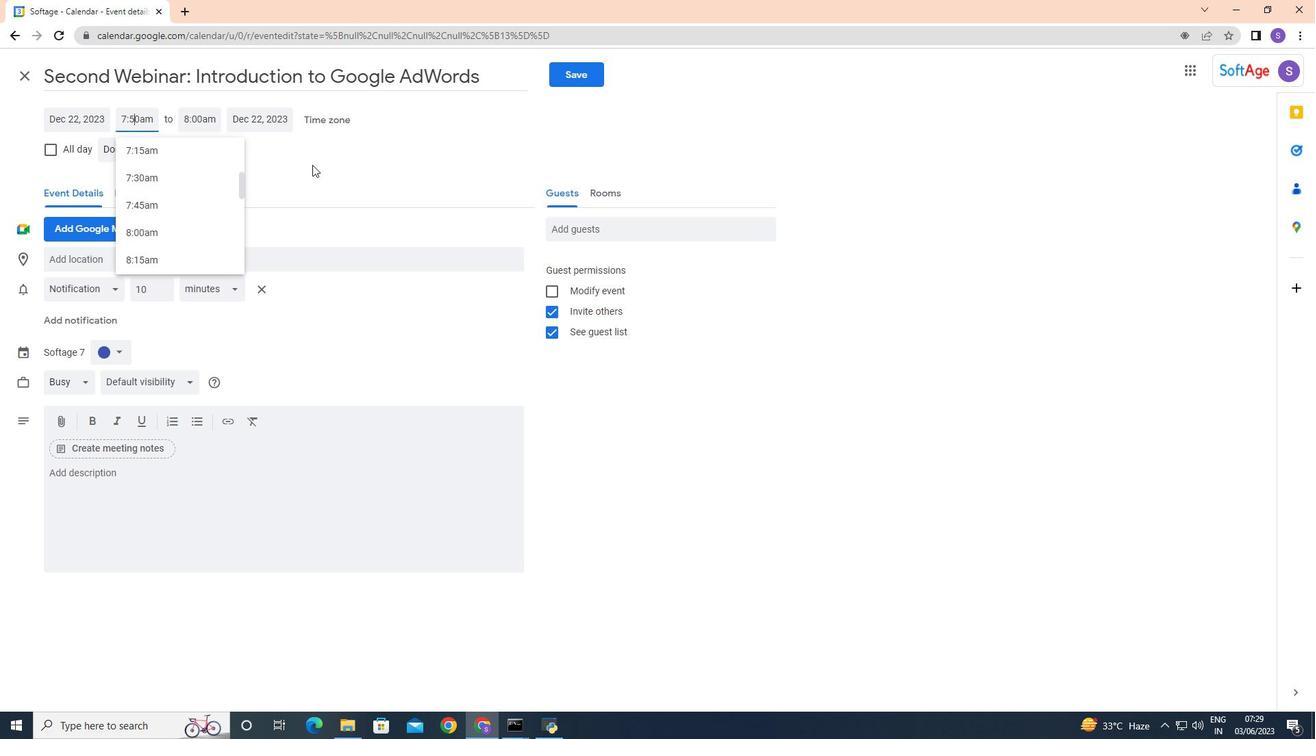 
Action: Mouse moved to (204, 151)
Screenshot: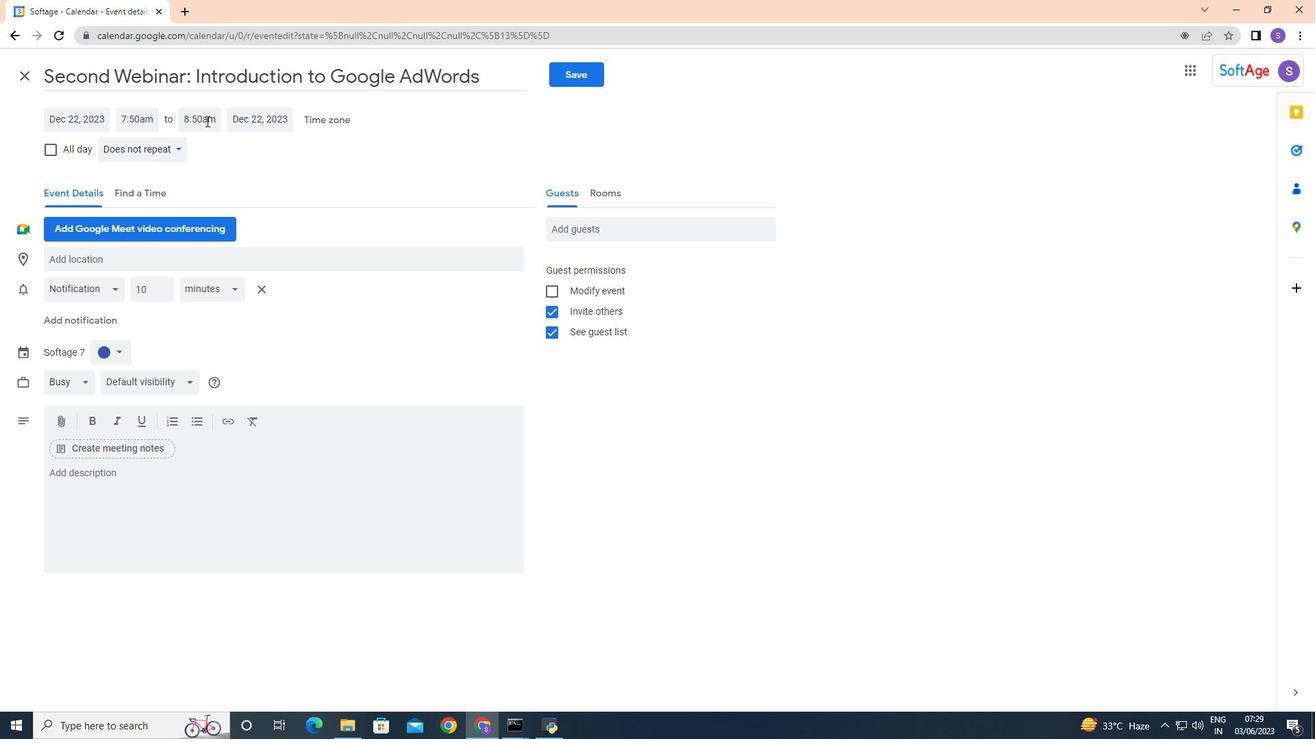 
Action: Mouse pressed left at (204, 151)
Screenshot: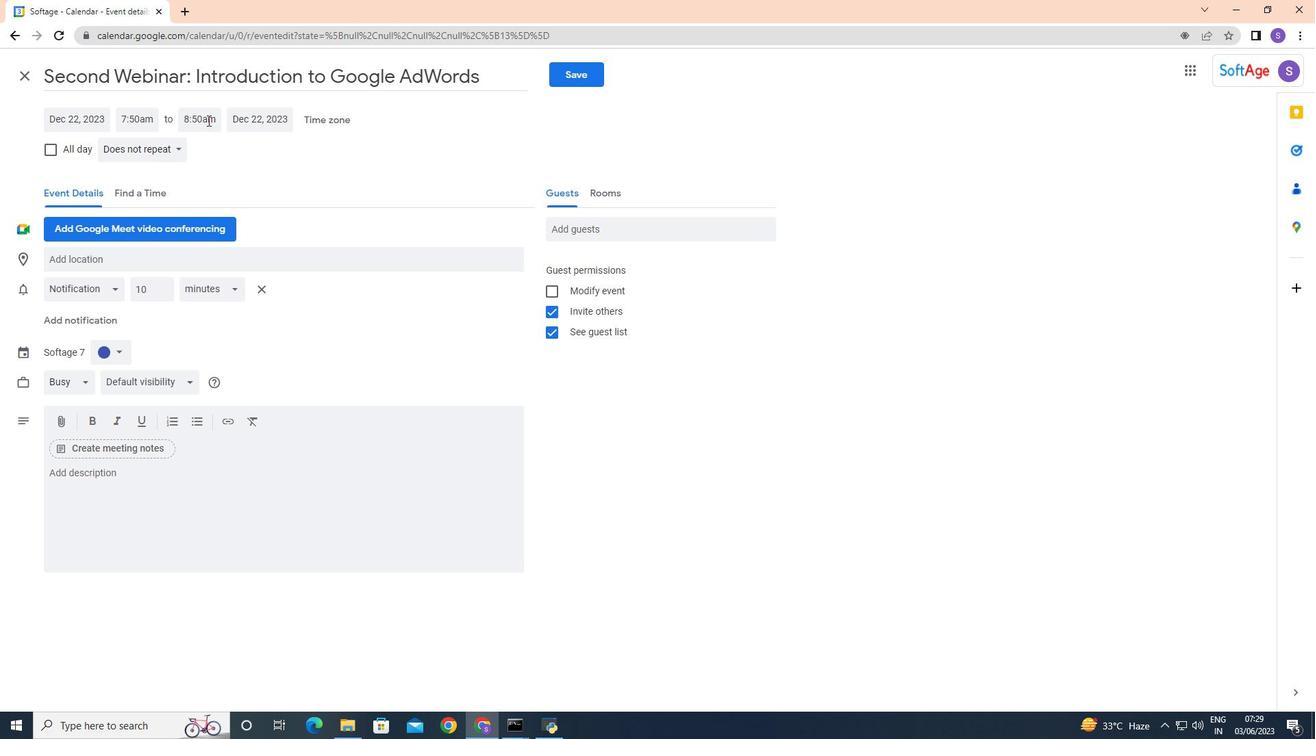
Action: Mouse moved to (219, 225)
Screenshot: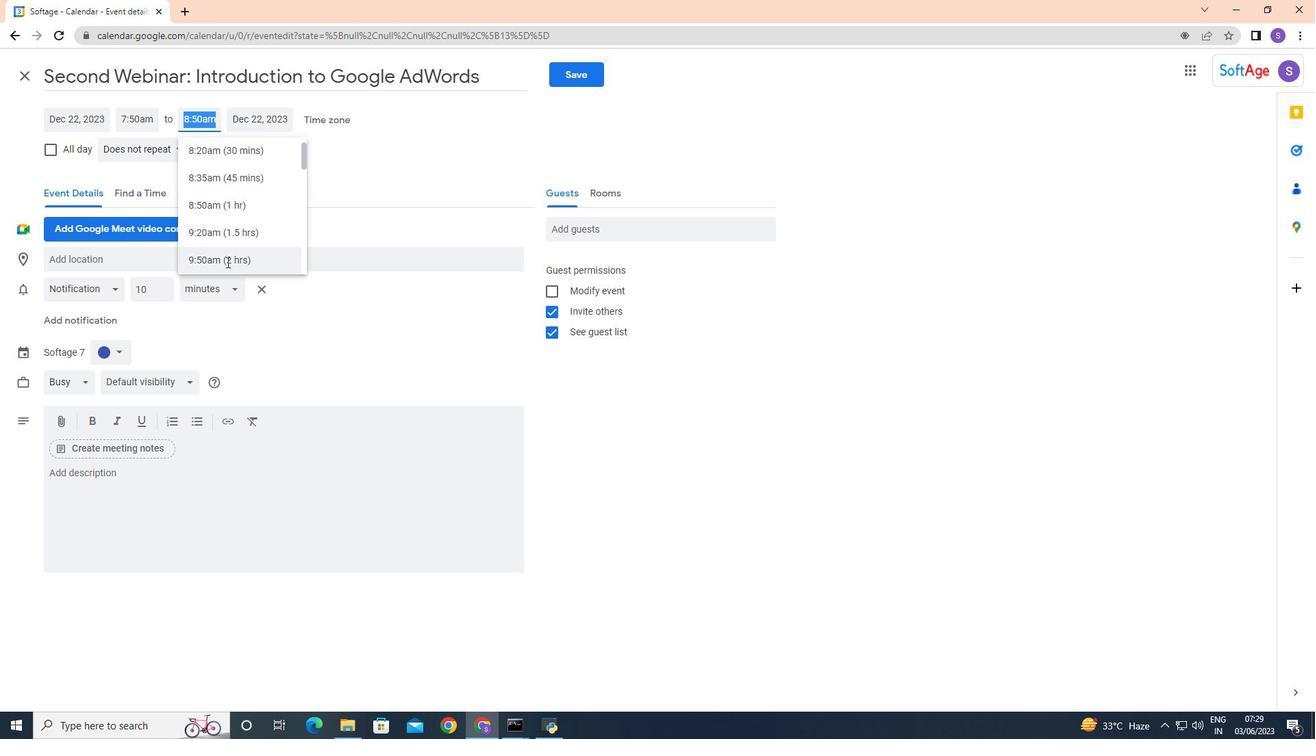 
Action: Mouse pressed left at (219, 225)
Screenshot: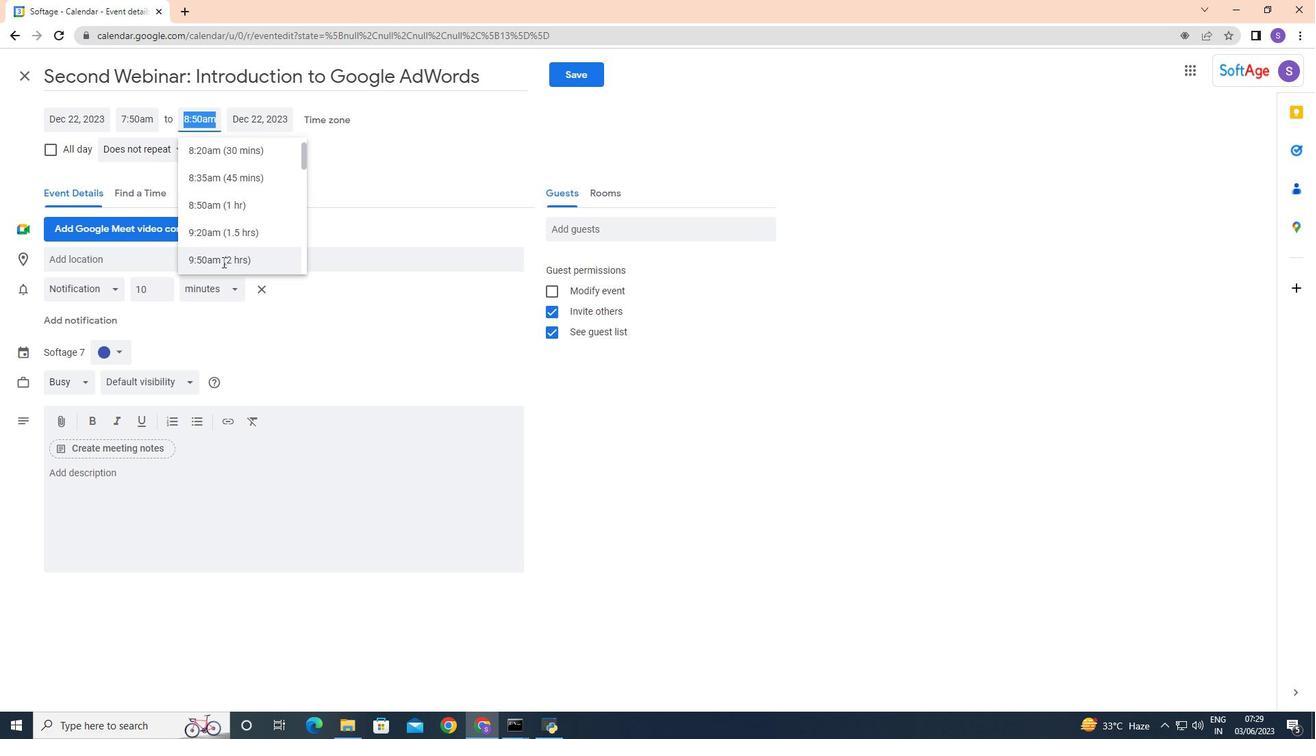 
Action: Mouse moved to (306, 174)
Screenshot: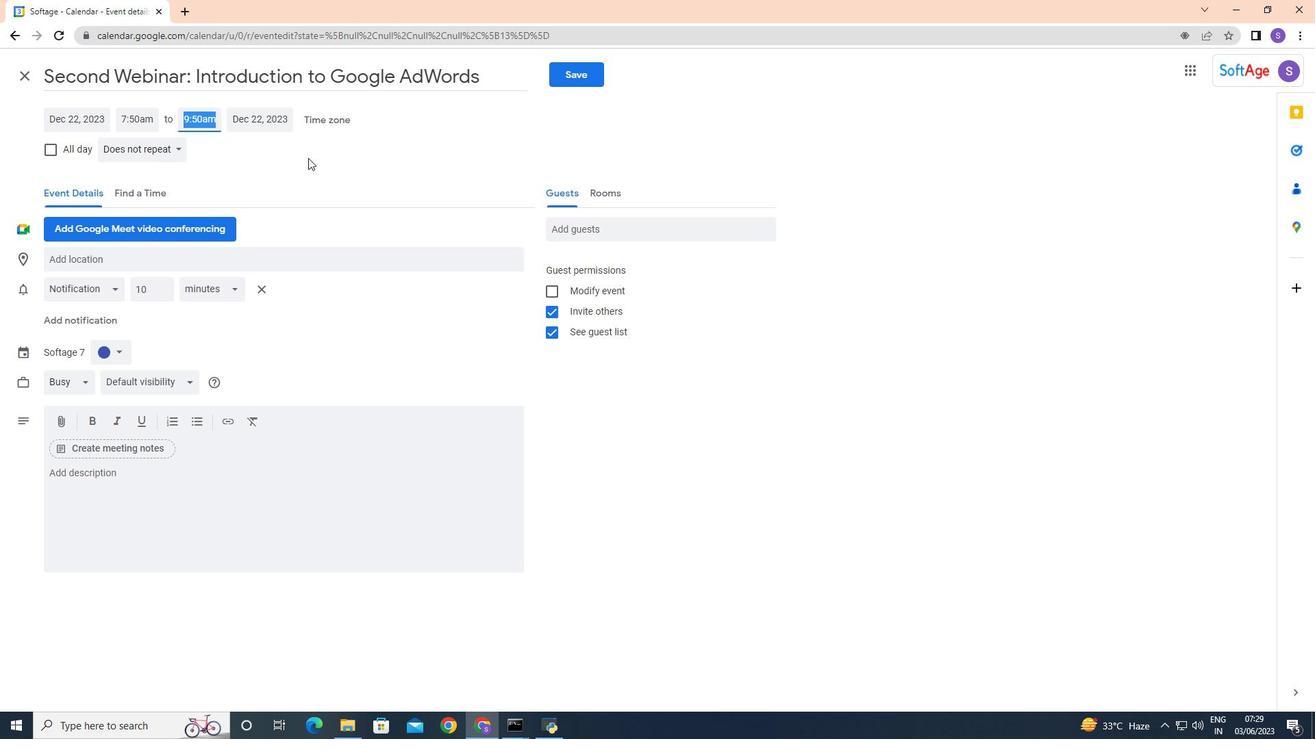 
Action: Mouse pressed left at (306, 174)
Screenshot: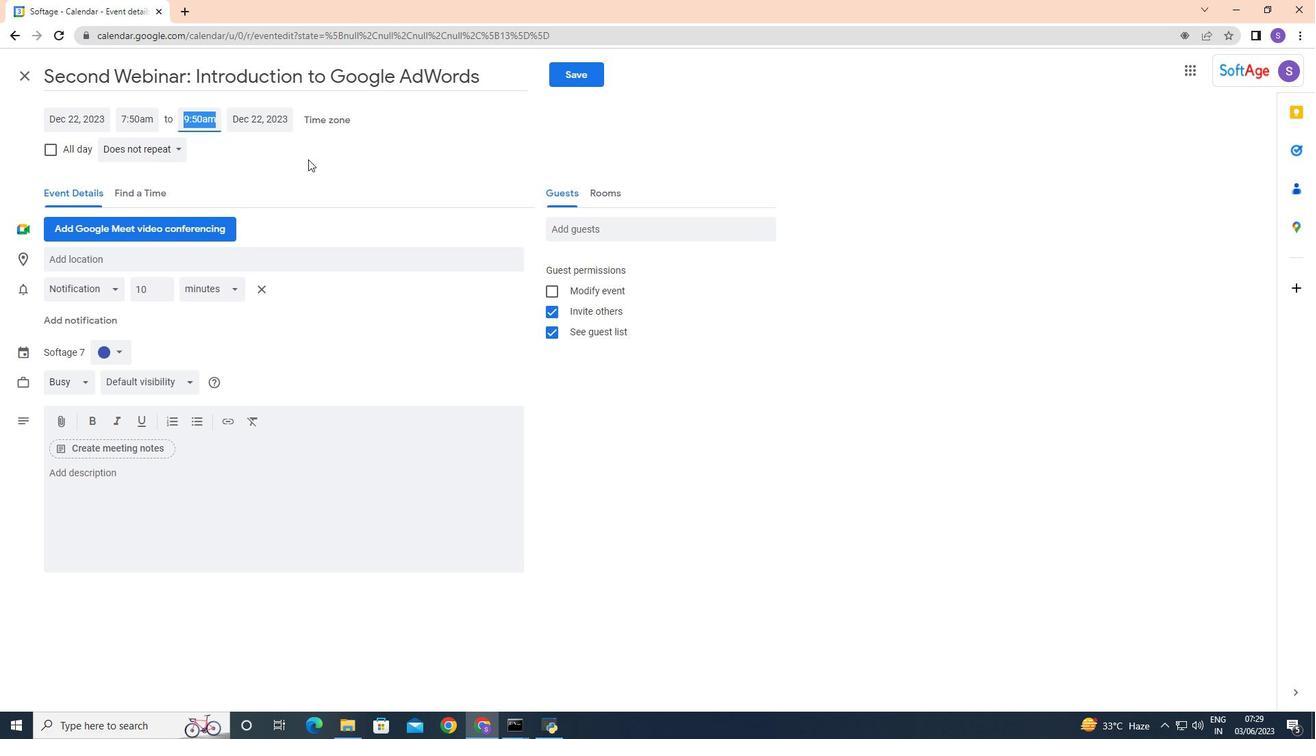 
Action: Mouse moved to (113, 335)
Screenshot: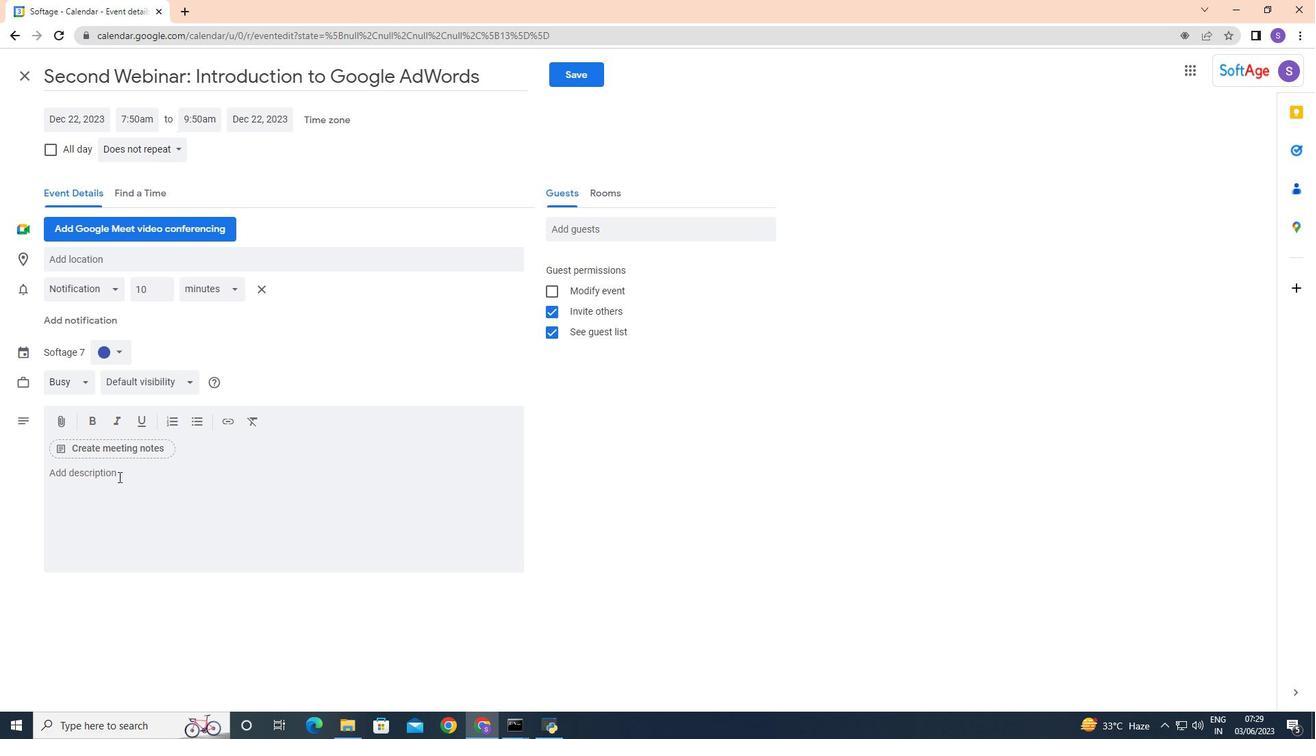 
Action: Mouse pressed left at (113, 335)
Screenshot: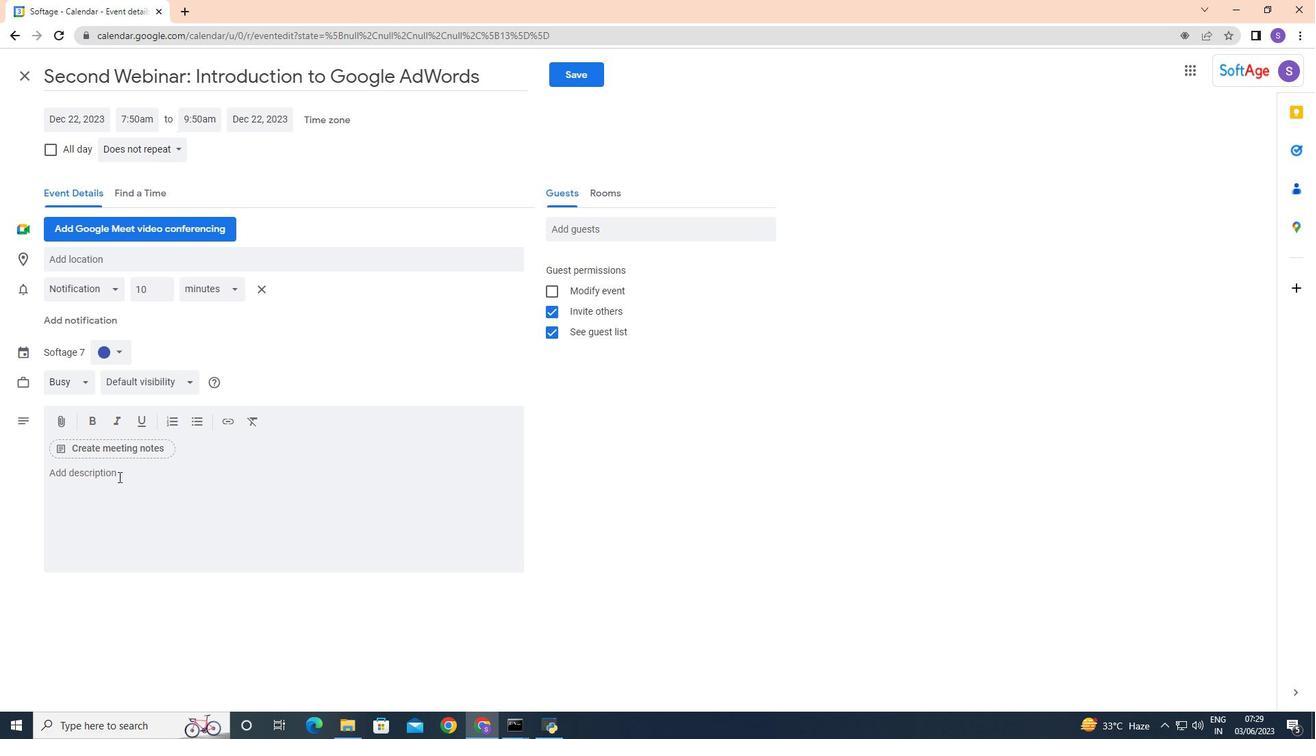 
Action: Mouse moved to (114, 332)
Screenshot: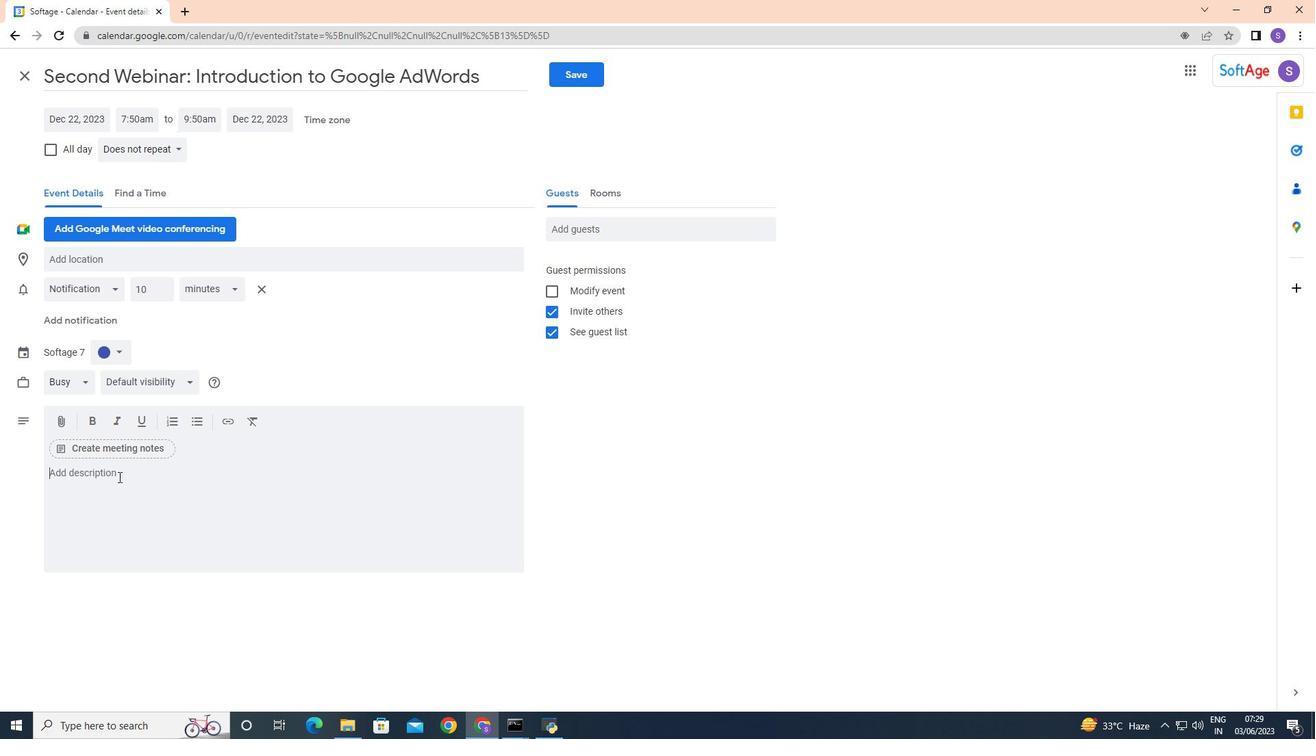 
Action: Key pressed <Key.caps_lock>H<Key.caps_lock><Key.backspace><Key.caps_lock>H<Key.caps_lock><Key.backspace><Key.caps_lock>H<Key.backspace>J<Key.caps_lock>oin<Key.space>us<Key.space>at<Key.space>the<Key.space><Key.caps_lock>N<Key.caps_lock>w<Key.backspace>etworking<Key.space><Key.caps_lock>M<Key.caps_lock>ixer<Key.space><Key.caps_lock>E<Key.caps_lock>vent<Key.space>and<Key.space>u<Key.backspace><Key.caps_lock><Key.caps_lock>unlio<Key.backspace><Key.backspace>ock<Key.space>a<Key.space>world<Key.space>of<Key.space>professional<Key.space>opportunities.<Key.space><Key.caps_lock>C<Key.caps_lock>onnect<Key.space>with<Key.space>like-minded<Key.space>individuals,<Key.space>expand<Key.space>your<Key.space>network,<Key.space>and<Key.space>forge<Key.space>rla<Key.backspace><Key.backspace>elationships<Key.space>that<Key.space><Key.caps_lock>CA<Key.backspace><Key.backspace><Key.caps_lock>c<Key.caps_lock>AN<Key.space>P<Key.backspace><Key.backspace><Key.backspace><Key.backspace>A<Key.backspace><Key.caps_lock>an<Key.space>propel<Key.space>your<Key.space>career<Key.space>to<Key.space>new<Key.space>heights,<Key.backspace>.<Key.space><Key.caps_lock>W<Key.caps_lock>ith<Key.space>a<Key.space>diverse<Key.space>group<Key.space>od<Key.backspace>f<Key.space>professionals<Key.space>in<Key.space>attendance,<Key.space>you<Key.space>will<Key.space>a<Key.space>v<Key.backspace>diverse<Key.space>group<Key.space>of<Key.space>professionals<Key.space>in<Key.space>attendance,<Key.space>you<Key.space>will<Key.space>leave<Key.space>inspired<Key.space><Key.backspace>,<Key.space>informed,<Key.space>and<Key.space>ep<Key.backspace>quipped<Key.space>with<Key.space>valuable<Key.space>connections<Key.space>to<Key.space>support<Key.space>your<Key.space>professional<Key.space>journey.
Screenshot: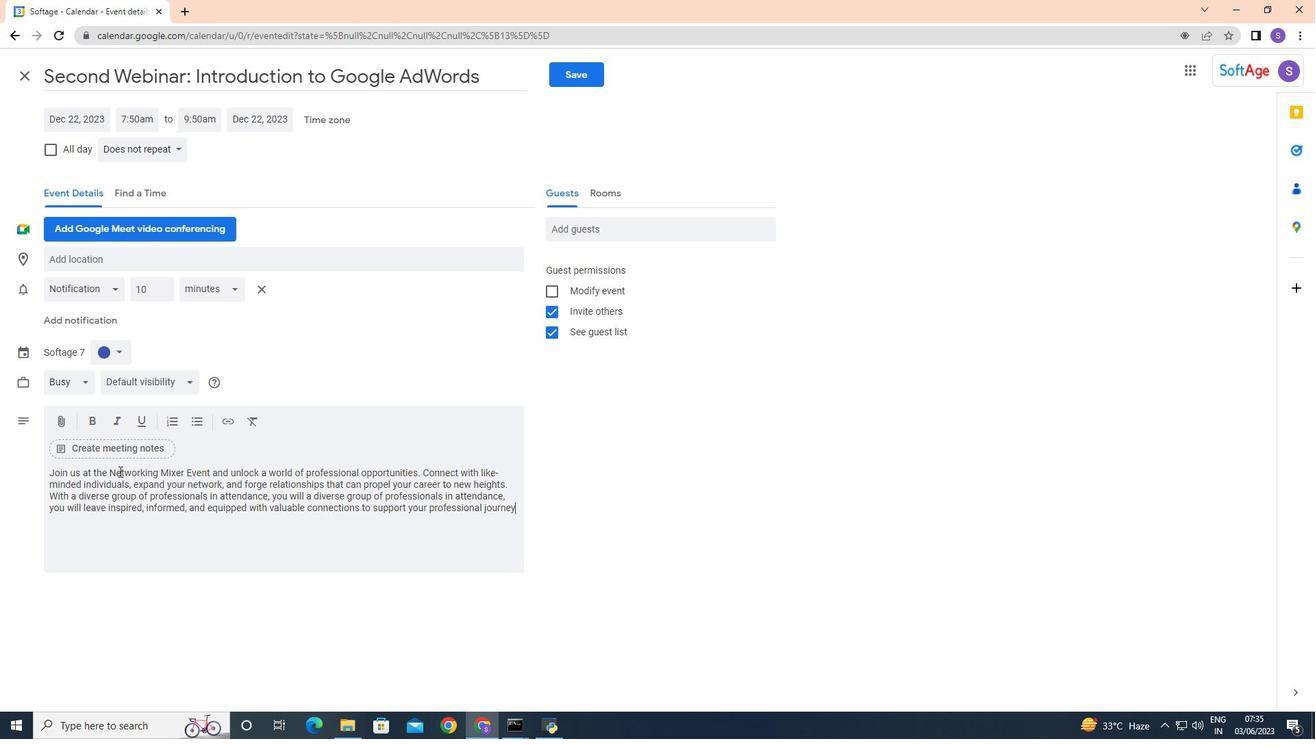 
Action: Mouse moved to (106, 269)
Screenshot: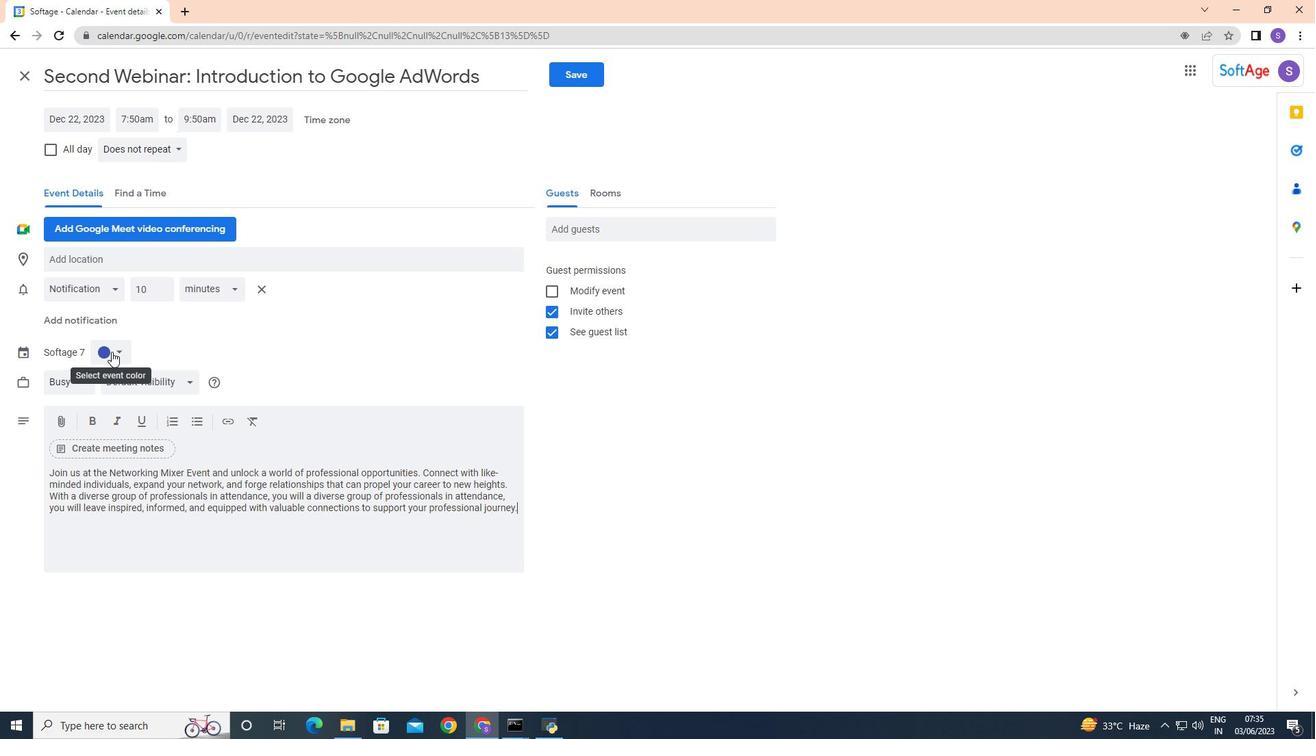 
Action: Mouse pressed left at (106, 269)
Screenshot: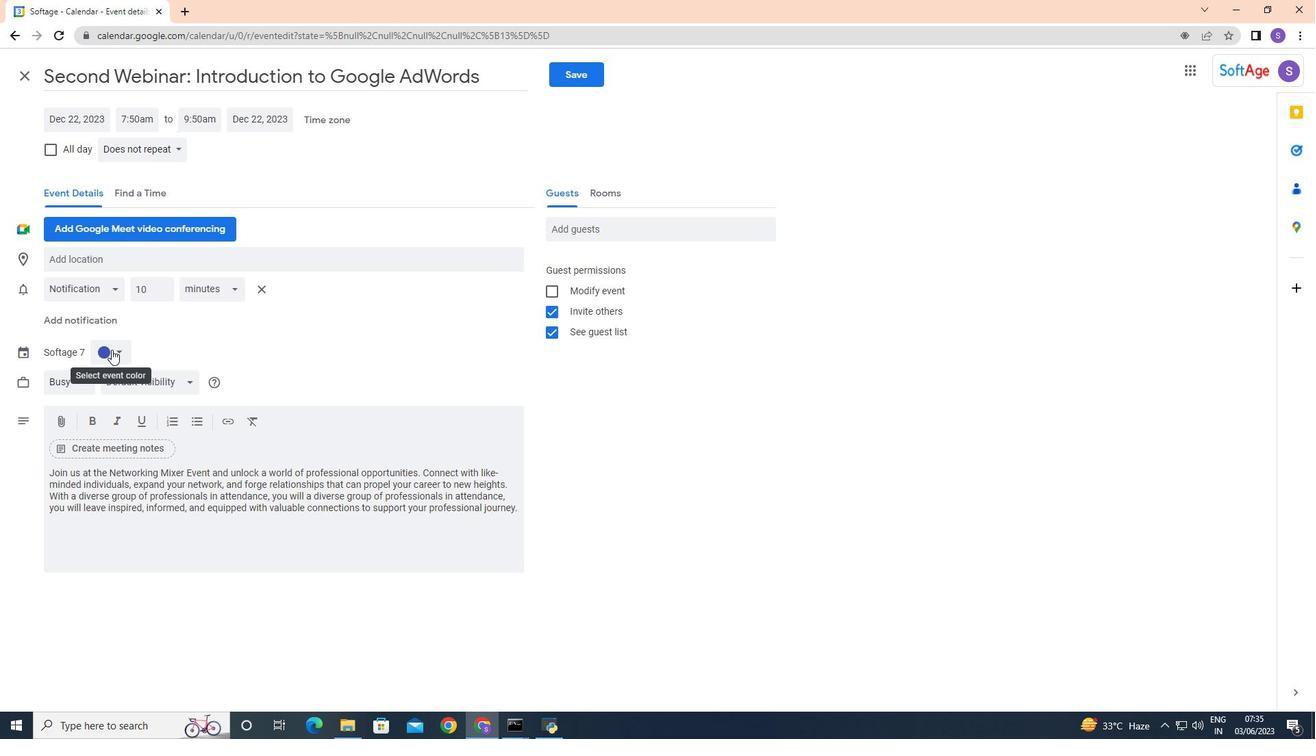 
Action: Mouse moved to (115, 296)
Screenshot: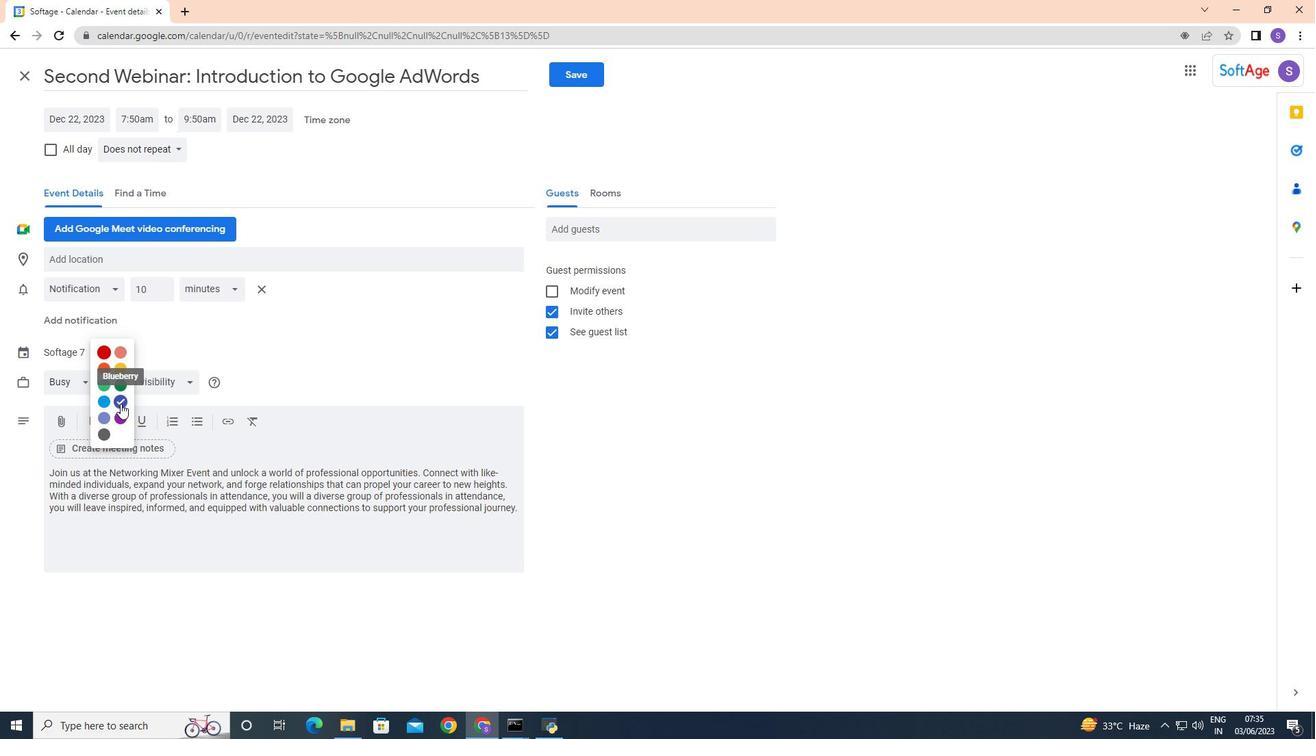 
Action: Mouse pressed left at (115, 296)
Screenshot: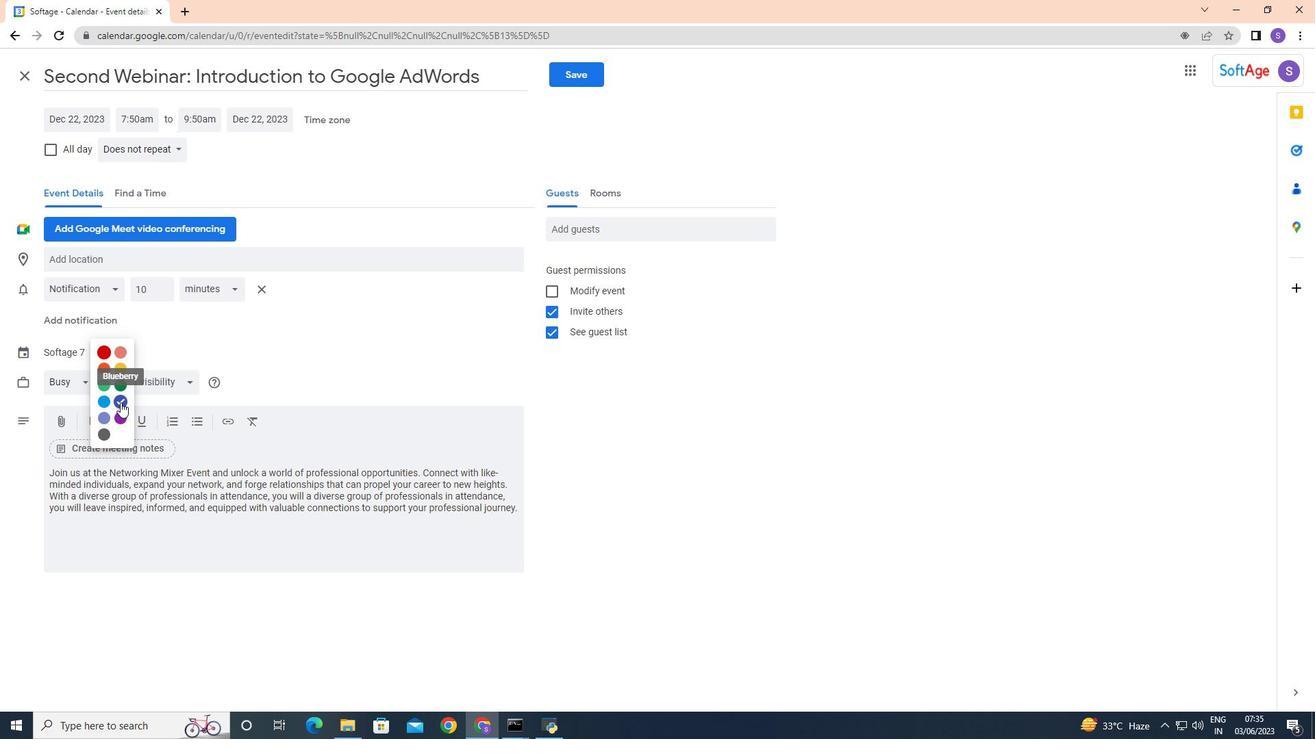 
Action: Mouse moved to (113, 222)
Screenshot: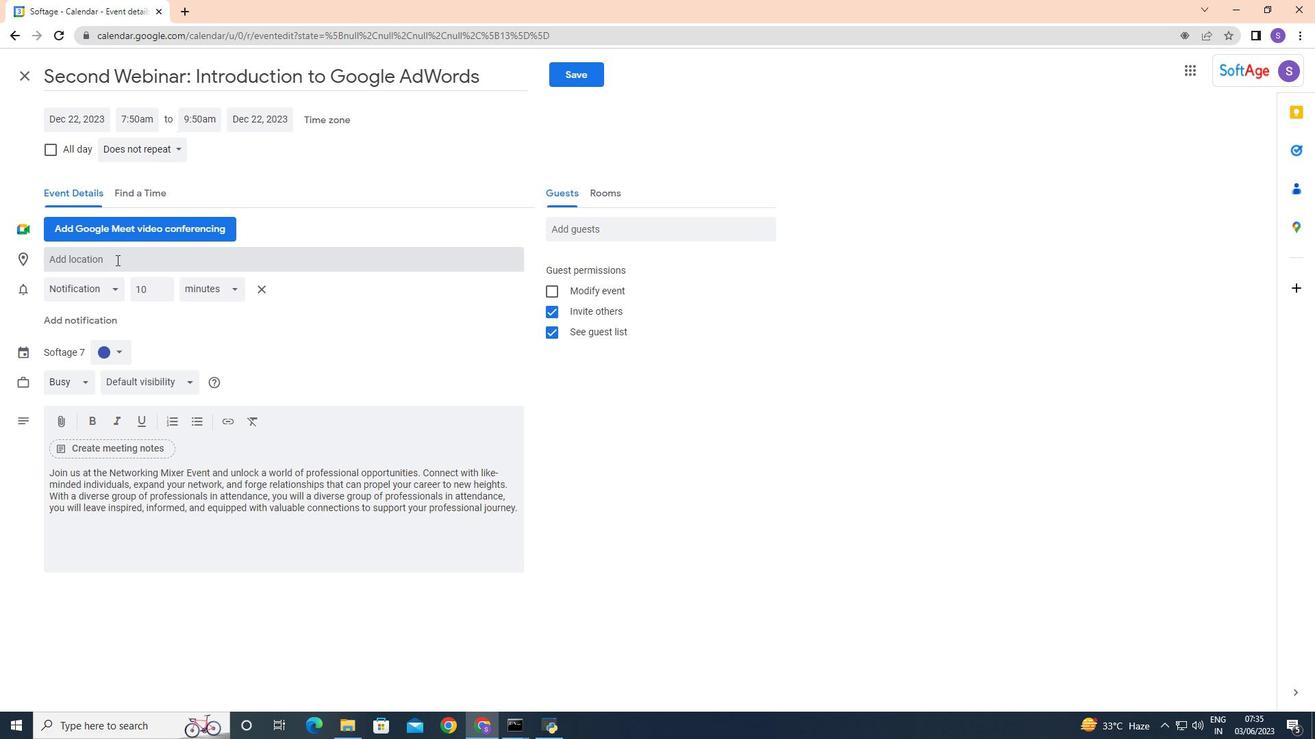 
Action: Mouse pressed left at (113, 222)
Screenshot: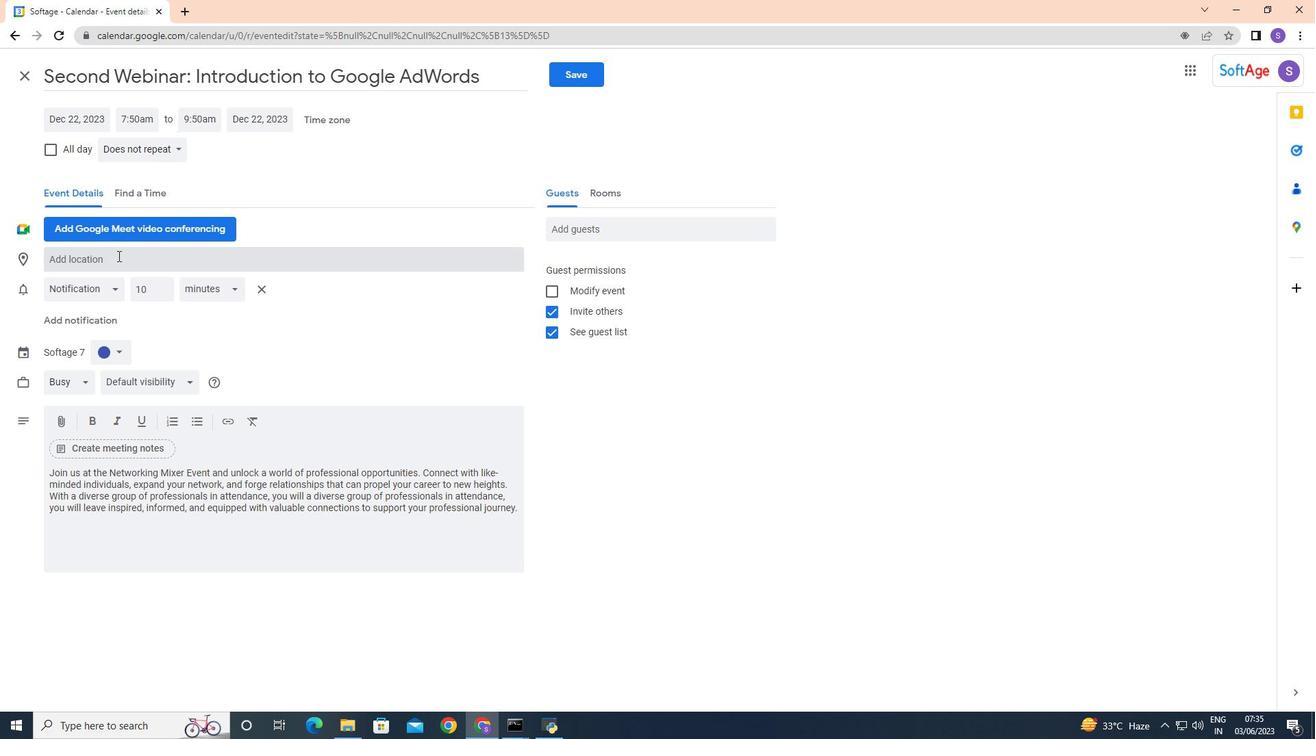 
Action: Key pressed 543<Key.space><Key.shift>Curry<Key.space><Key.shift>Street,<Key.space><Key.caps_lock>B<Key.caps_lock>angkok,<Key.space><Key.caps_lock>TH<Key.backspace><Key.caps_lock>a<Key.backspace>hailand
Screenshot: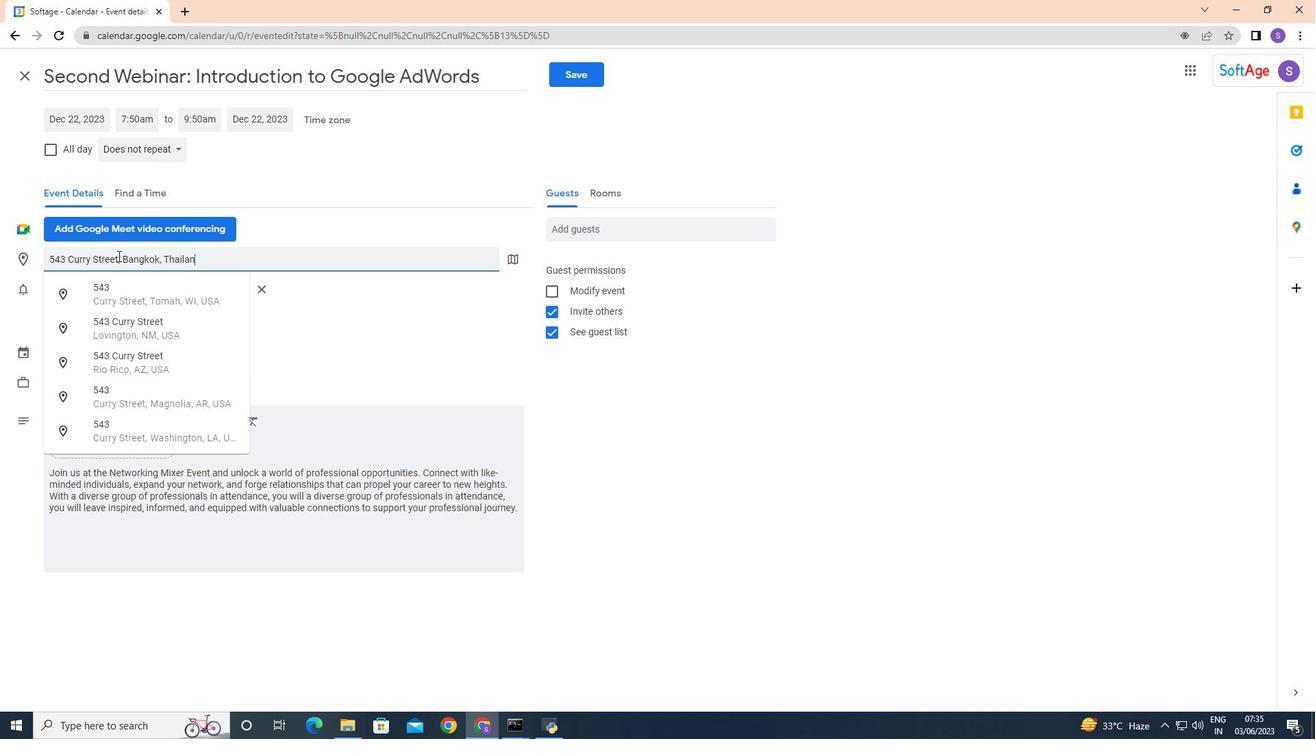 
Action: Mouse moved to (343, 267)
Screenshot: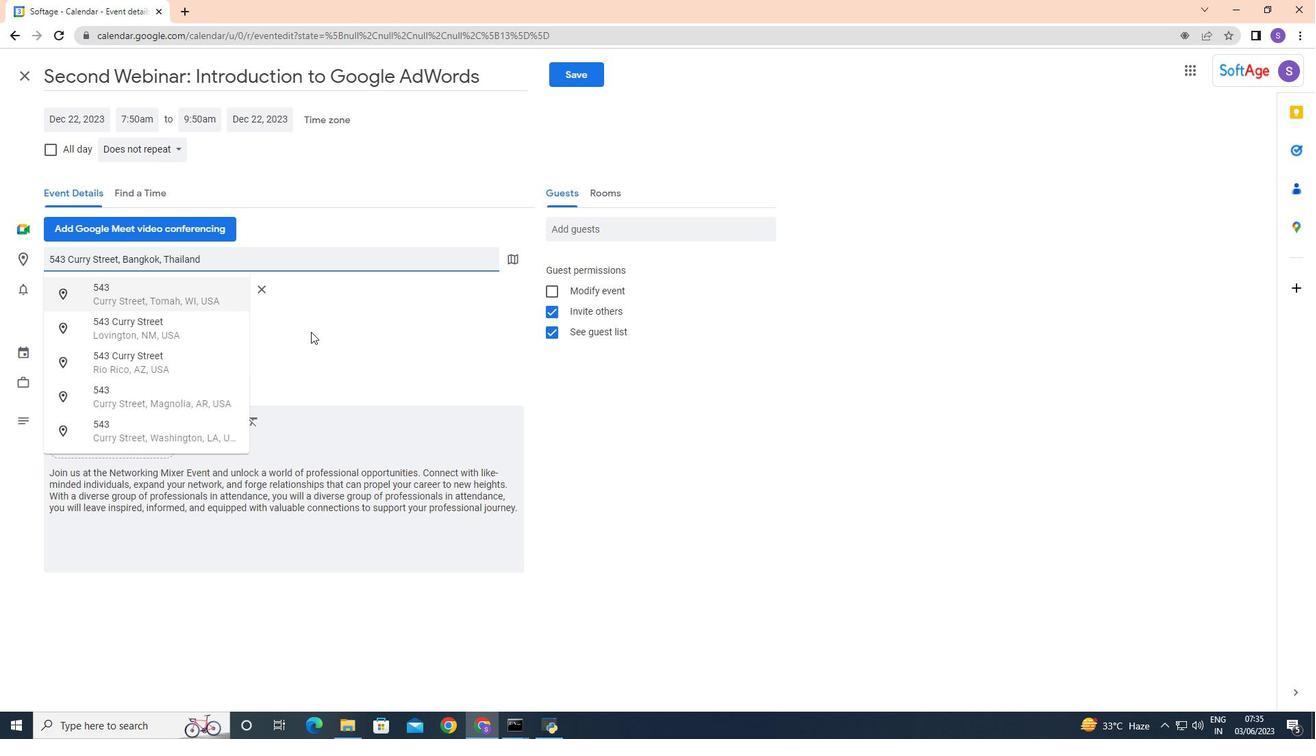 
Action: Mouse pressed left at (343, 267)
Screenshot: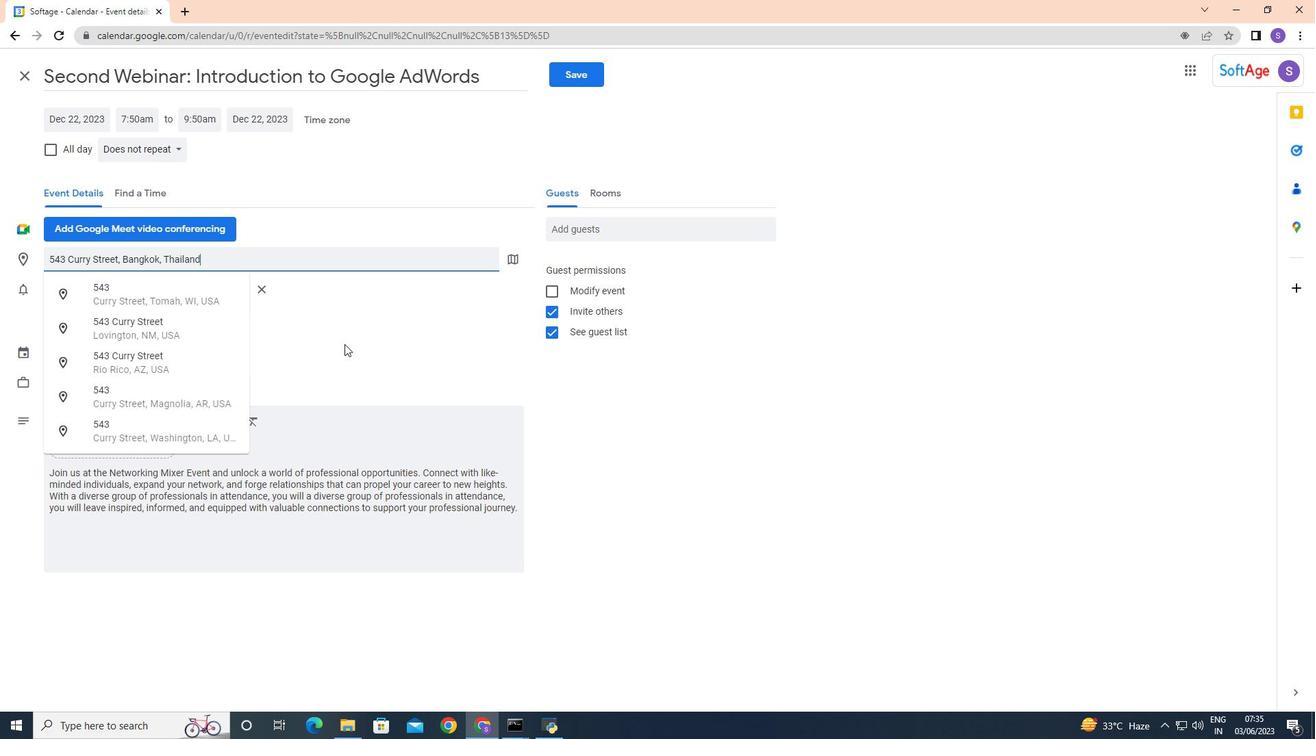 
Action: Mouse moved to (587, 208)
Screenshot: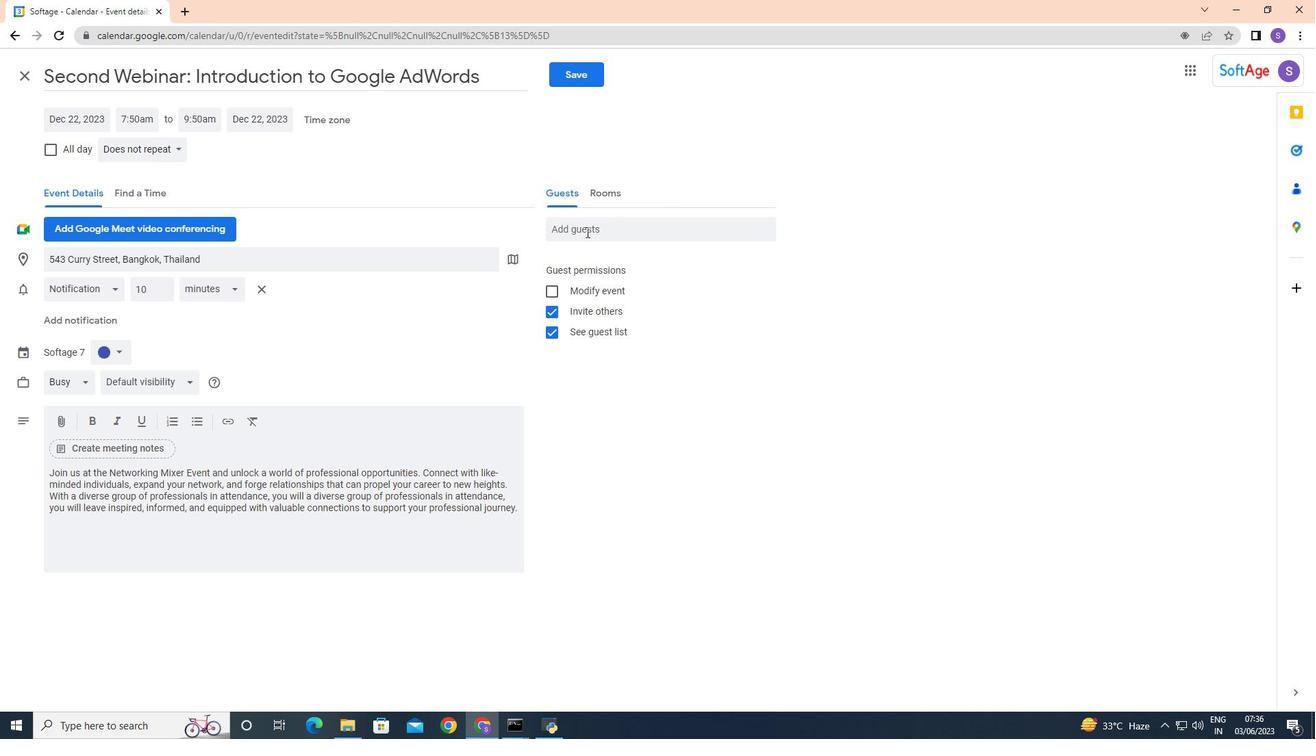 
Action: Mouse pressed left at (587, 208)
Screenshot: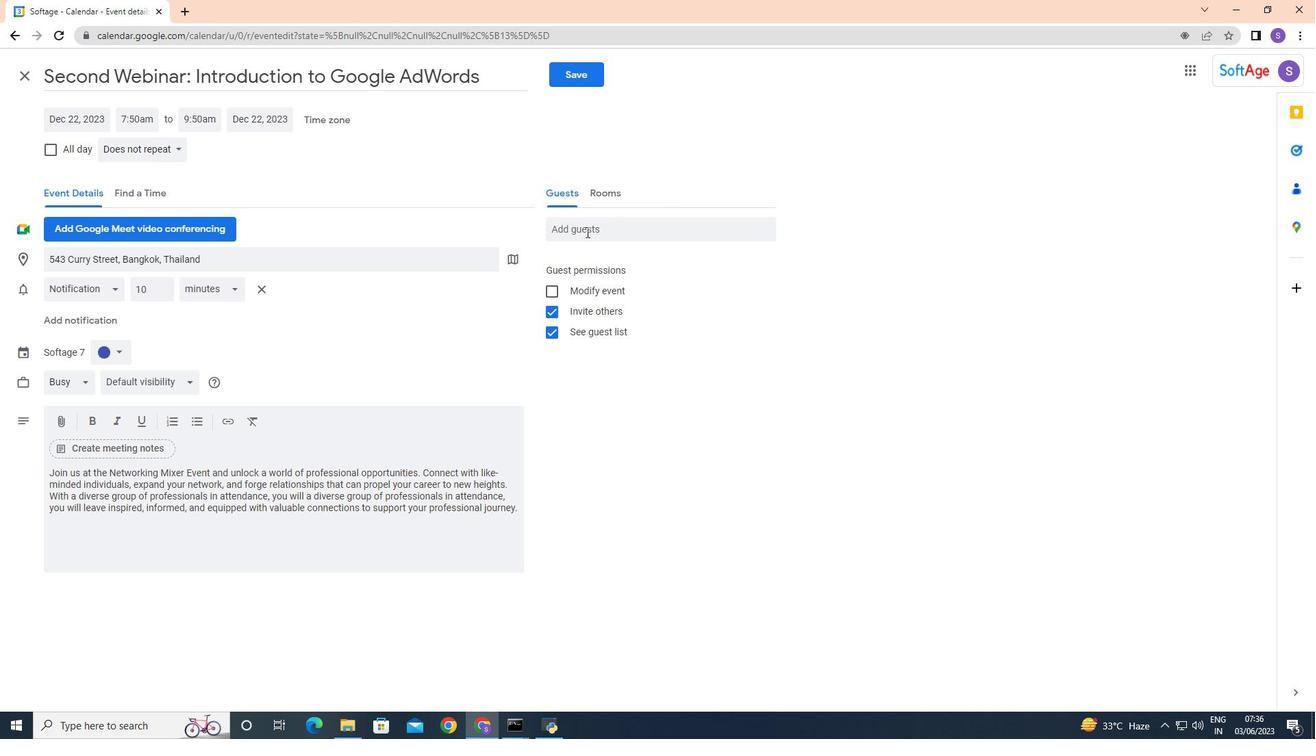 
Action: Key pressed softage.8
Screenshot: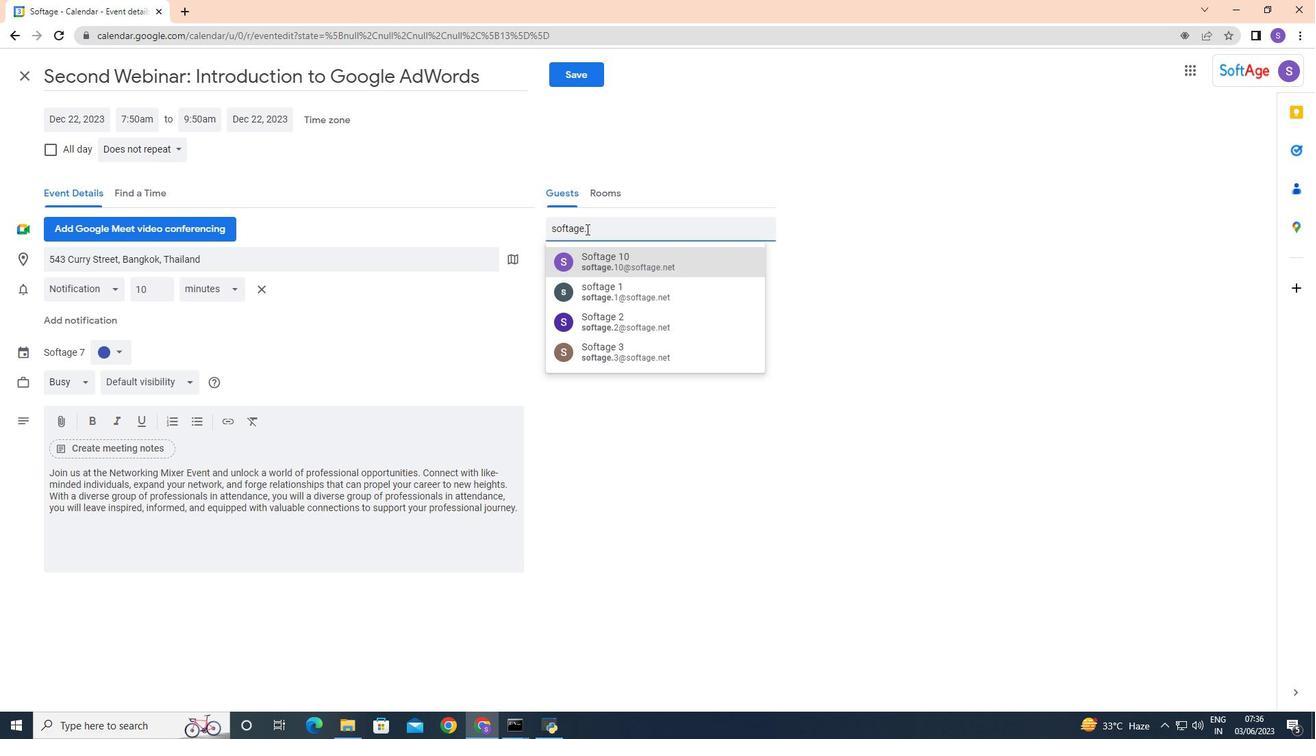 
Action: Mouse moved to (648, 221)
Screenshot: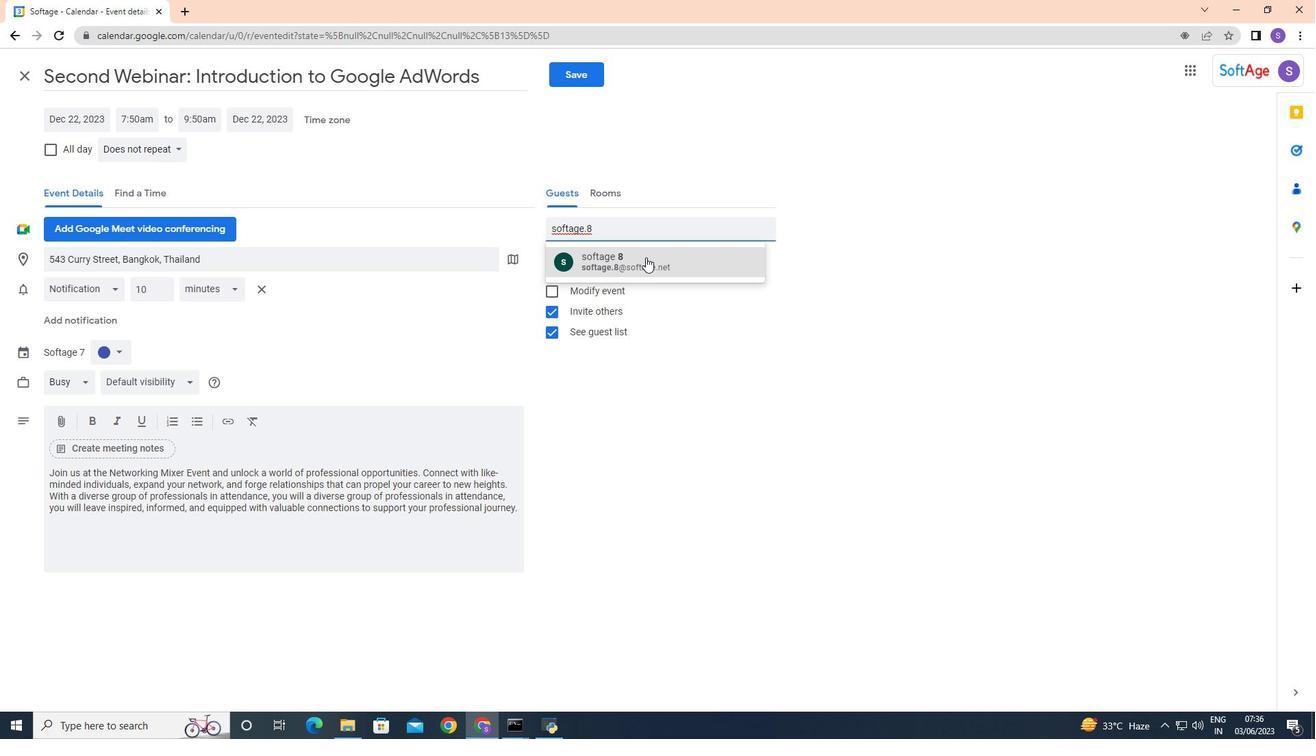 
Action: Mouse pressed left at (648, 221)
Screenshot: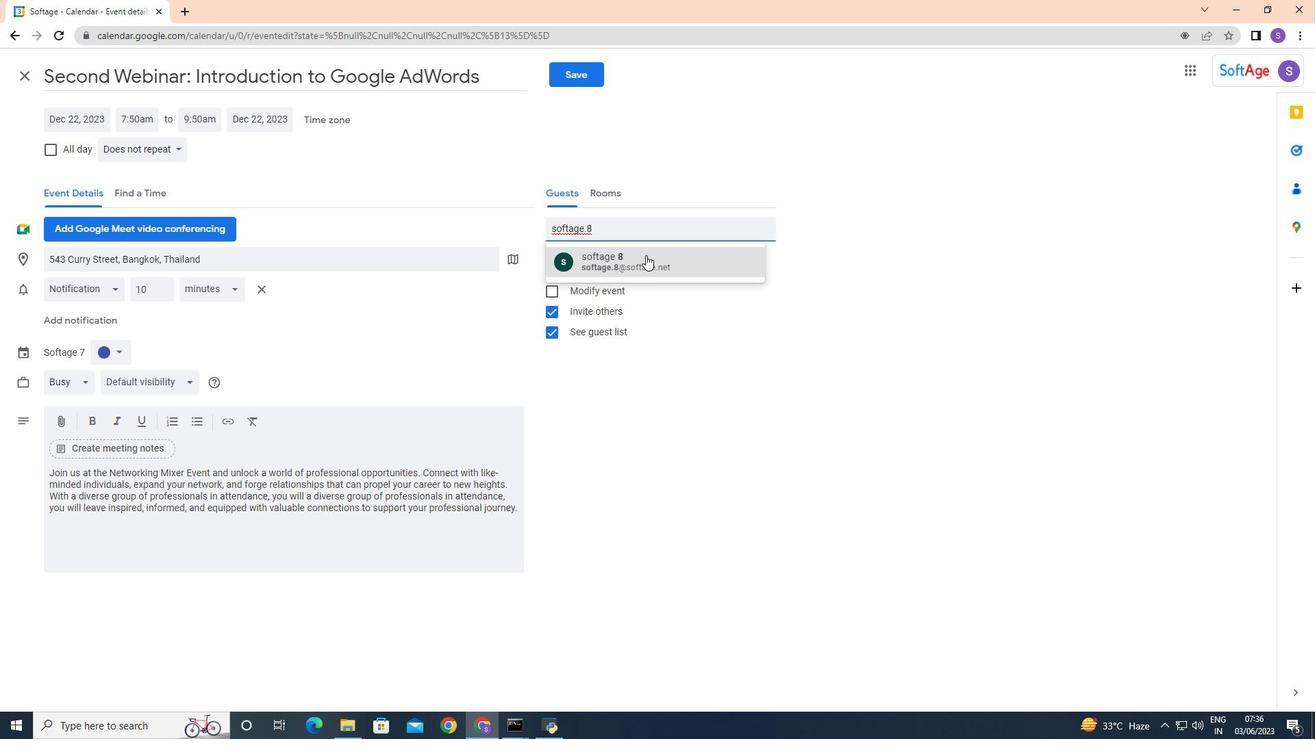 
Action: Mouse moved to (619, 208)
Screenshot: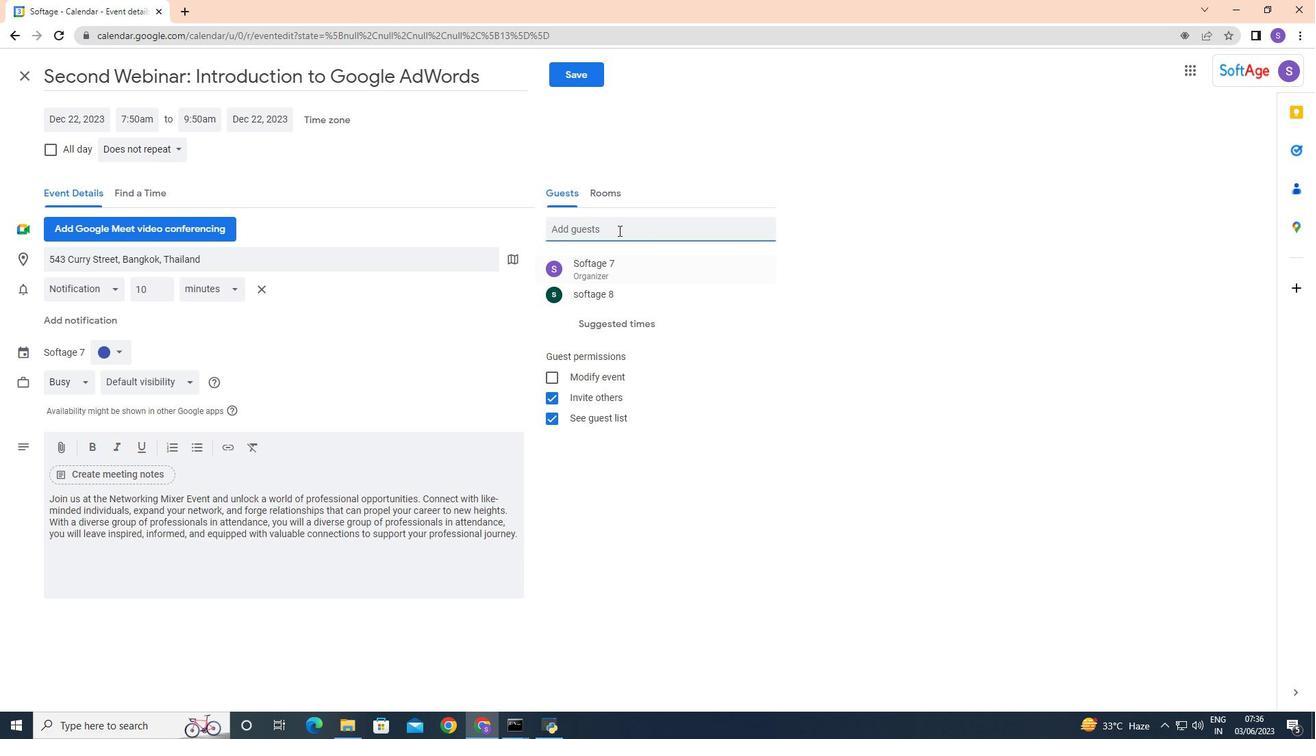 
Action: Mouse pressed left at (619, 208)
Screenshot: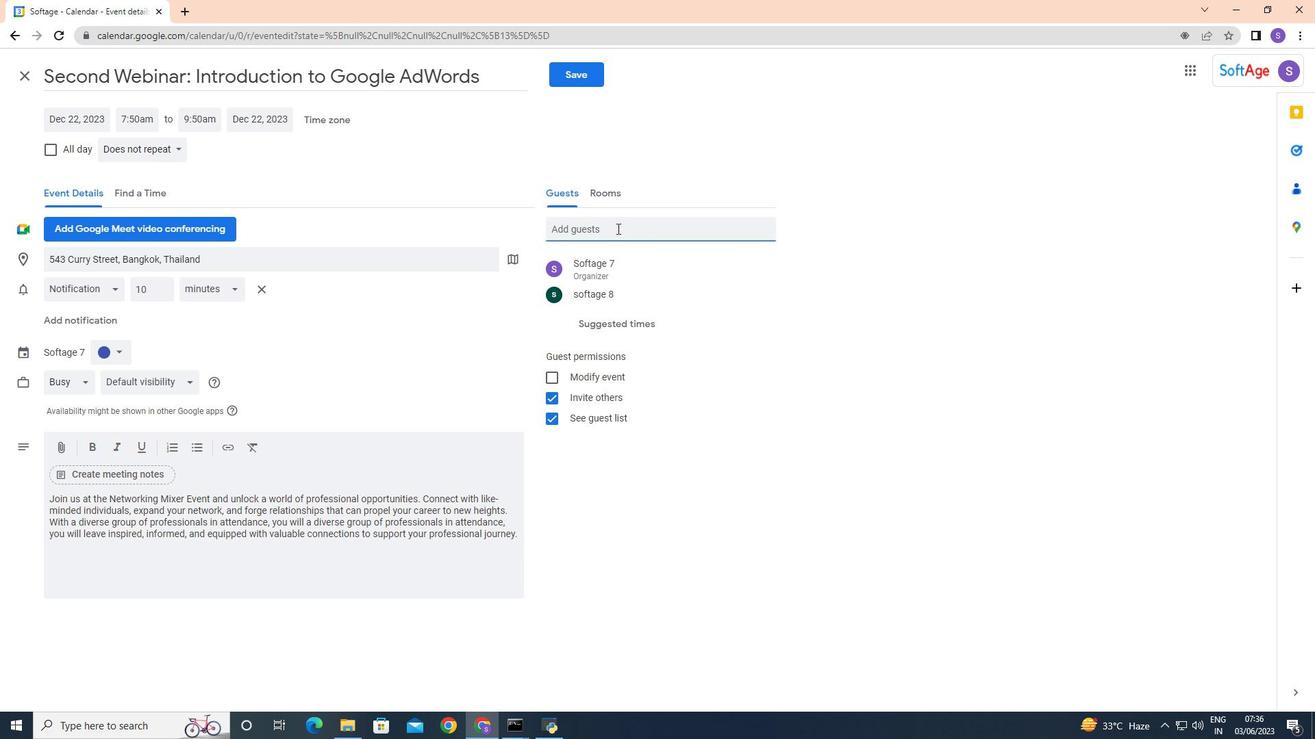 
Action: Key pressed softage.9
Screenshot: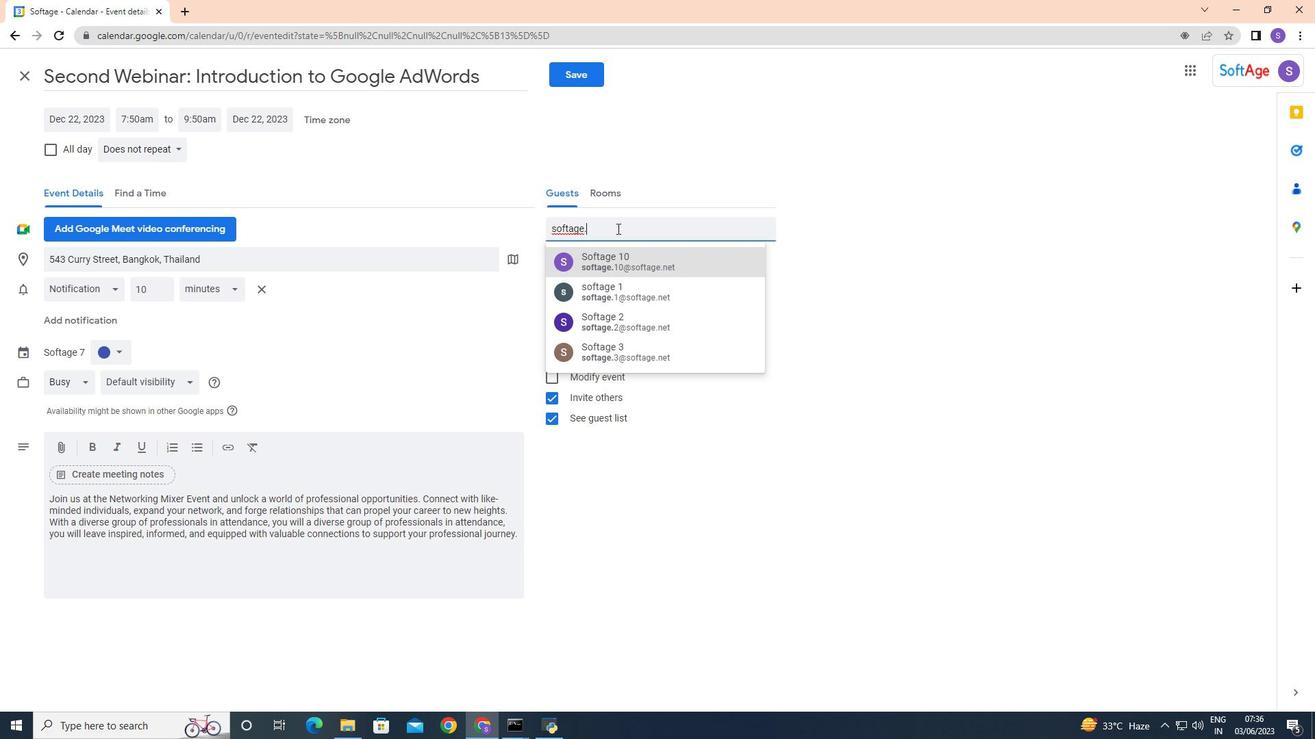 
Action: Mouse moved to (623, 223)
Screenshot: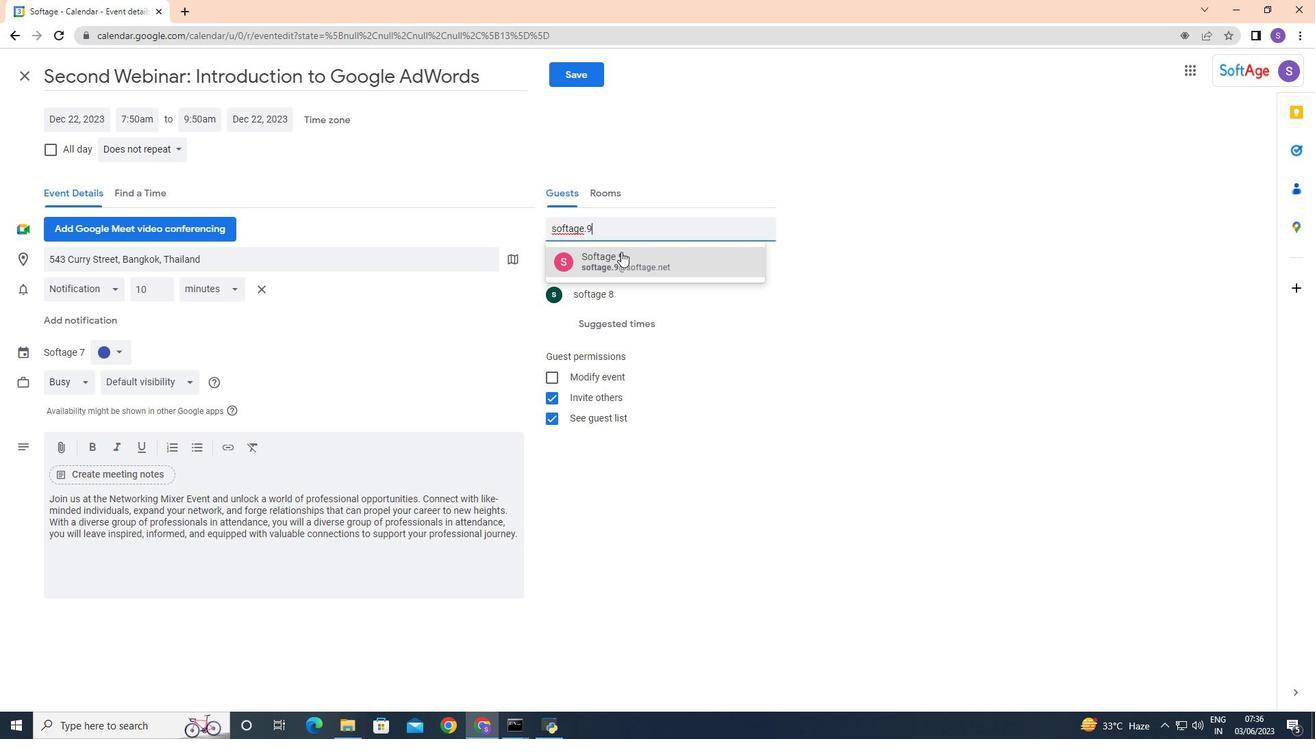 
Action: Mouse pressed left at (623, 223)
Screenshot: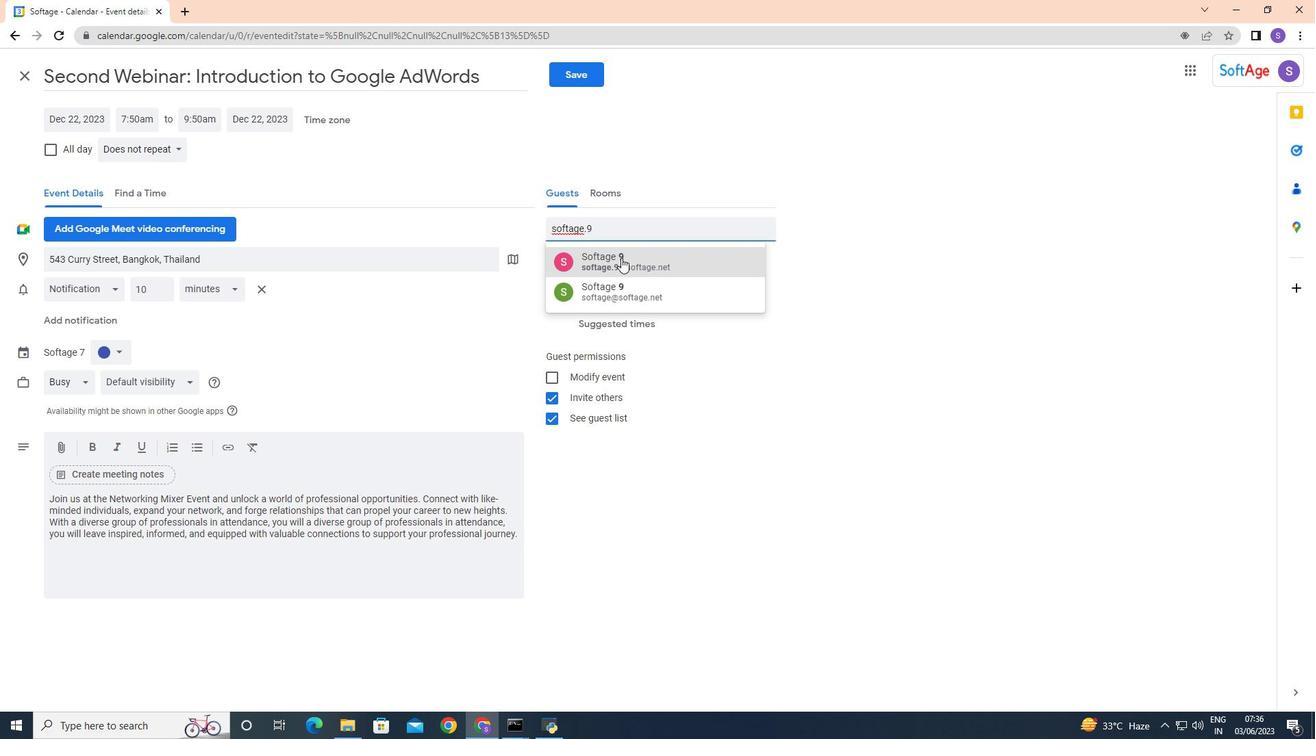 
Action: Mouse moved to (765, 226)
Screenshot: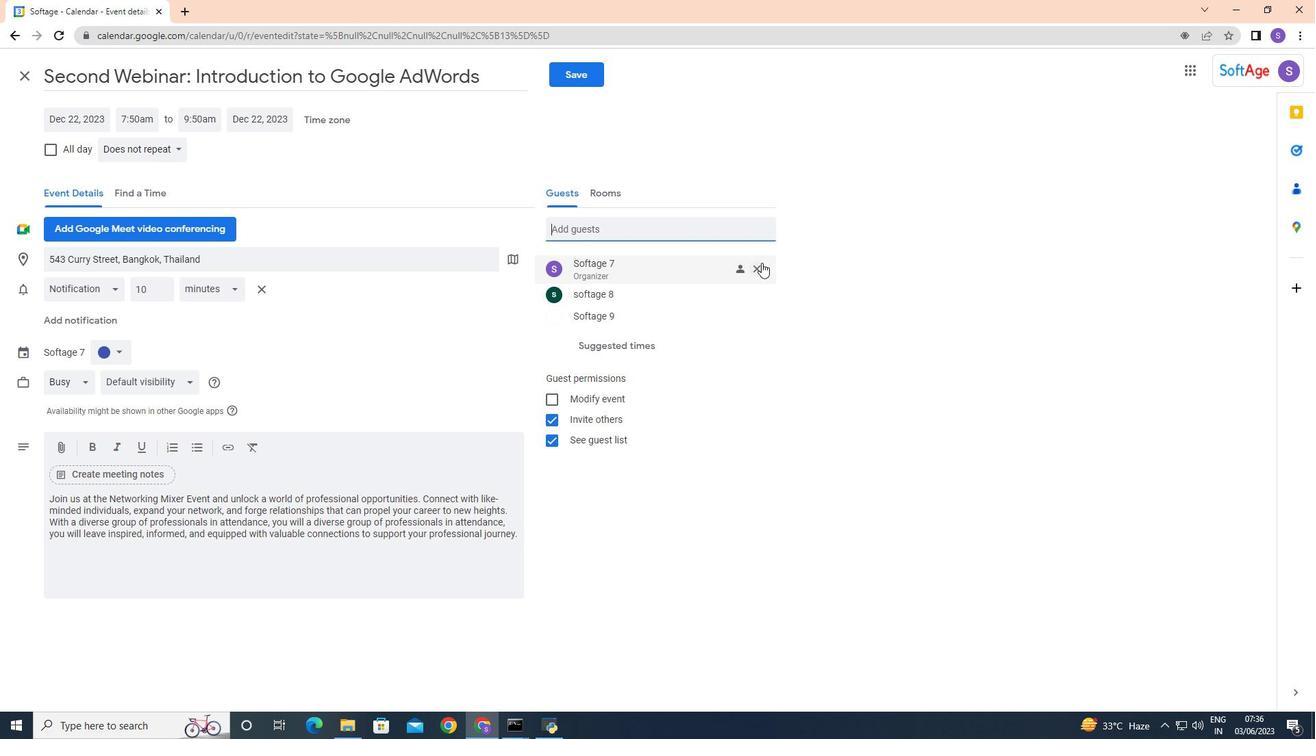 
Action: Mouse pressed left at (765, 226)
Screenshot: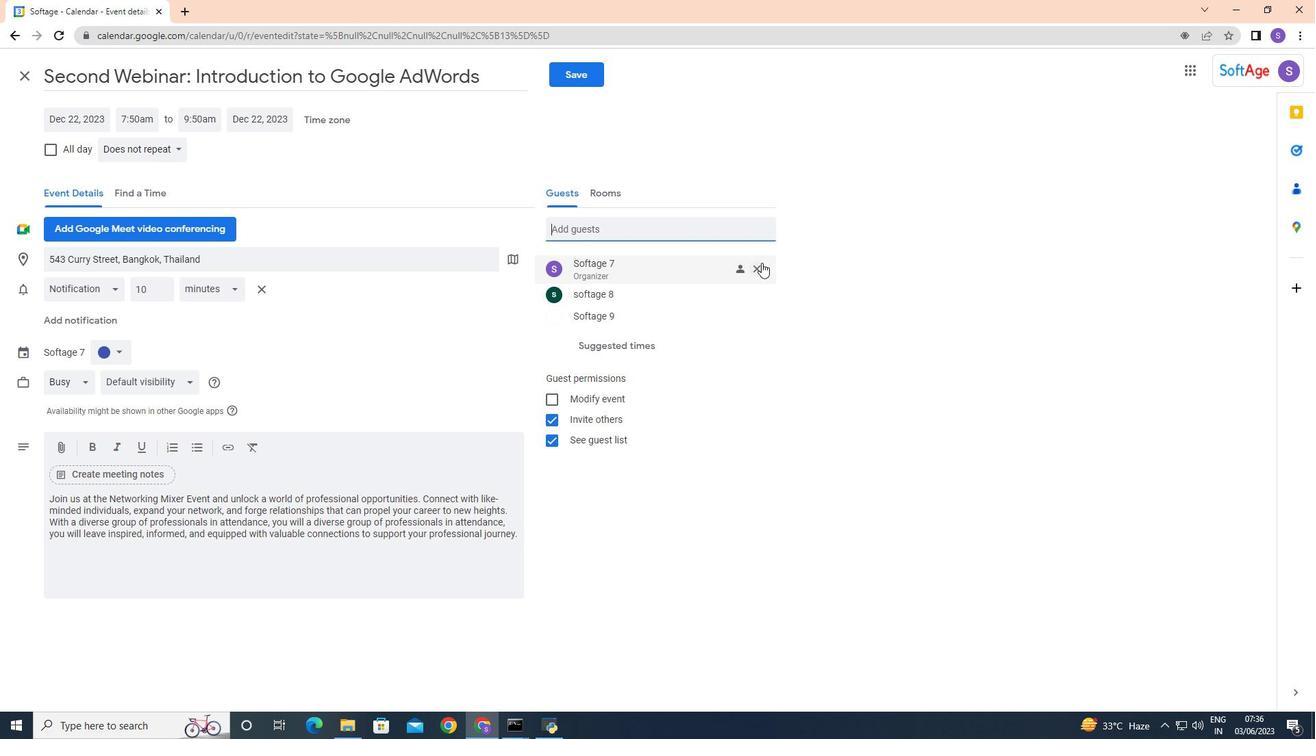 
Action: Mouse moved to (141, 167)
Screenshot: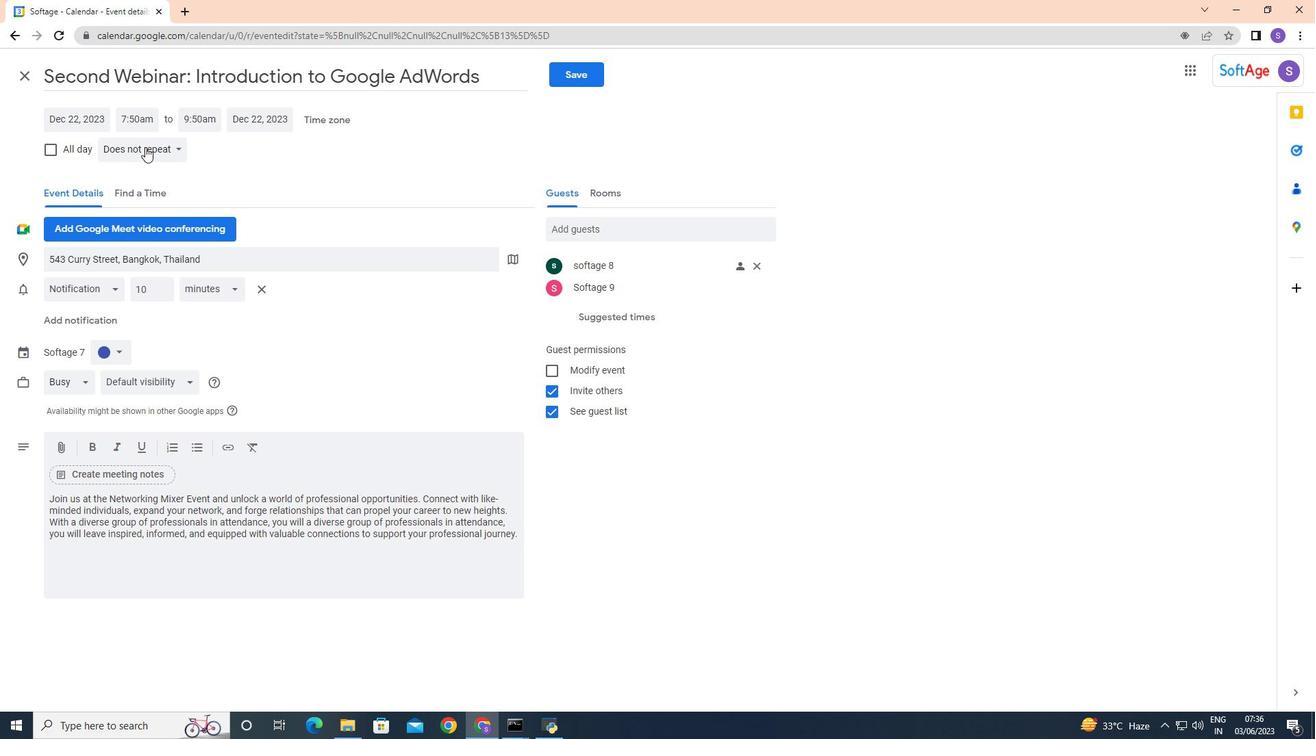 
Action: Mouse pressed left at (141, 167)
Screenshot: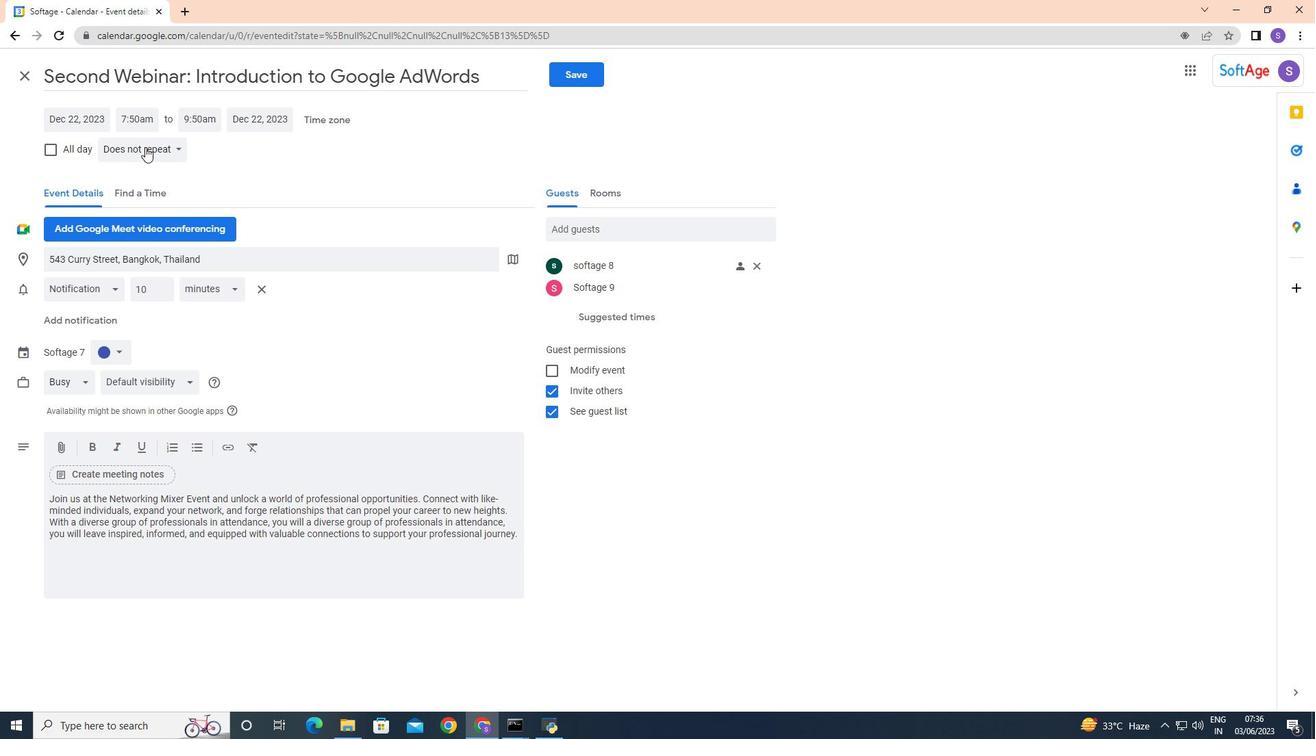 
Action: Mouse moved to (145, 169)
Screenshot: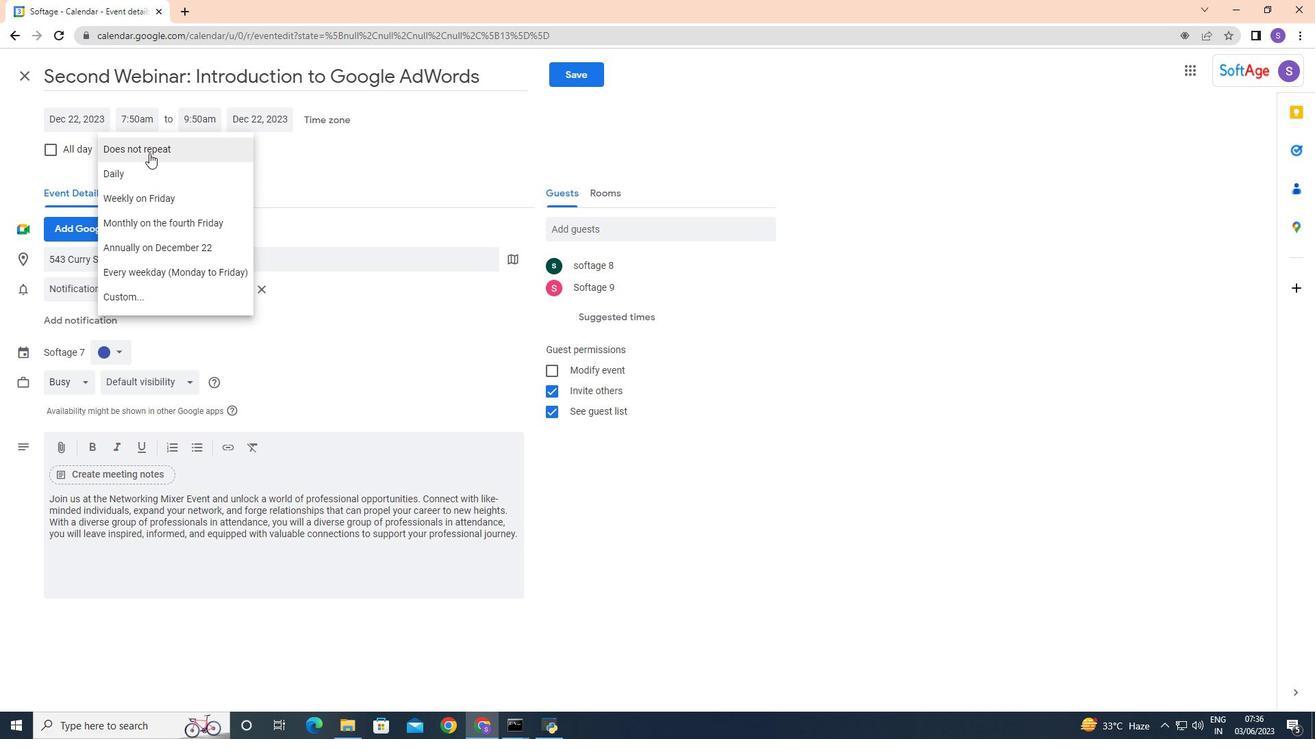 
Action: Mouse pressed left at (145, 169)
Screenshot: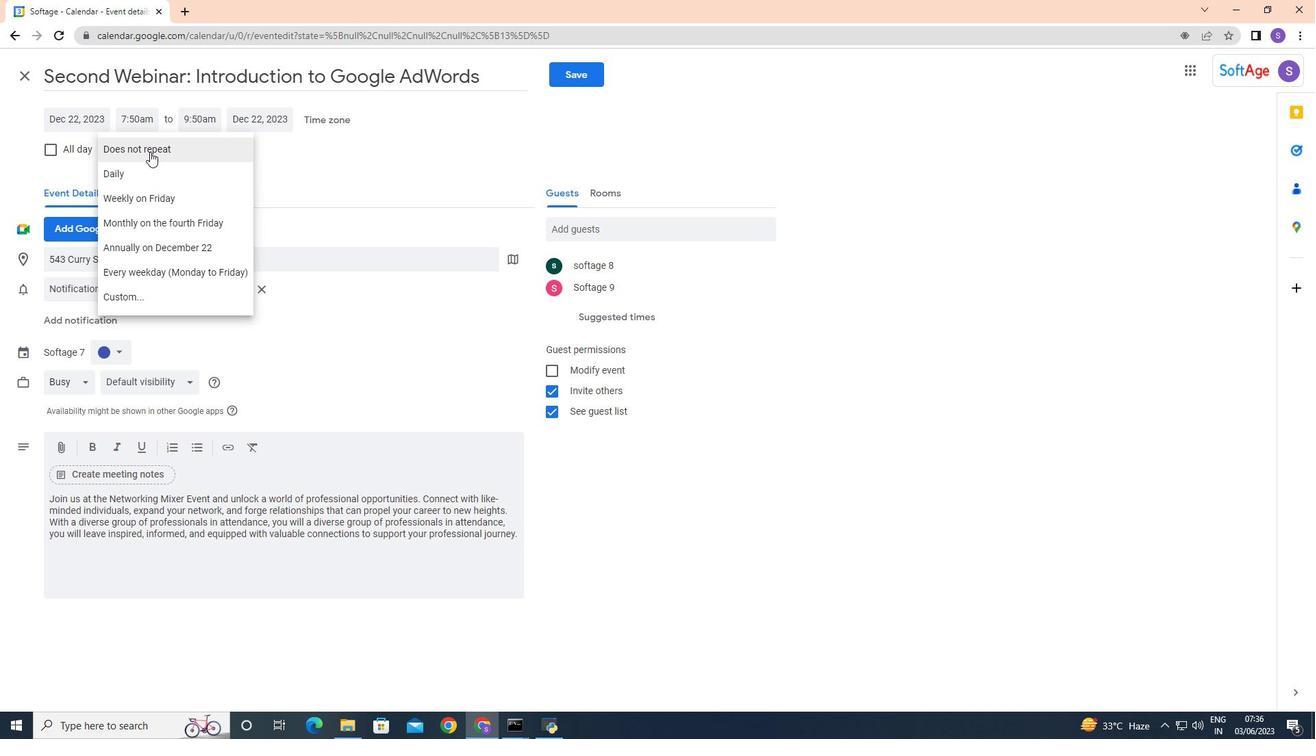 
Action: Mouse moved to (590, 132)
Screenshot: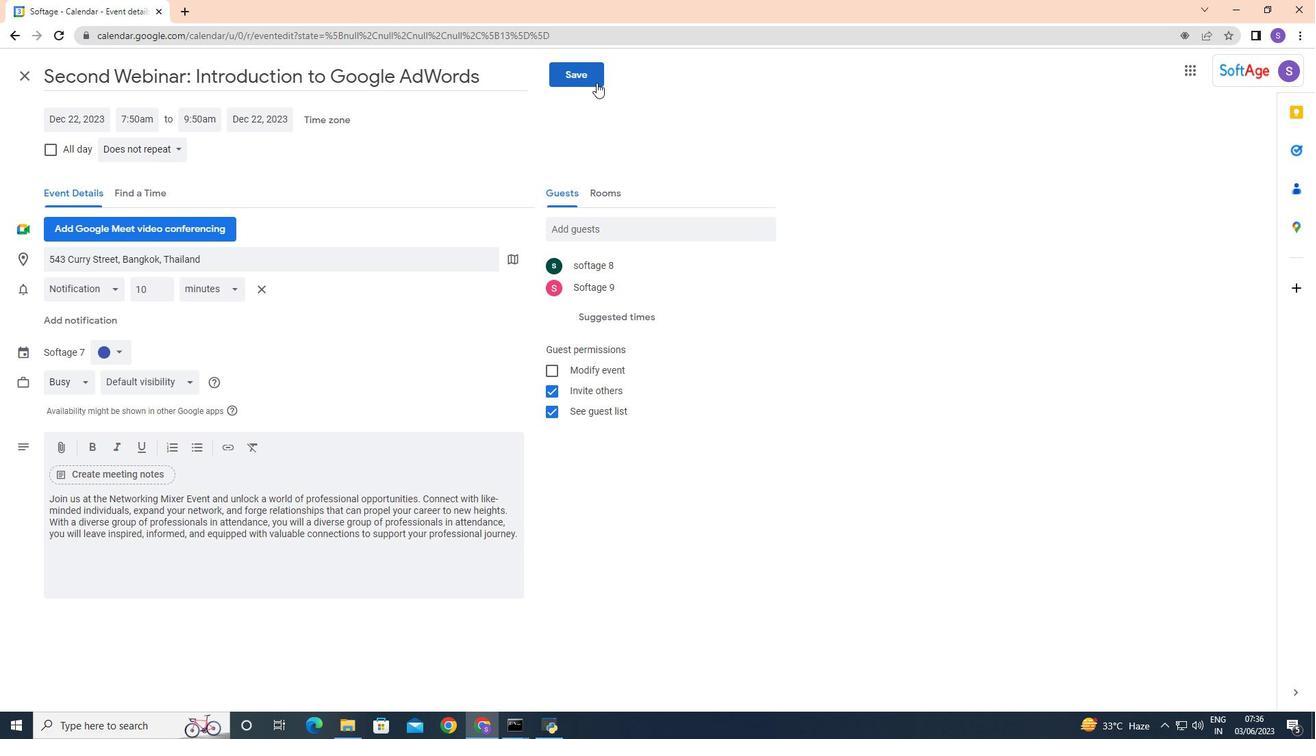 
Action: Mouse pressed left at (590, 132)
Screenshot: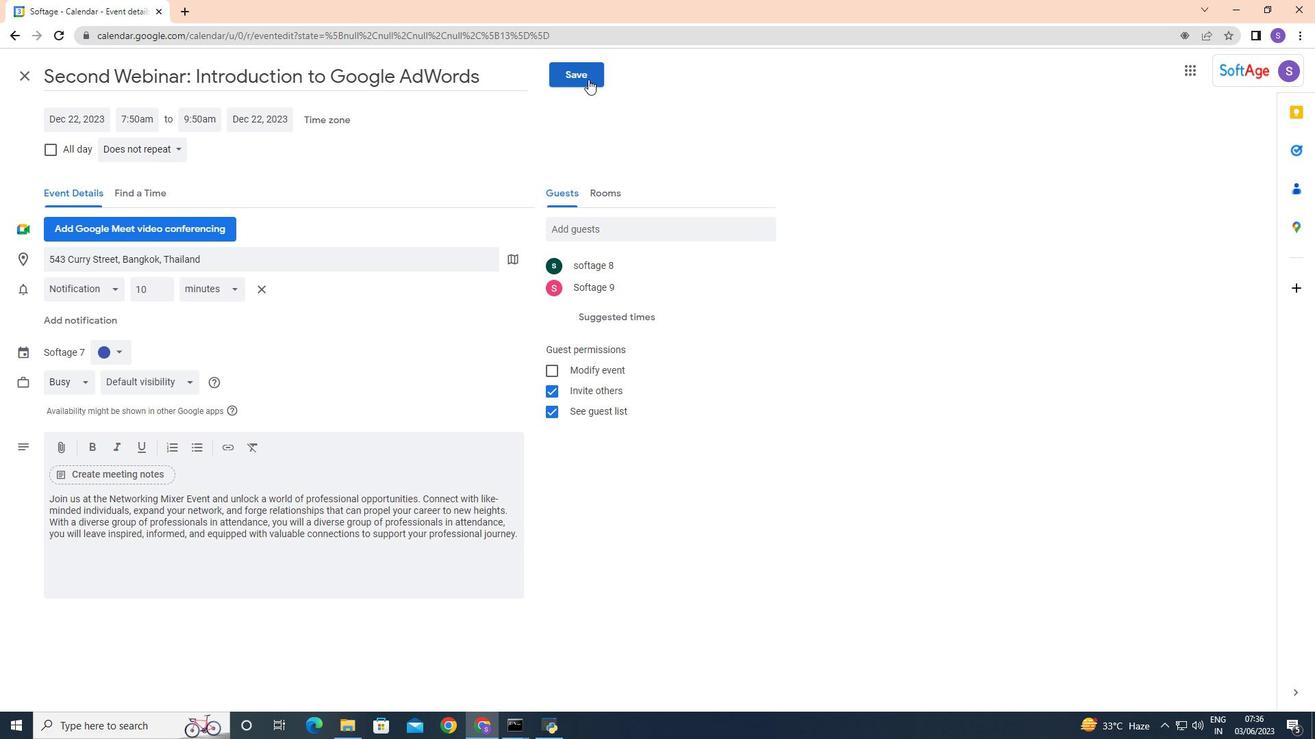 
Action: Mouse moved to (783, 303)
Screenshot: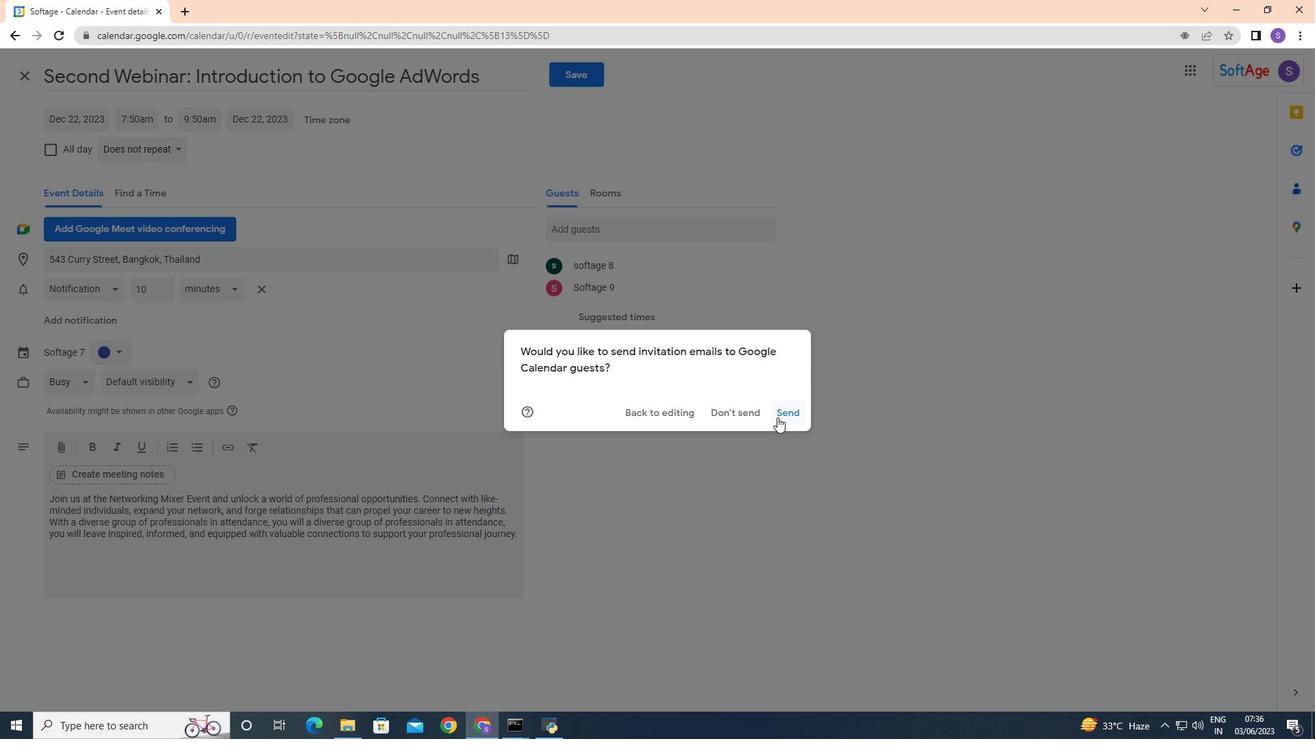
